 Task: Select Fire TV from Amazon Fire TV. Add to cart Fire TV Stick Remote Case-2. Place order for _x000D_
63 Luther Shaw Rd_x000D_
Cummington, Massachusetts(MA), 01026, Cell Number (413) 634-5546
Action: Mouse moved to (134, 94)
Screenshot: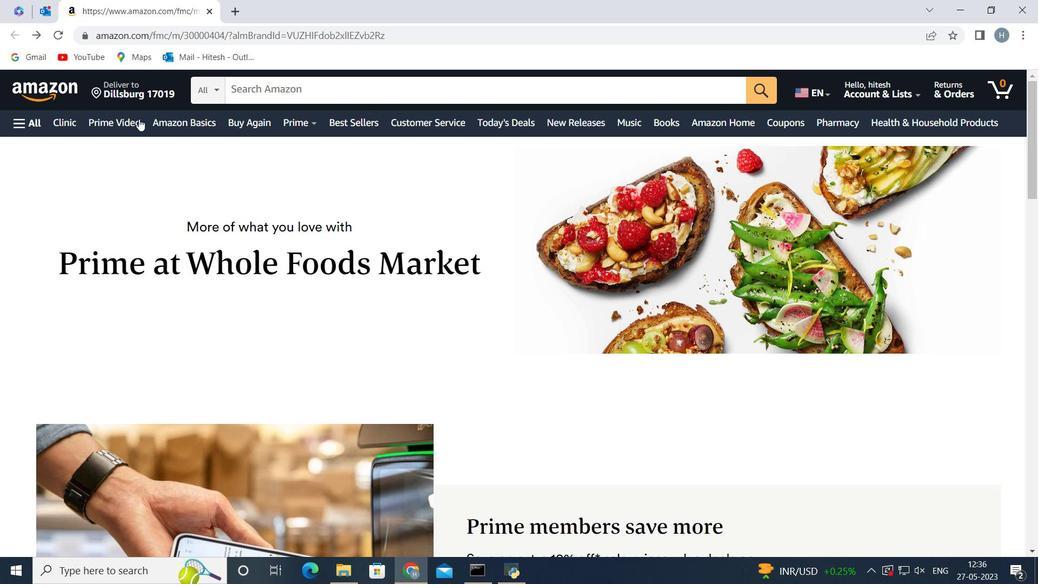 
Action: Mouse pressed left at (134, 94)
Screenshot: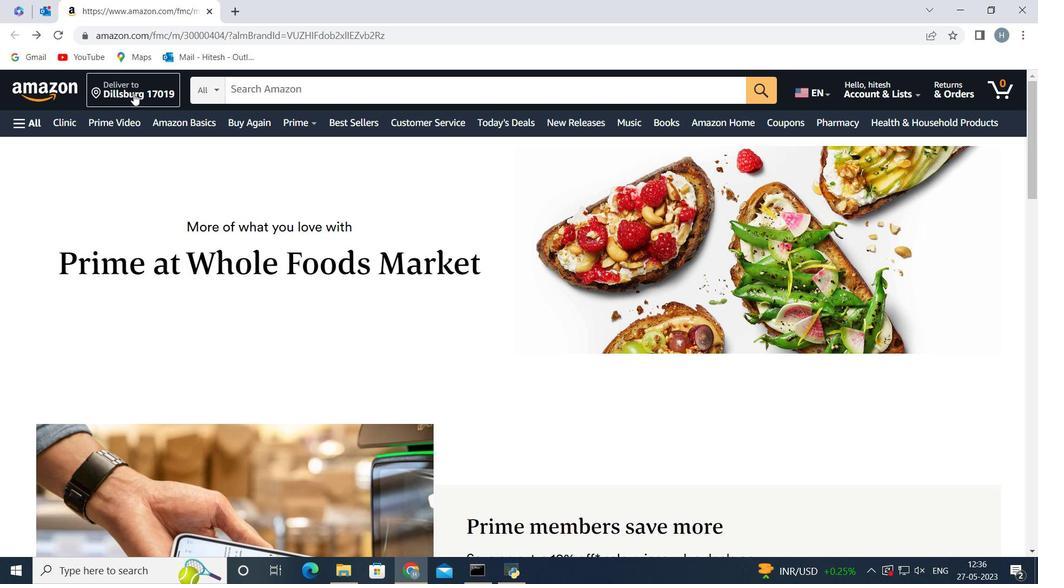 
Action: Mouse moved to (514, 408)
Screenshot: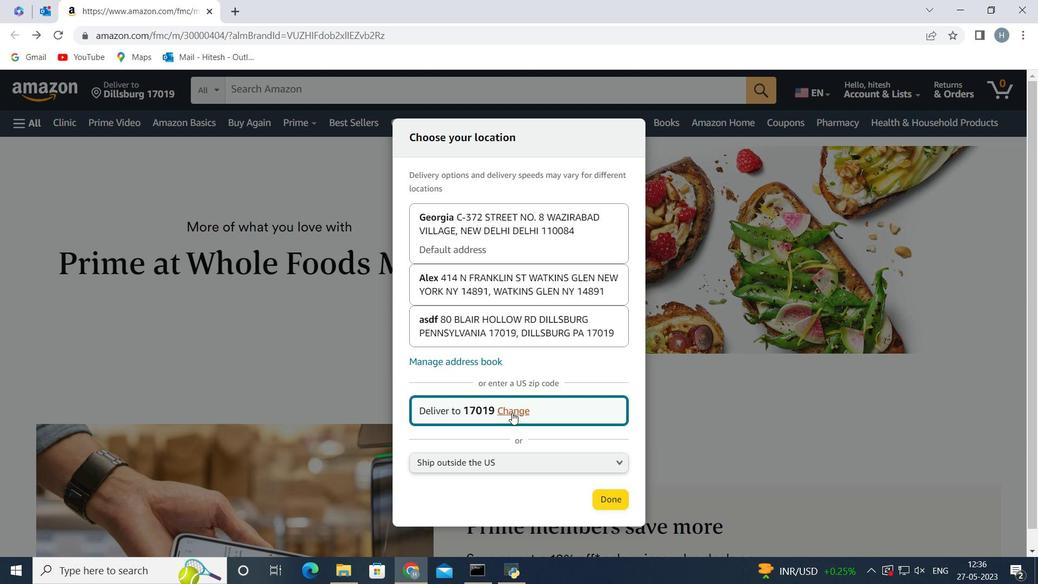 
Action: Mouse pressed left at (514, 408)
Screenshot: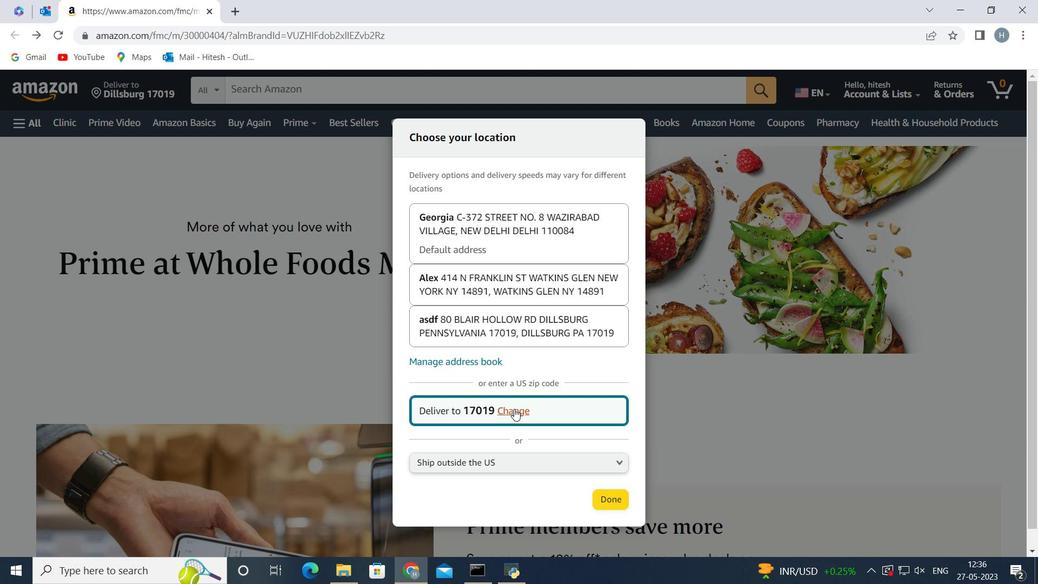 
Action: Mouse moved to (504, 403)
Screenshot: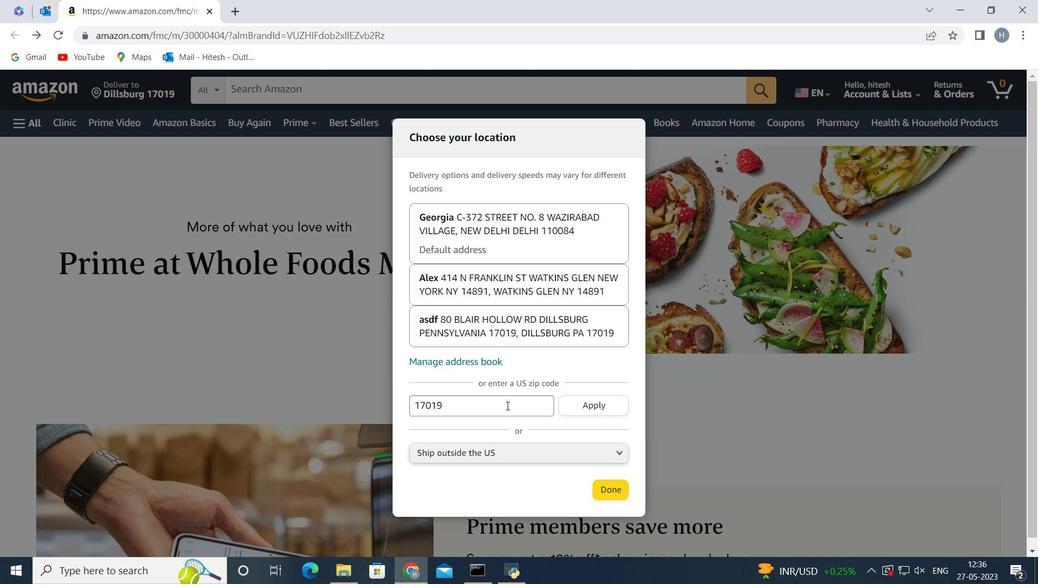 
Action: Mouse pressed left at (504, 403)
Screenshot: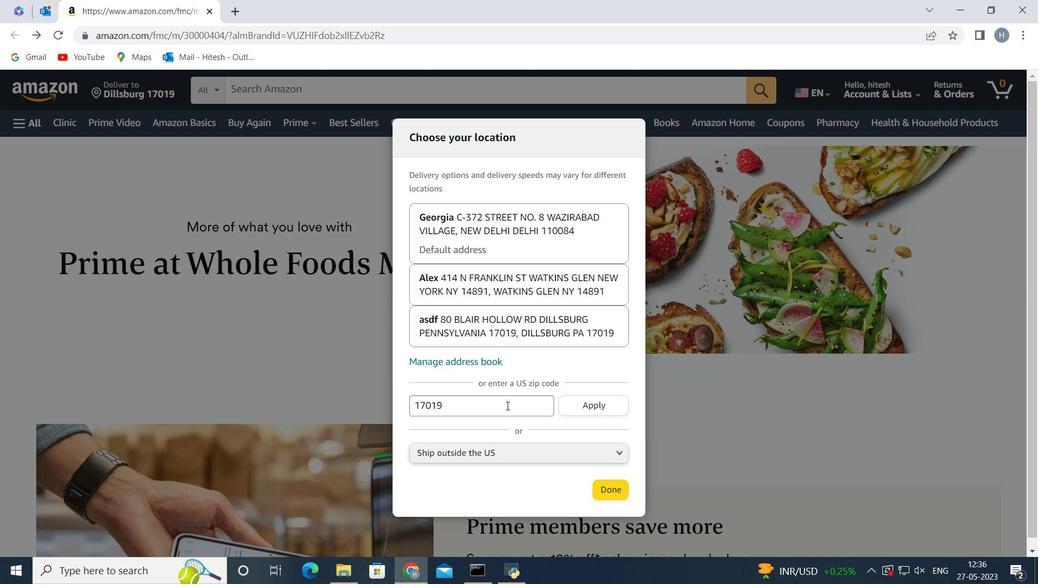 
Action: Key pressed <Key.backspace><Key.backspace><Key.backspace><Key.backspace><Key.backspace><Key.backspace><Key.backspace><Key.backspace><Key.backspace><Key.backspace><Key.backspace><Key.backspace><Key.backspace><Key.backspace><Key.backspace><Key.backspace>01026
Screenshot: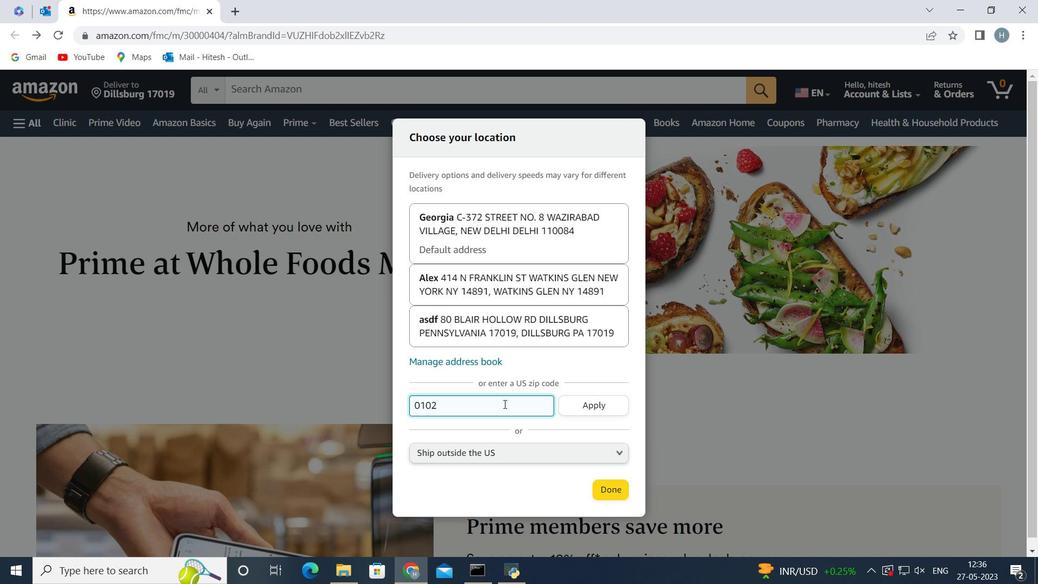 
Action: Mouse moved to (601, 401)
Screenshot: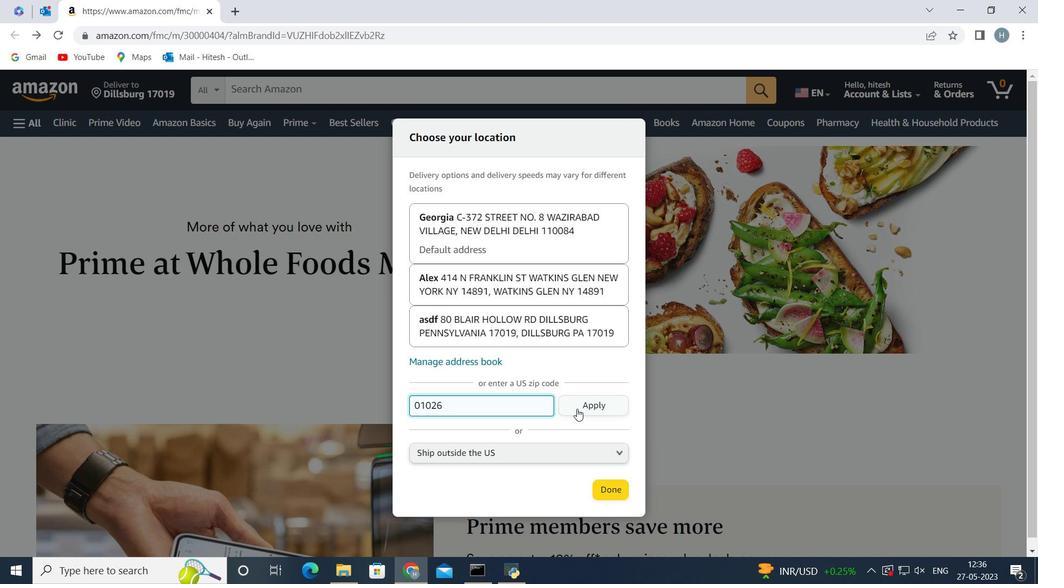 
Action: Mouse pressed left at (601, 401)
Screenshot: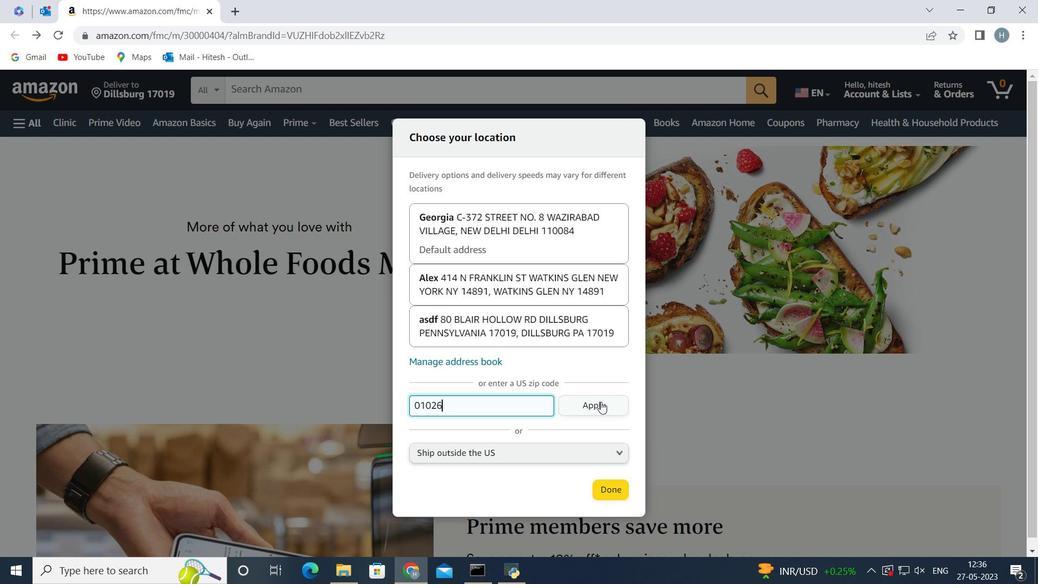 
Action: Mouse moved to (614, 500)
Screenshot: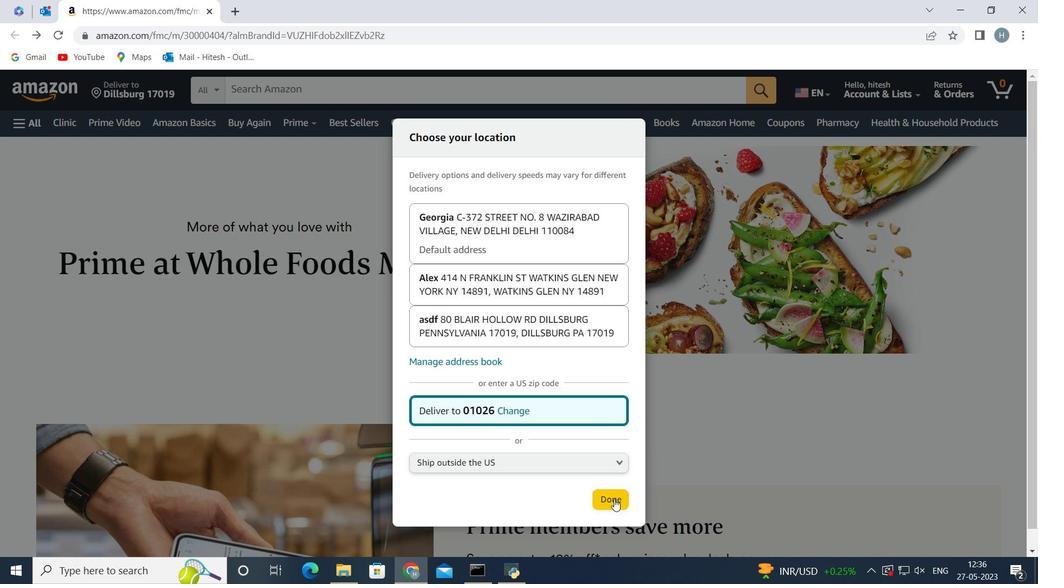 
Action: Mouse pressed left at (614, 500)
Screenshot: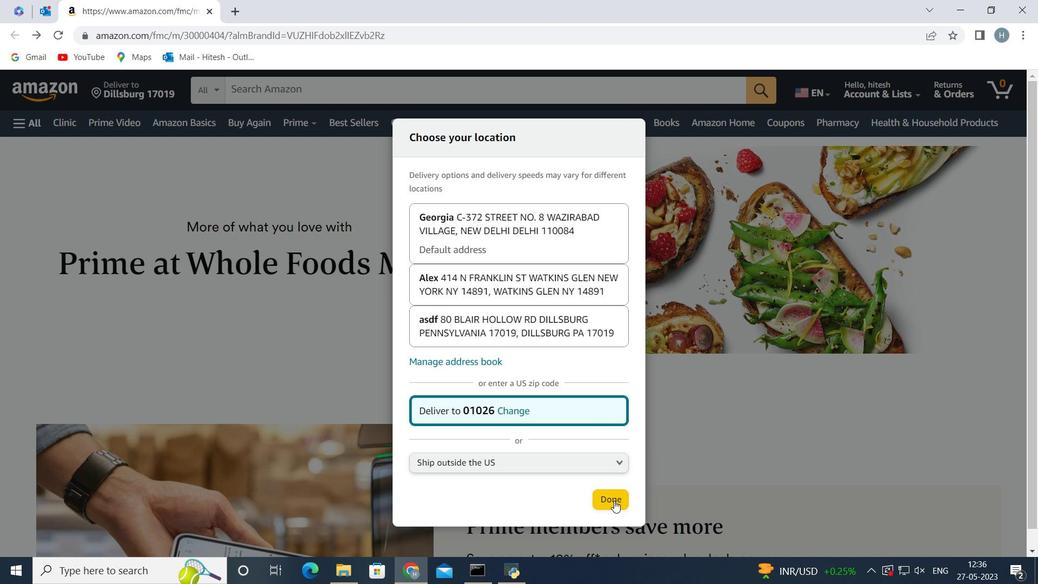 
Action: Mouse moved to (28, 120)
Screenshot: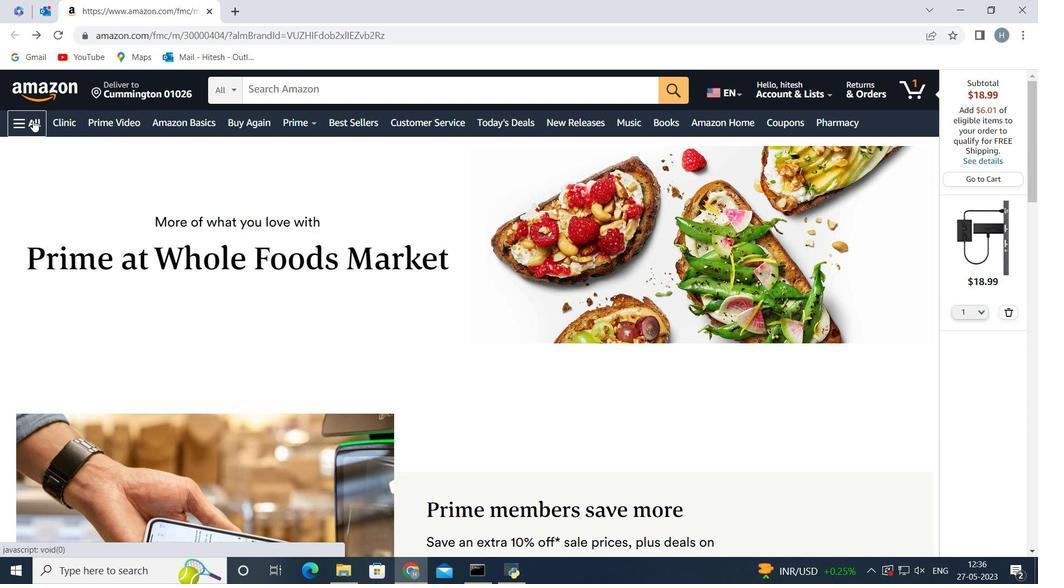 
Action: Mouse pressed left at (28, 120)
Screenshot: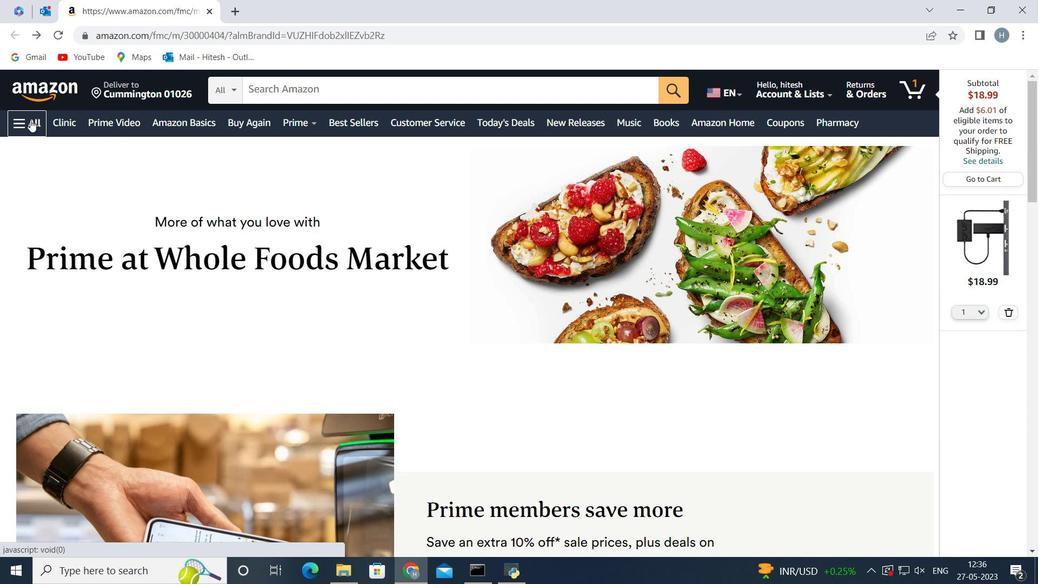 
Action: Mouse moved to (91, 400)
Screenshot: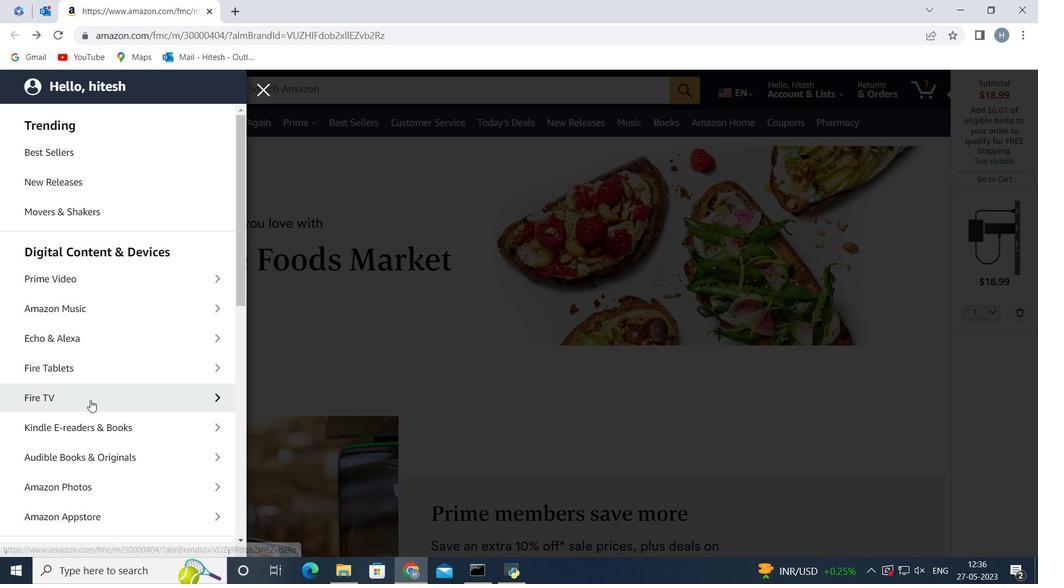 
Action: Mouse pressed left at (91, 400)
Screenshot: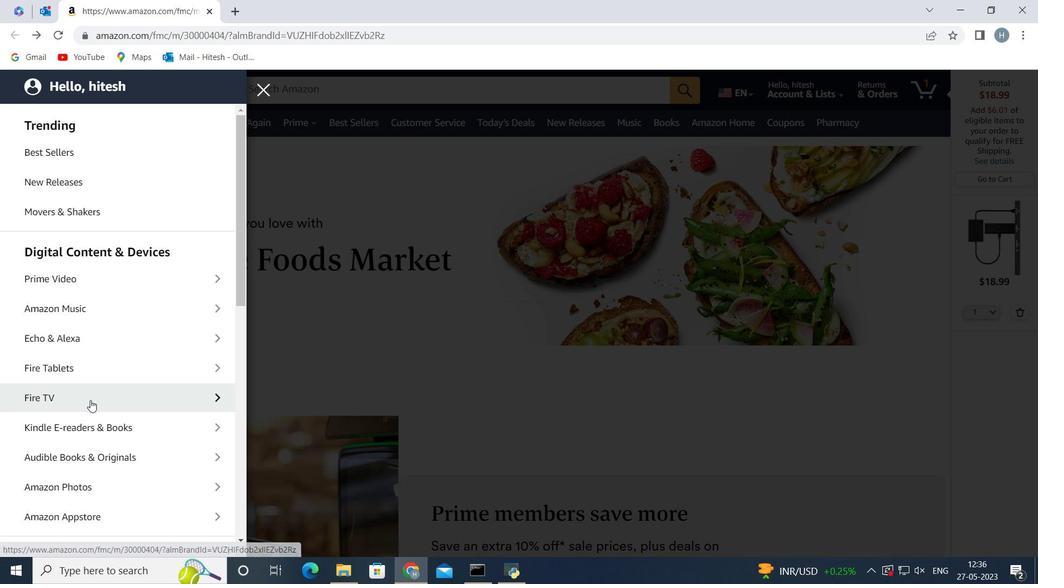 
Action: Mouse moved to (117, 181)
Screenshot: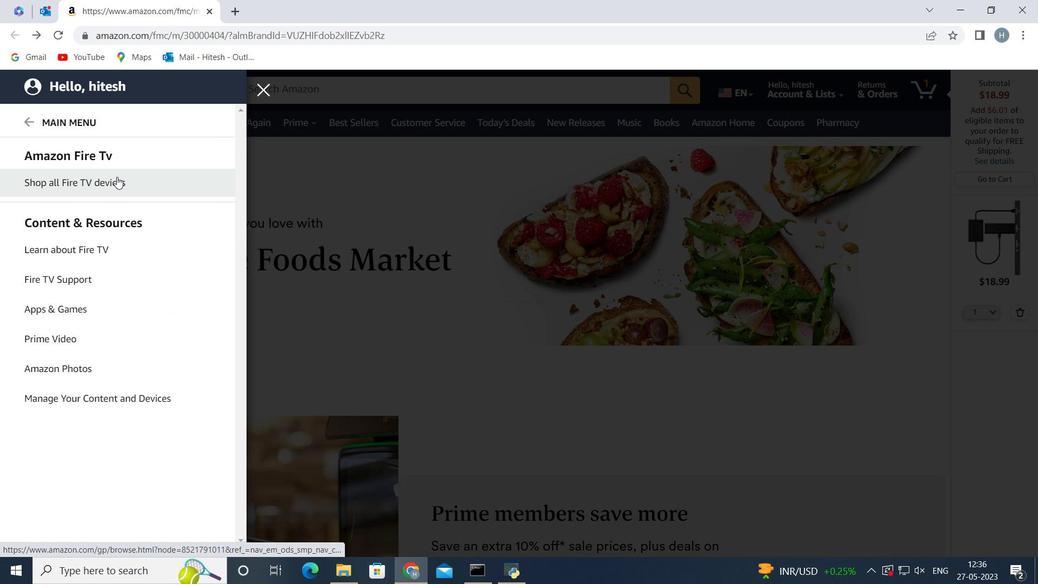 
Action: Mouse pressed left at (117, 181)
Screenshot: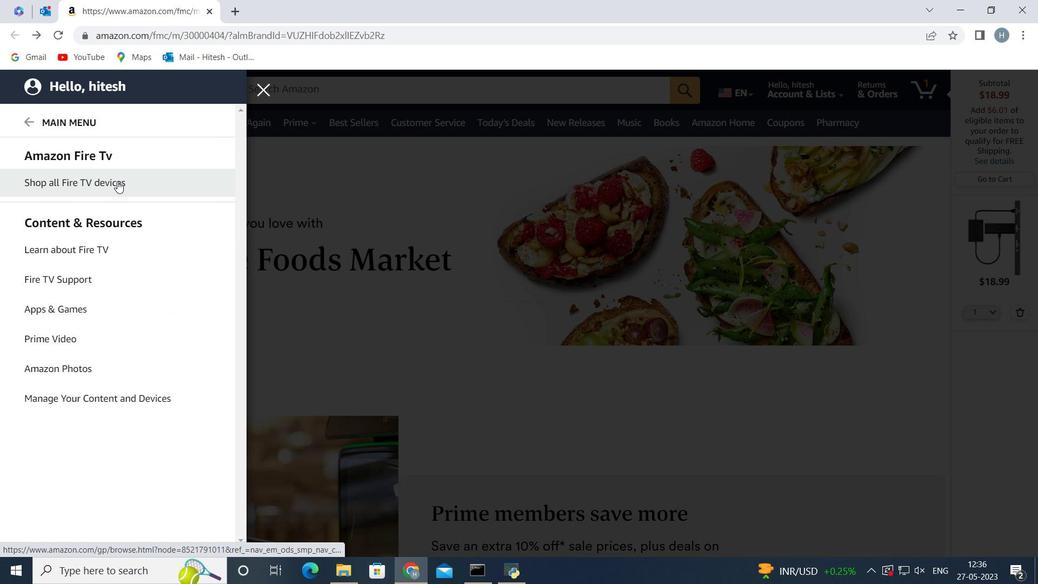 
Action: Mouse moved to (338, 93)
Screenshot: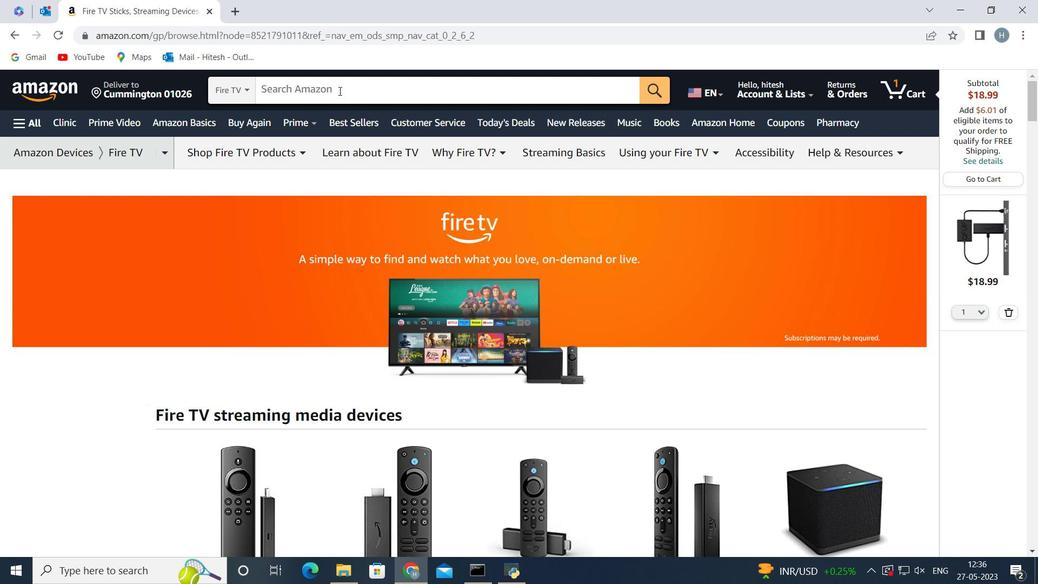 
Action: Mouse pressed left at (338, 93)
Screenshot: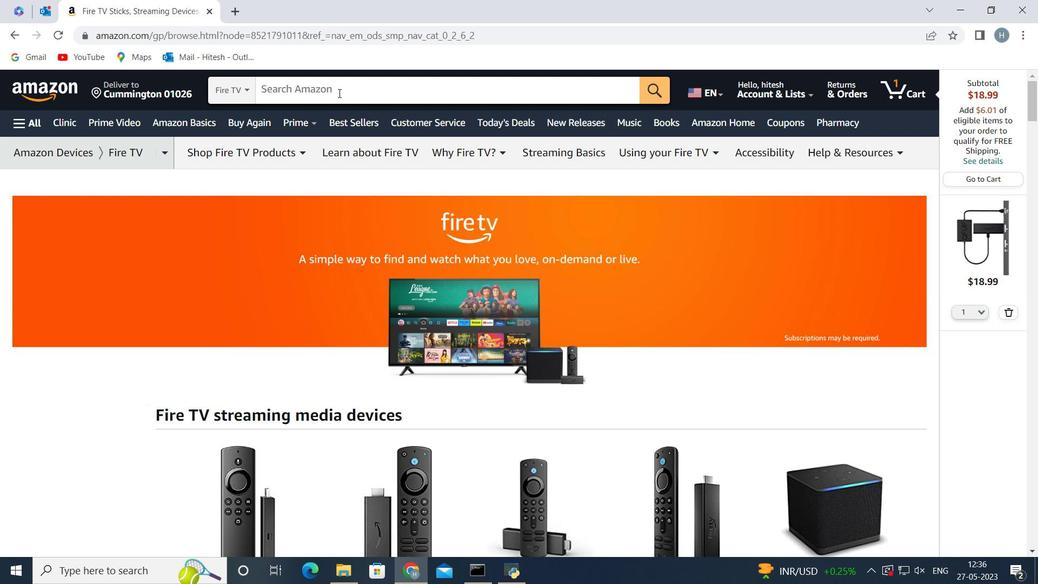 
Action: Mouse moved to (335, 94)
Screenshot: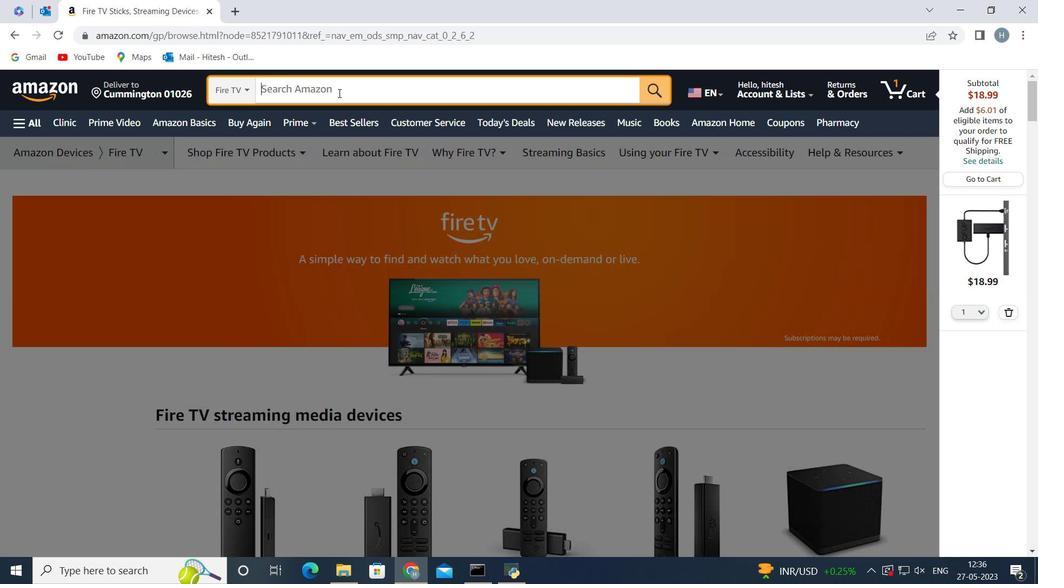 
Action: Key pressed <Key.shift>Fi
Screenshot: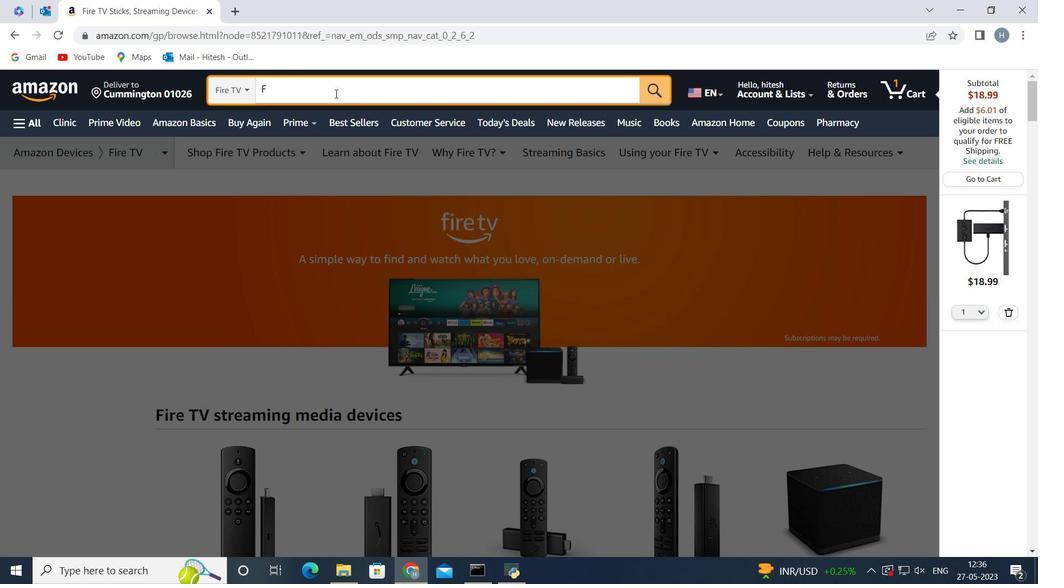 
Action: Mouse moved to (353, 5)
Screenshot: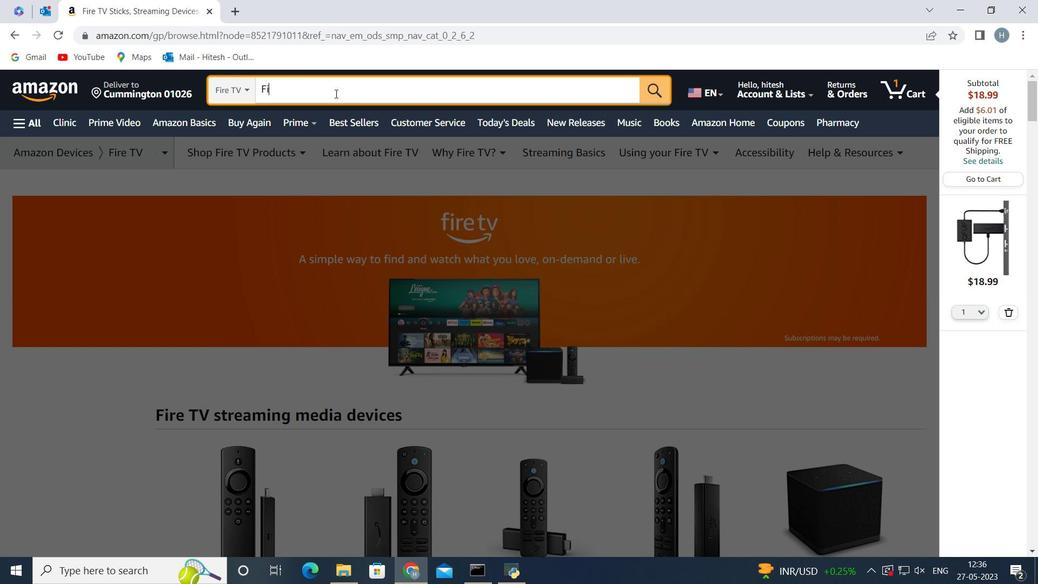 
Action: Key pressed re<Key.space><Key.shift>TV<Key.space><Key.shift>Stick<Key.space><Key.shift><Key.shift>Remot
Screenshot: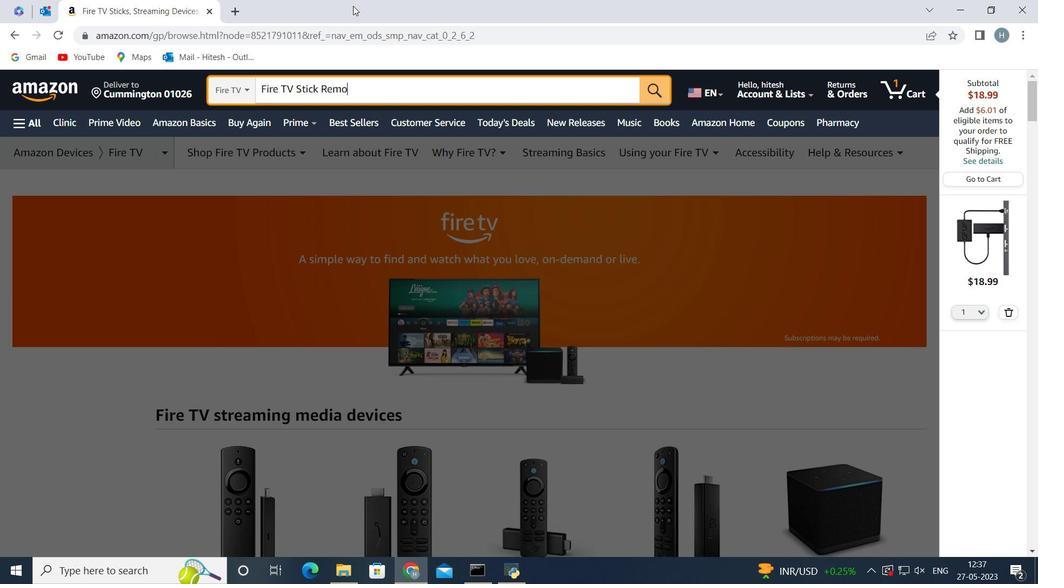 
Action: Mouse moved to (361, 1)
Screenshot: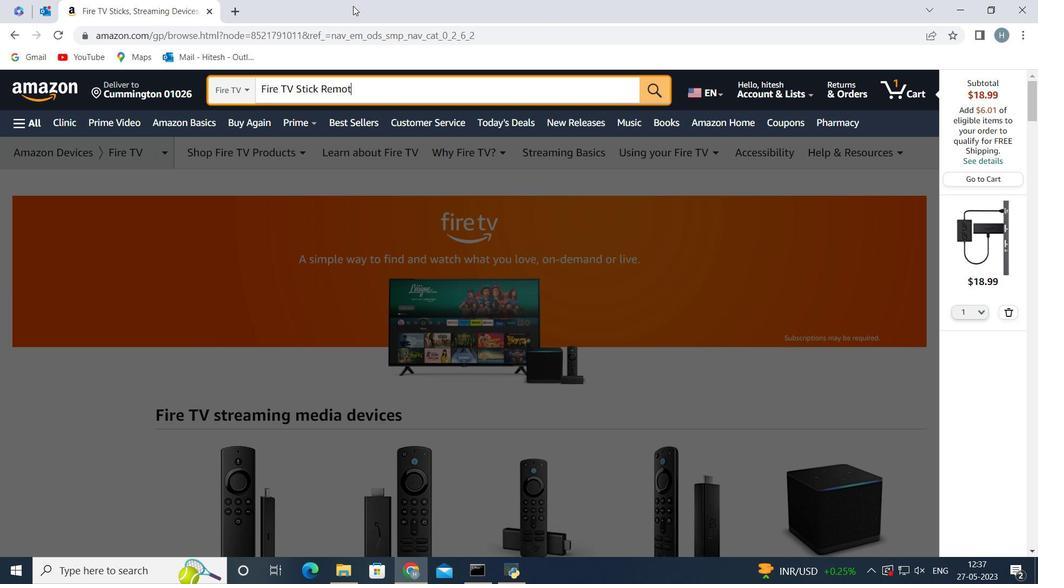
Action: Key pressed e
Screenshot: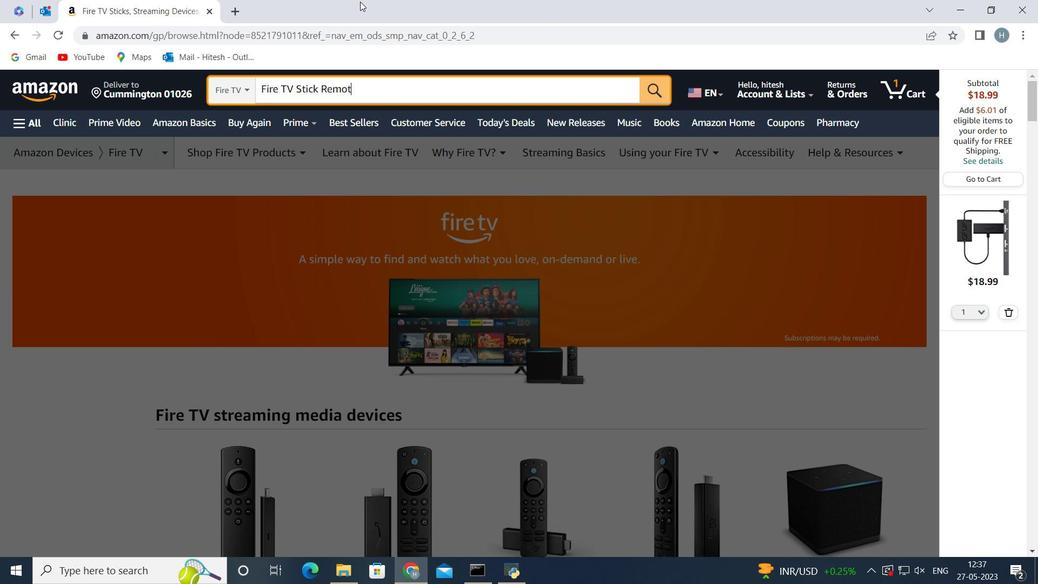 
Action: Mouse moved to (362, 1)
Screenshot: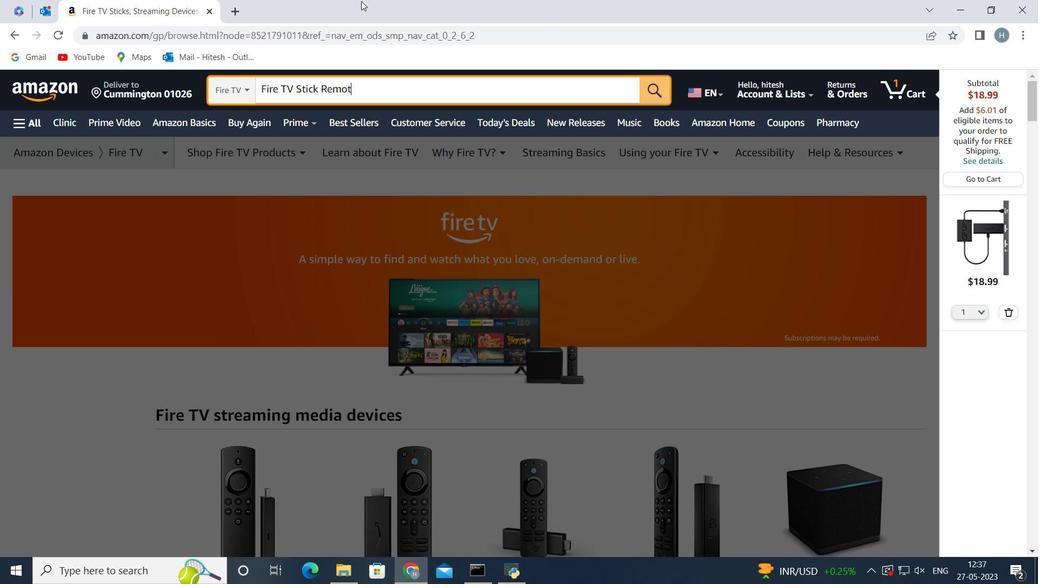 
Action: Key pressed <Key.space><Key.shift>Case<Key.enter>
Screenshot: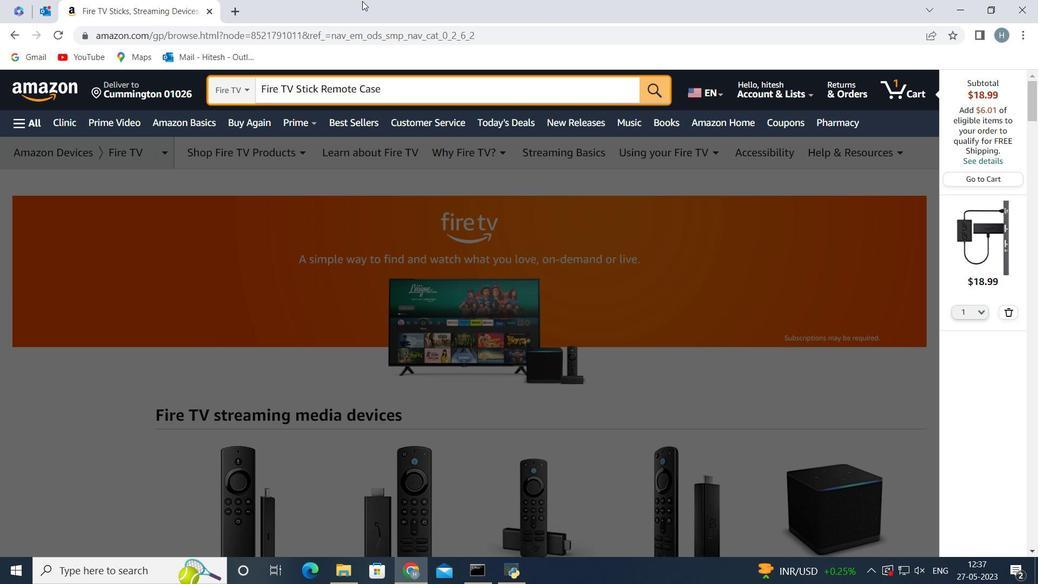 
Action: Mouse moved to (472, 262)
Screenshot: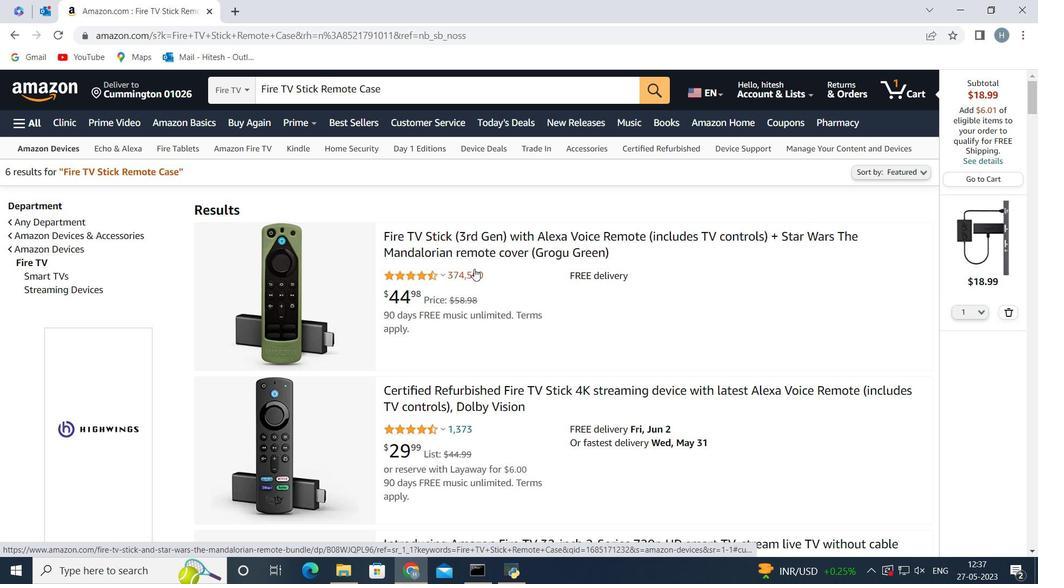 
Action: Mouse scrolled (472, 262) with delta (0, 0)
Screenshot: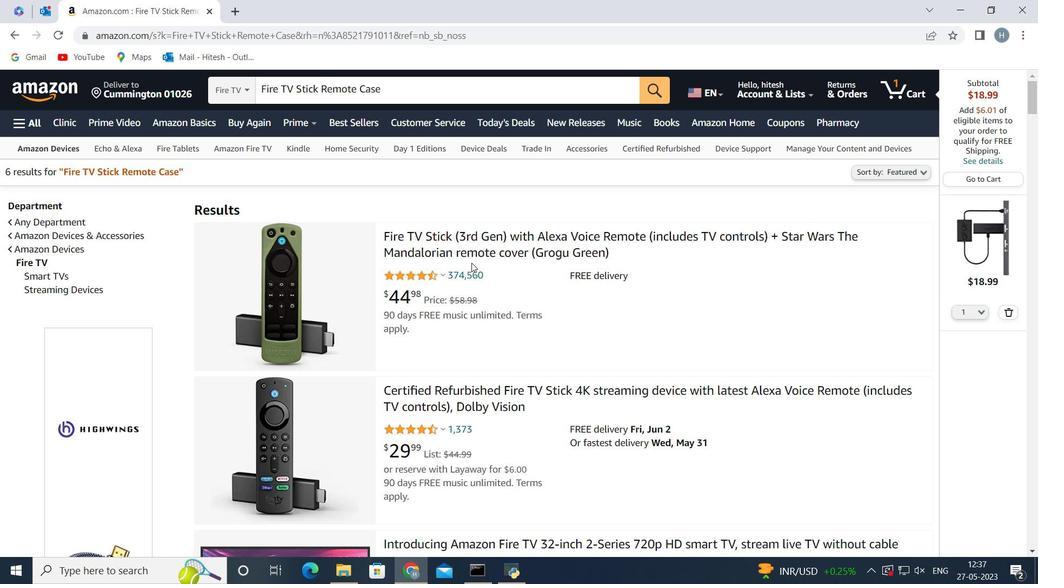 
Action: Mouse moved to (509, 343)
Screenshot: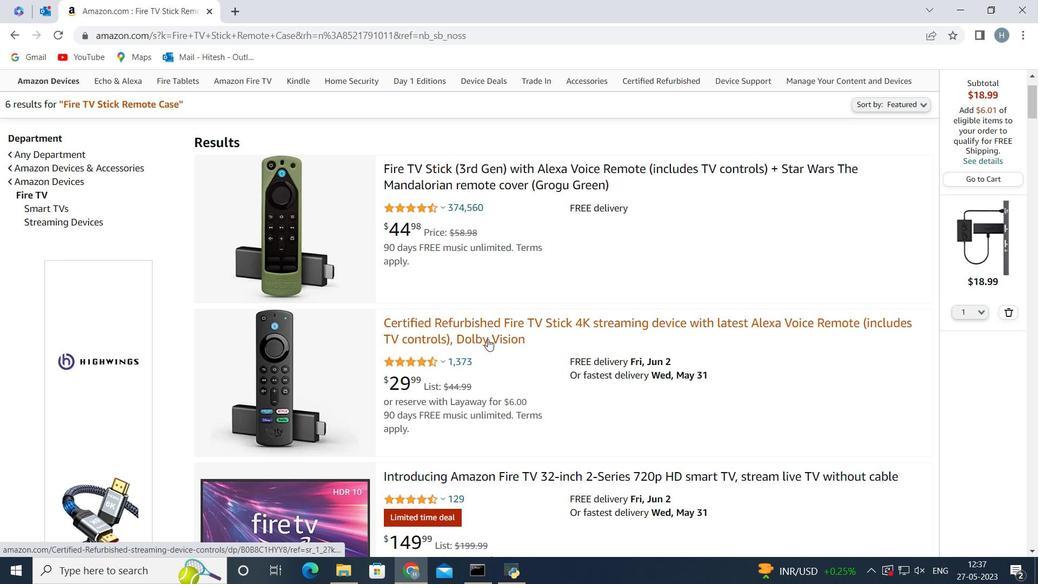 
Action: Mouse scrolled (509, 342) with delta (0, 0)
Screenshot: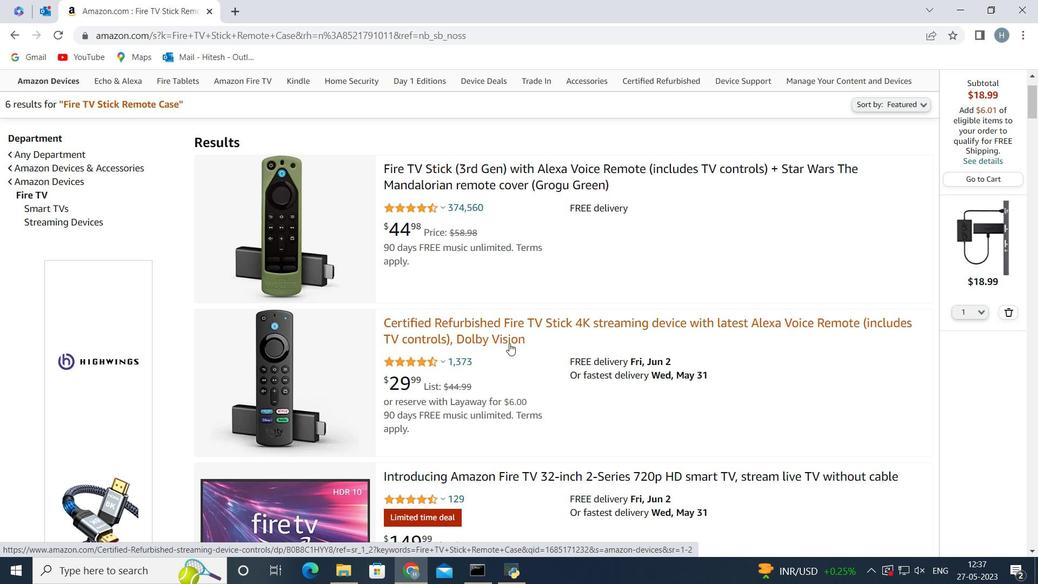 
Action: Mouse scrolled (509, 342) with delta (0, 0)
Screenshot: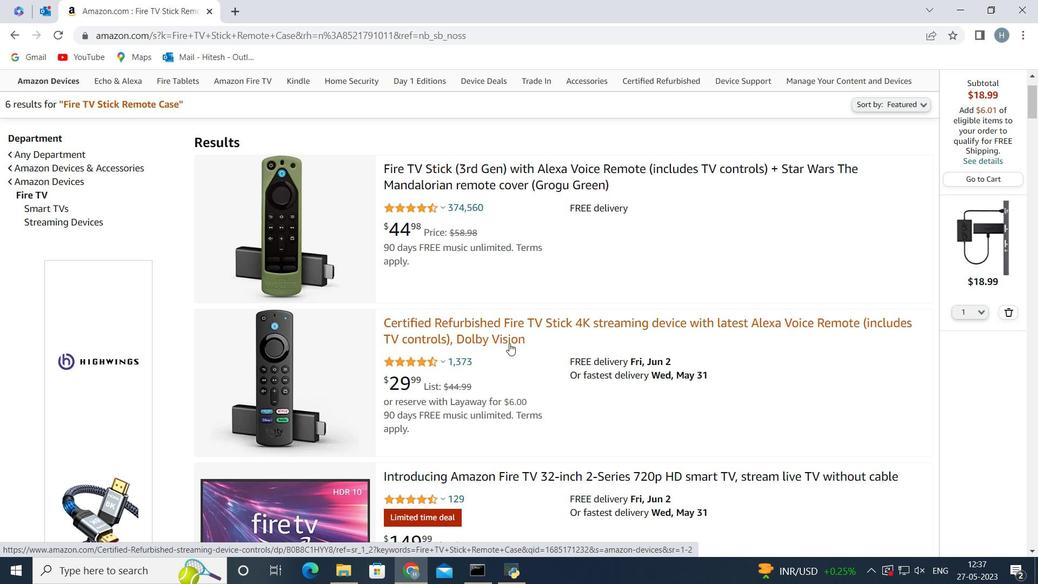 
Action: Mouse scrolled (509, 342) with delta (0, 0)
Screenshot: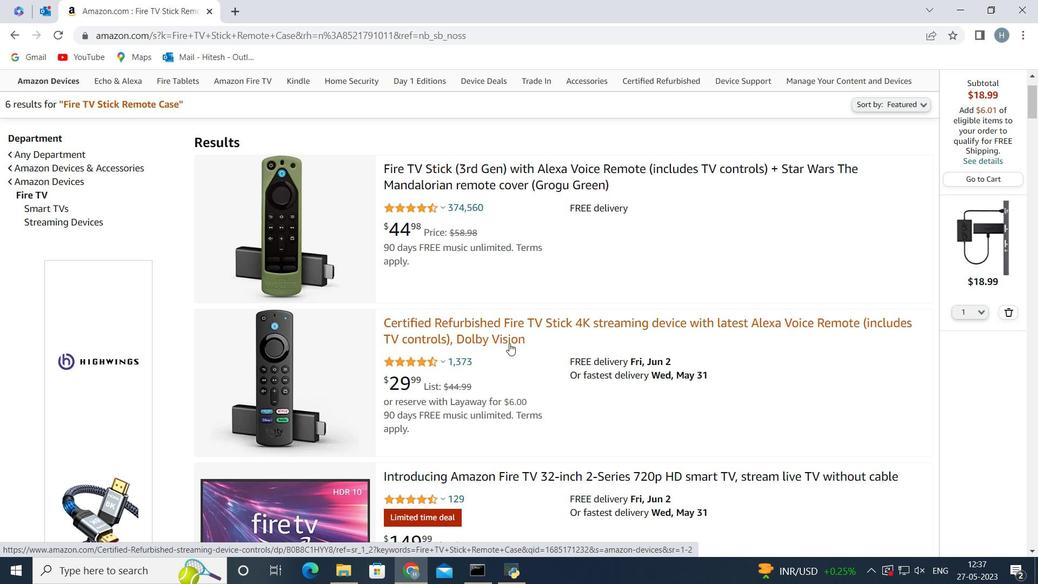 
Action: Mouse scrolled (509, 342) with delta (0, 0)
Screenshot: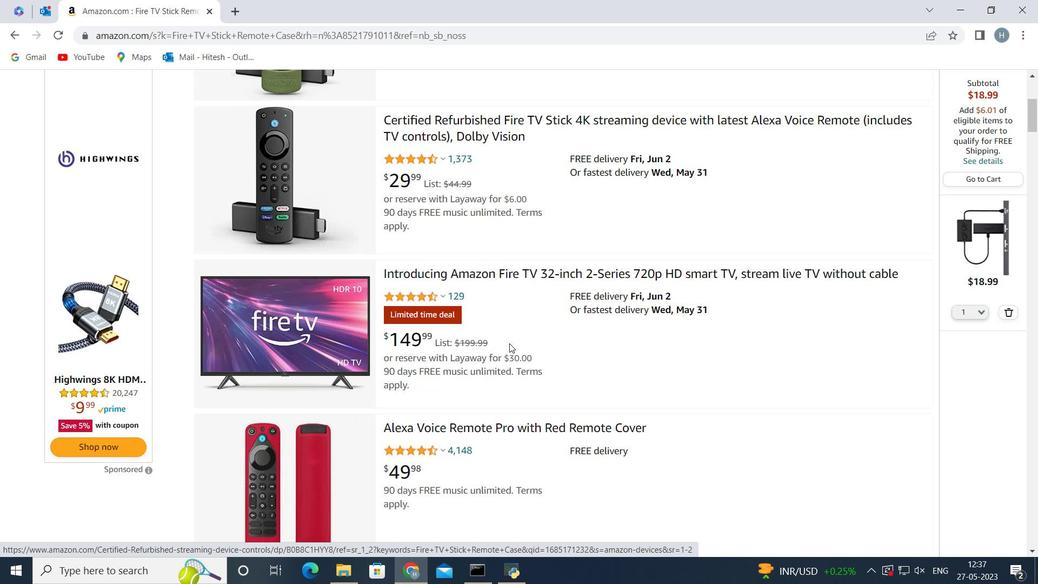 
Action: Mouse moved to (528, 370)
Screenshot: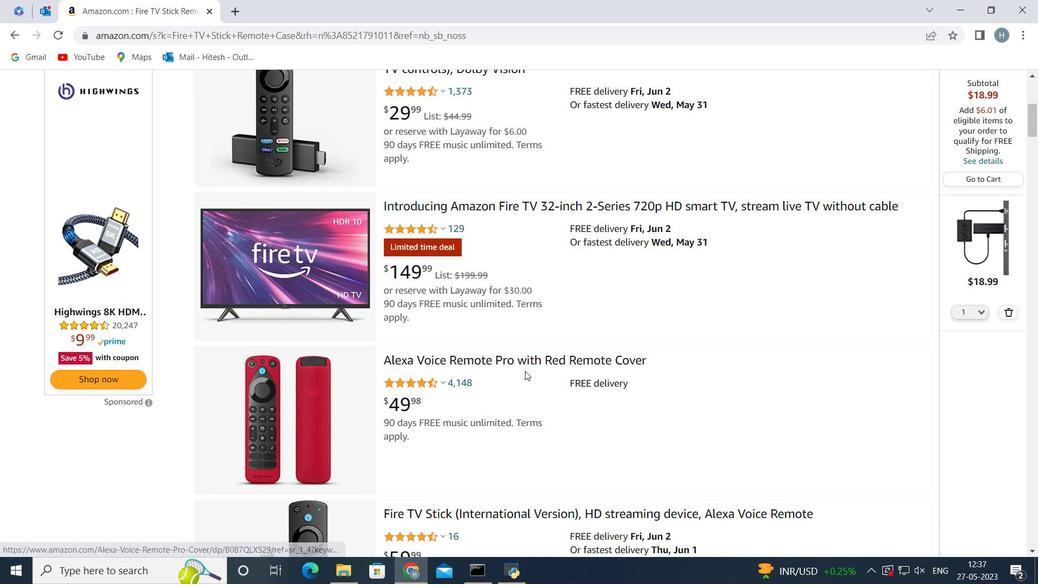 
Action: Mouse scrolled (528, 370) with delta (0, 0)
Screenshot: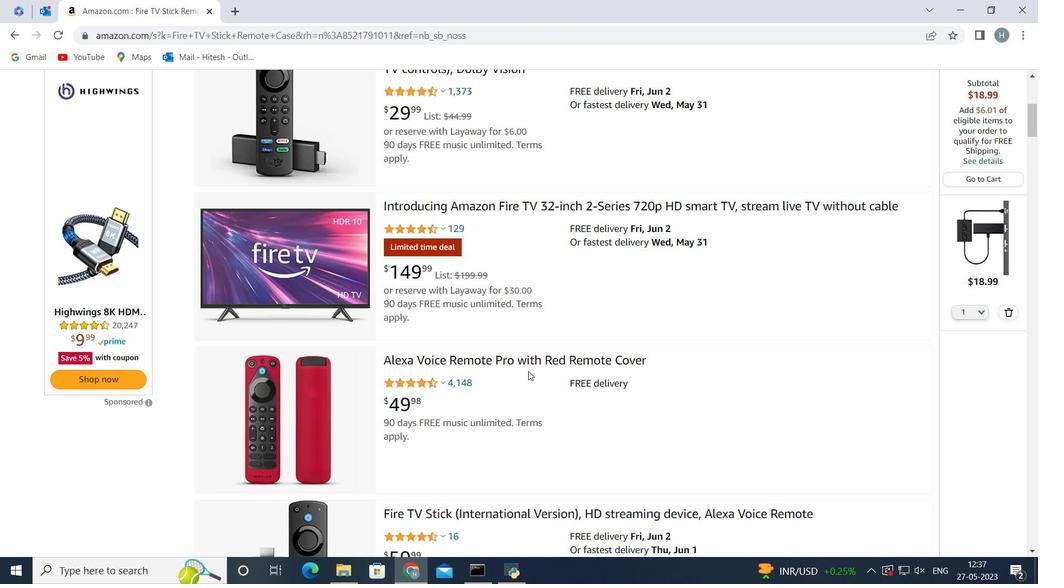 
Action: Mouse scrolled (528, 370) with delta (0, 0)
Screenshot: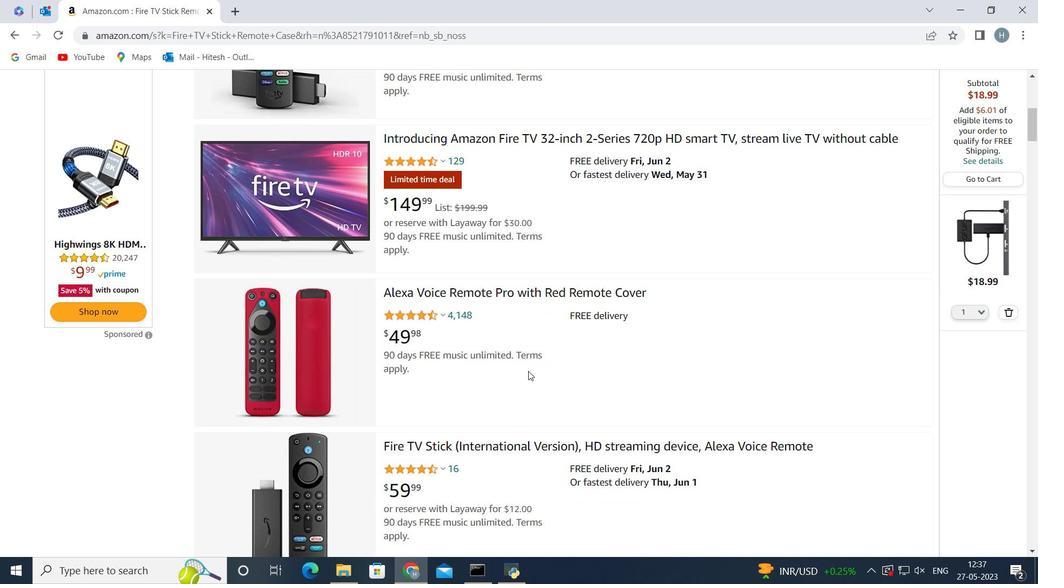 
Action: Mouse scrolled (528, 370) with delta (0, 0)
Screenshot: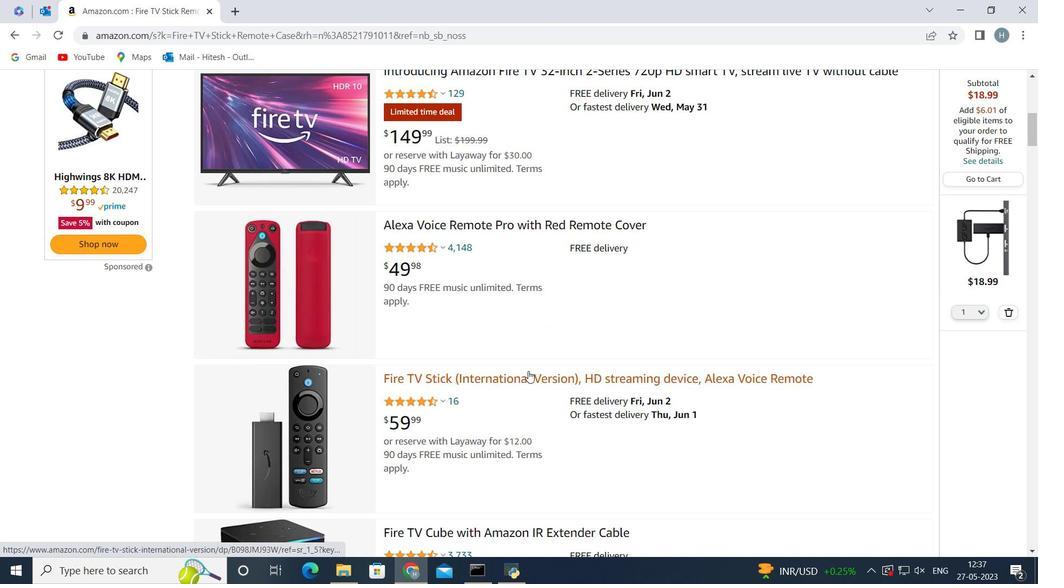 
Action: Mouse scrolled (528, 370) with delta (0, 0)
Screenshot: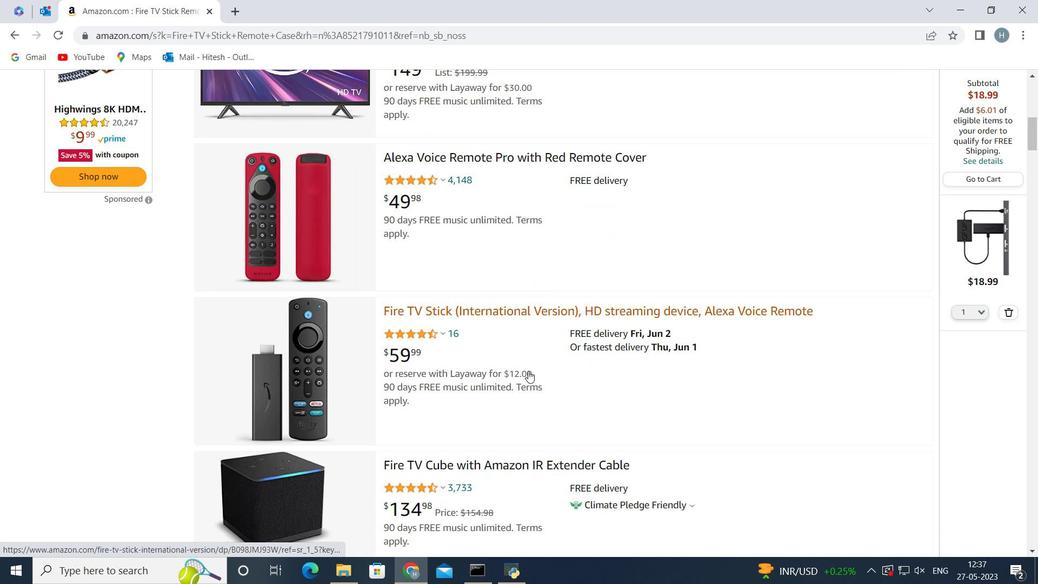 
Action: Mouse scrolled (528, 370) with delta (0, 0)
Screenshot: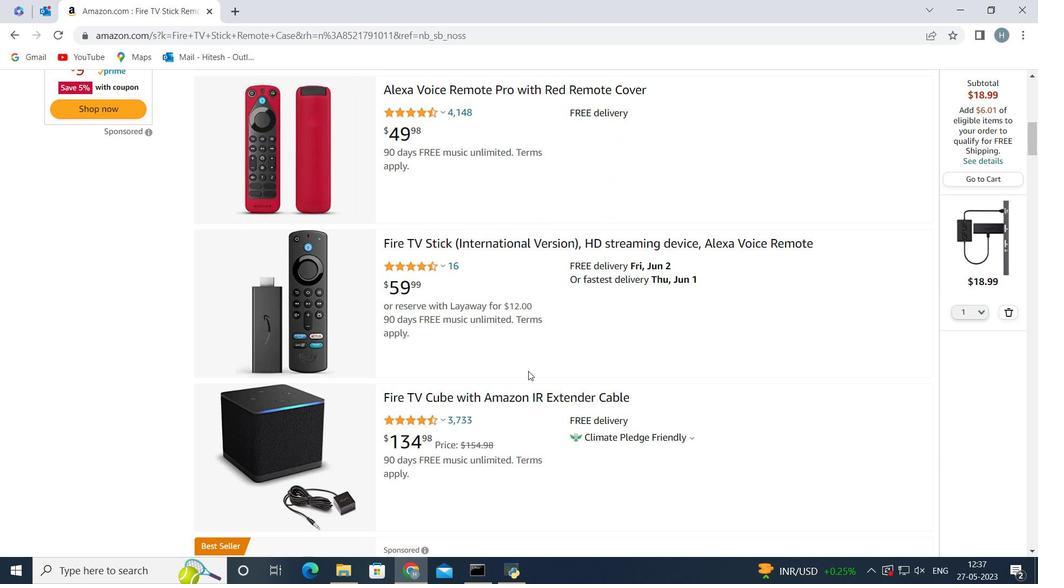 
Action: Mouse scrolled (528, 370) with delta (0, 0)
Screenshot: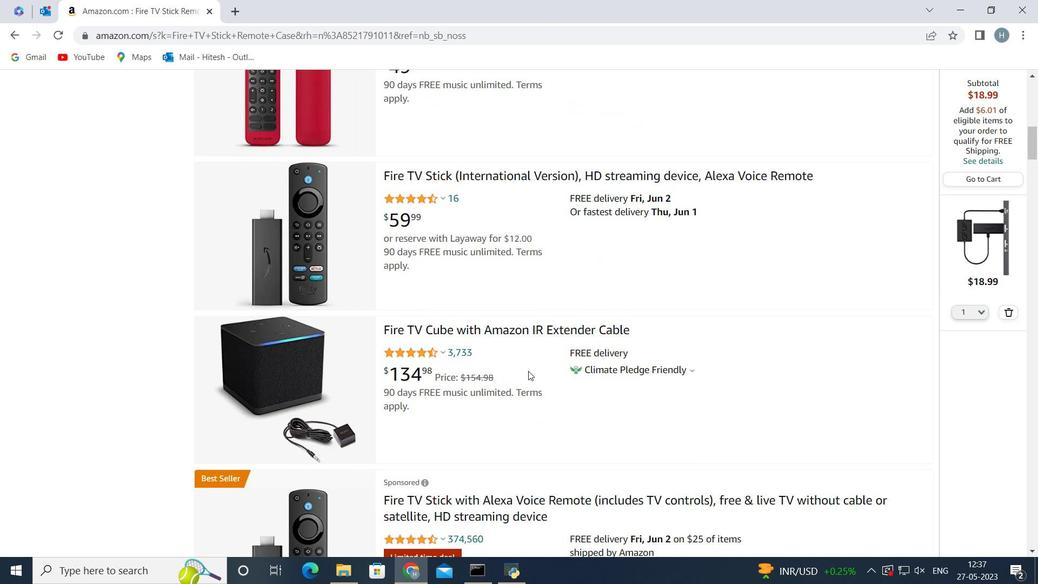 
Action: Mouse scrolled (528, 370) with delta (0, 0)
Screenshot: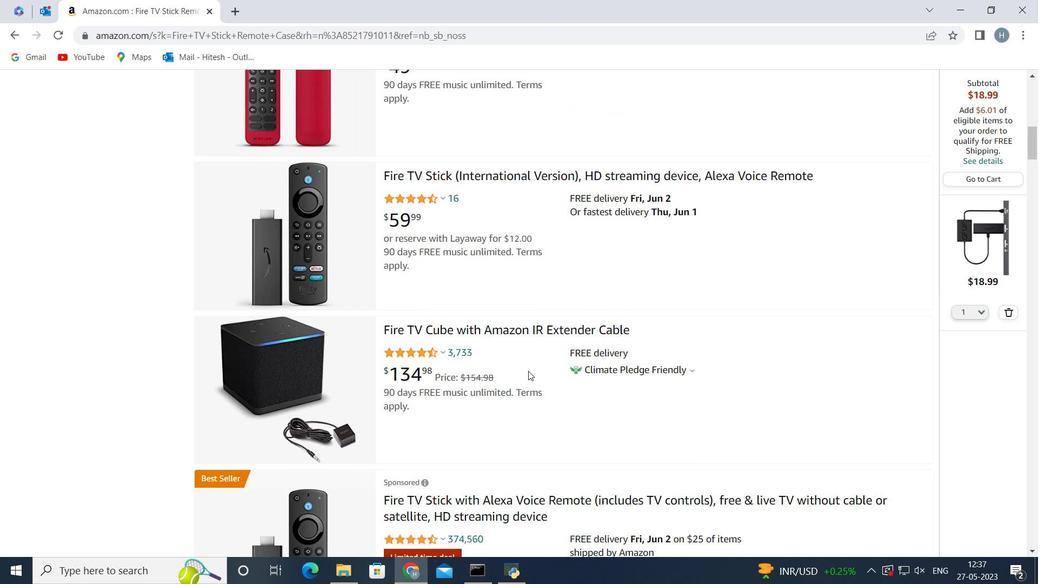 
Action: Mouse moved to (514, 357)
Screenshot: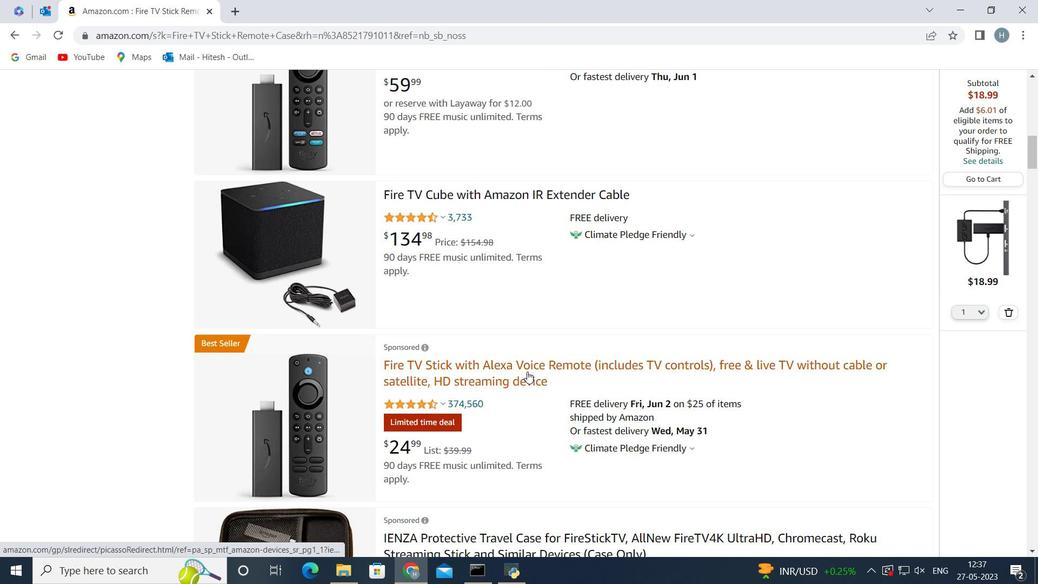 
Action: Mouse scrolled (514, 357) with delta (0, 0)
Screenshot: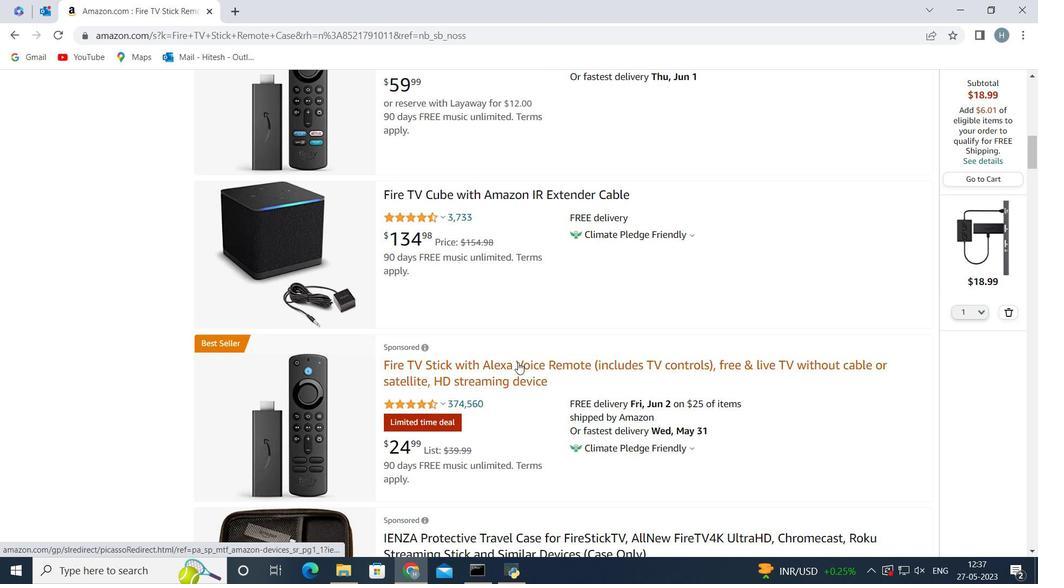 
Action: Mouse scrolled (514, 357) with delta (0, 0)
Screenshot: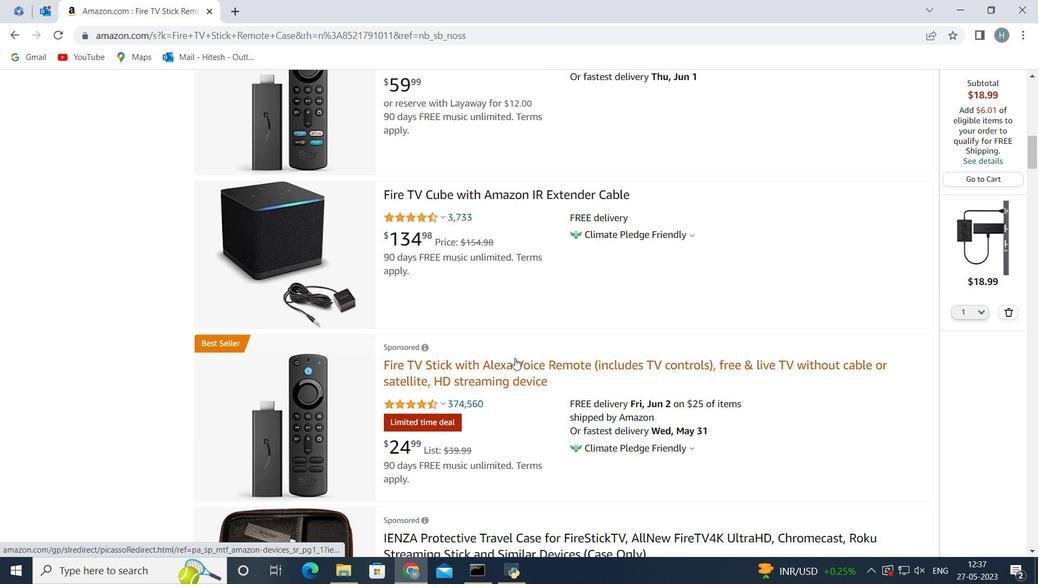 
Action: Mouse moved to (513, 357)
Screenshot: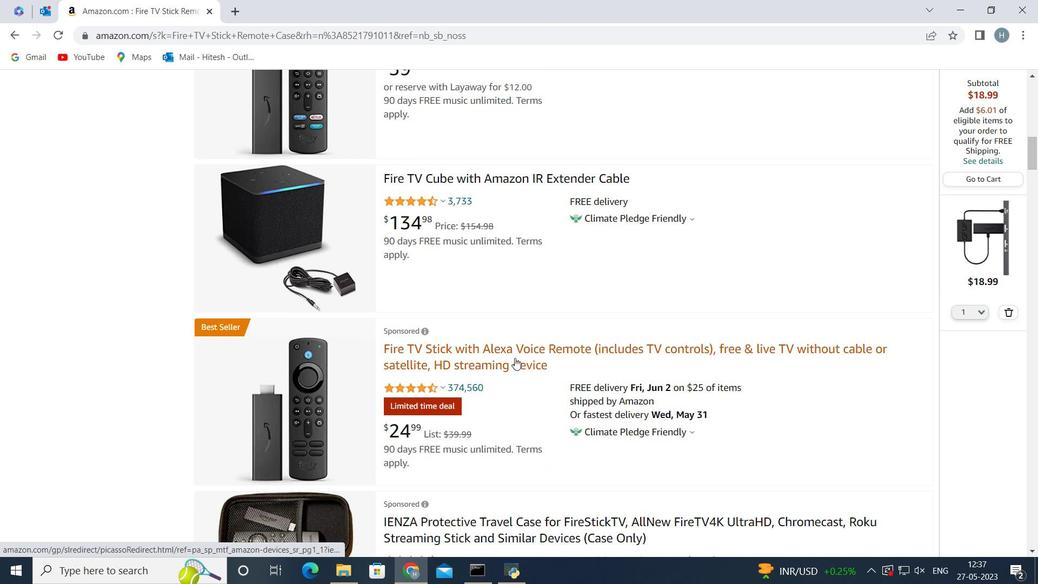 
Action: Mouse scrolled (513, 356) with delta (0, 0)
Screenshot: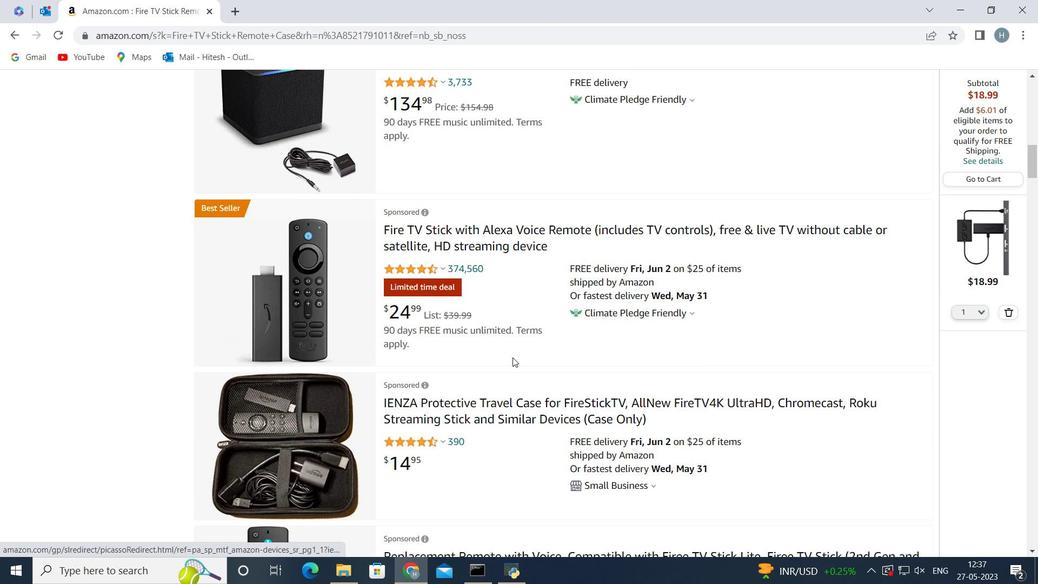 
Action: Mouse scrolled (513, 356) with delta (0, 0)
Screenshot: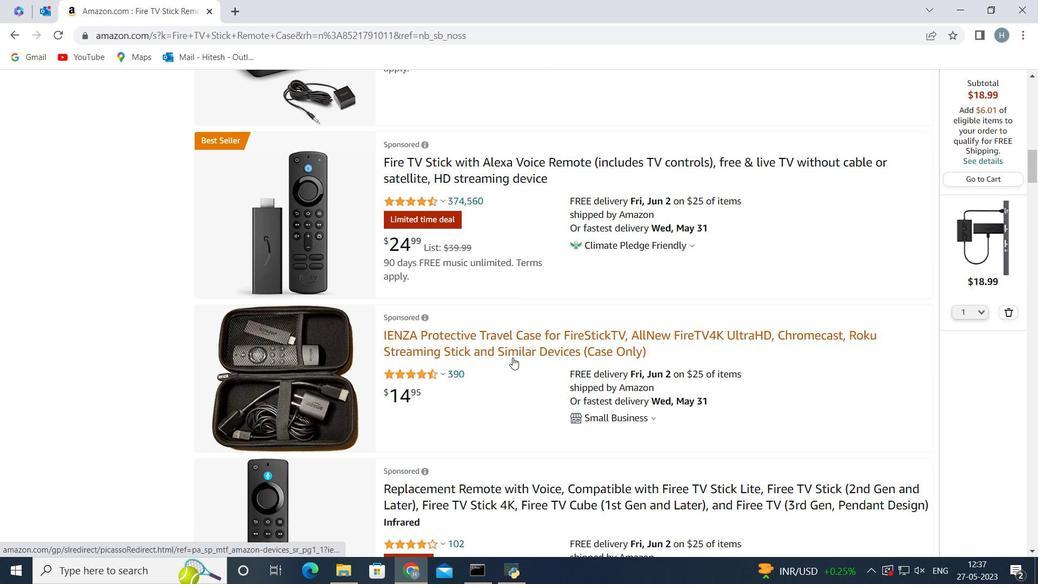 
Action: Mouse scrolled (513, 356) with delta (0, 0)
Screenshot: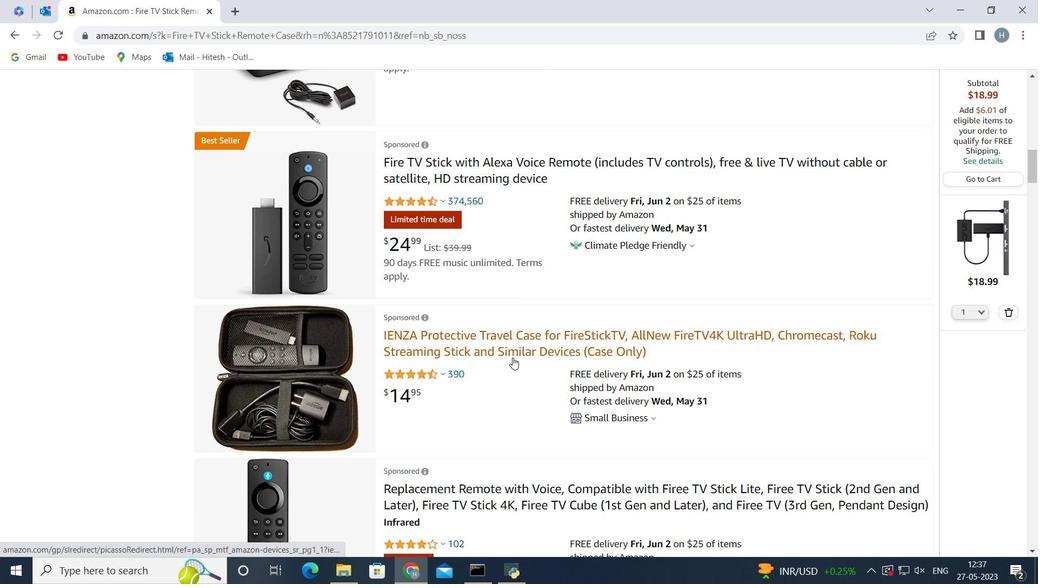 
Action: Mouse scrolled (513, 356) with delta (0, 0)
Screenshot: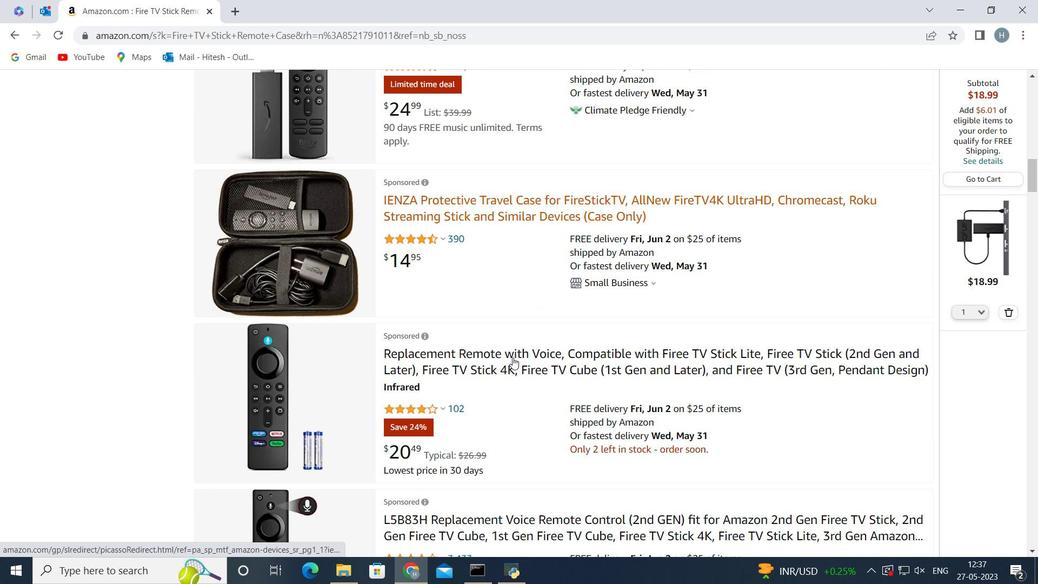 
Action: Mouse scrolled (513, 356) with delta (0, 0)
Screenshot: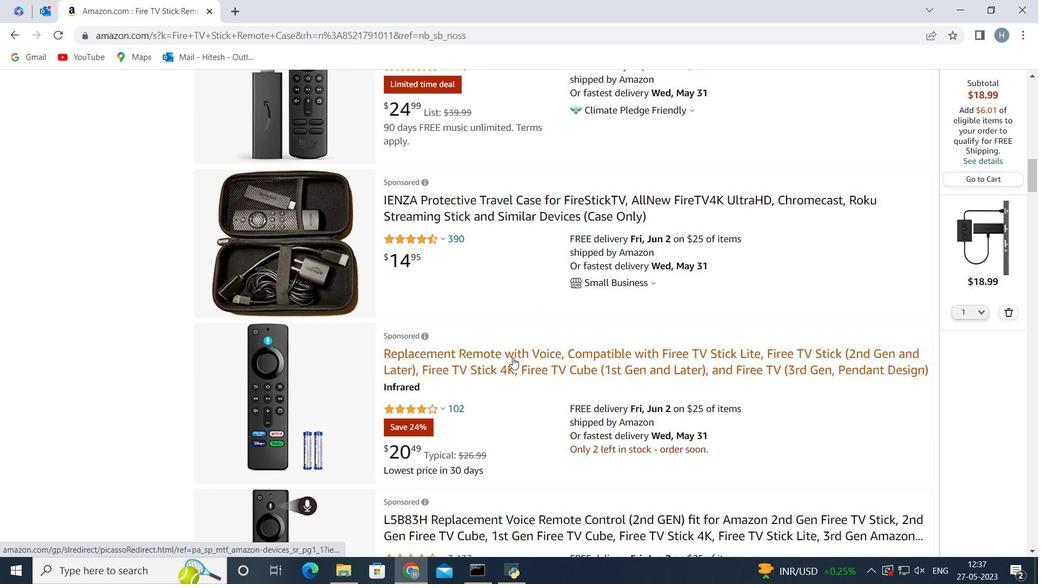 
Action: Mouse scrolled (513, 356) with delta (0, 0)
Screenshot: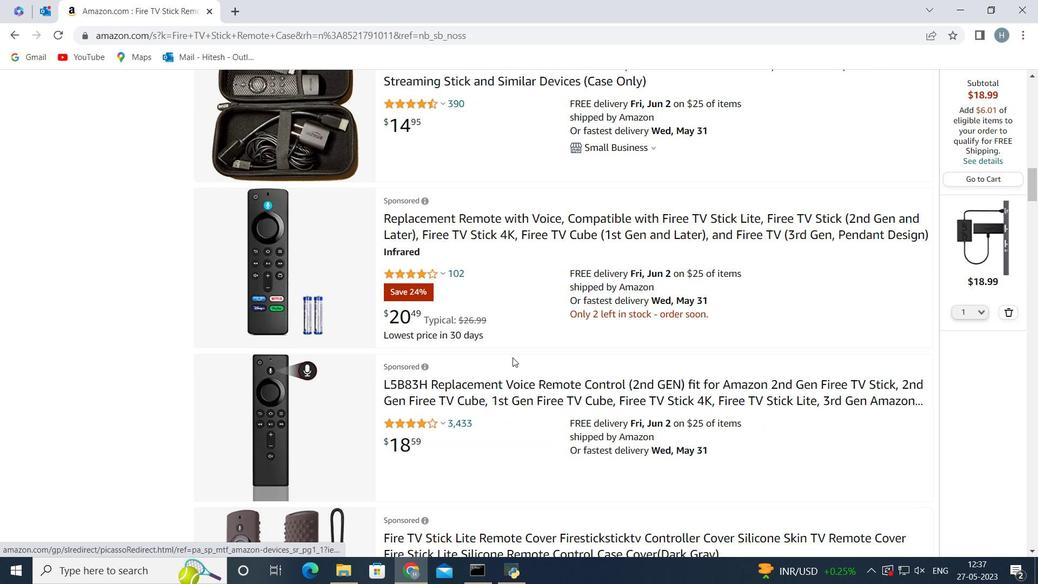 
Action: Mouse scrolled (513, 356) with delta (0, 0)
Screenshot: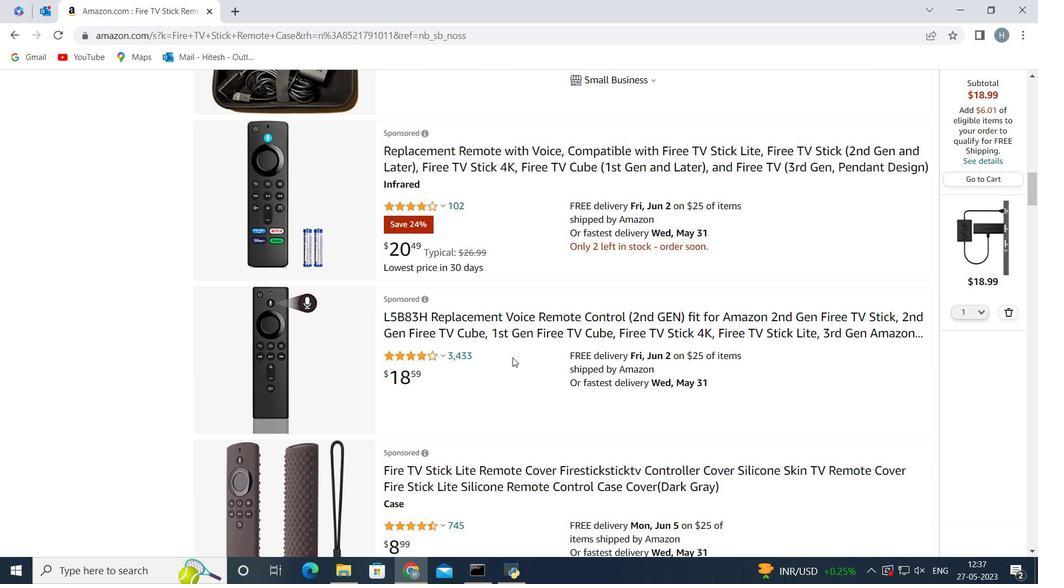 
Action: Mouse scrolled (513, 356) with delta (0, 0)
Screenshot: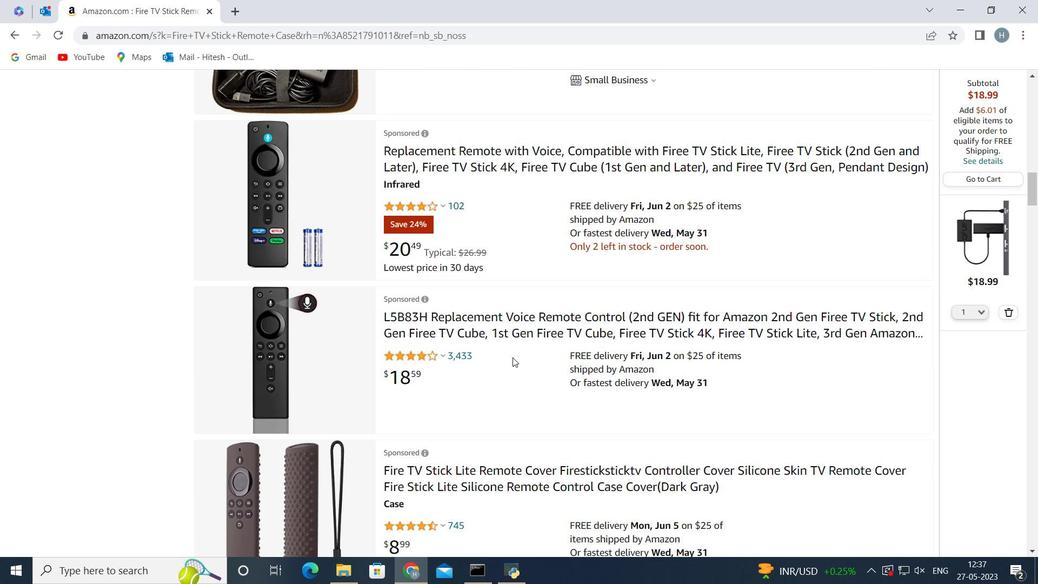 
Action: Mouse scrolled (513, 356) with delta (0, 0)
Screenshot: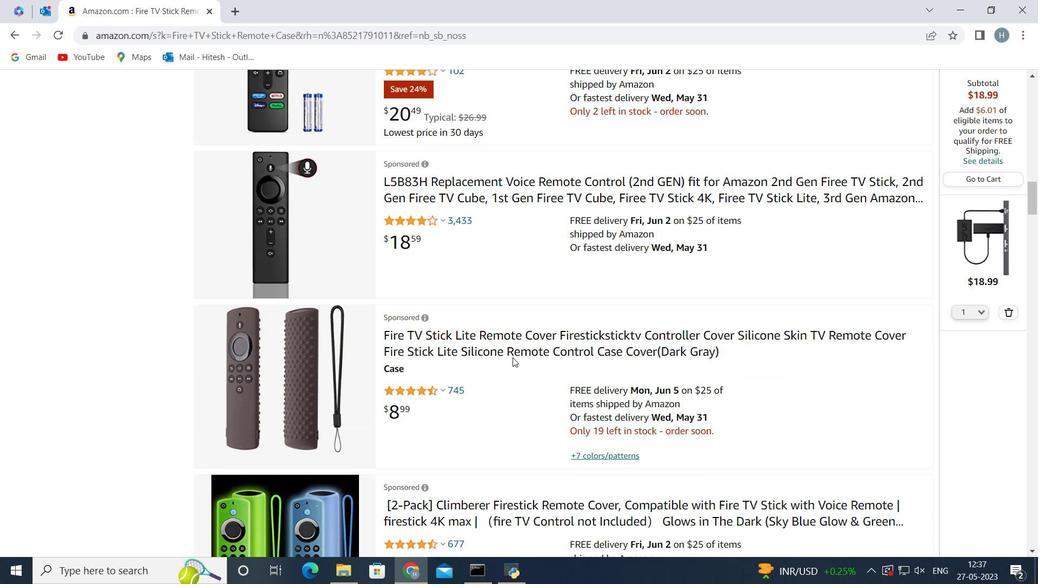 
Action: Mouse scrolled (513, 356) with delta (0, 0)
Screenshot: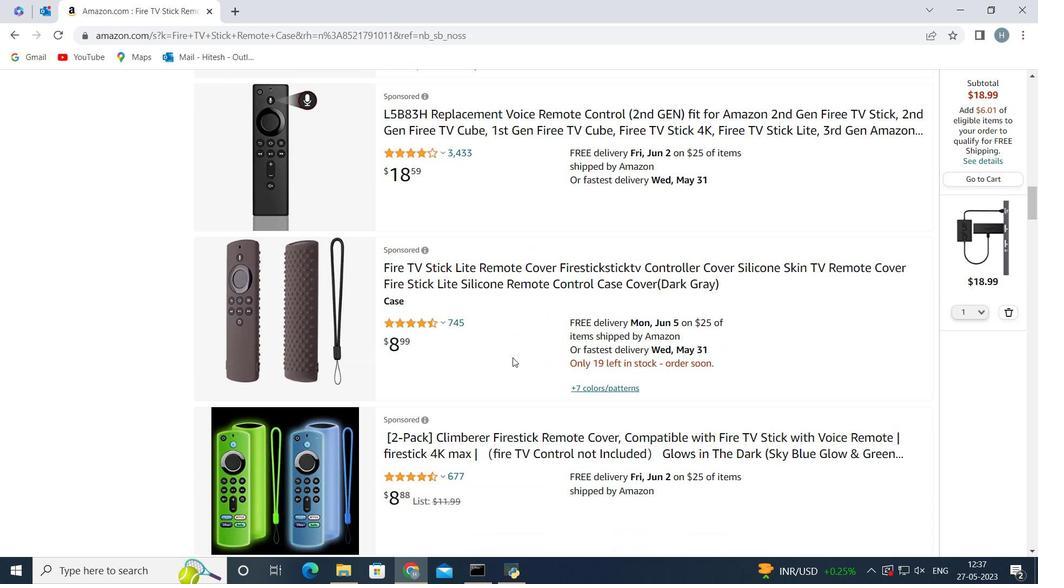 
Action: Mouse scrolled (513, 356) with delta (0, 0)
Screenshot: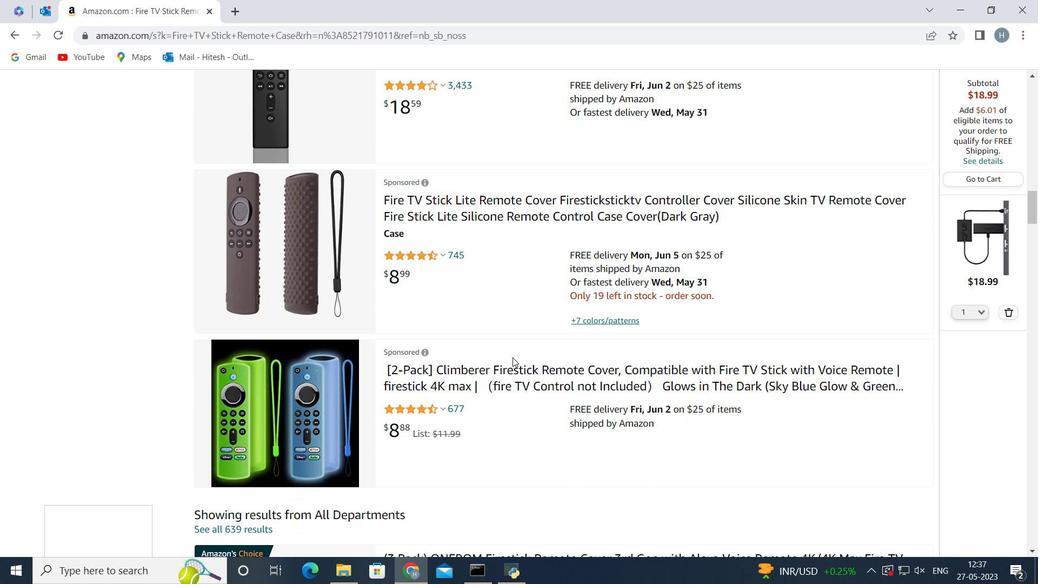 
Action: Mouse scrolled (513, 356) with delta (0, 0)
Screenshot: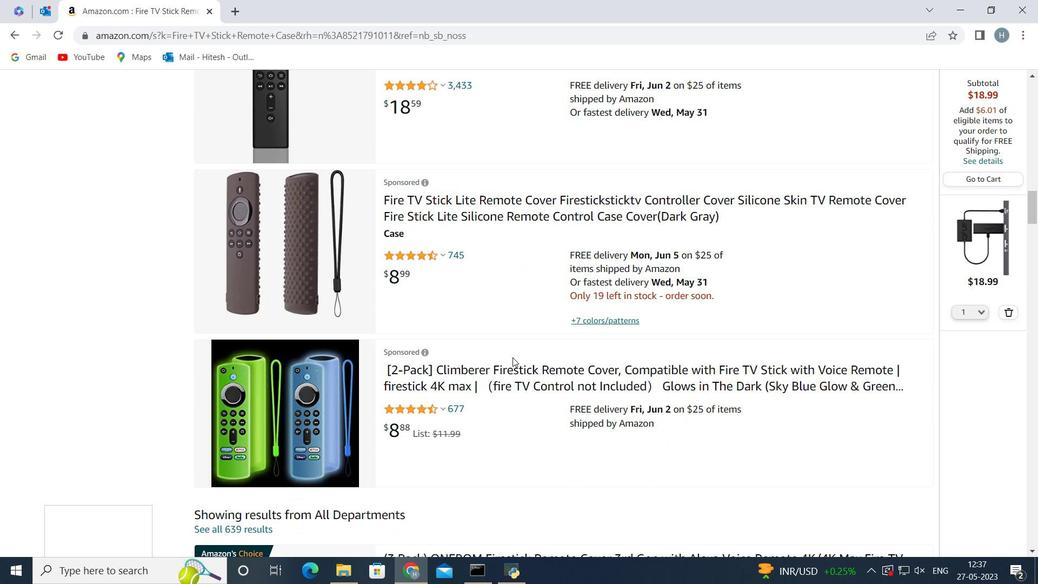 
Action: Mouse scrolled (513, 356) with delta (0, 0)
Screenshot: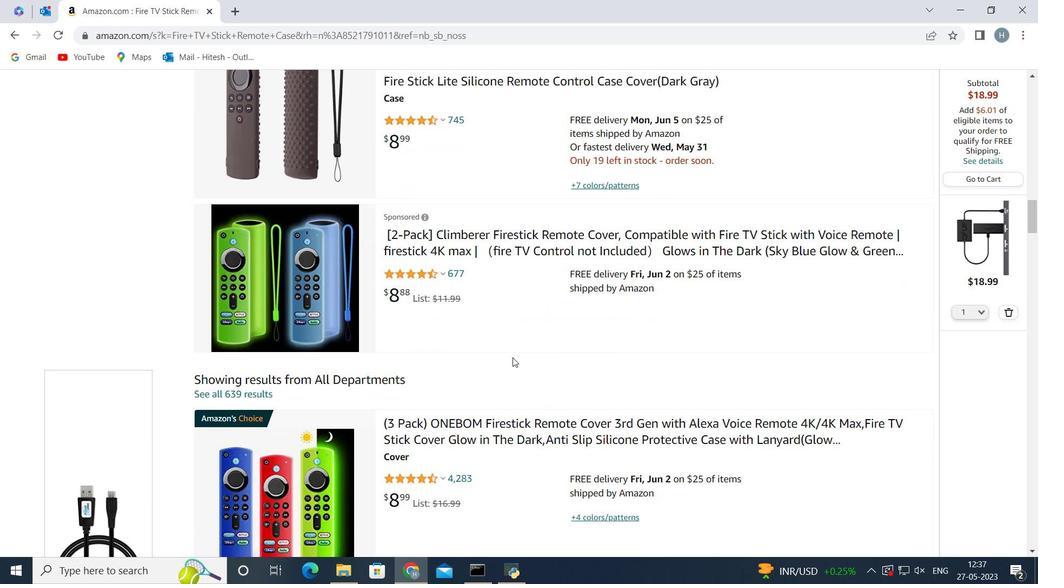 
Action: Mouse scrolled (513, 356) with delta (0, 0)
Screenshot: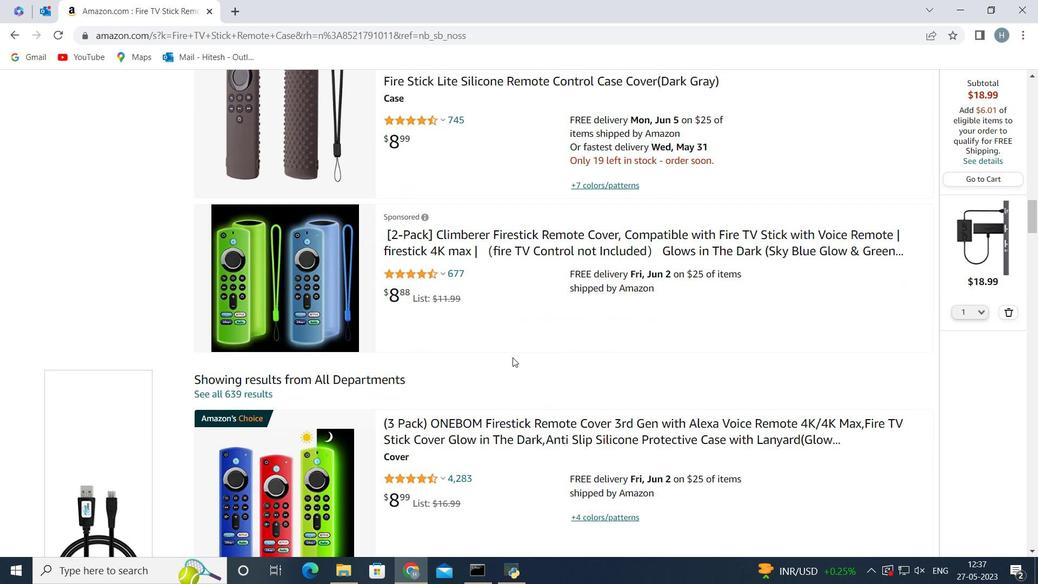
Action: Mouse scrolled (513, 357) with delta (0, 0)
Screenshot: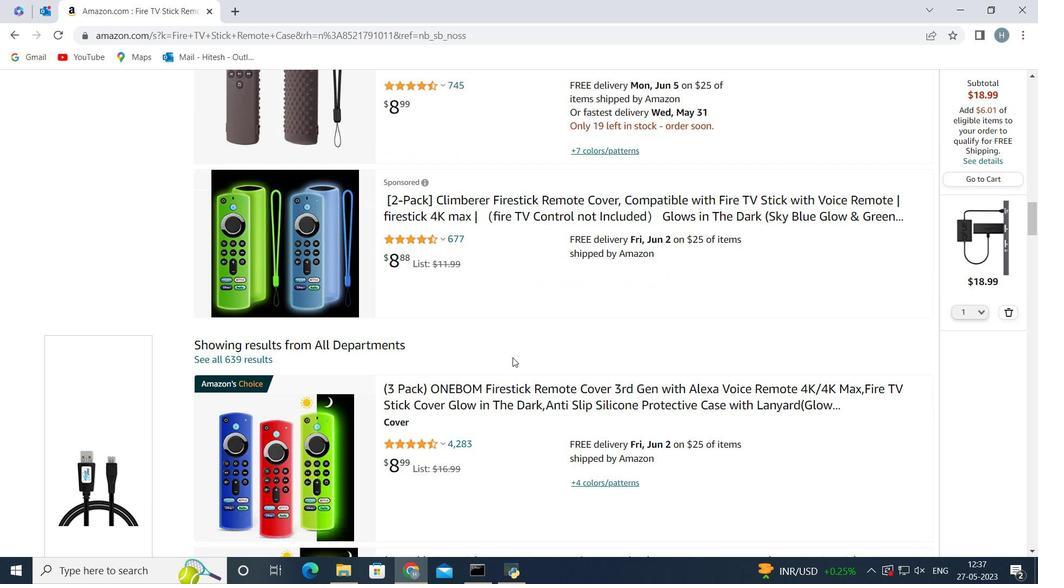 
Action: Mouse scrolled (513, 356) with delta (0, 0)
Screenshot: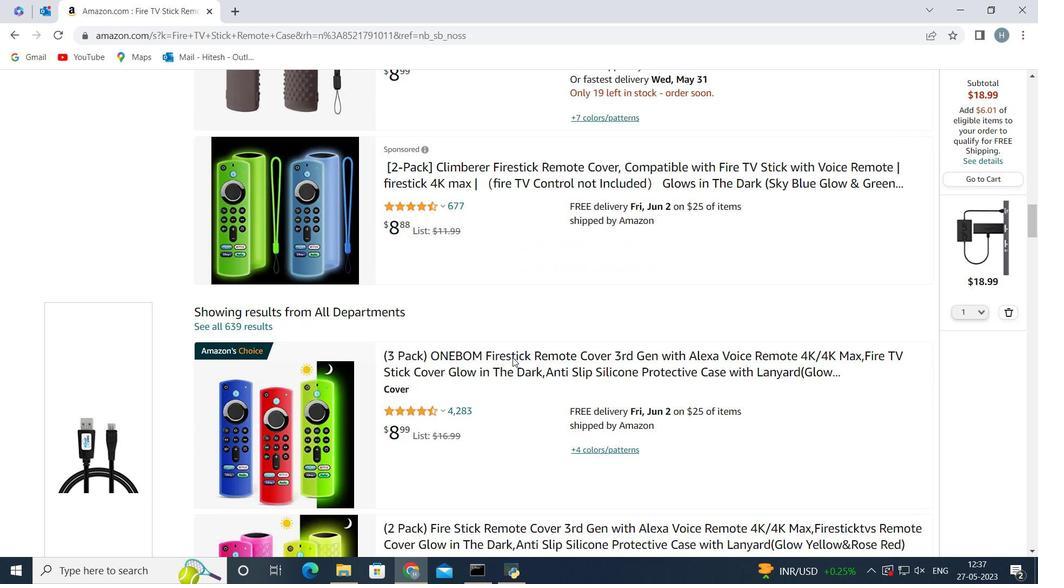 
Action: Mouse scrolled (513, 356) with delta (0, 0)
Screenshot: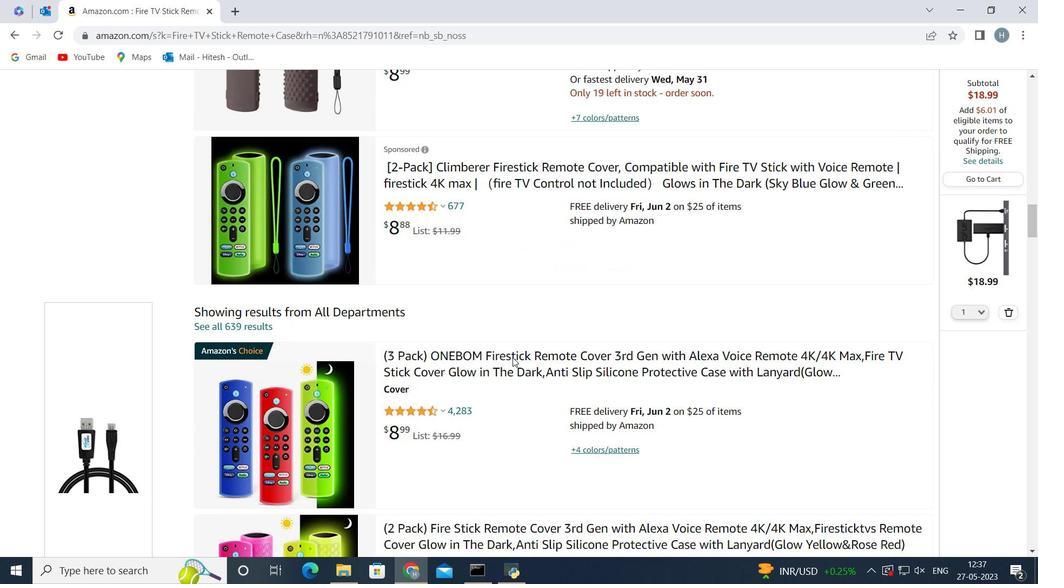 
Action: Mouse scrolled (513, 356) with delta (0, 0)
Screenshot: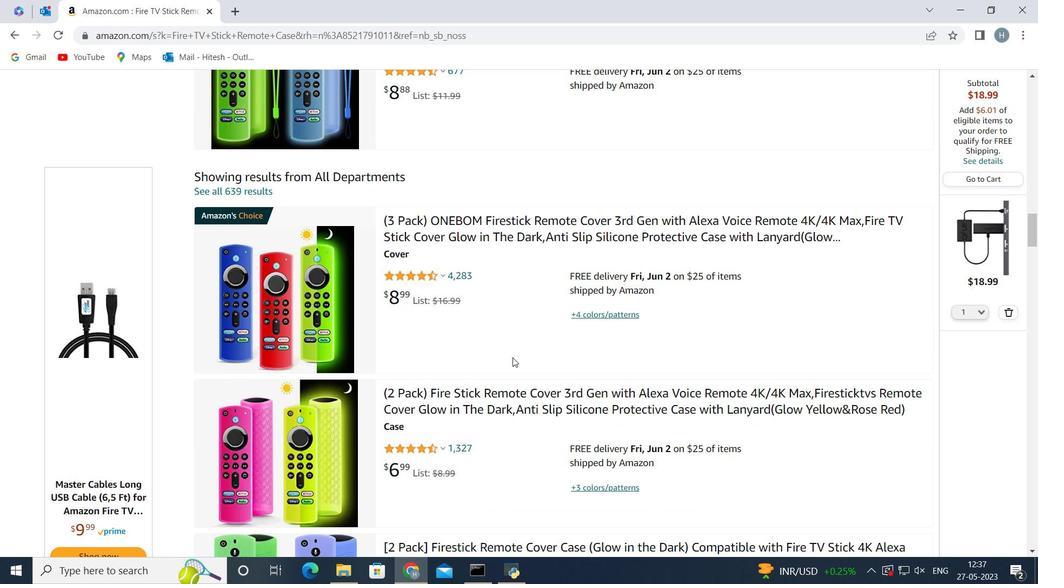 
Action: Mouse scrolled (513, 356) with delta (0, 0)
Screenshot: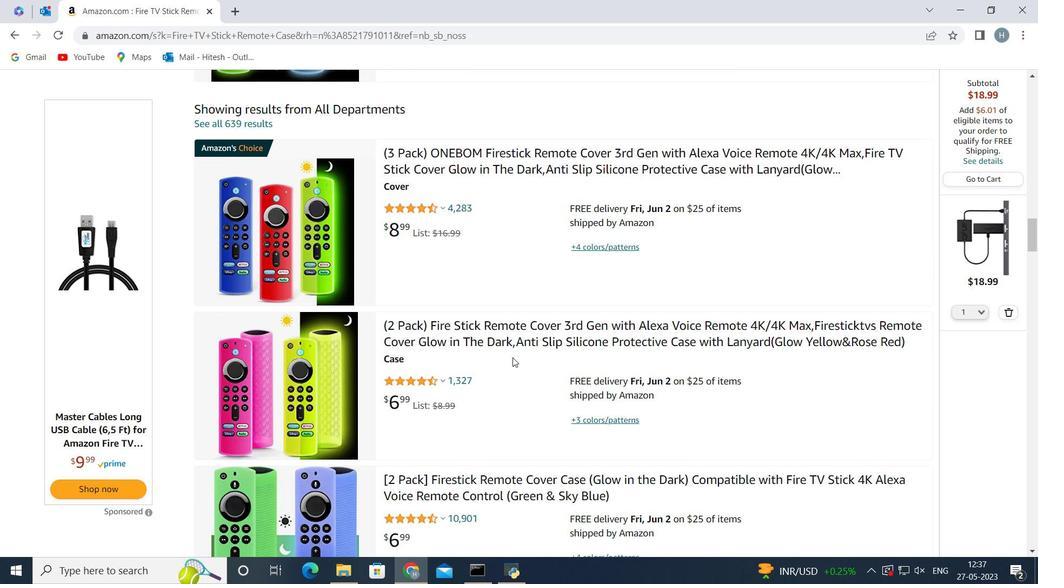 
Action: Mouse scrolled (513, 356) with delta (0, 0)
Screenshot: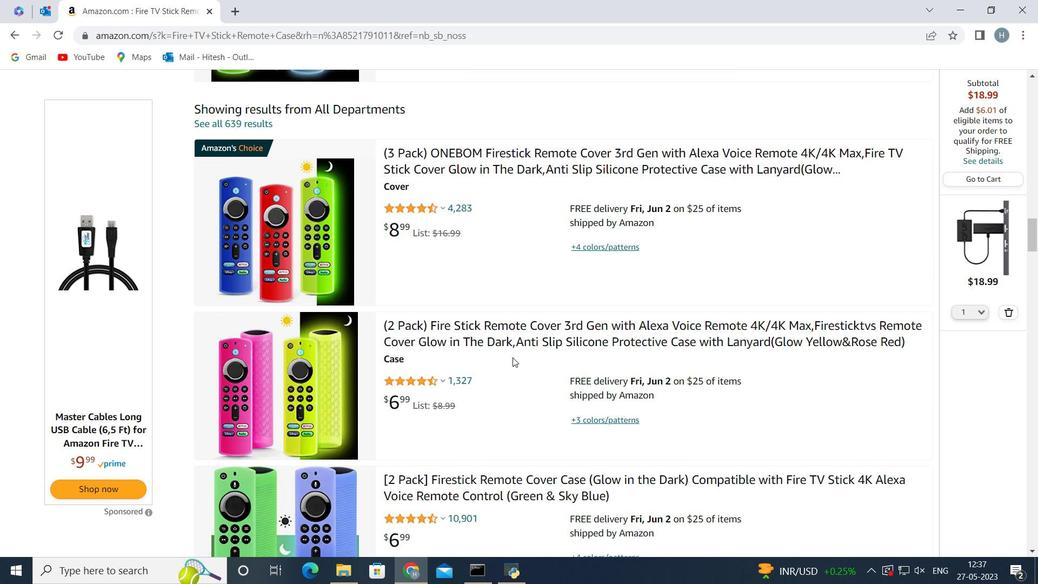 
Action: Mouse scrolled (513, 356) with delta (0, 0)
Screenshot: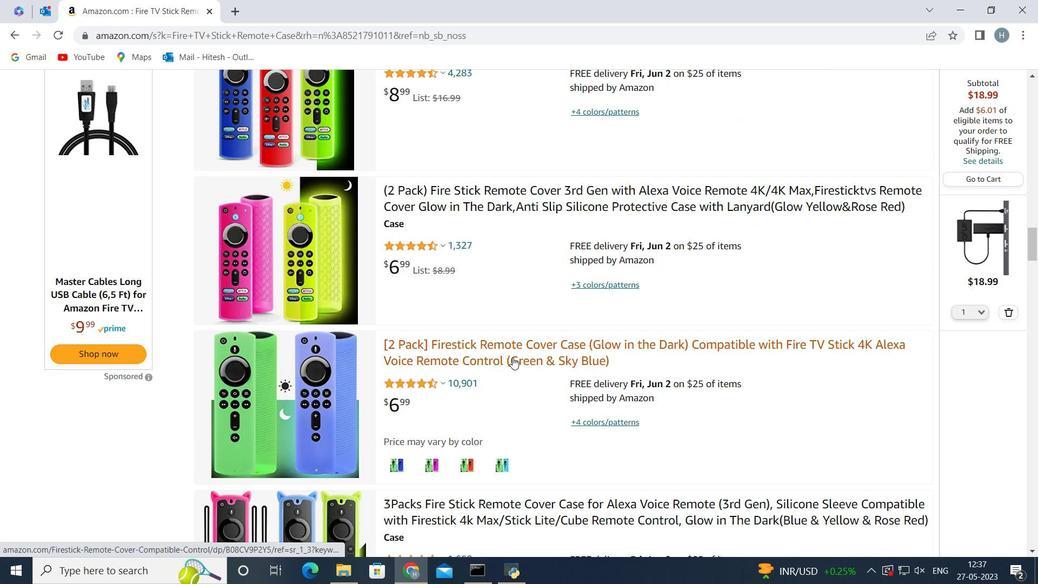 
Action: Mouse scrolled (513, 356) with delta (0, 0)
Screenshot: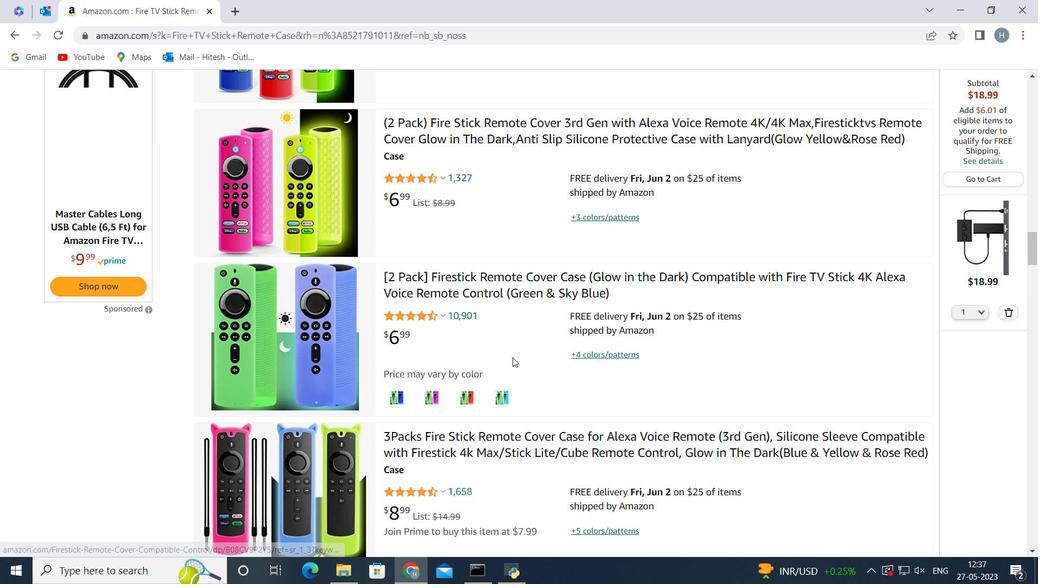 
Action: Mouse scrolled (513, 356) with delta (0, 0)
Screenshot: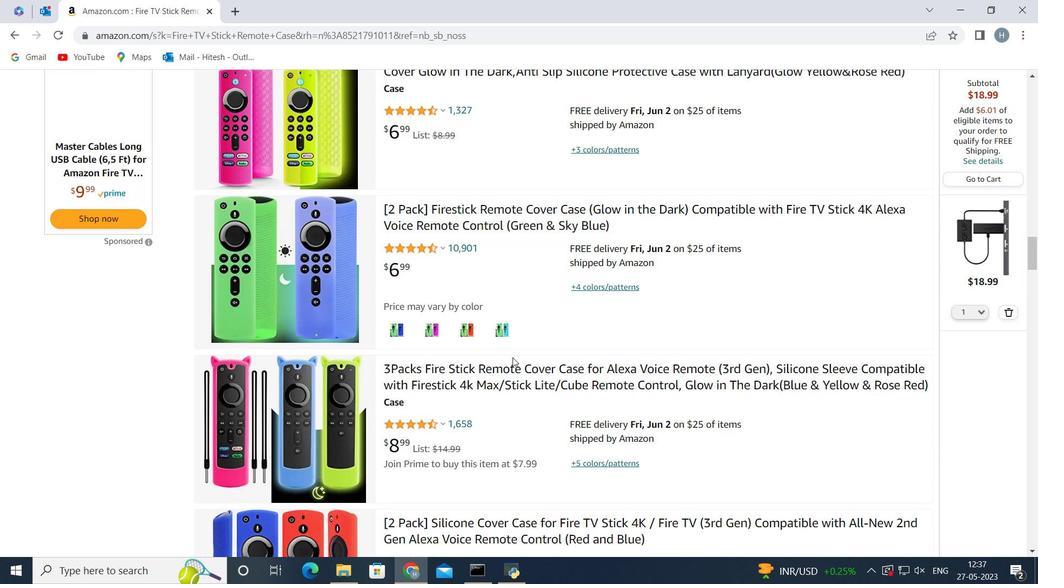 
Action: Mouse scrolled (513, 356) with delta (0, 0)
Screenshot: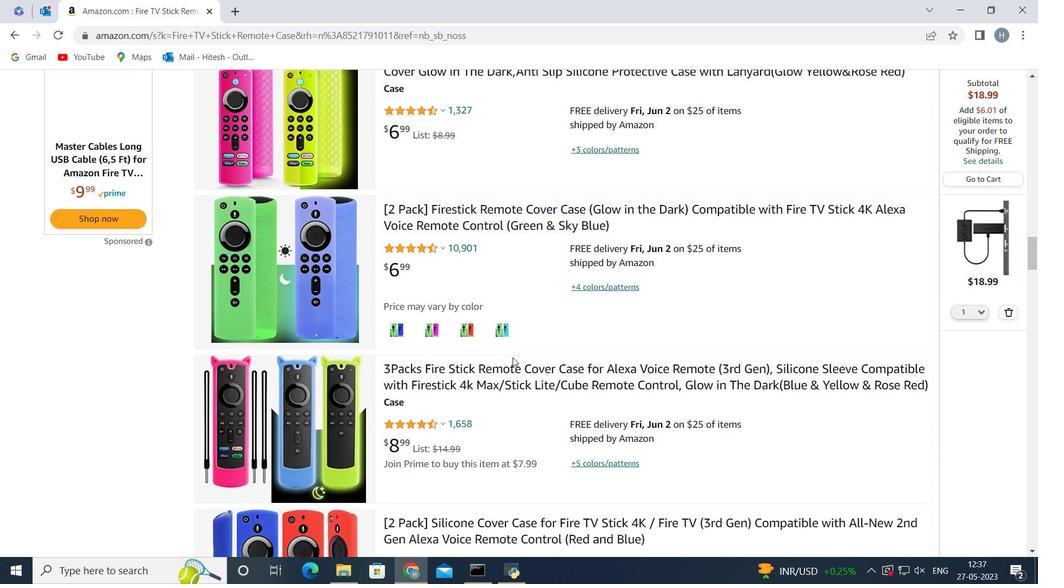 
Action: Mouse scrolled (513, 356) with delta (0, 0)
Screenshot: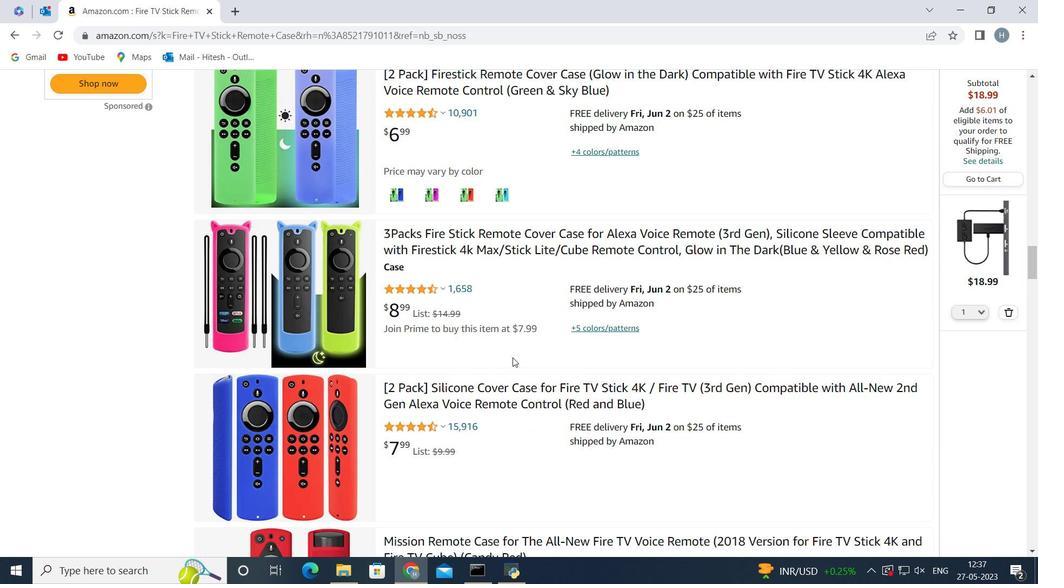 
Action: Mouse scrolled (513, 357) with delta (0, 0)
Screenshot: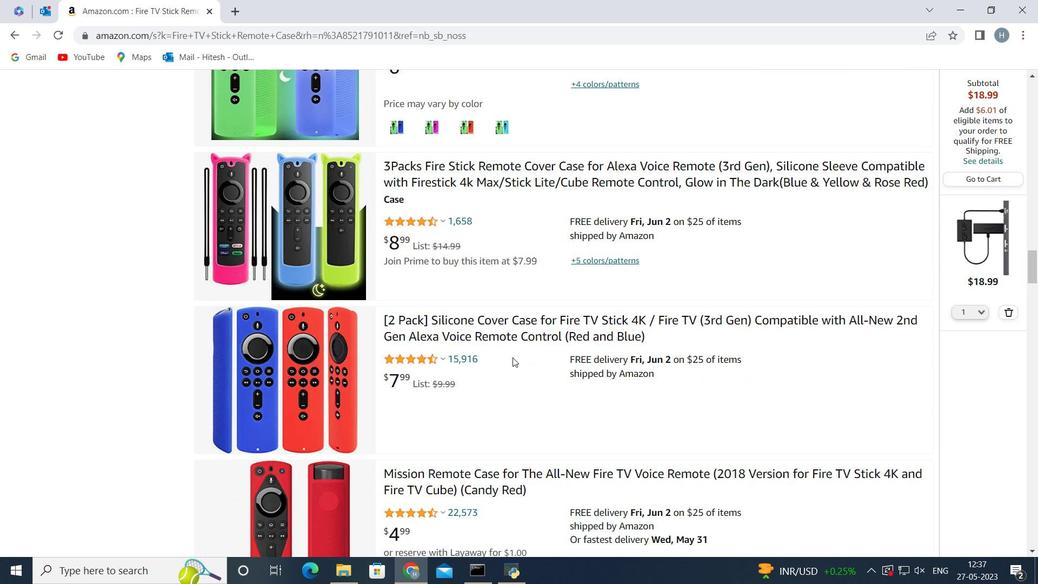 
Action: Mouse scrolled (513, 357) with delta (0, 0)
Screenshot: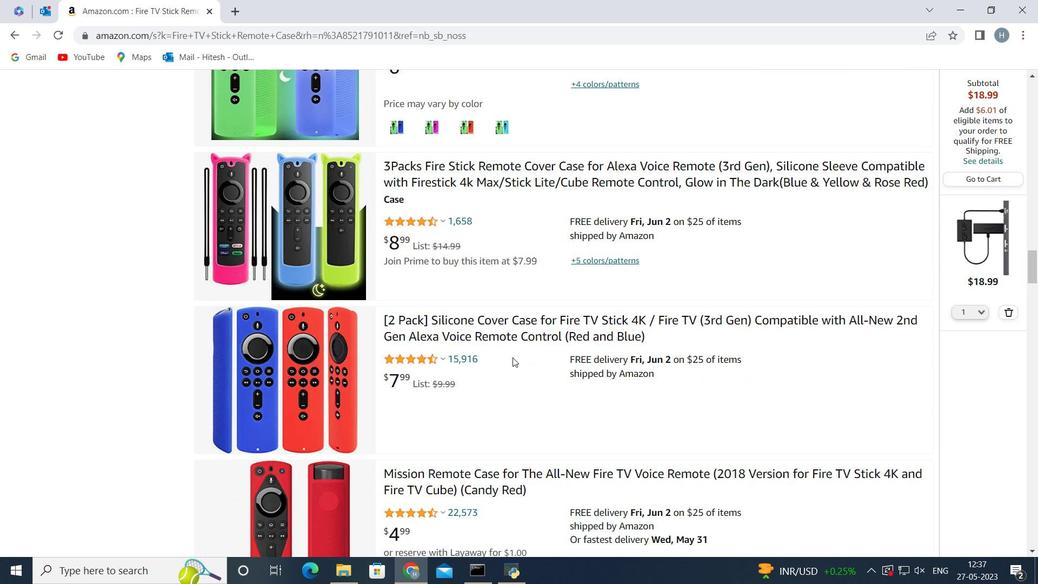 
Action: Mouse scrolled (513, 357) with delta (0, 0)
Screenshot: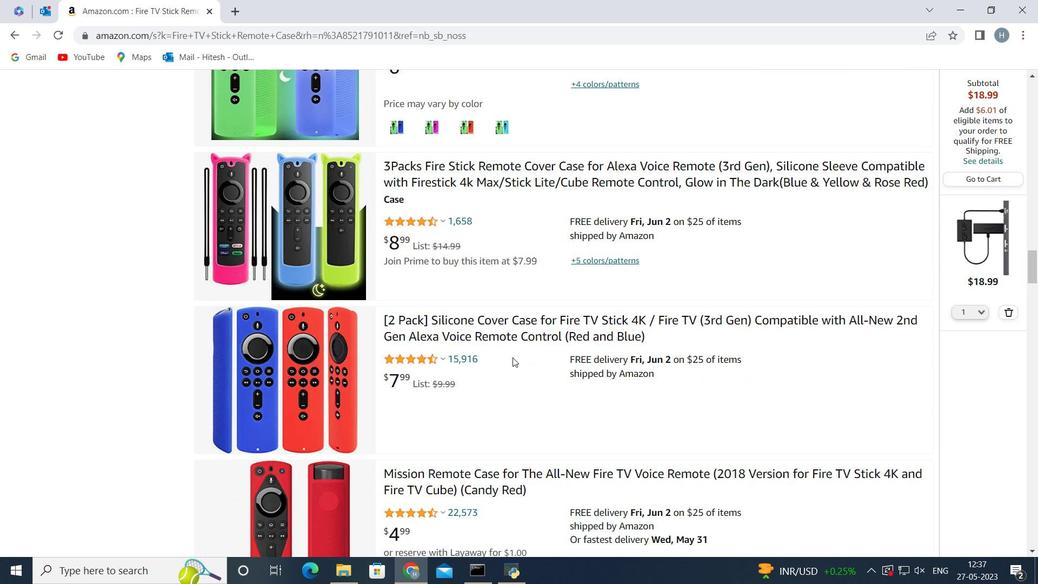 
Action: Mouse scrolled (513, 357) with delta (0, 0)
Screenshot: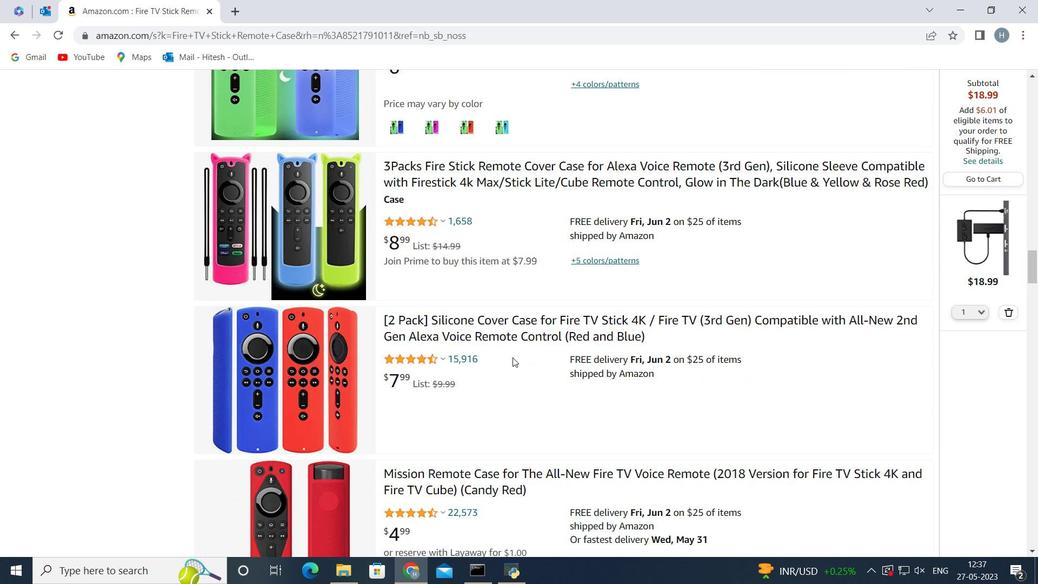 
Action: Mouse scrolled (513, 357) with delta (0, 0)
Screenshot: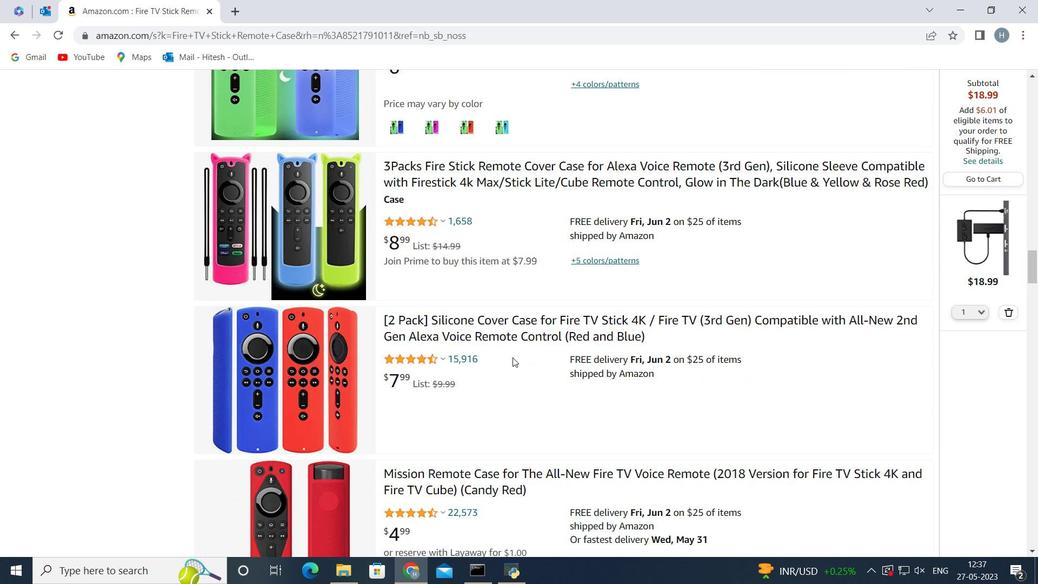 
Action: Mouse scrolled (513, 357) with delta (0, 0)
Screenshot: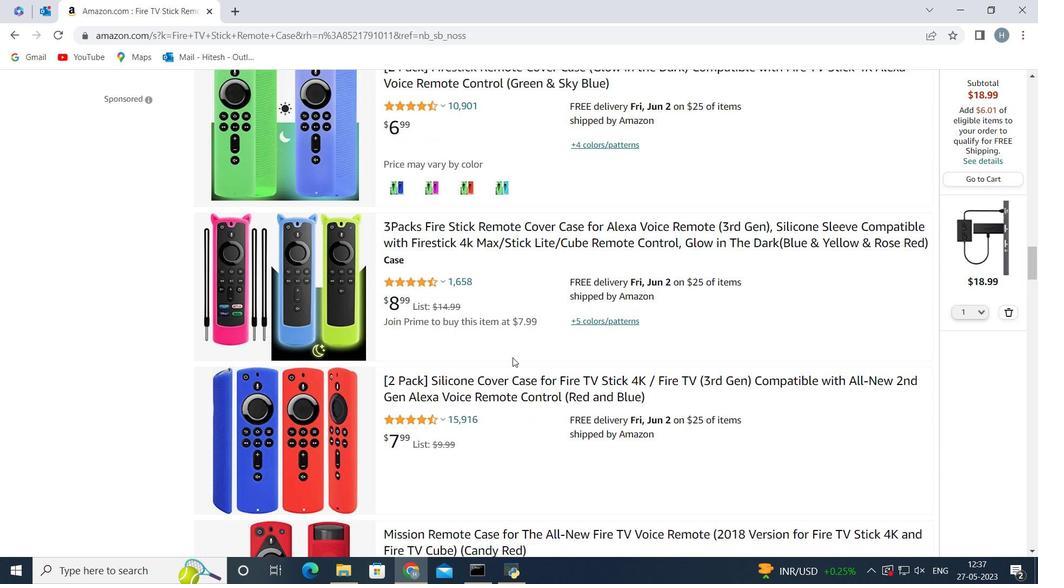 
Action: Mouse scrolled (513, 357) with delta (0, 0)
Screenshot: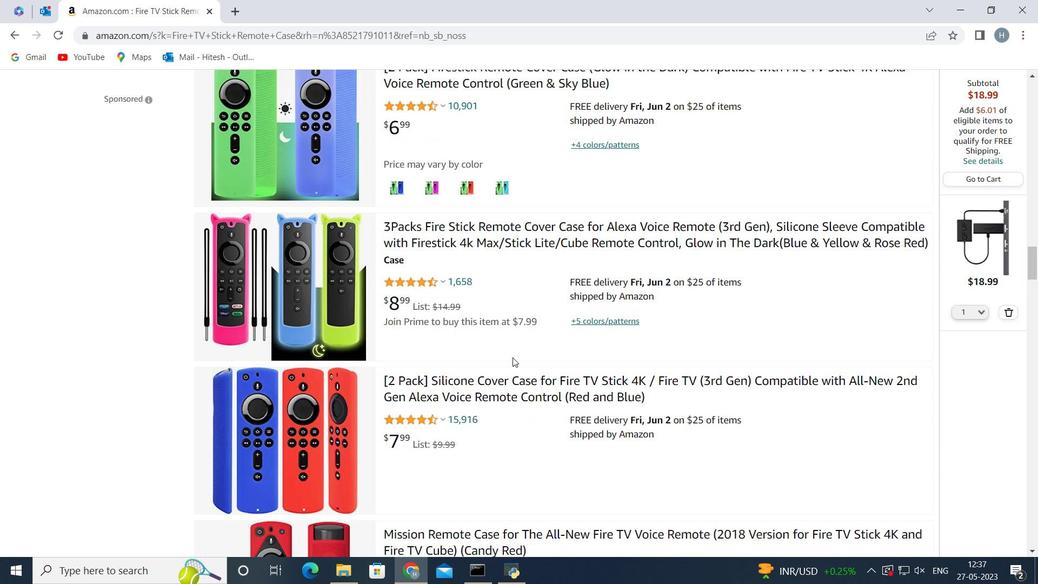 
Action: Mouse scrolled (513, 357) with delta (0, 0)
Screenshot: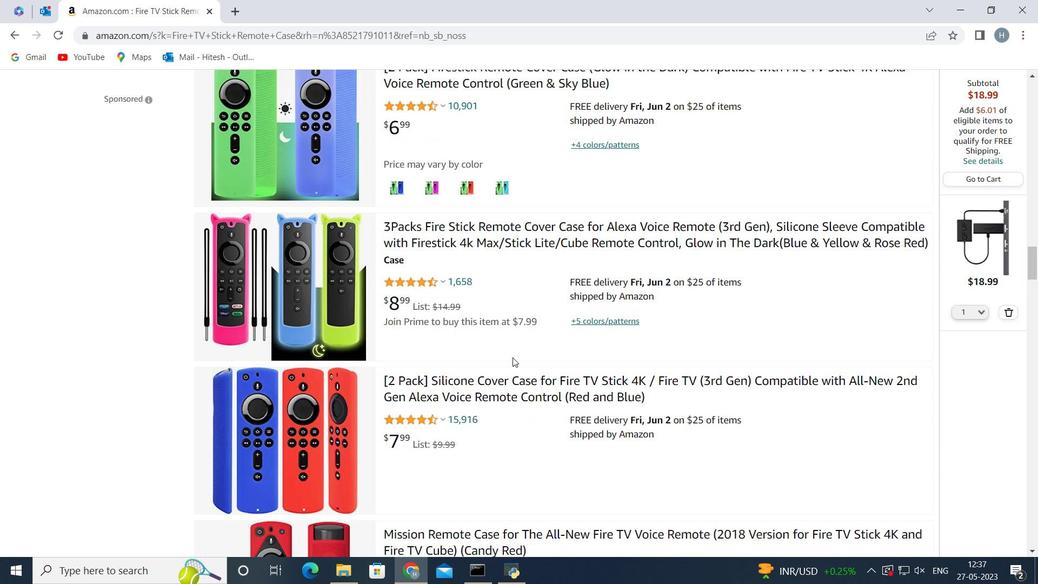 
Action: Mouse scrolled (513, 357) with delta (0, 0)
Screenshot: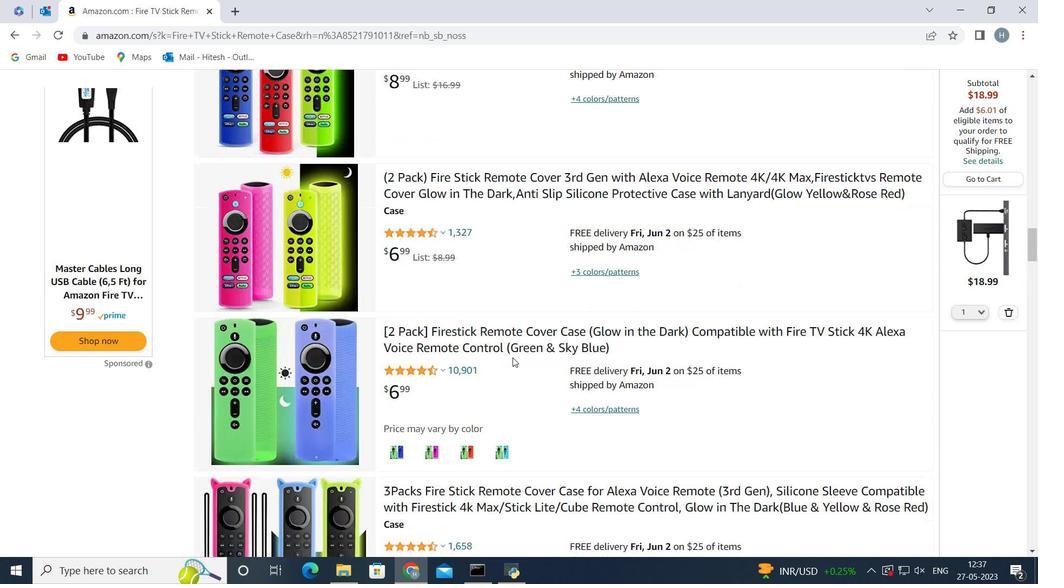 
Action: Mouse scrolled (513, 357) with delta (0, 0)
Screenshot: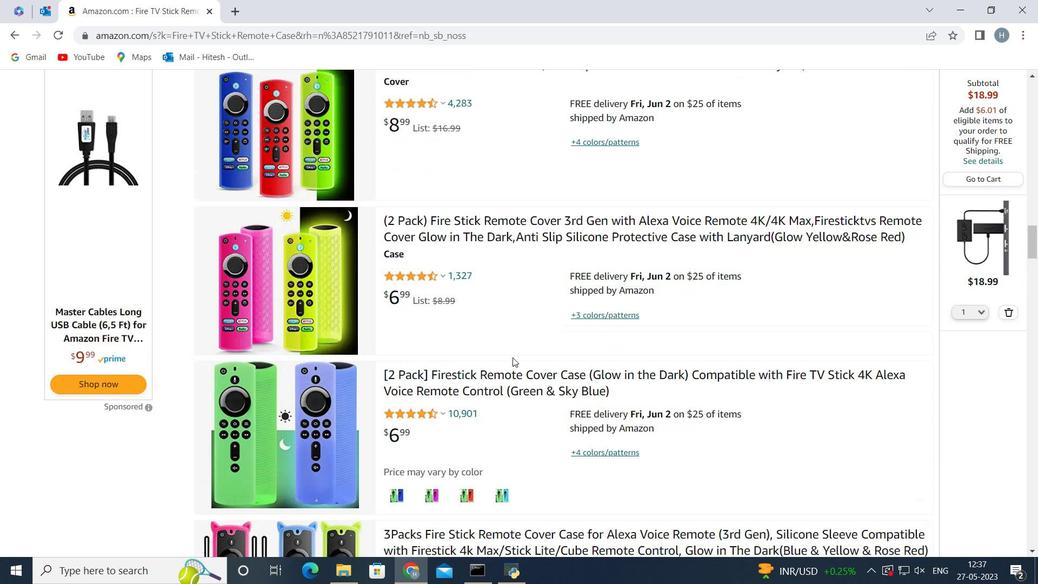 
Action: Mouse scrolled (513, 357) with delta (0, 0)
Screenshot: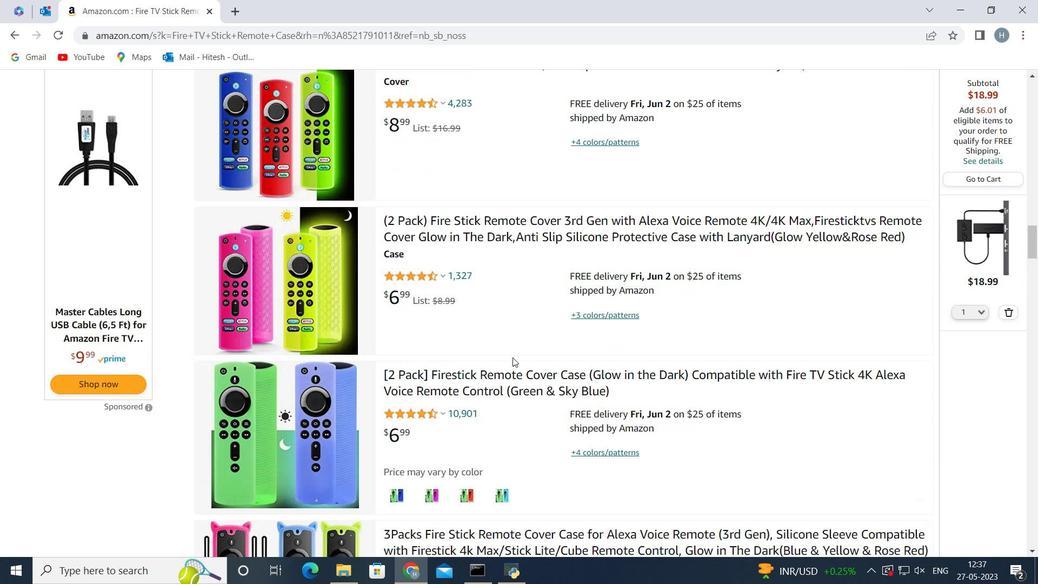 
Action: Mouse scrolled (513, 357) with delta (0, 0)
Screenshot: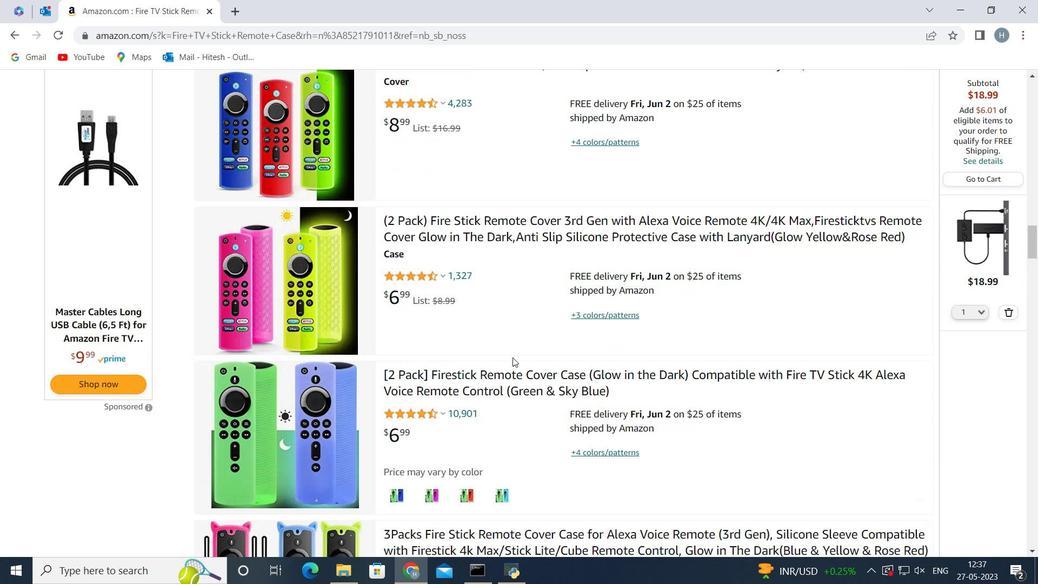 
Action: Mouse scrolled (513, 357) with delta (0, 0)
Screenshot: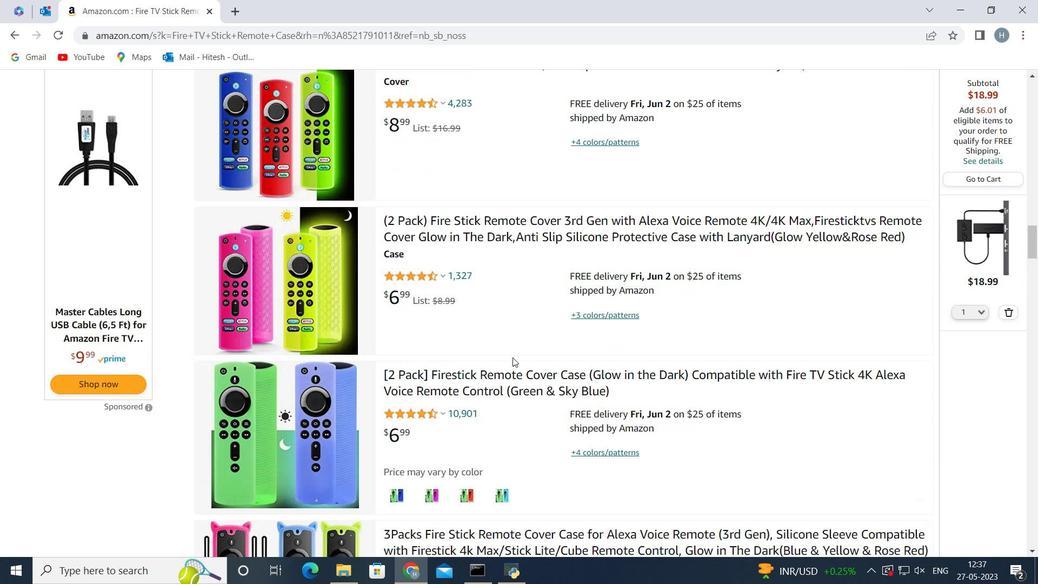 
Action: Mouse scrolled (513, 357) with delta (0, 0)
Screenshot: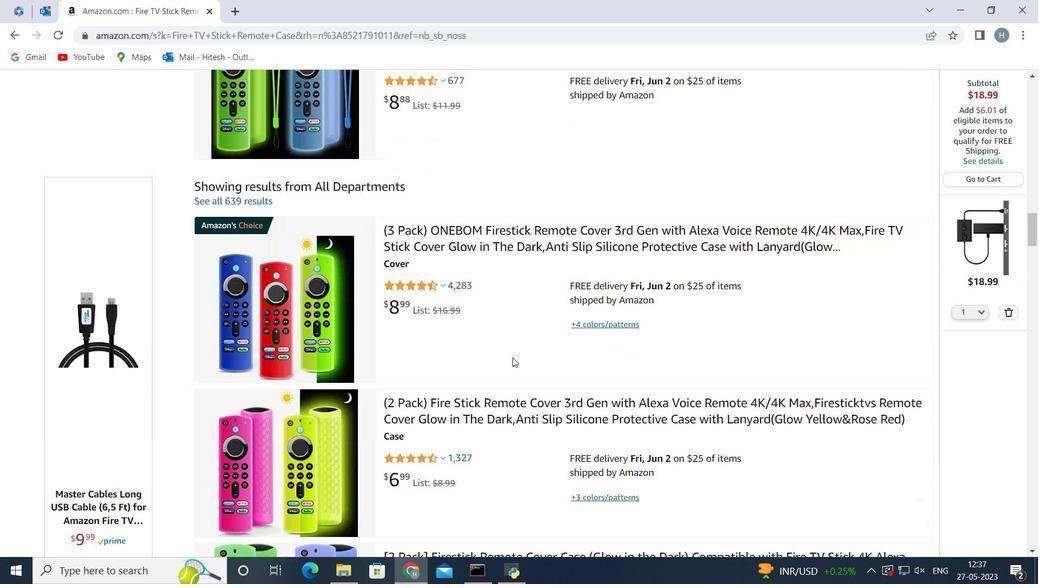 
Action: Mouse scrolled (513, 357) with delta (0, 0)
Screenshot: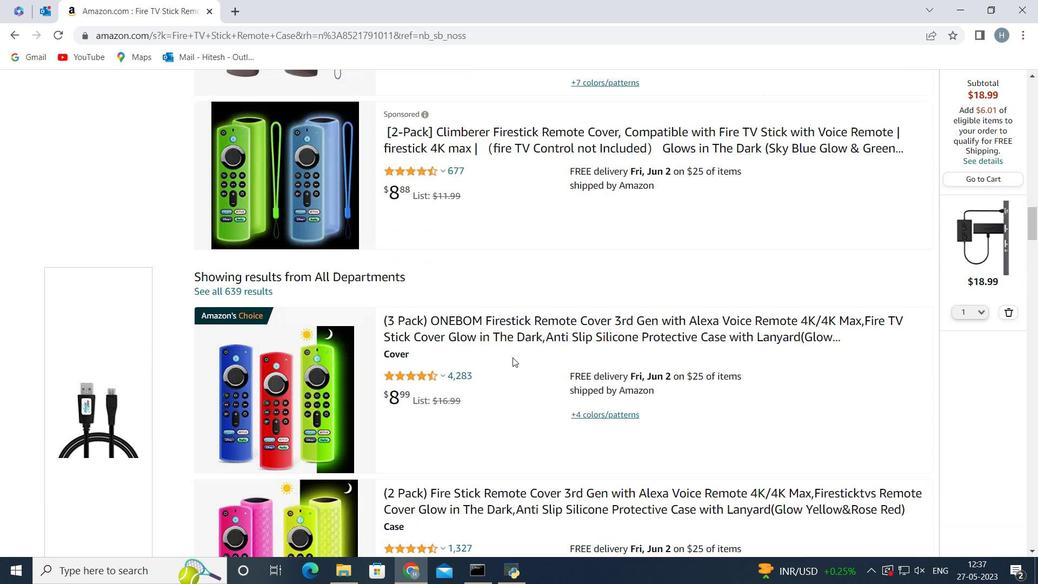 
Action: Mouse scrolled (513, 357) with delta (0, 0)
Screenshot: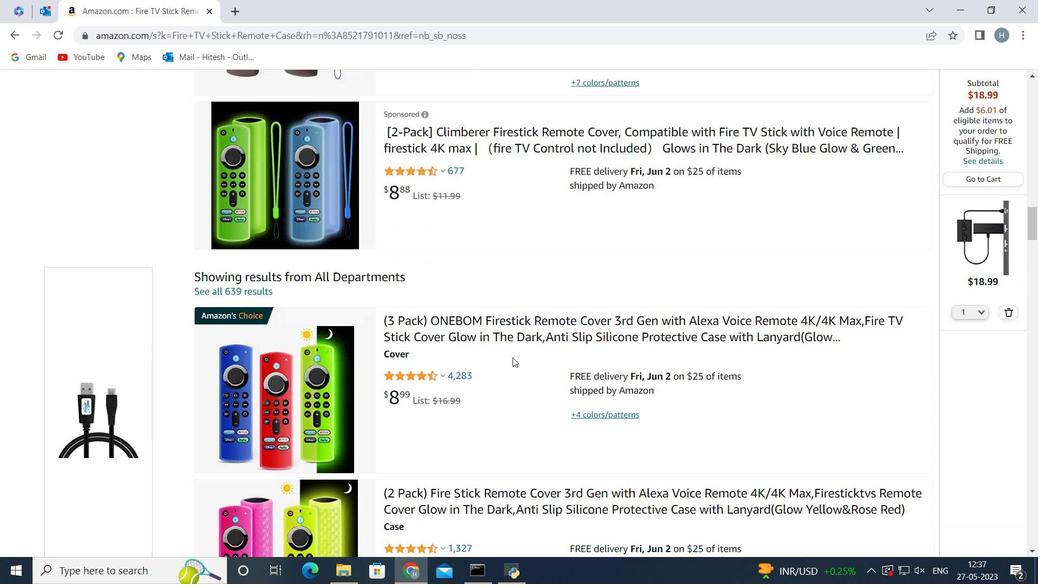 
Action: Mouse scrolled (513, 357) with delta (0, 0)
Screenshot: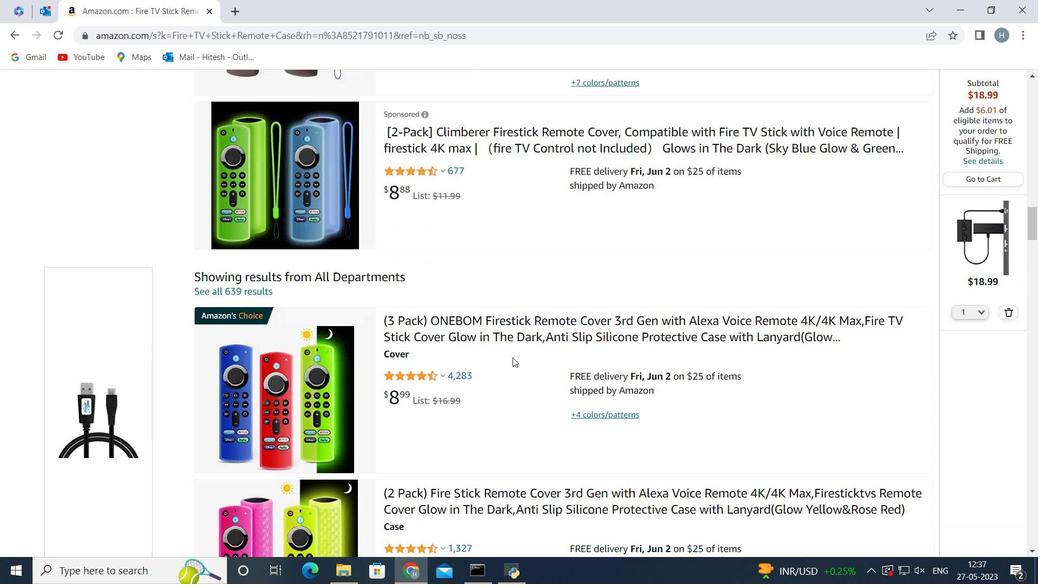 
Action: Mouse scrolled (513, 357) with delta (0, 0)
Screenshot: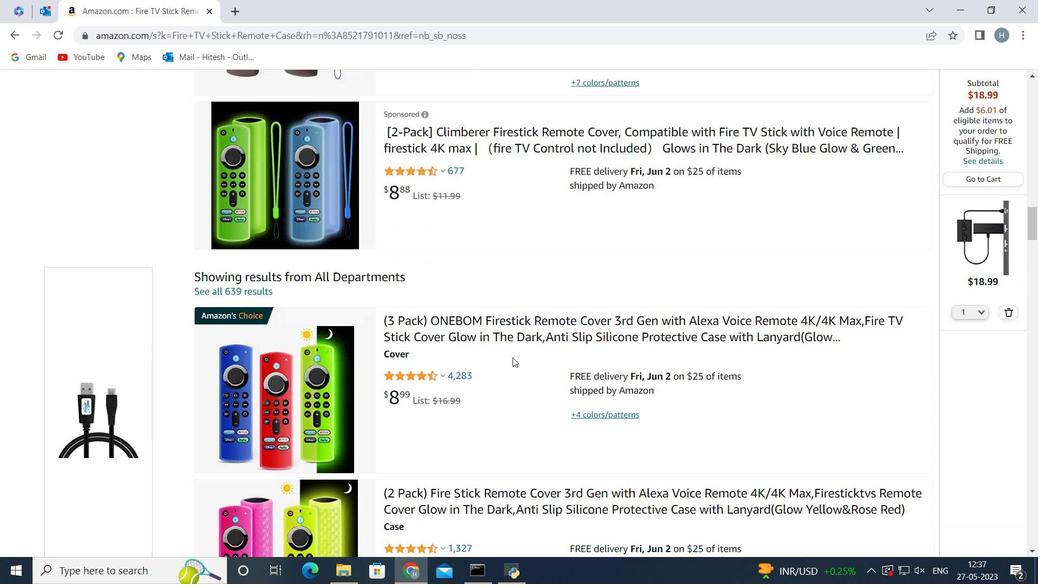 
Action: Mouse scrolled (513, 357) with delta (0, 0)
Screenshot: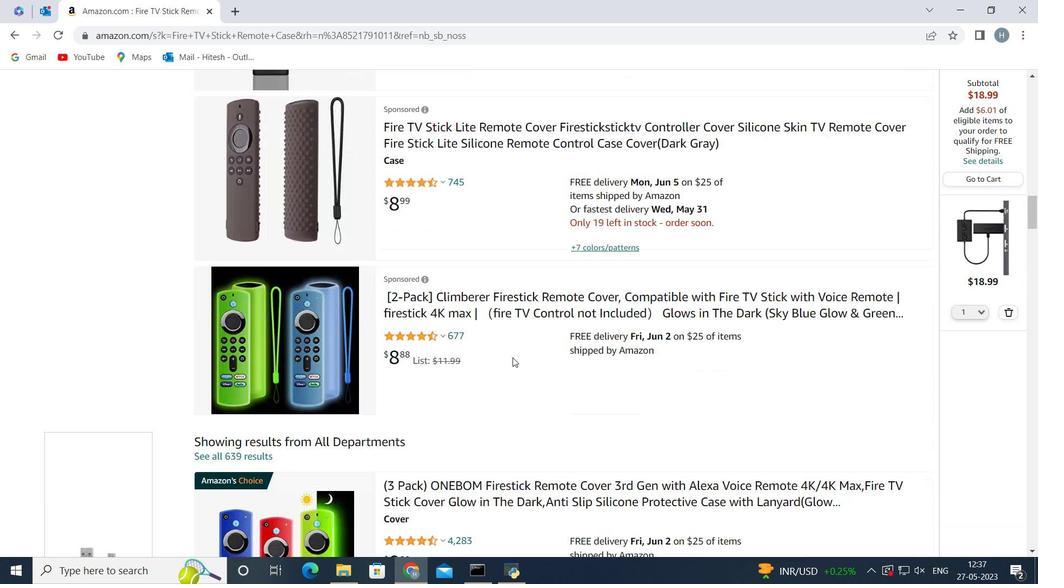 
Action: Mouse scrolled (513, 357) with delta (0, 0)
Screenshot: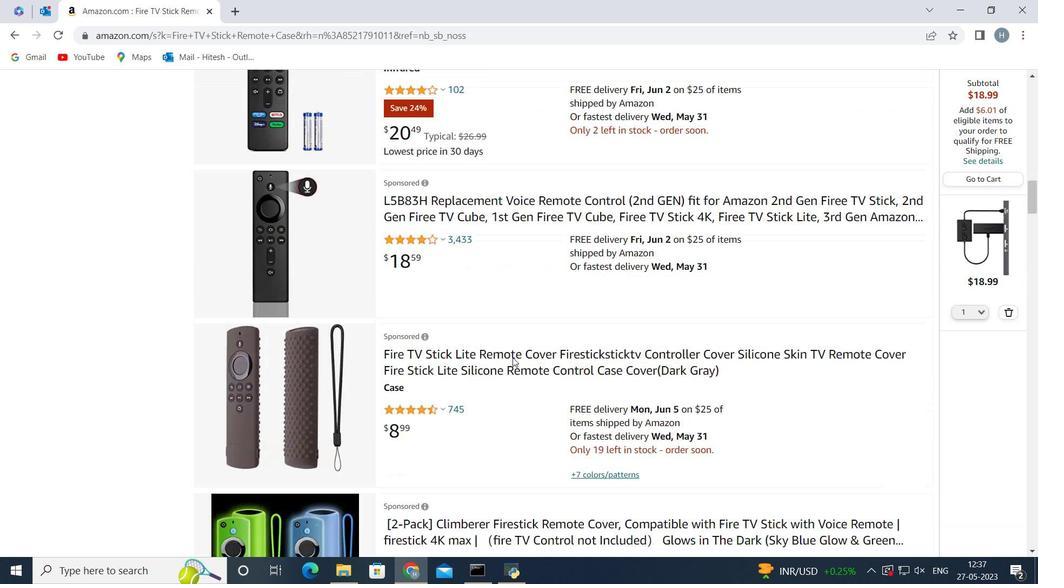
Action: Mouse scrolled (513, 357) with delta (0, 0)
Screenshot: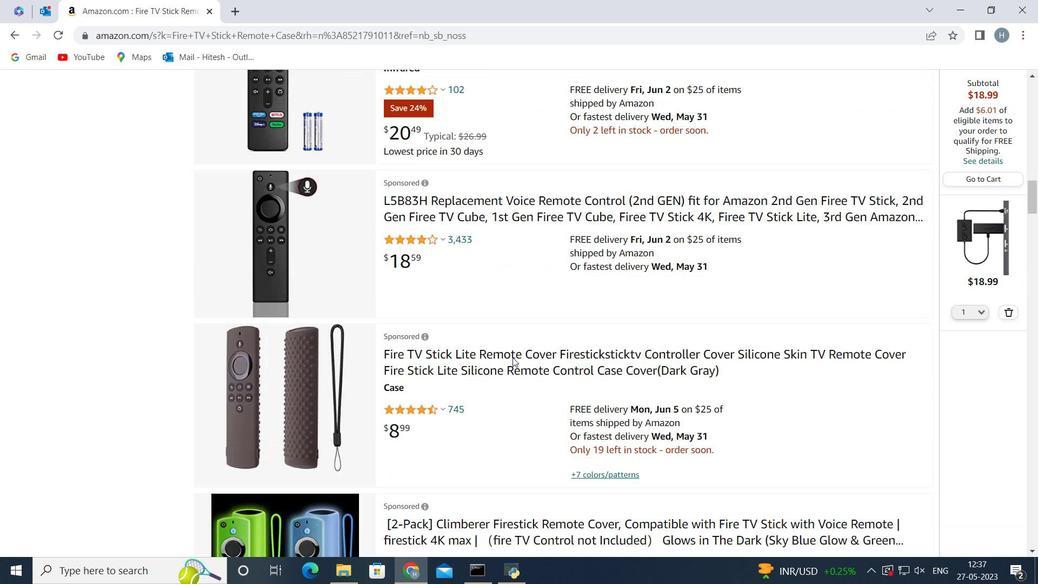 
Action: Mouse scrolled (513, 357) with delta (0, 0)
Screenshot: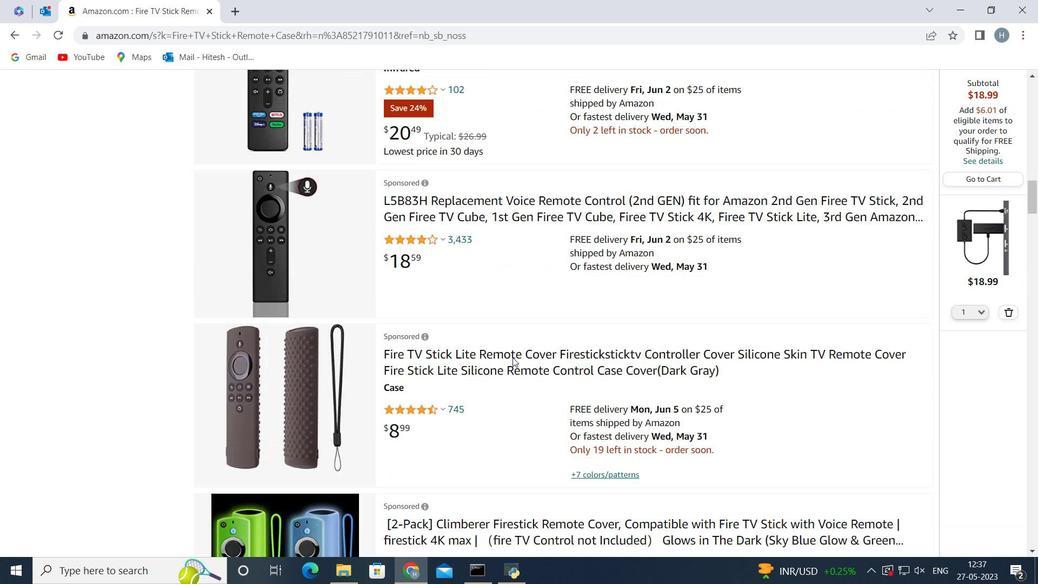 
Action: Mouse scrolled (513, 357) with delta (0, 0)
Screenshot: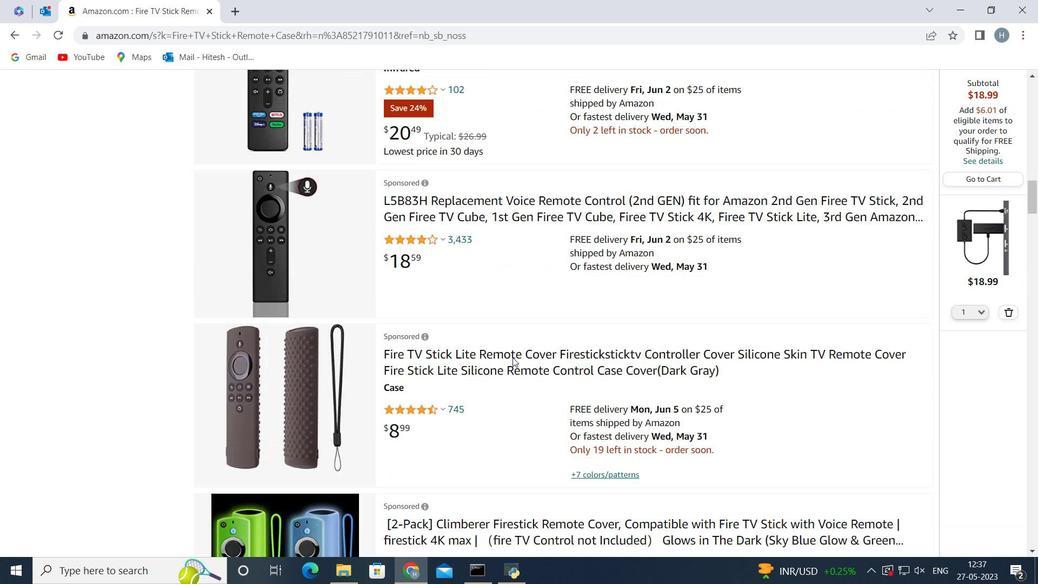 
Action: Mouse scrolled (513, 357) with delta (0, 0)
Screenshot: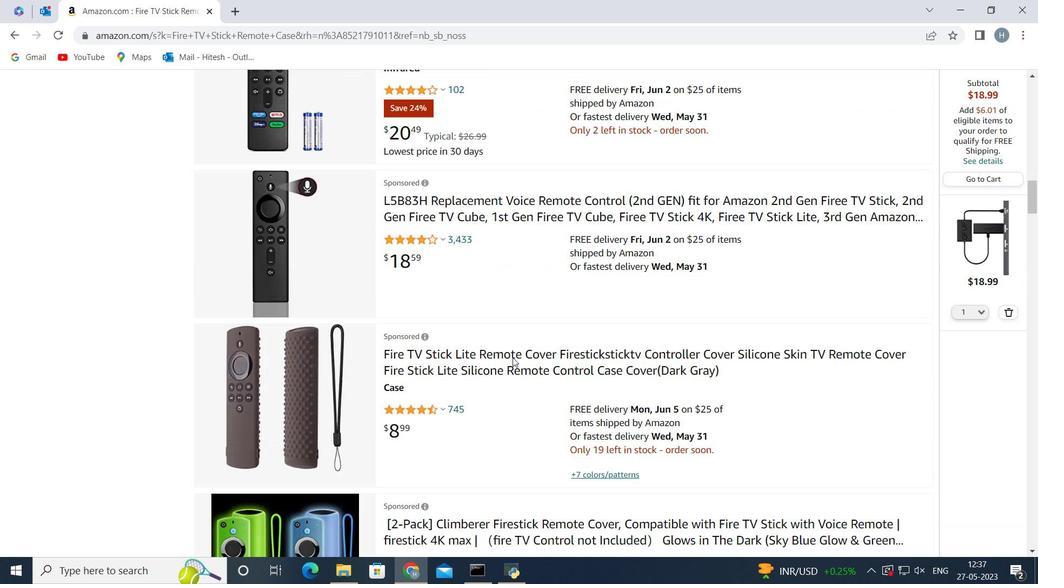 
Action: Mouse scrolled (513, 357) with delta (0, 0)
Screenshot: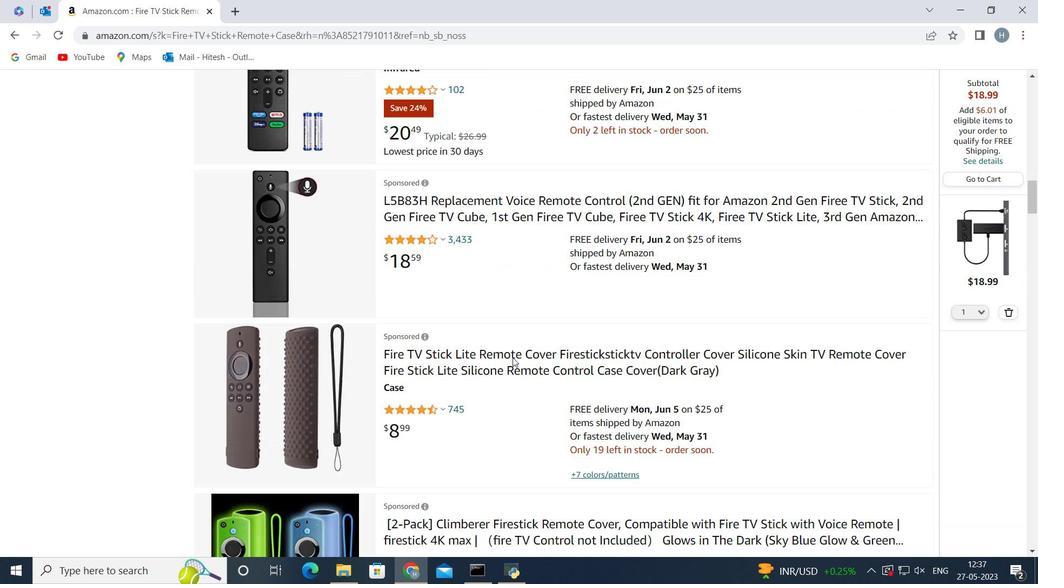 
Action: Mouse scrolled (513, 357) with delta (0, 0)
Screenshot: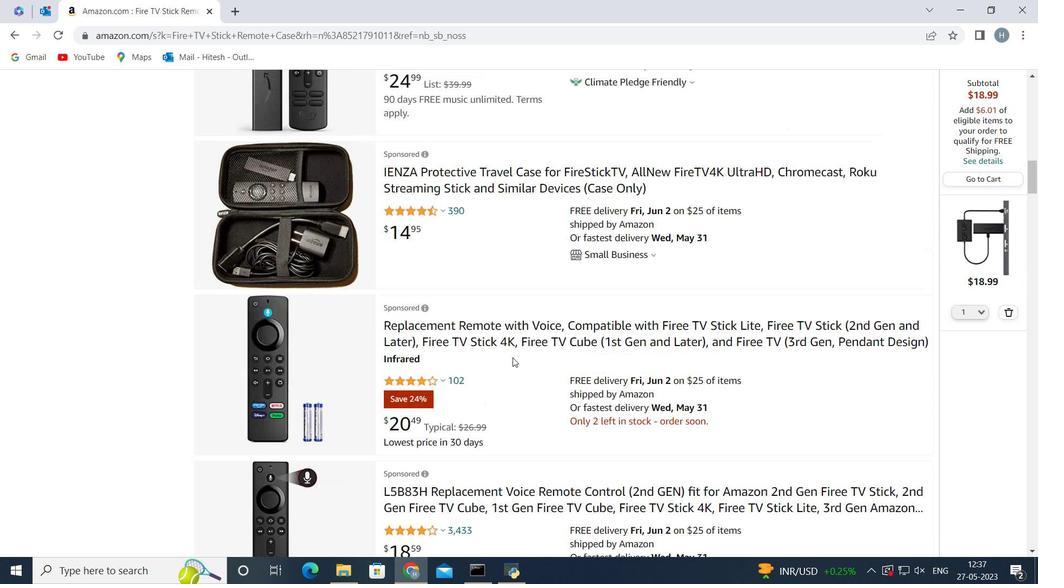 
Action: Mouse scrolled (513, 357) with delta (0, 0)
Screenshot: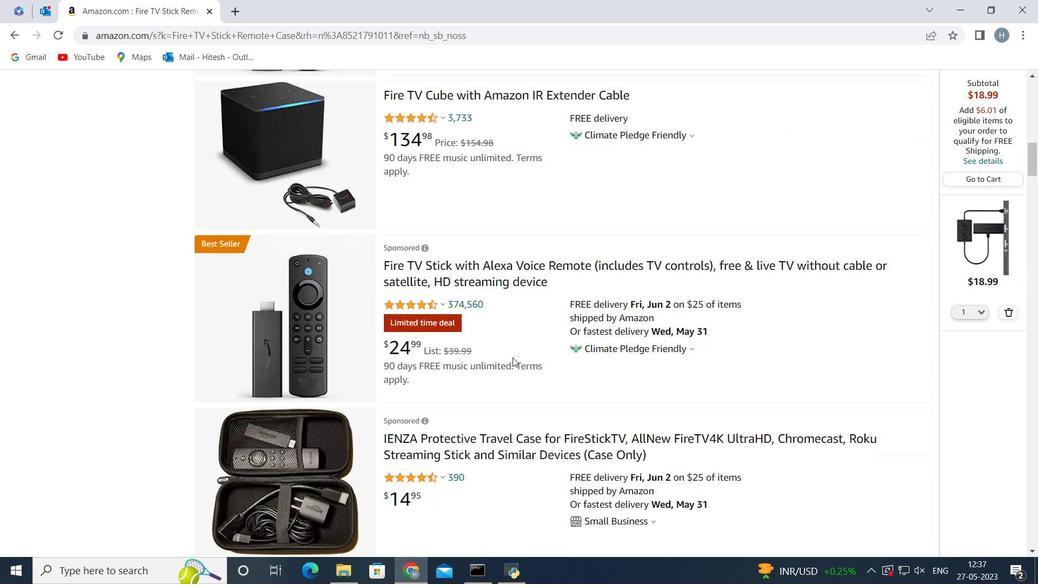 
Action: Mouse scrolled (513, 357) with delta (0, 0)
Screenshot: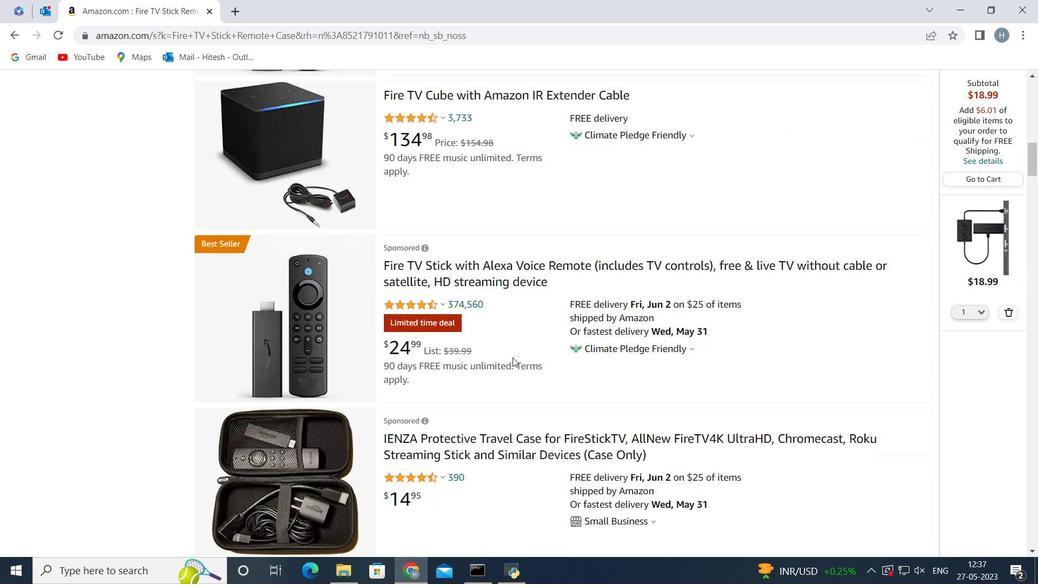 
Action: Mouse scrolled (513, 357) with delta (0, 0)
Screenshot: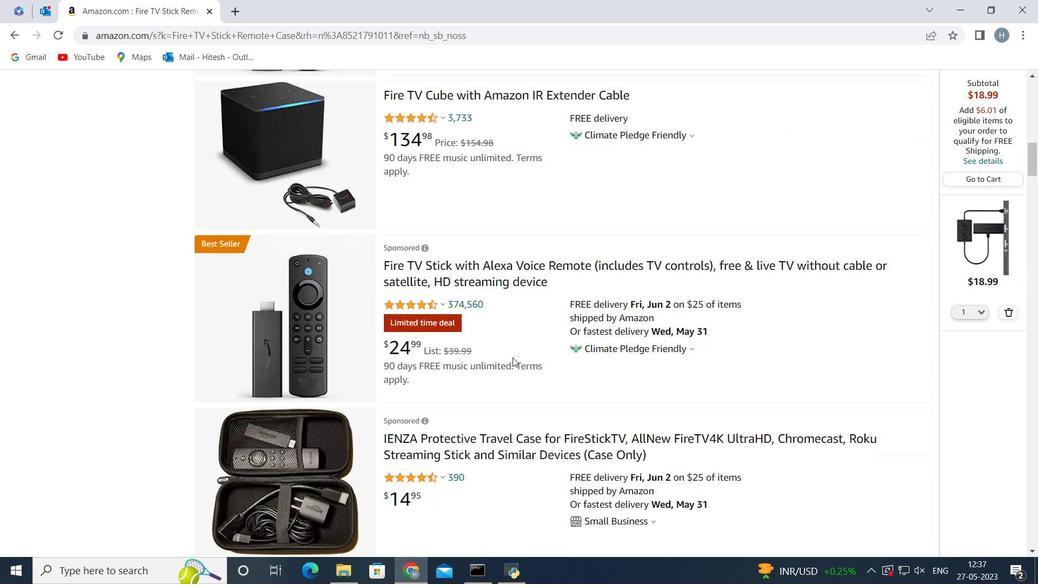 
Action: Mouse scrolled (513, 357) with delta (0, 0)
Screenshot: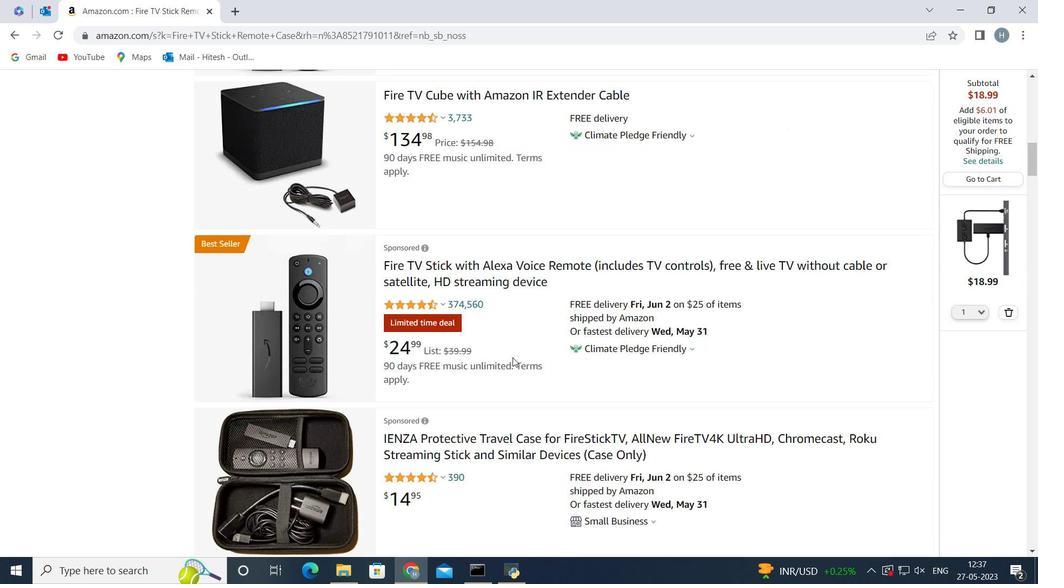 
Action: Mouse scrolled (513, 357) with delta (0, 0)
Screenshot: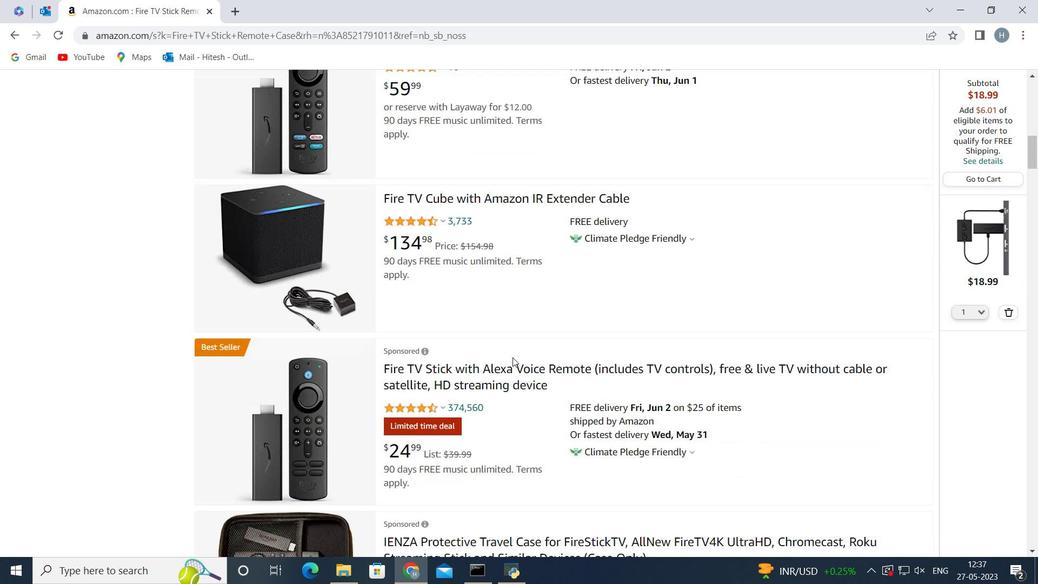 
Action: Mouse scrolled (513, 357) with delta (0, 0)
Screenshot: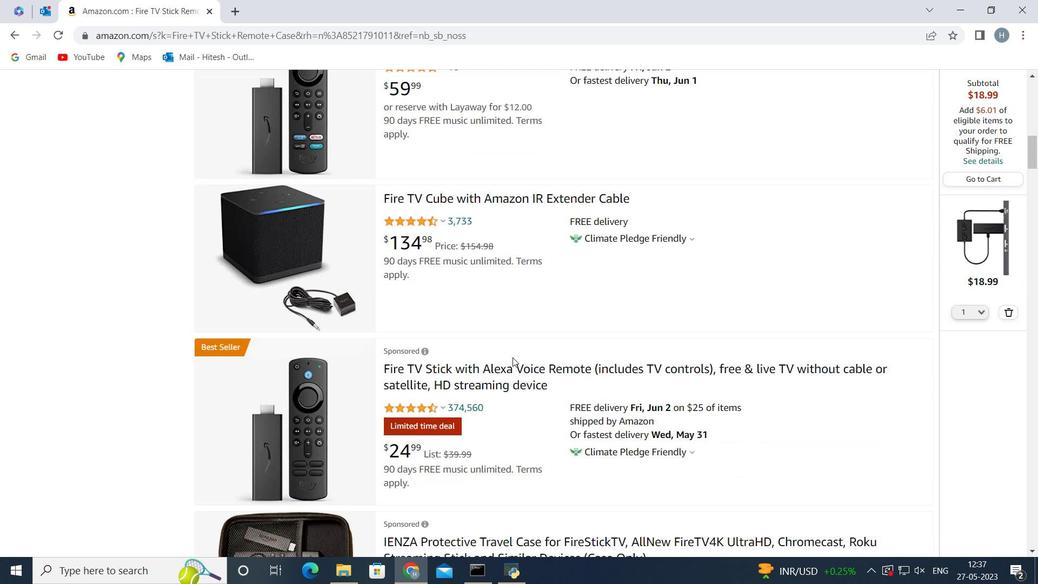 
Action: Mouse scrolled (513, 357) with delta (0, 0)
Screenshot: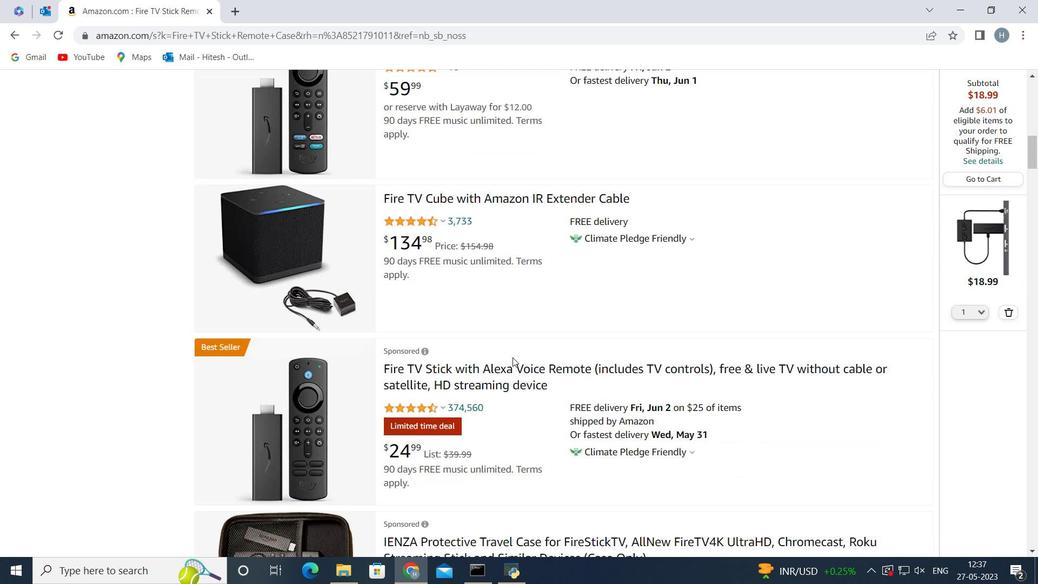 
Action: Mouse scrolled (513, 357) with delta (0, 0)
Screenshot: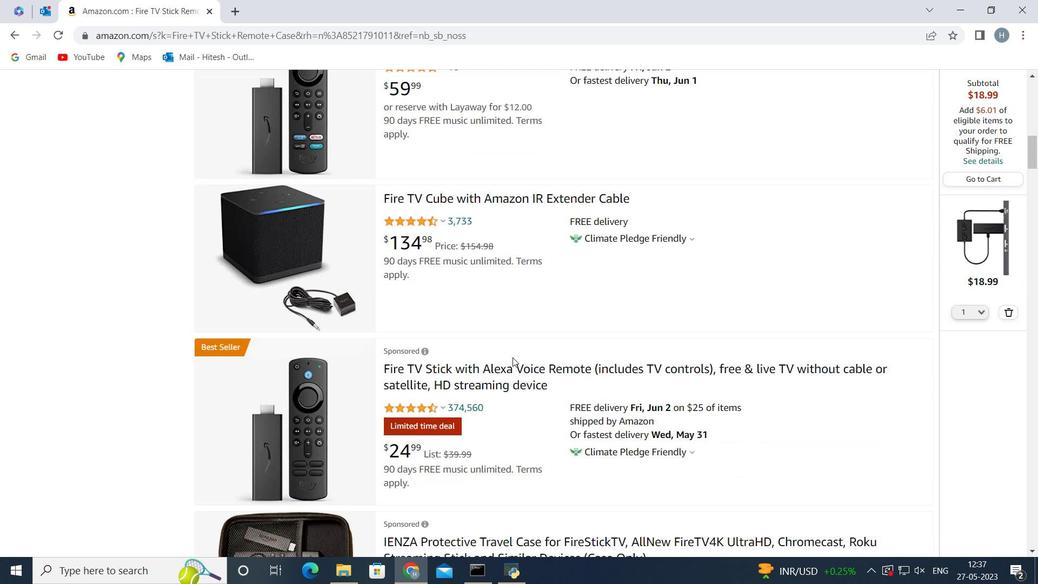 
Action: Mouse scrolled (513, 357) with delta (0, 0)
Screenshot: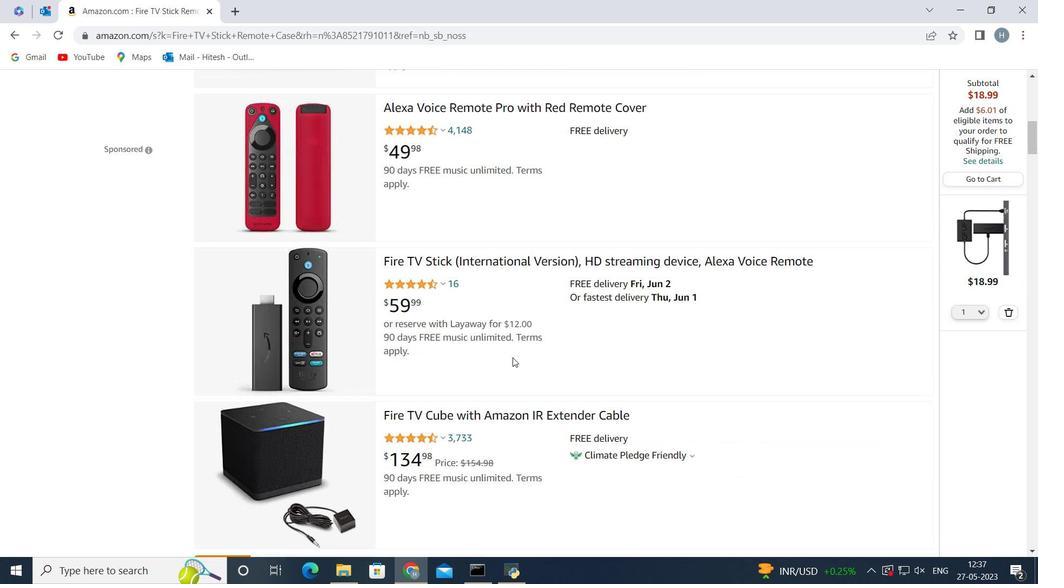 
Action: Mouse scrolled (513, 357) with delta (0, 0)
Screenshot: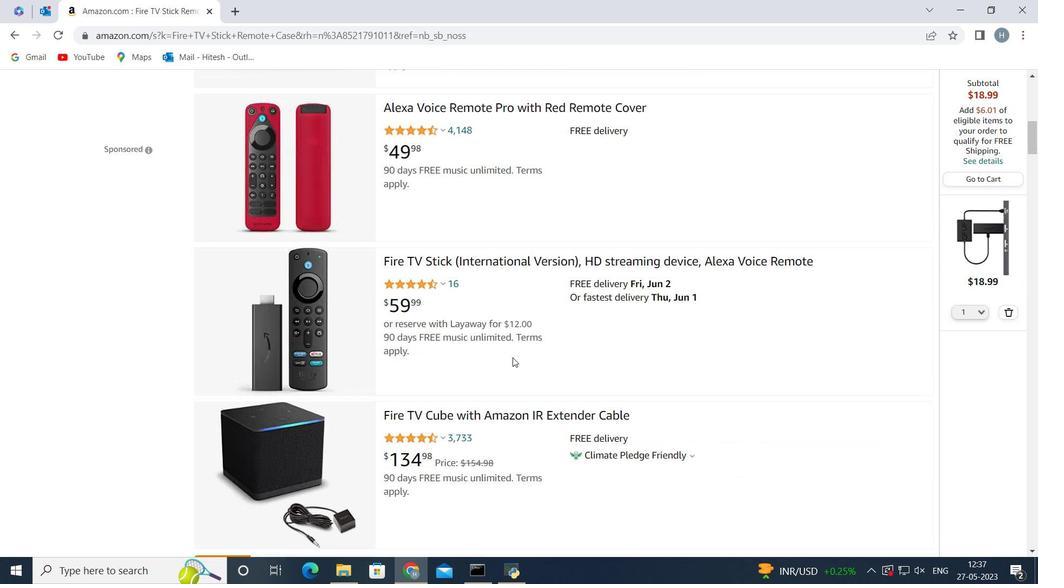 
Action: Mouse scrolled (513, 357) with delta (0, 0)
Screenshot: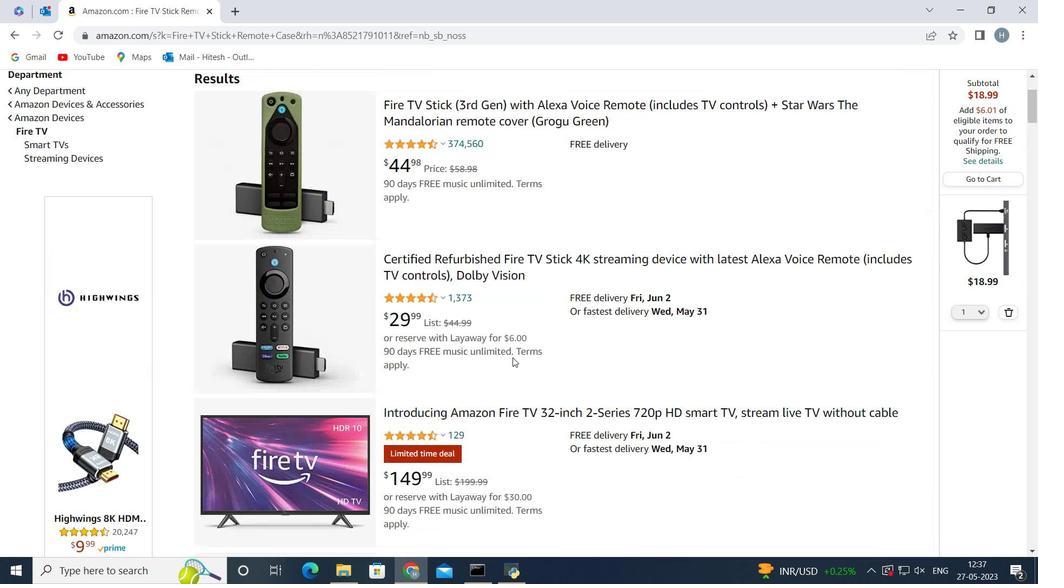 
Action: Mouse scrolled (513, 357) with delta (0, 0)
Screenshot: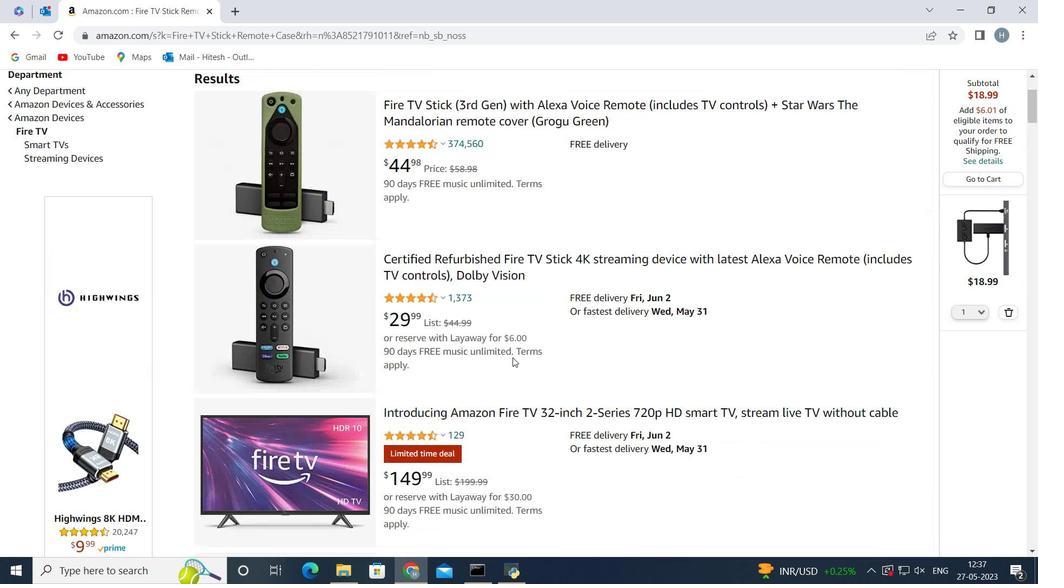 
Action: Mouse scrolled (513, 357) with delta (0, 0)
Screenshot: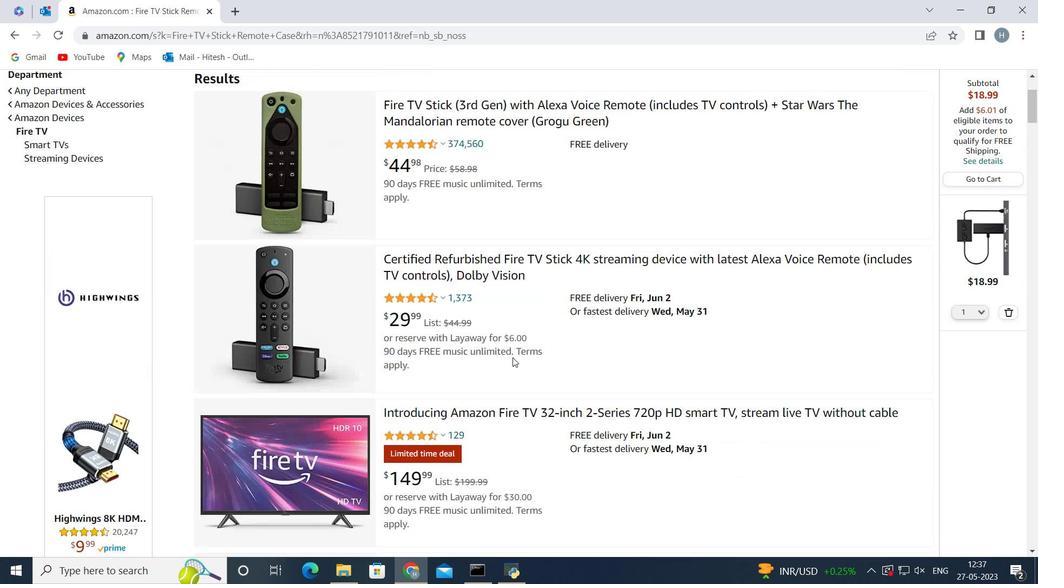 
Action: Mouse scrolled (513, 357) with delta (0, 0)
Screenshot: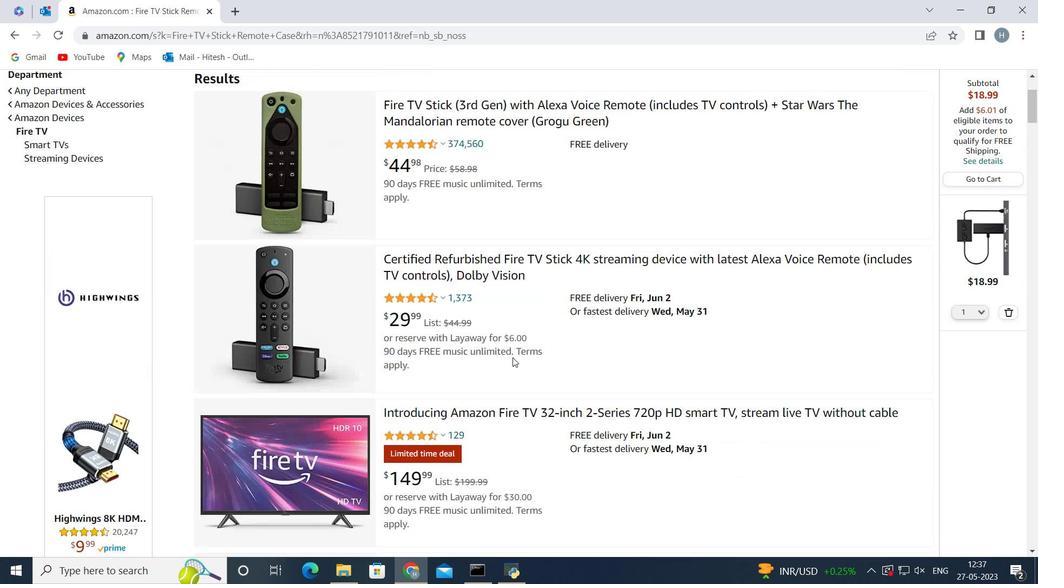 
Action: Mouse scrolled (513, 357) with delta (0, 0)
Screenshot: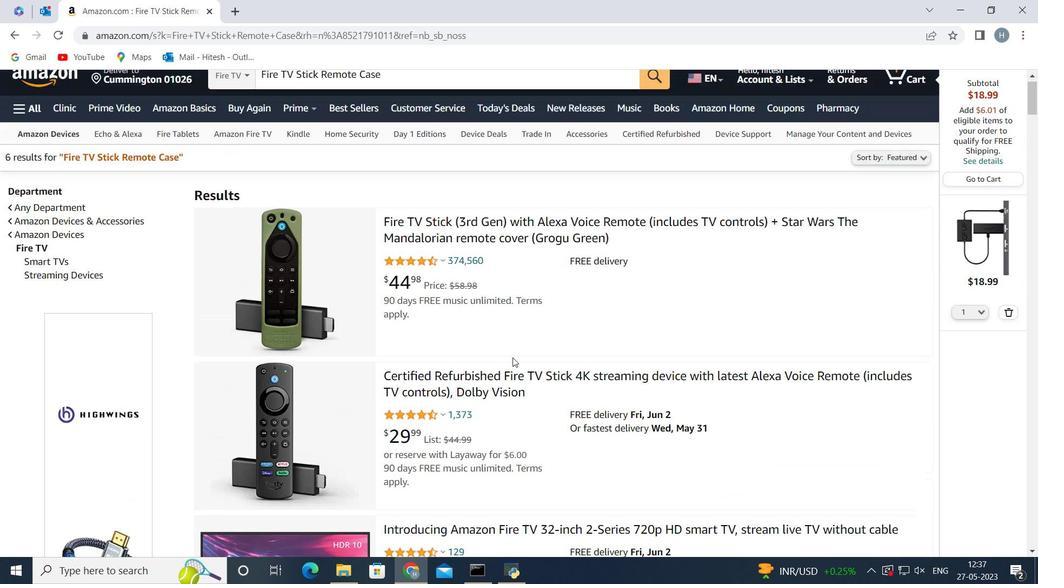 
Action: Mouse scrolled (513, 357) with delta (0, 0)
Screenshot: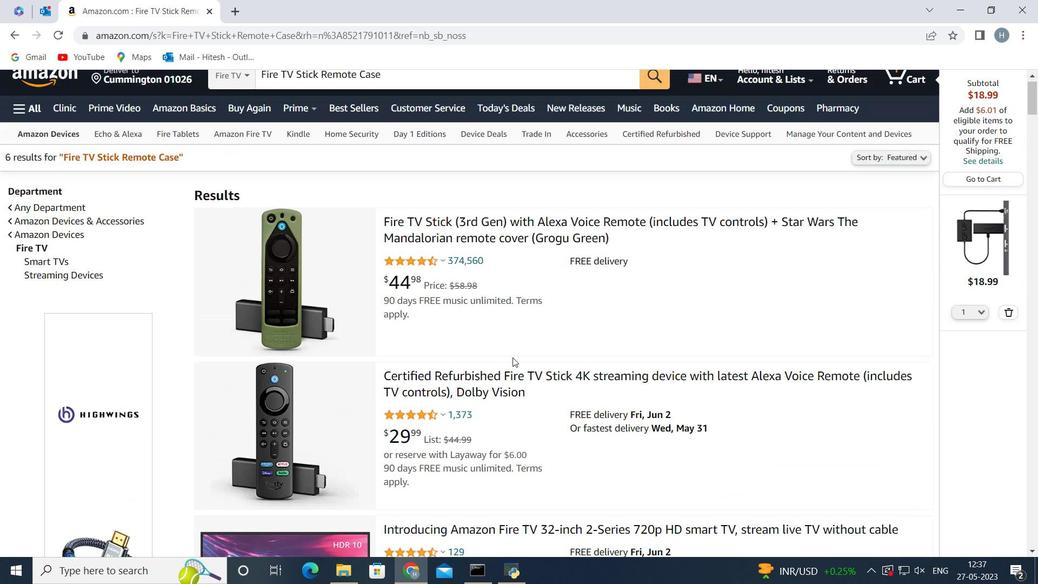 
Action: Mouse scrolled (513, 357) with delta (0, 0)
Screenshot: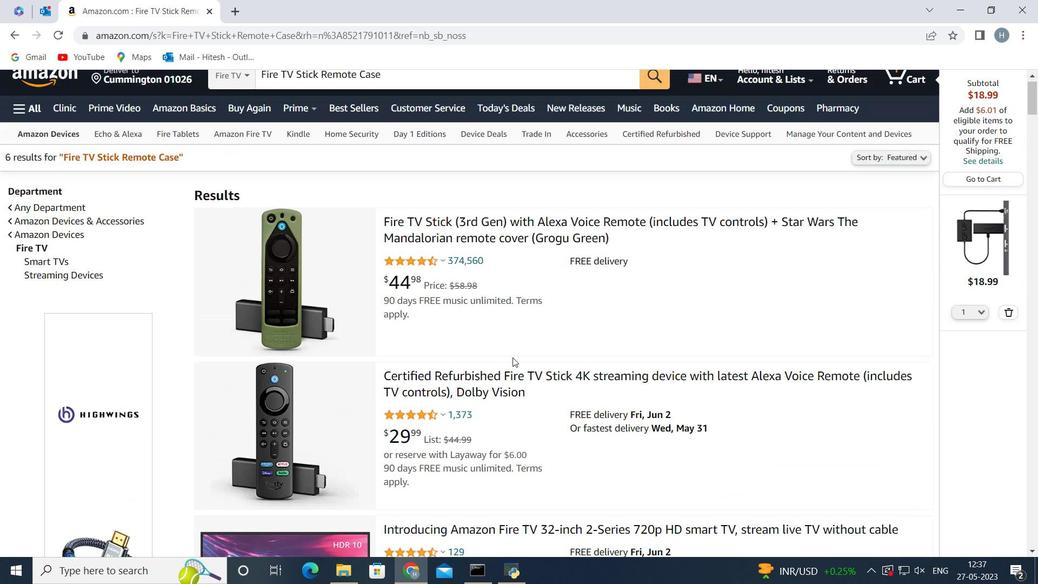 
Action: Mouse scrolled (513, 357) with delta (0, 0)
Screenshot: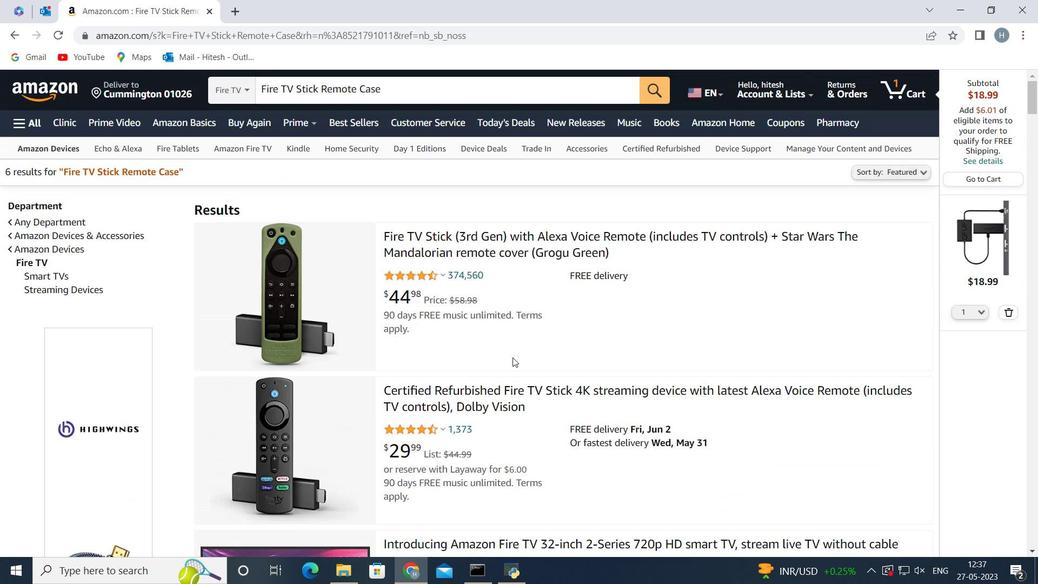 
Action: Mouse scrolled (513, 357) with delta (0, 0)
Screenshot: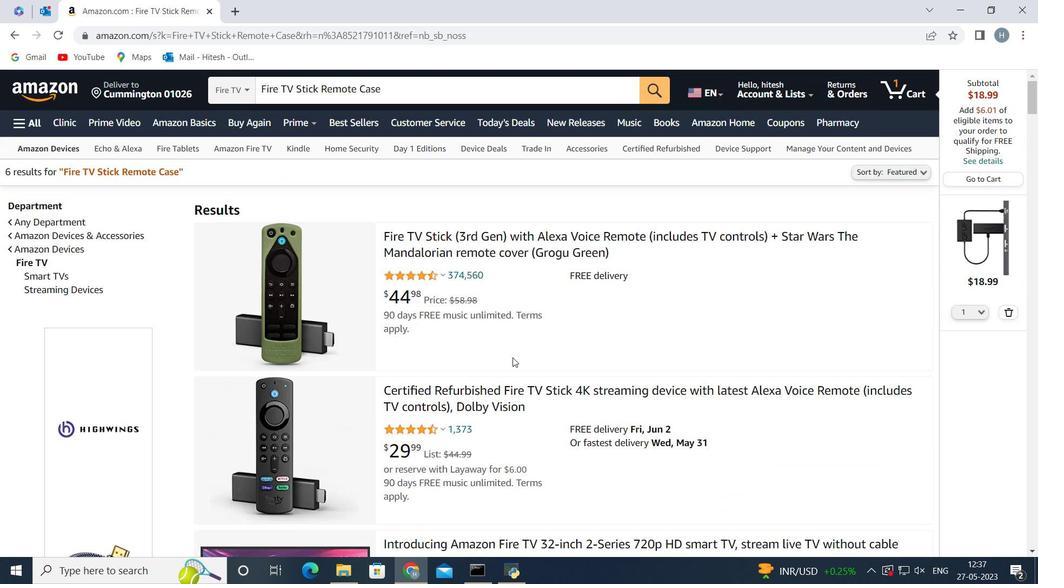 
Action: Mouse moved to (572, 303)
Screenshot: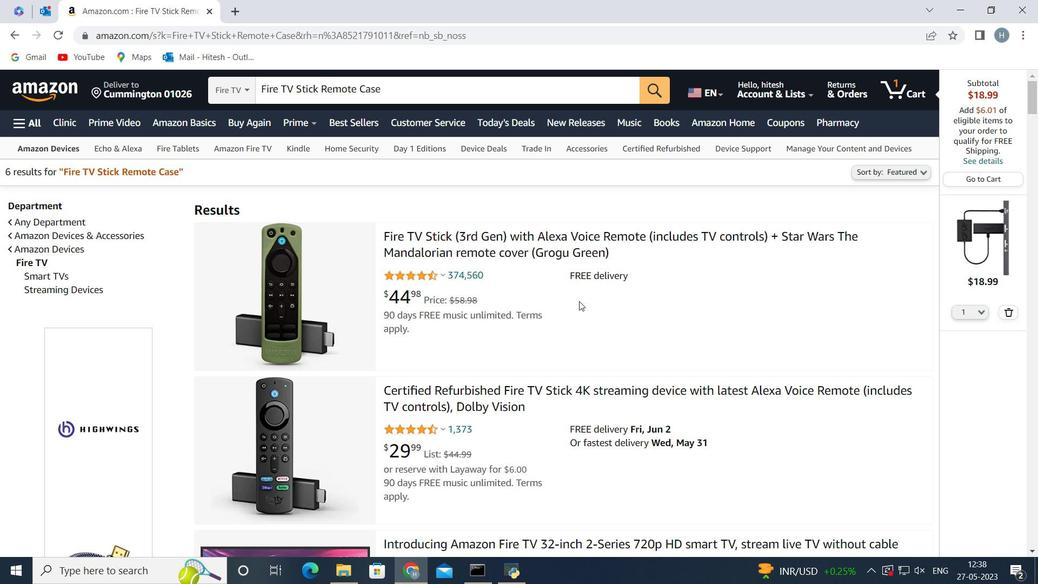 
Action: Mouse scrolled (572, 303) with delta (0, 0)
Screenshot: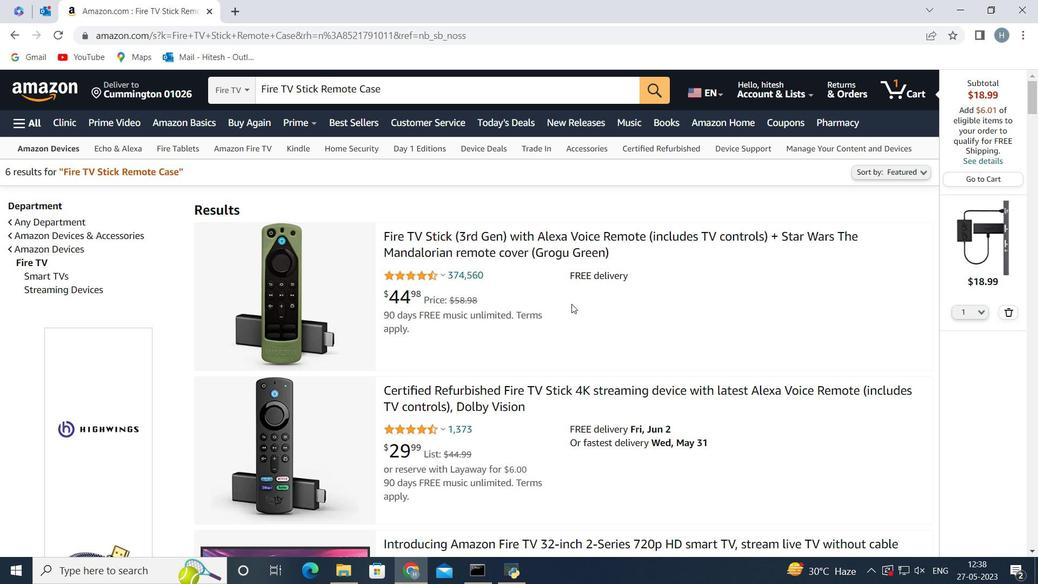 
Action: Mouse moved to (505, 300)
Screenshot: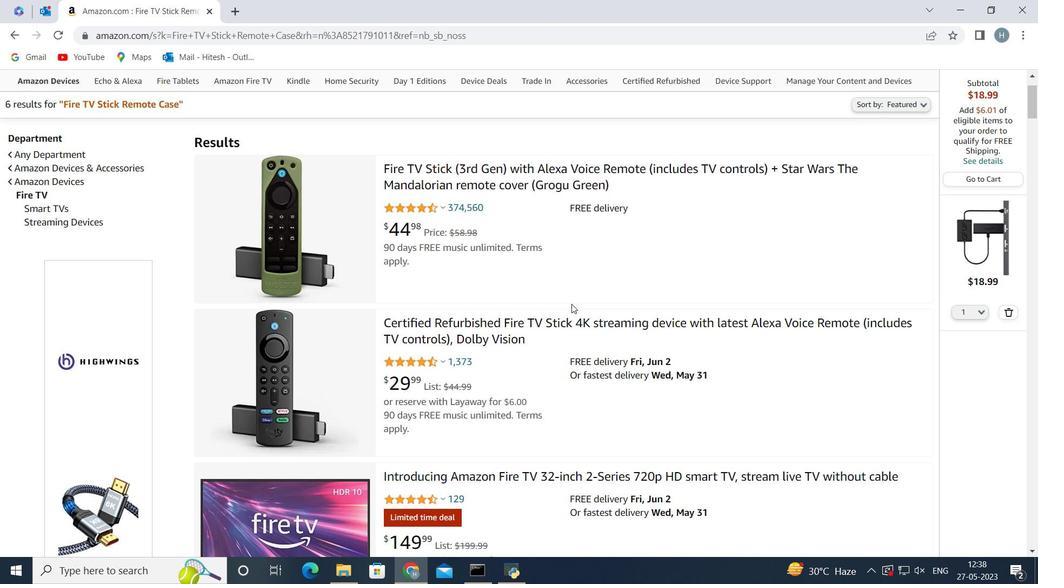 
Action: Mouse scrolled (505, 300) with delta (0, 0)
Screenshot: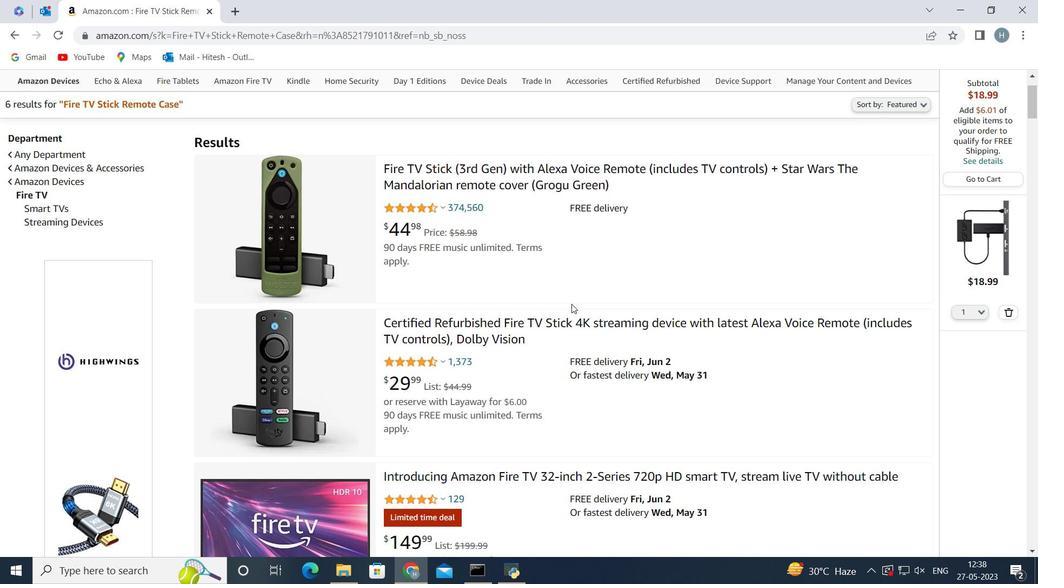 
Action: Mouse scrolled (505, 300) with delta (0, 0)
Screenshot: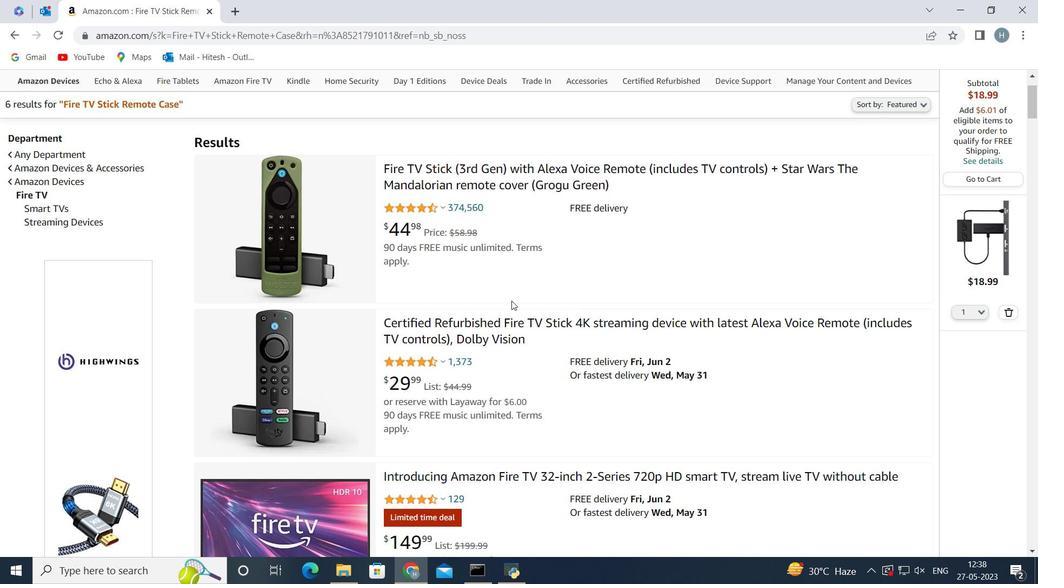 
Action: Mouse moved to (505, 300)
Screenshot: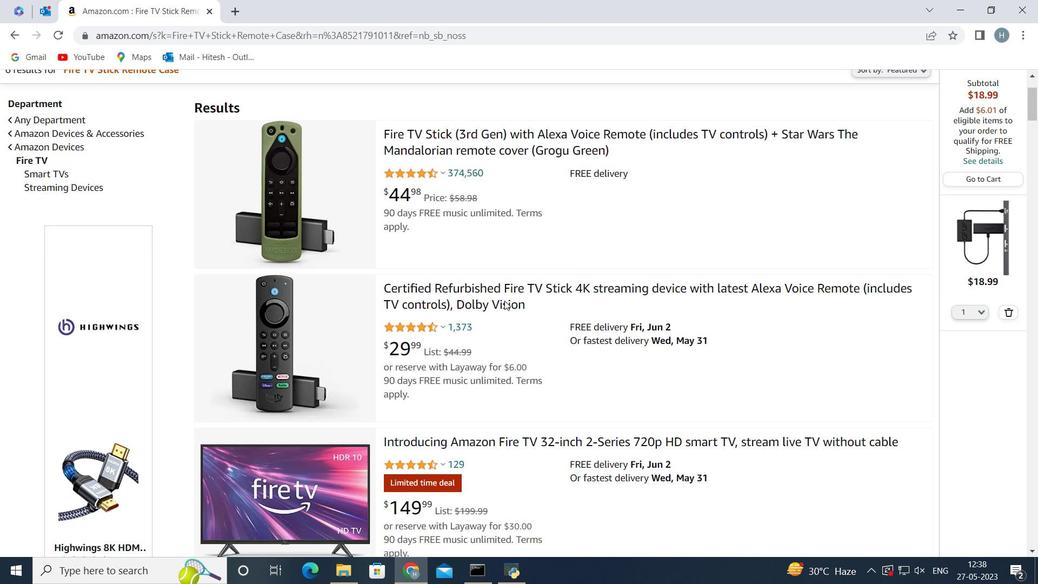 
Action: Mouse scrolled (505, 300) with delta (0, 0)
Screenshot: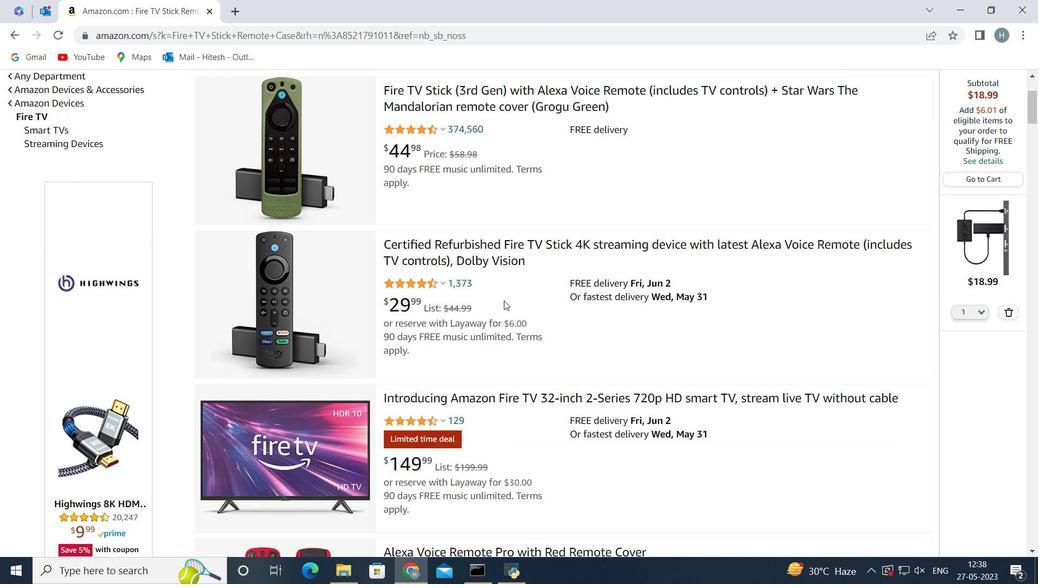 
Action: Mouse scrolled (505, 300) with delta (0, 0)
Screenshot: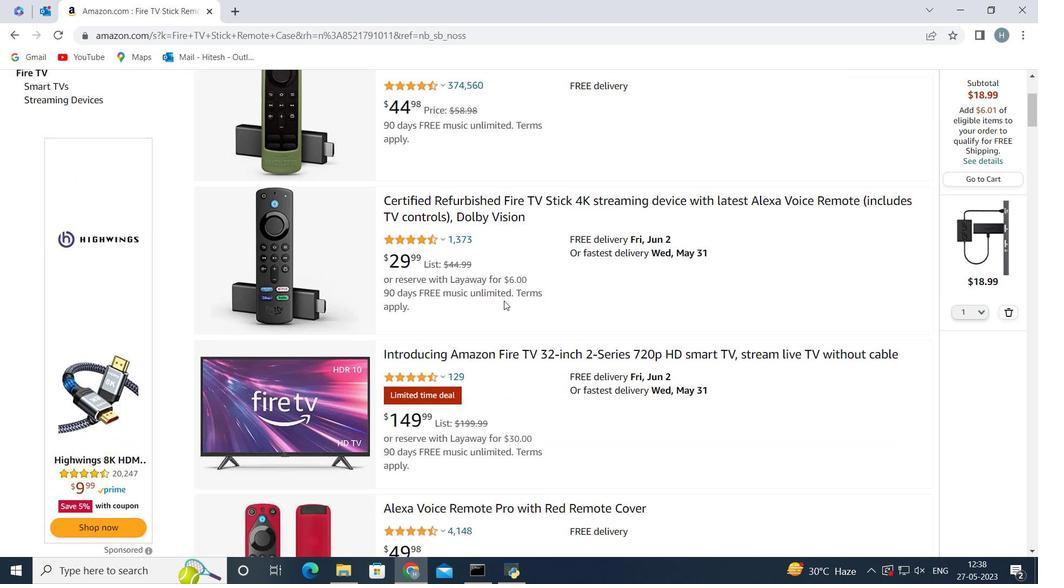 
Action: Mouse moved to (530, 385)
Screenshot: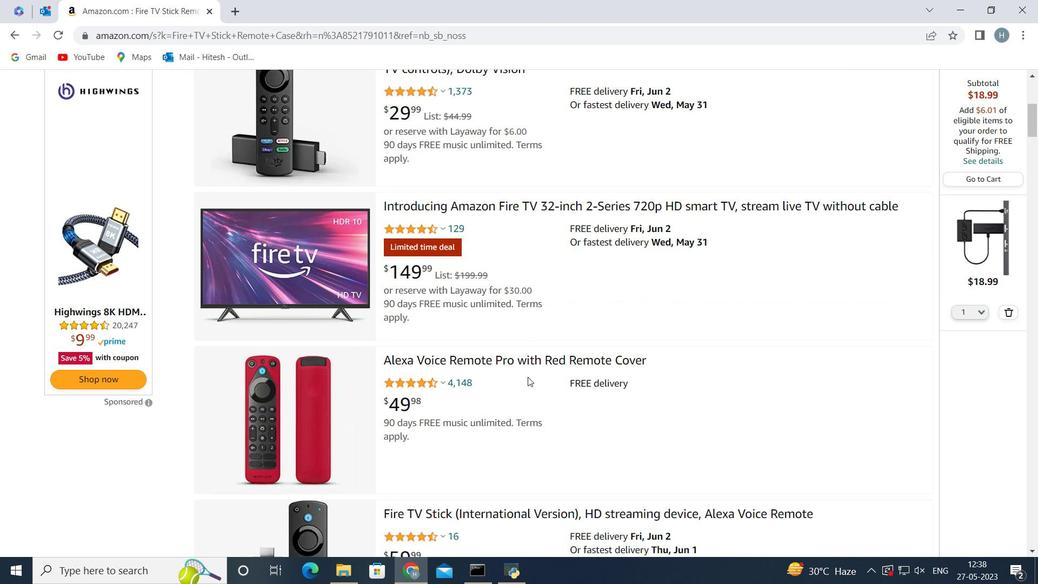 
Action: Mouse pressed left at (530, 385)
Screenshot: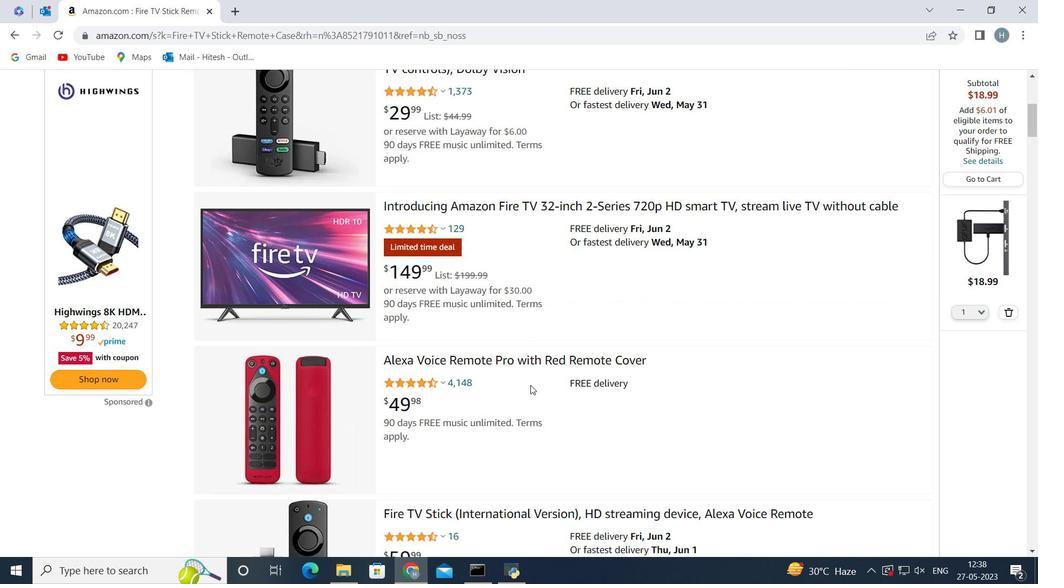 
Action: Mouse moved to (330, 387)
Screenshot: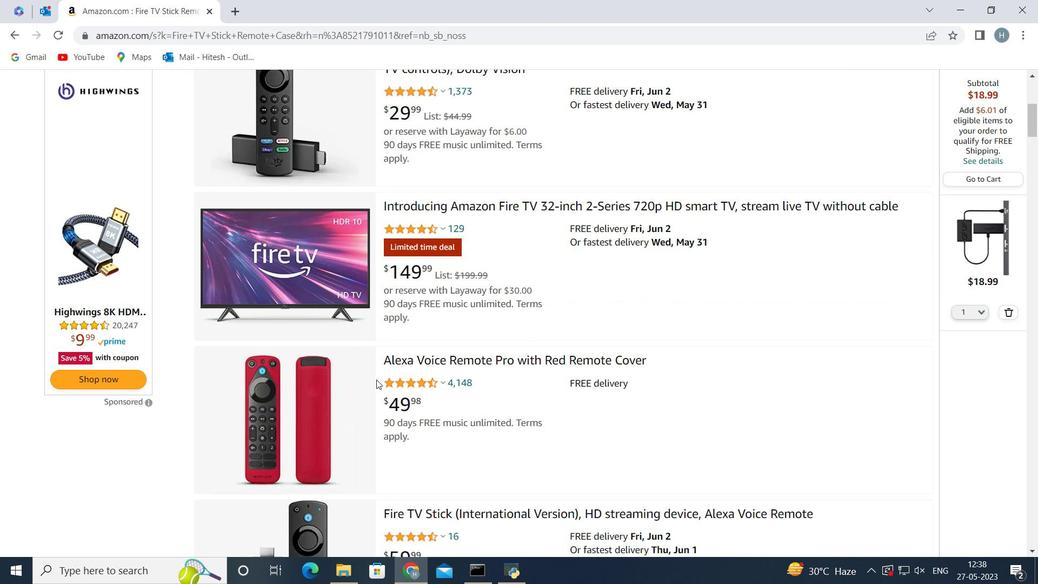 
Action: Mouse pressed left at (330, 387)
Screenshot: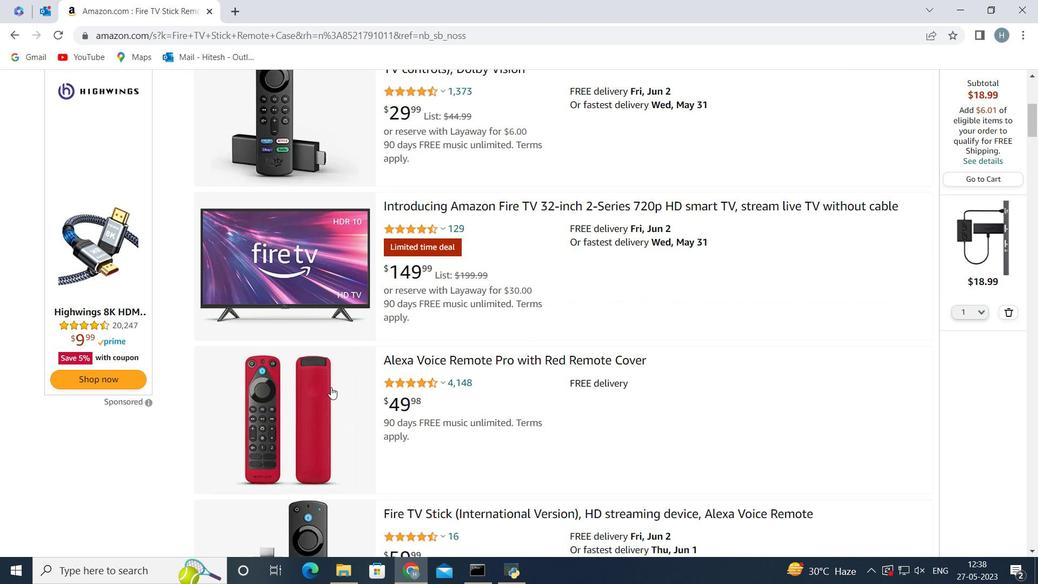 
Action: Mouse moved to (622, 252)
Screenshot: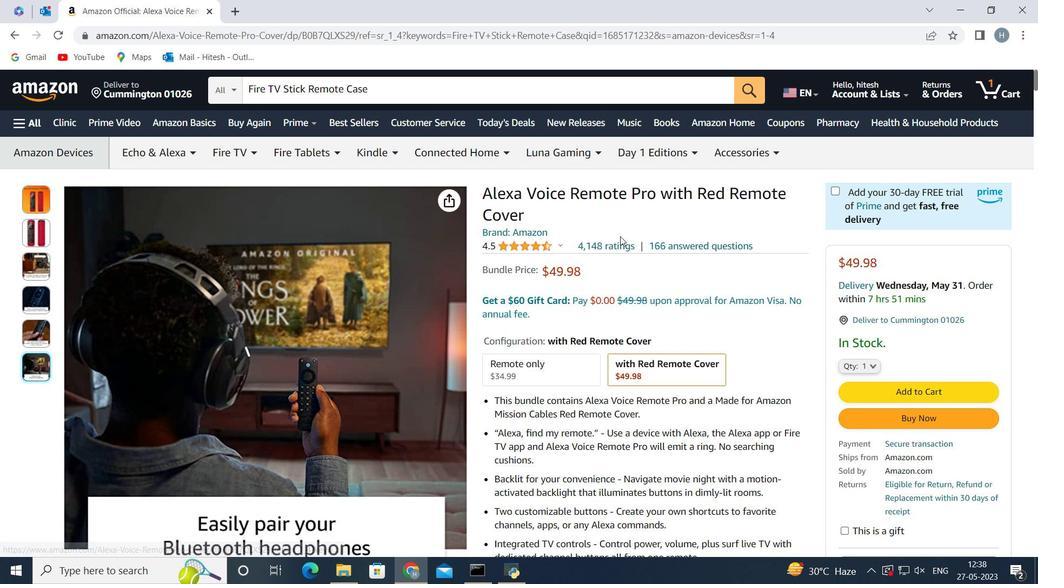 
Action: Mouse scrolled (622, 252) with delta (0, 0)
Screenshot: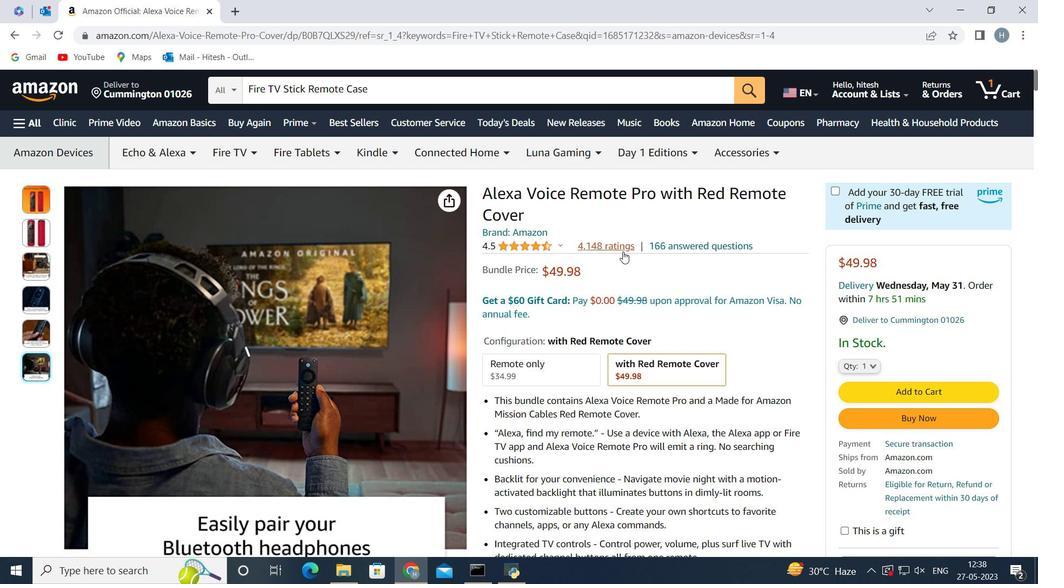 
Action: Mouse scrolled (622, 252) with delta (0, 0)
Screenshot: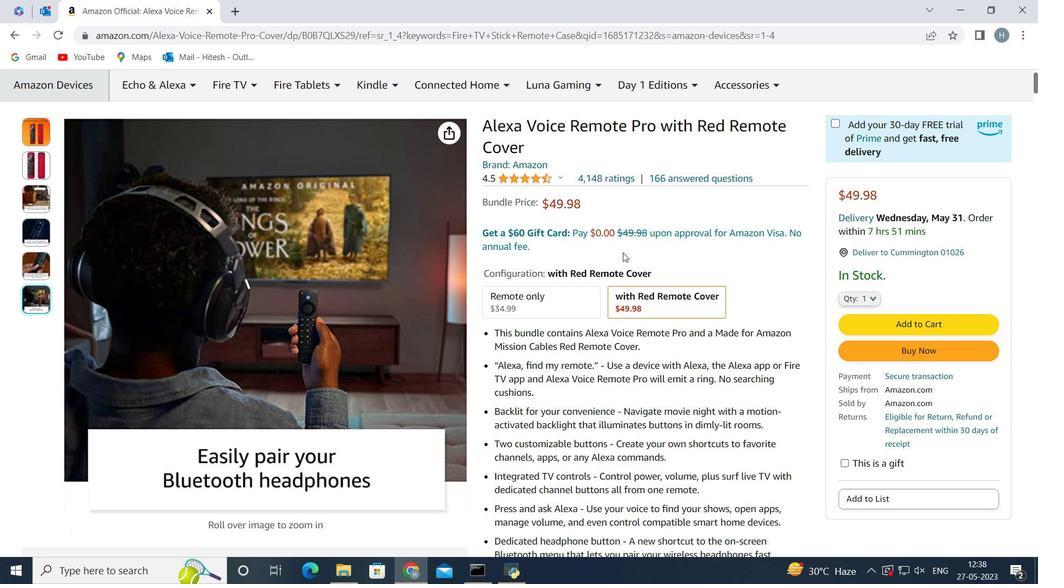
Action: Mouse scrolled (622, 252) with delta (0, 0)
Screenshot: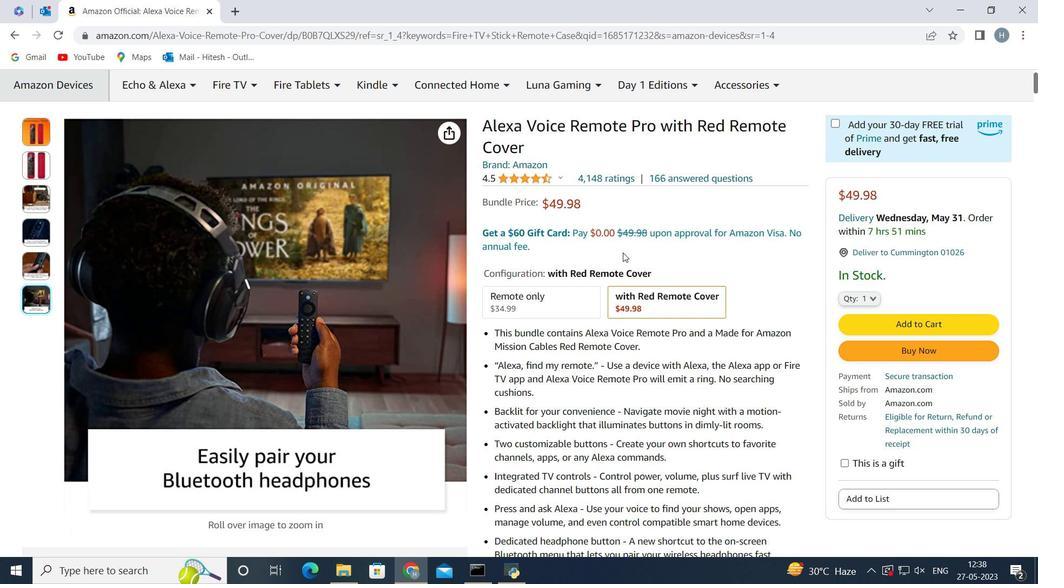 
Action: Mouse moved to (651, 353)
Screenshot: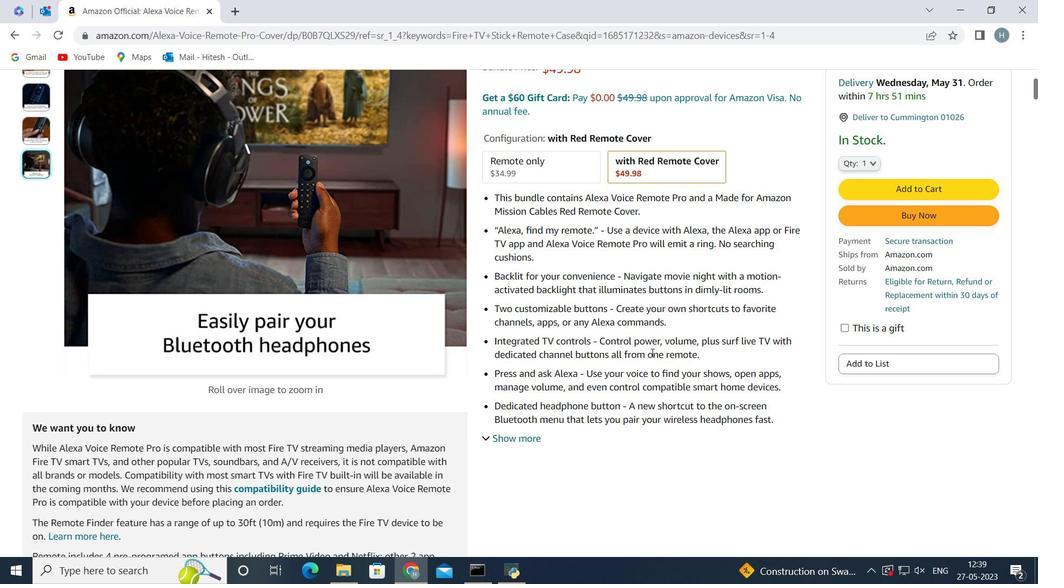 
Action: Mouse scrolled (651, 352) with delta (0, 0)
Screenshot: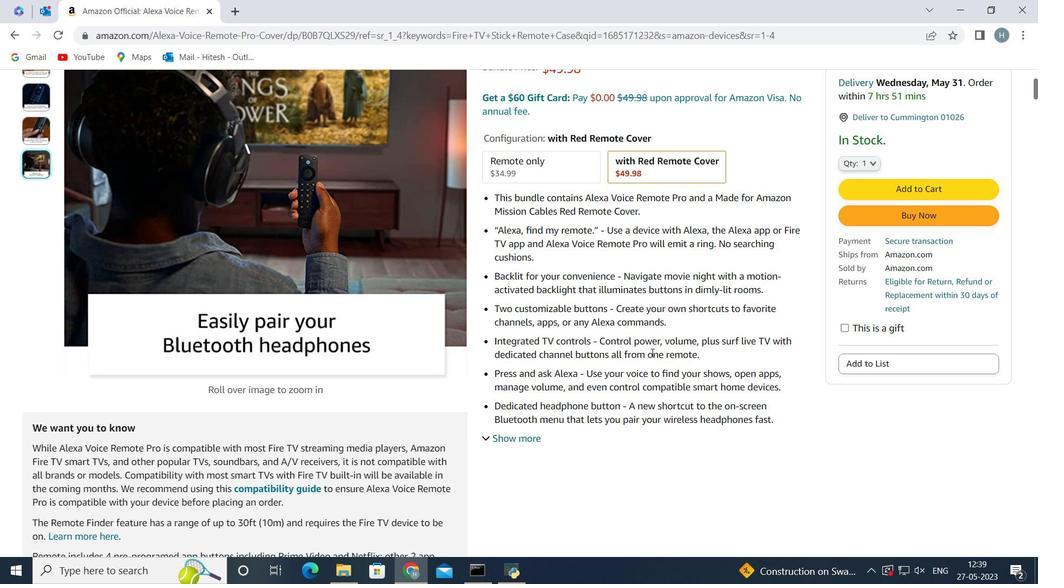 
Action: Mouse scrolled (651, 352) with delta (0, 0)
Screenshot: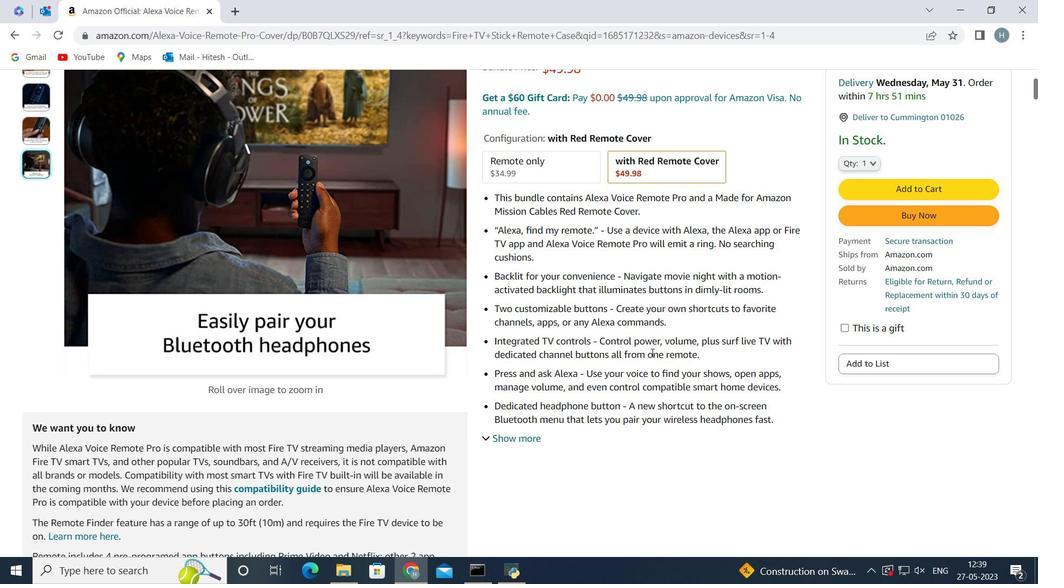
Action: Mouse moved to (525, 302)
Screenshot: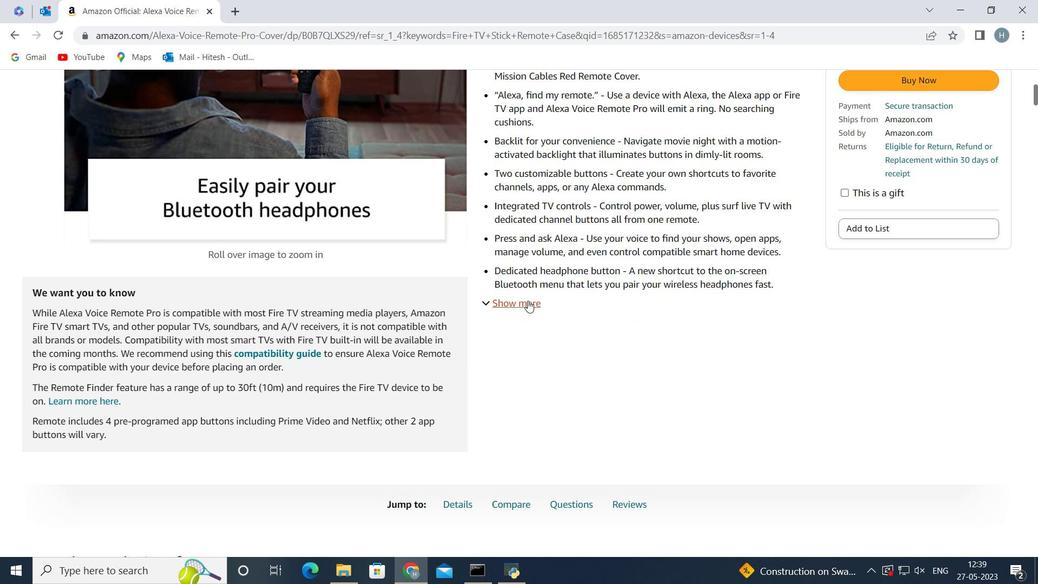
Action: Mouse pressed left at (525, 302)
Screenshot: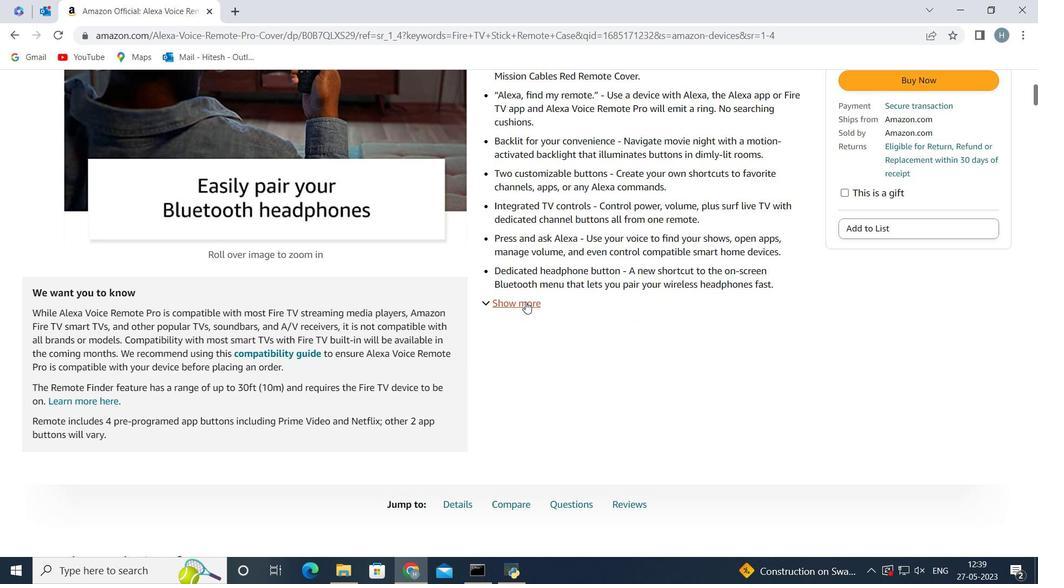 
Action: Mouse moved to (504, 252)
Screenshot: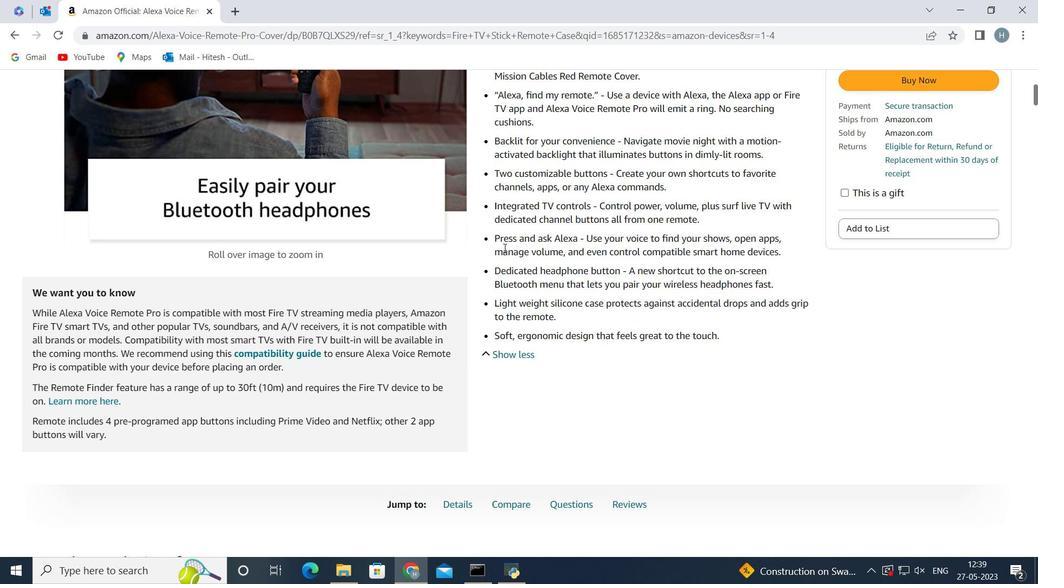 
Action: Mouse scrolled (504, 251) with delta (0, 0)
Screenshot: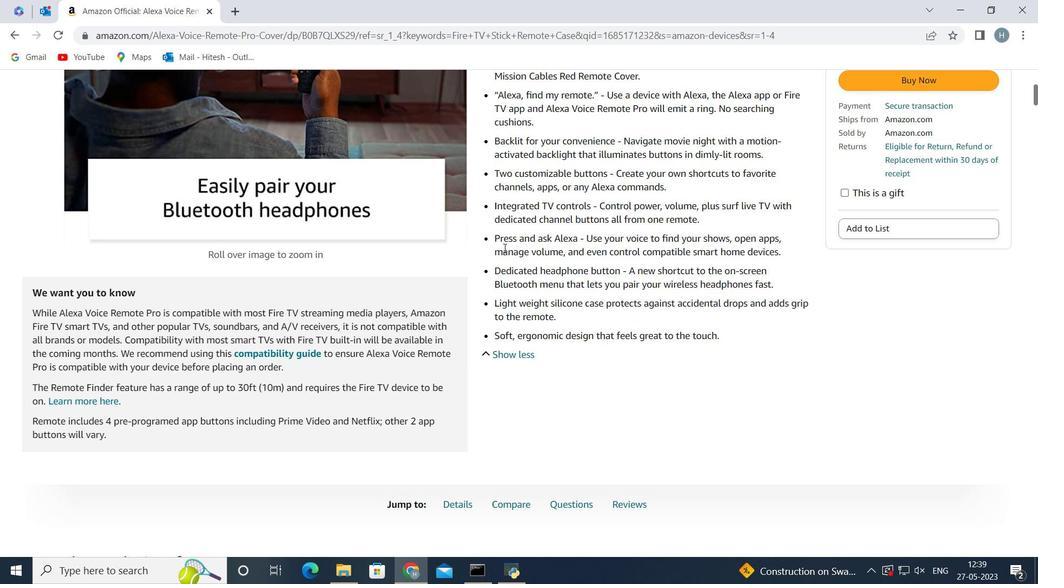 
Action: Mouse moved to (505, 252)
Screenshot: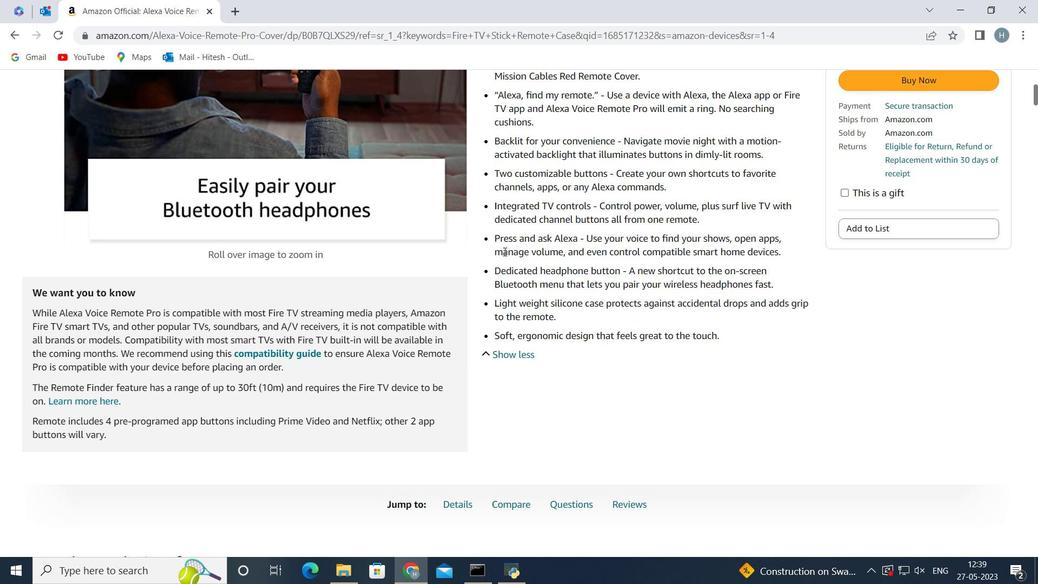 
Action: Mouse scrolled (505, 251) with delta (0, 0)
Screenshot: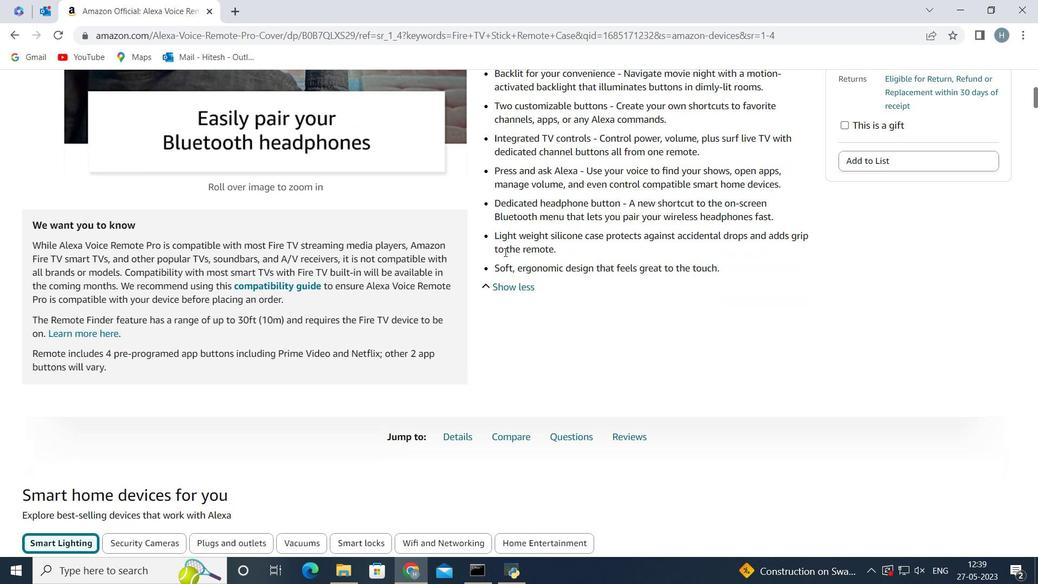 
Action: Mouse scrolled (505, 251) with delta (0, 0)
Screenshot: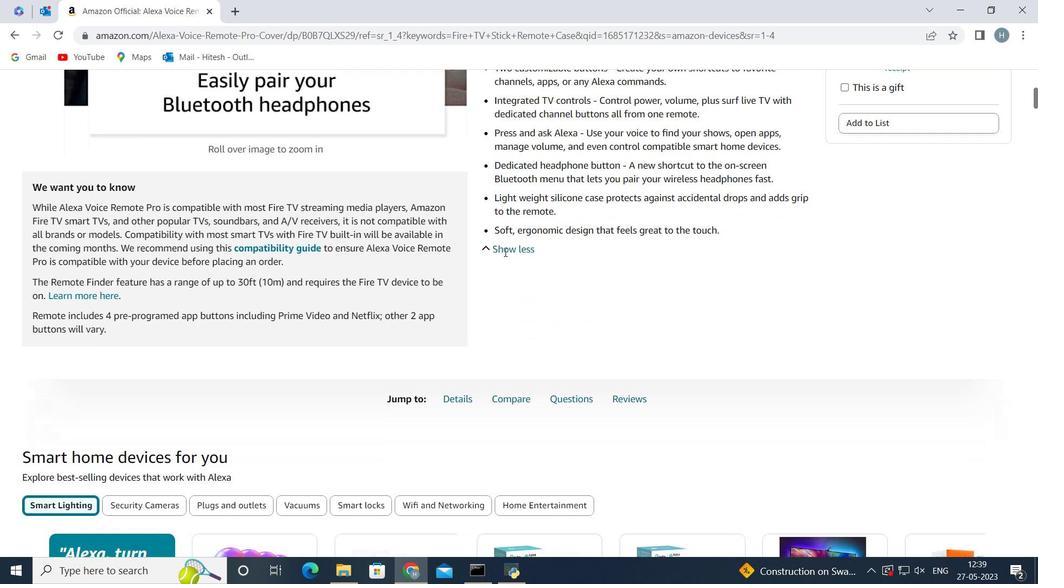 
Action: Mouse scrolled (505, 251) with delta (0, 0)
Screenshot: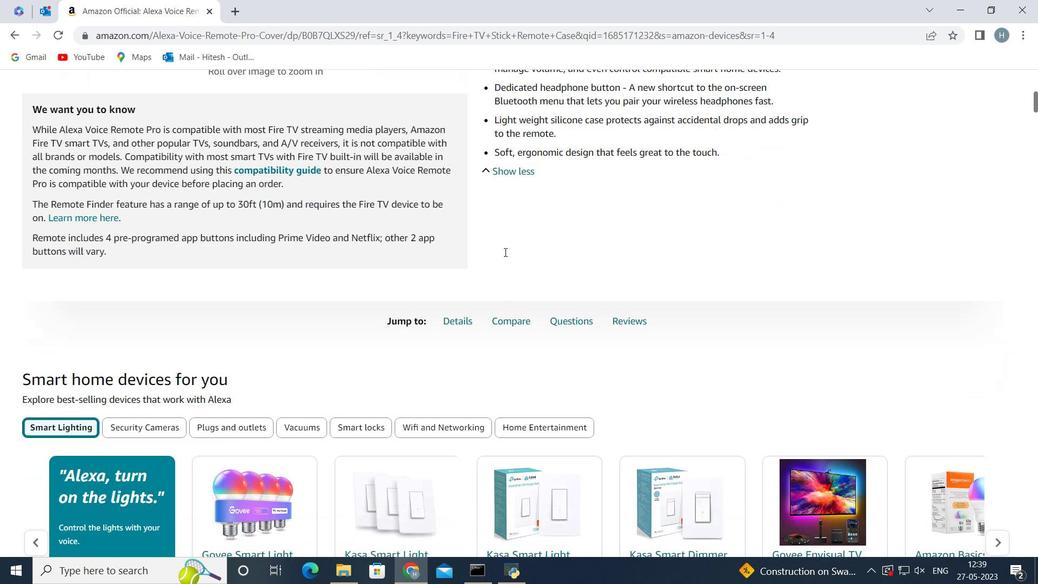 
Action: Mouse scrolled (505, 251) with delta (0, 0)
Screenshot: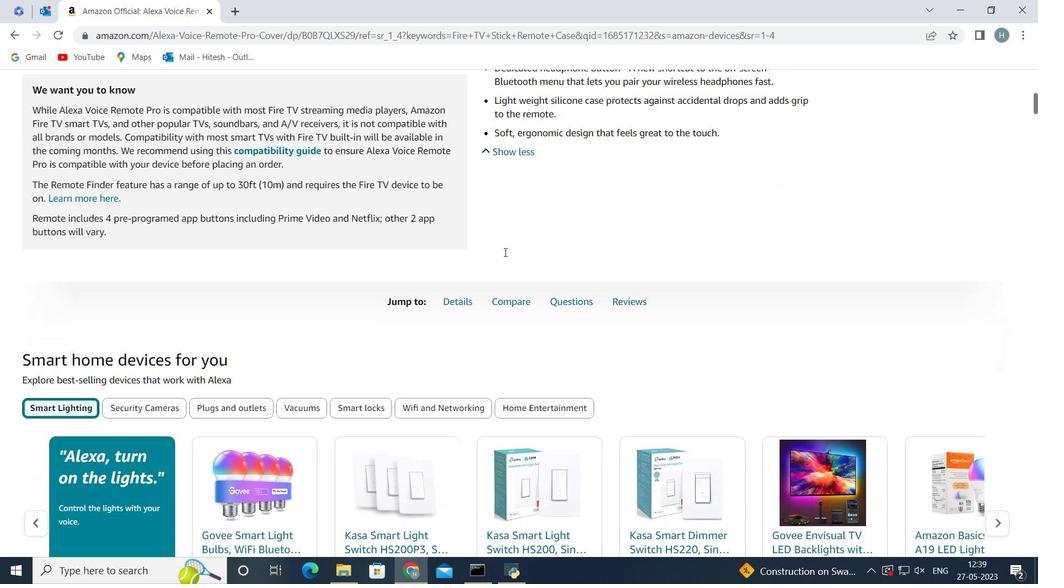 
Action: Mouse moved to (504, 252)
Screenshot: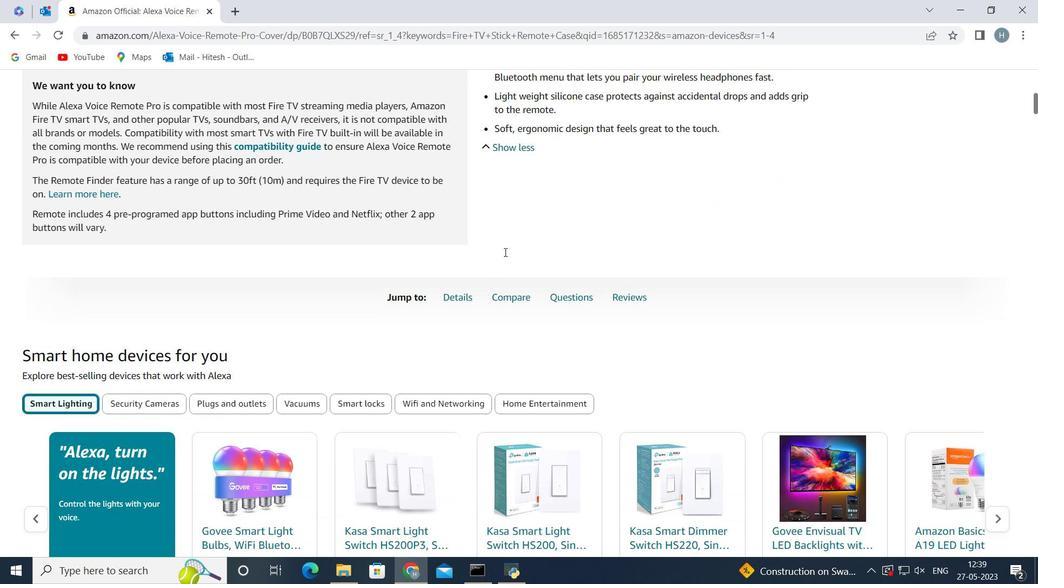
Action: Mouse scrolled (504, 251) with delta (0, 0)
Screenshot: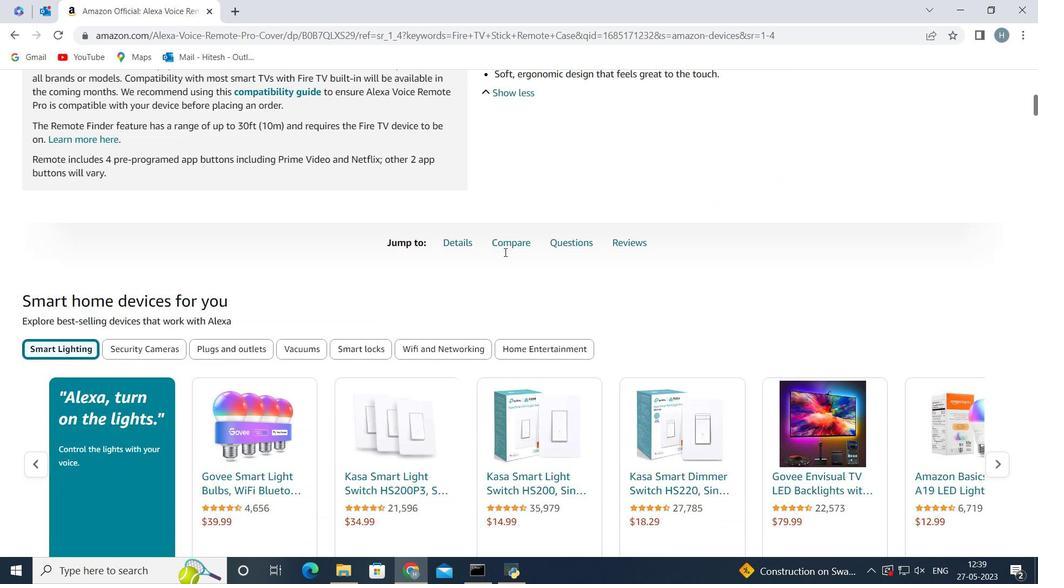
Action: Mouse scrolled (504, 251) with delta (0, 0)
Screenshot: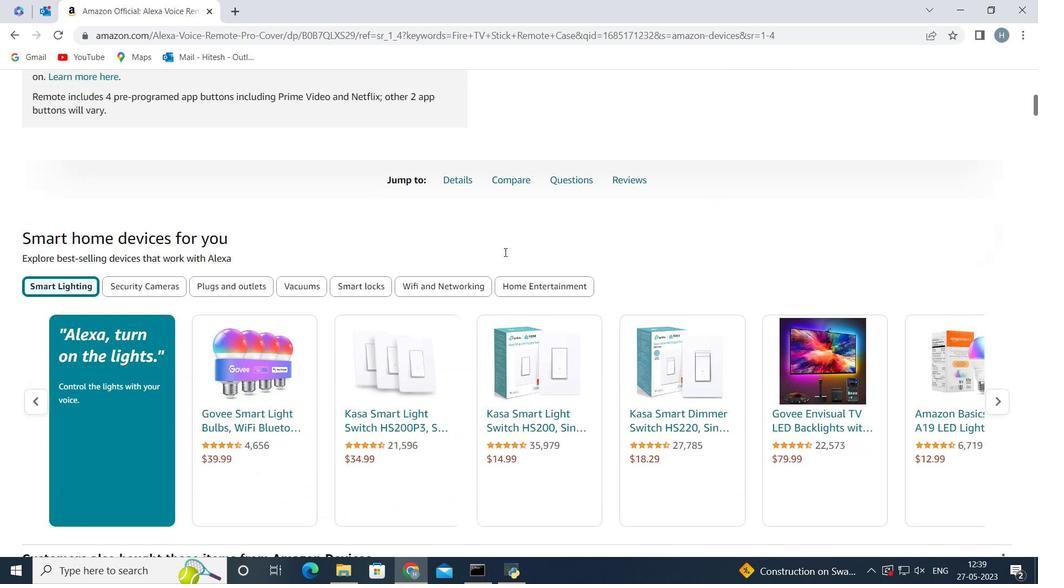 
Action: Mouse moved to (501, 250)
Screenshot: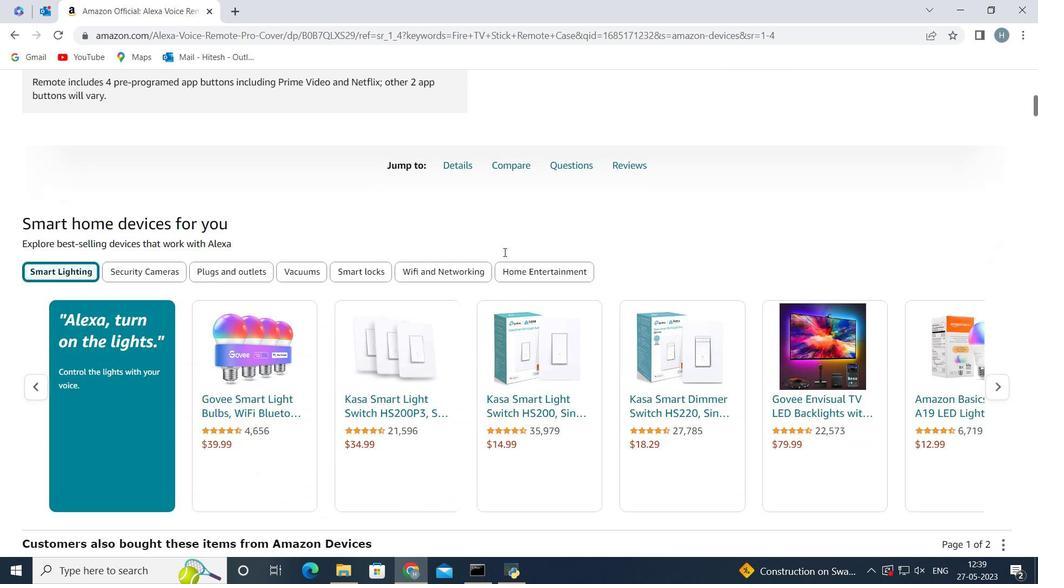 
Action: Mouse scrolled (501, 250) with delta (0, 0)
Screenshot: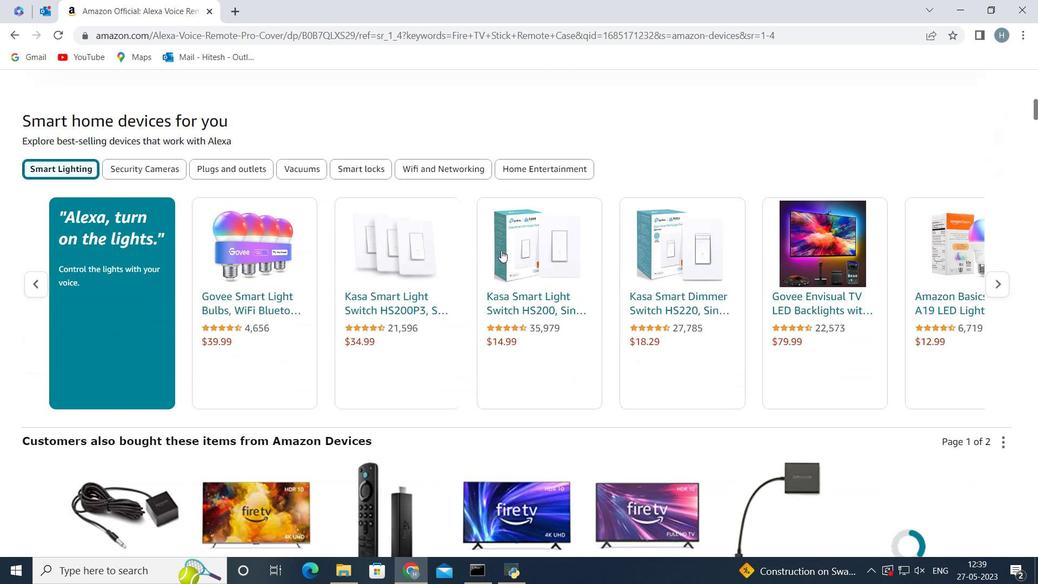 
Action: Mouse scrolled (501, 250) with delta (0, 0)
Screenshot: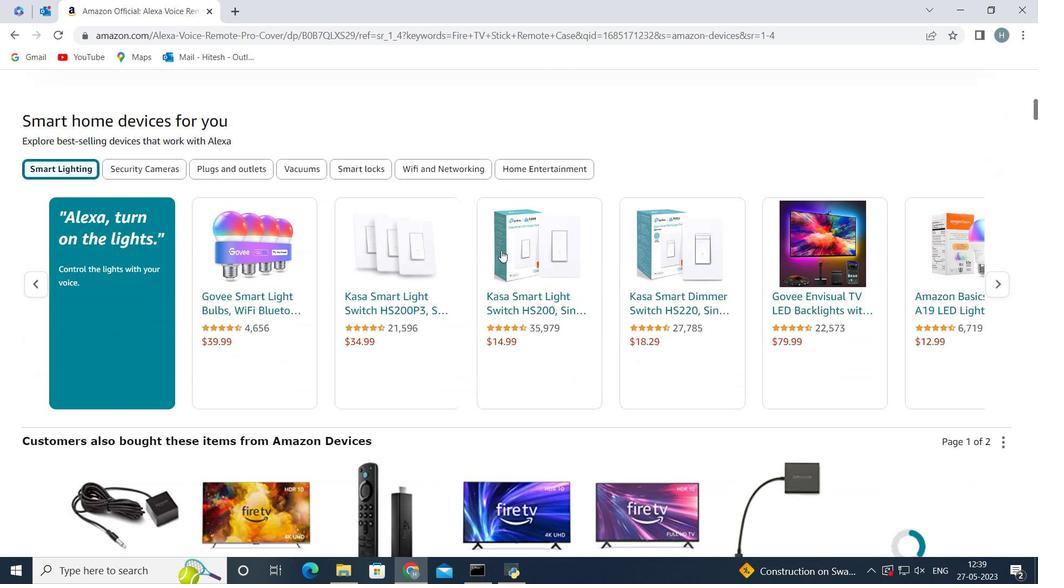 
Action: Mouse scrolled (501, 250) with delta (0, 0)
Screenshot: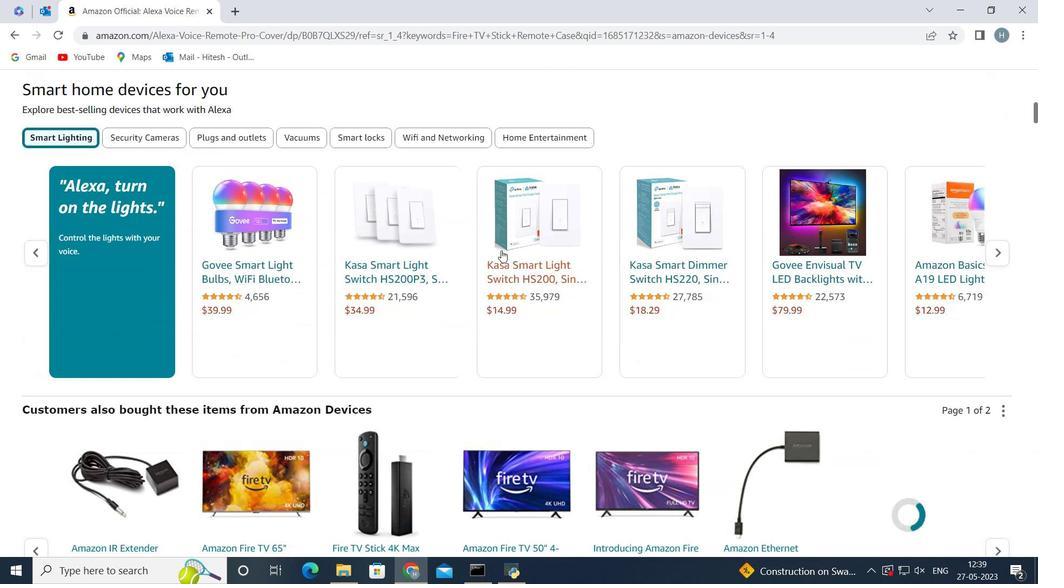 
Action: Mouse moved to (496, 248)
Screenshot: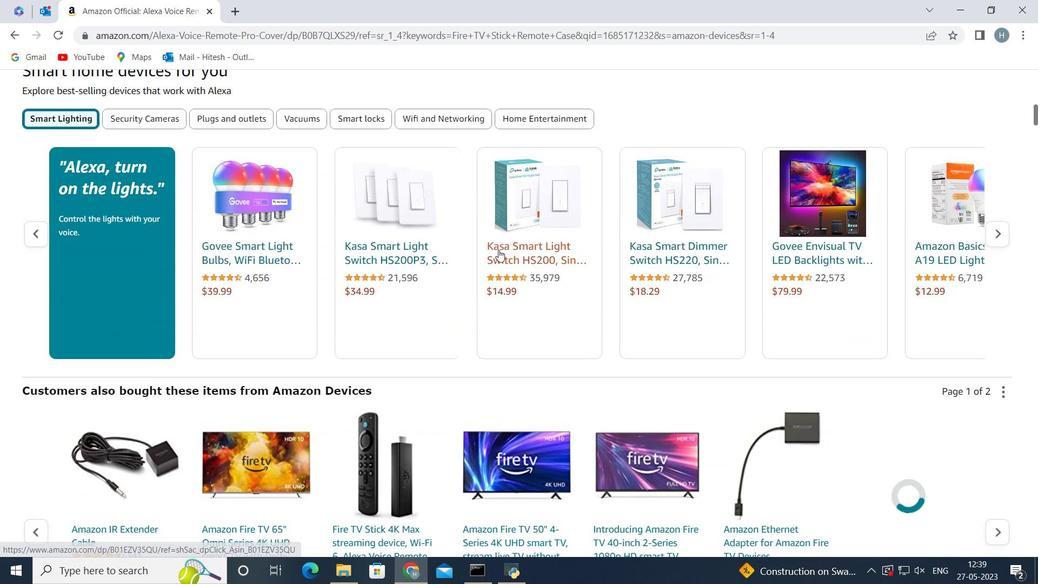 
Action: Mouse scrolled (496, 247) with delta (0, 0)
Screenshot: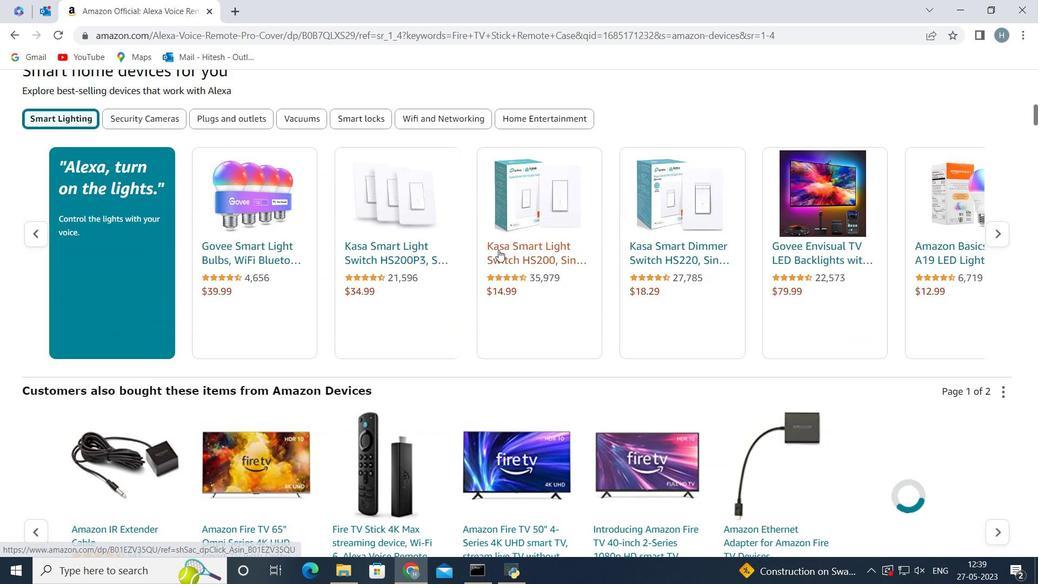 
Action: Mouse scrolled (496, 247) with delta (0, 0)
Screenshot: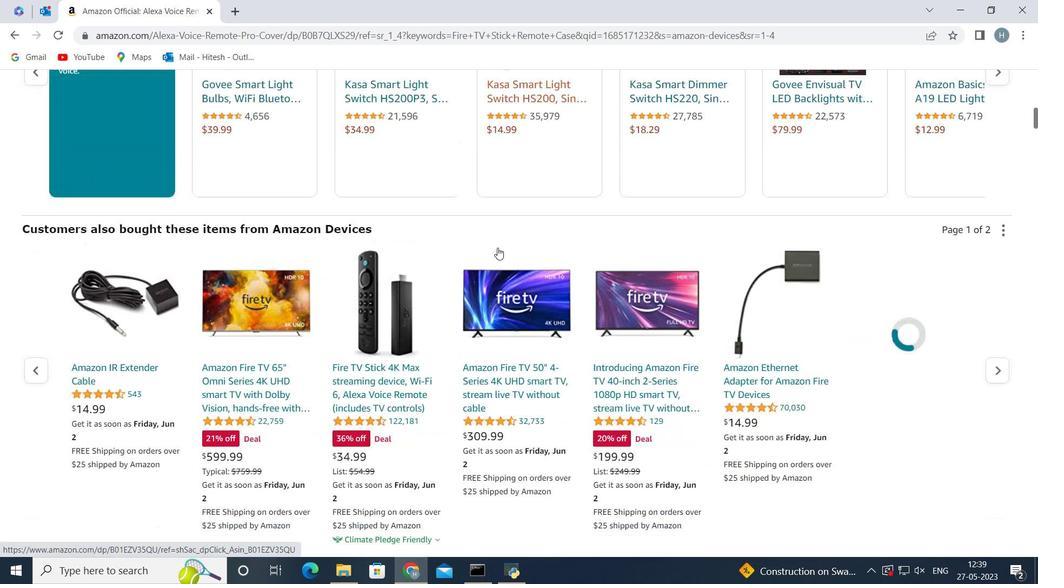 
Action: Mouse scrolled (496, 247) with delta (0, 0)
Screenshot: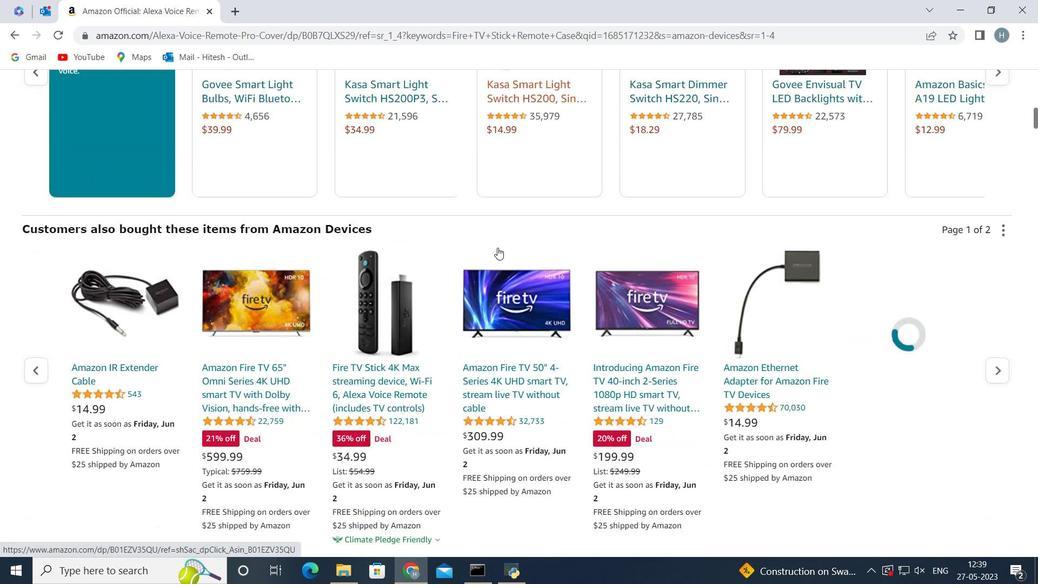 
Action: Mouse moved to (492, 245)
Screenshot: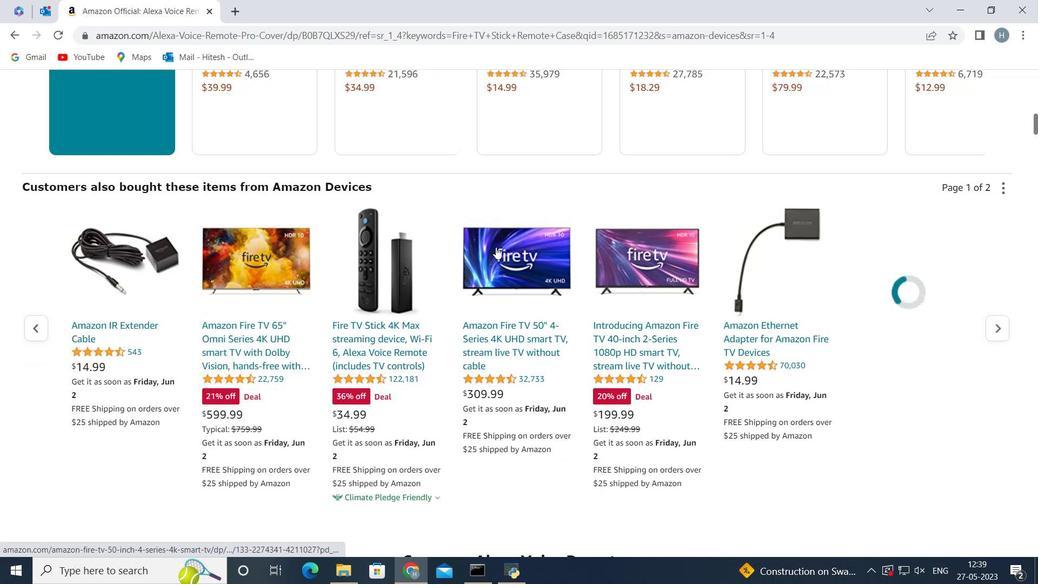 
Action: Mouse scrolled (492, 244) with delta (0, 0)
Screenshot: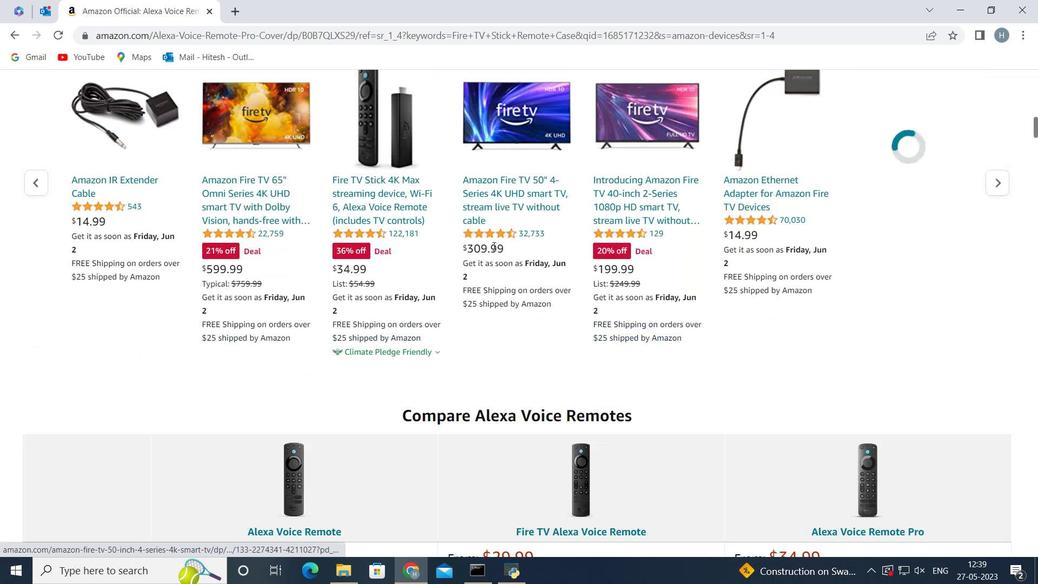 
Action: Mouse scrolled (492, 244) with delta (0, 0)
Screenshot: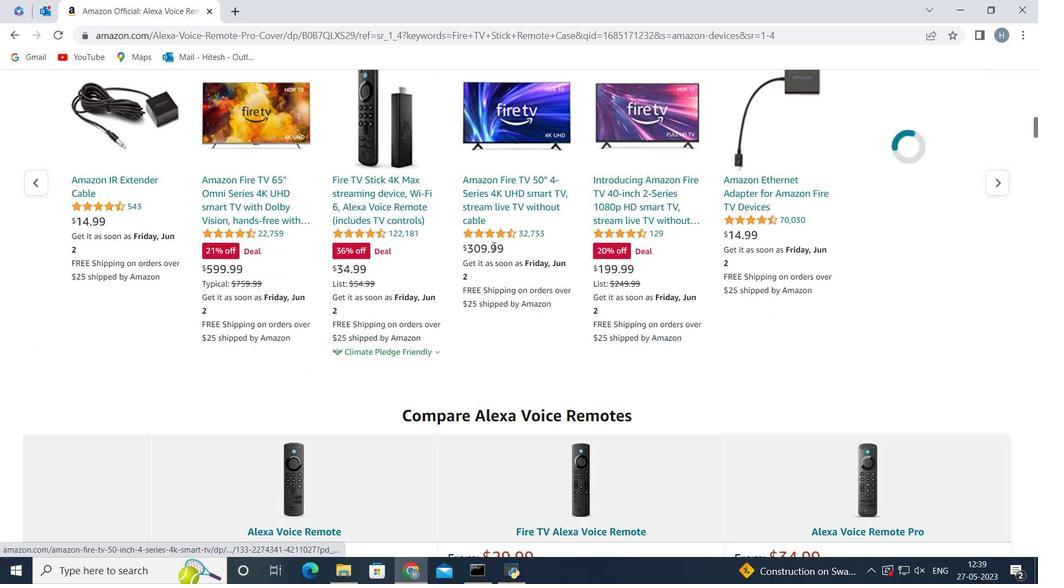 
Action: Mouse scrolled (492, 244) with delta (0, 0)
Screenshot: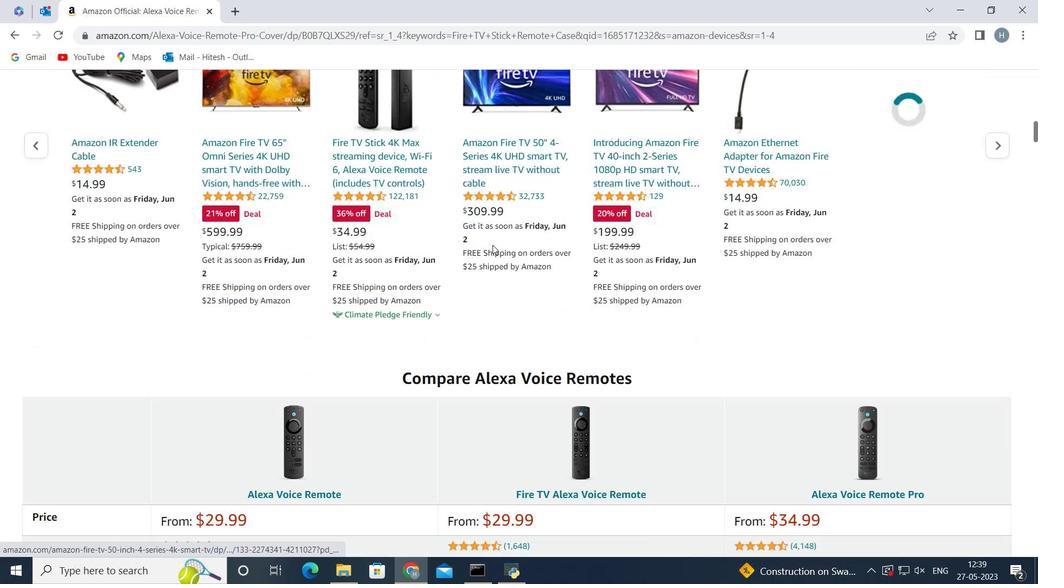 
Action: Mouse scrolled (492, 244) with delta (0, 0)
Screenshot: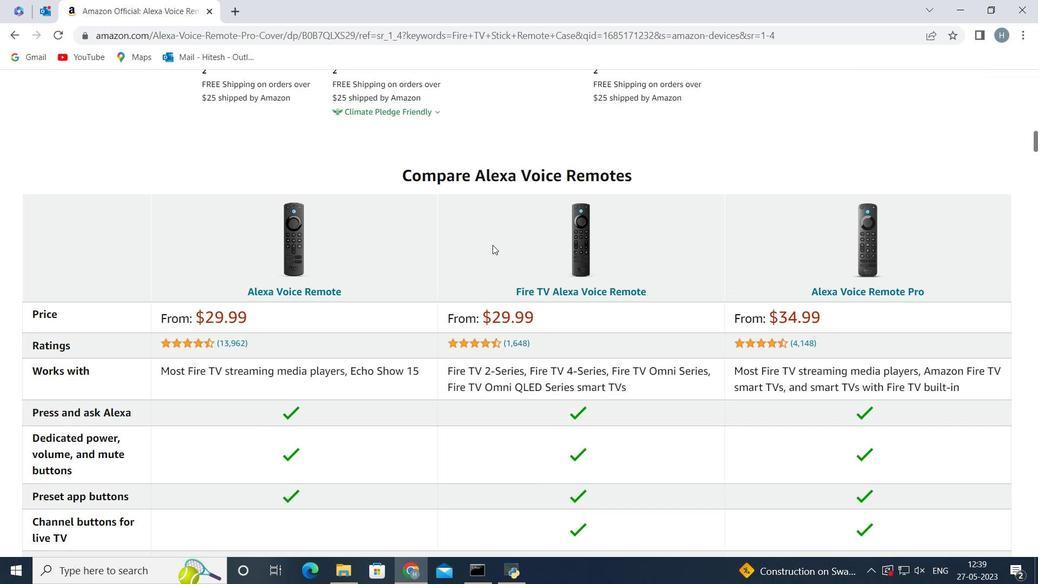 
Action: Mouse scrolled (492, 244) with delta (0, 0)
Screenshot: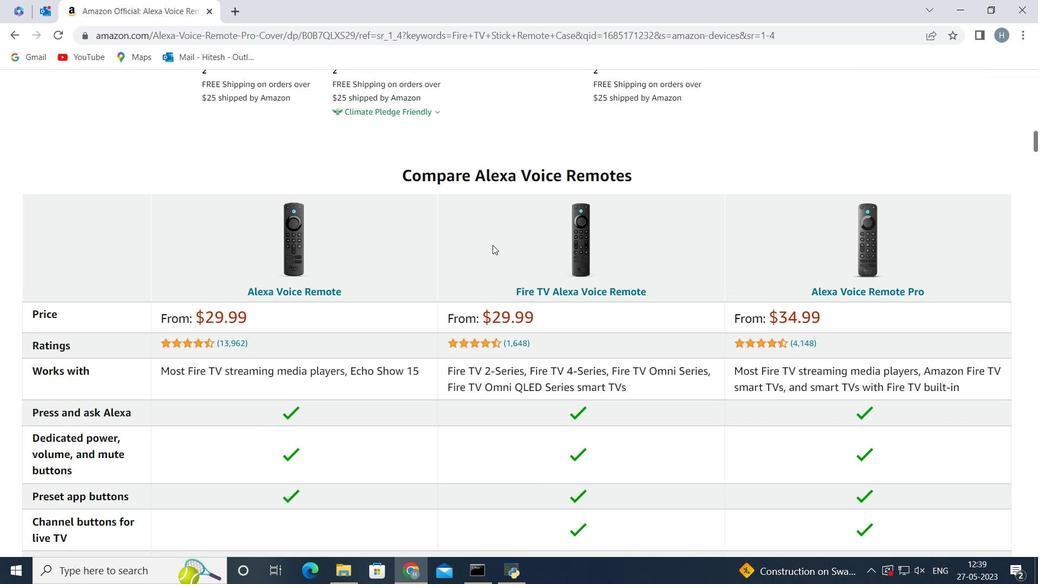 
Action: Mouse scrolled (492, 244) with delta (0, 0)
Screenshot: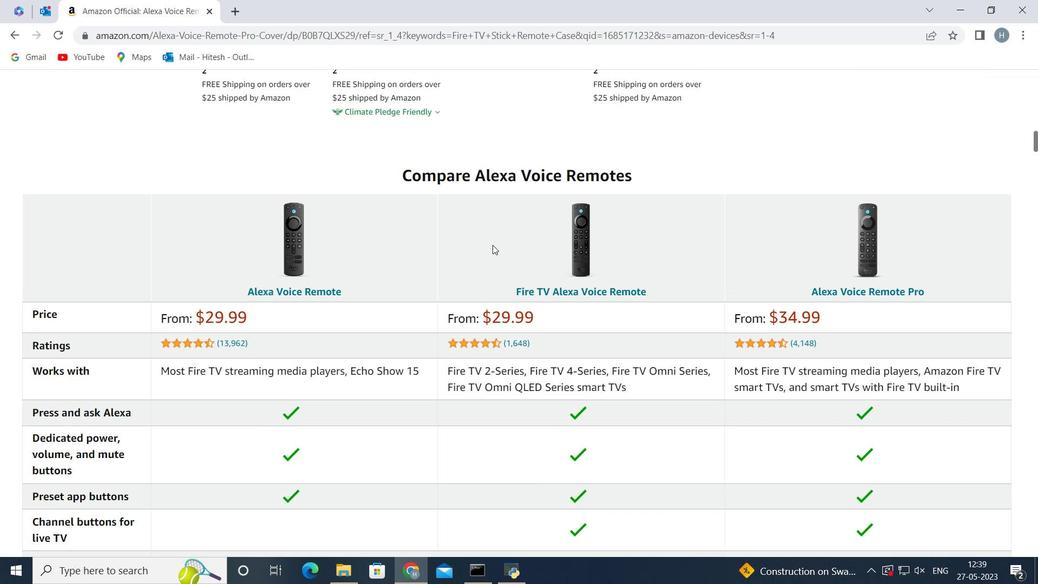 
Action: Mouse scrolled (492, 244) with delta (0, 0)
Screenshot: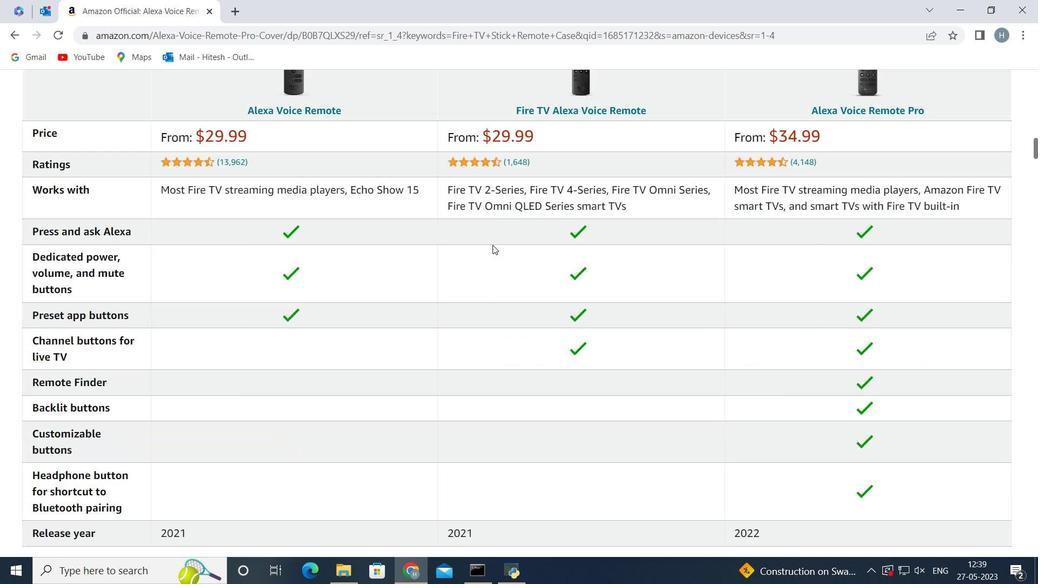 
Action: Mouse scrolled (492, 244) with delta (0, 0)
Screenshot: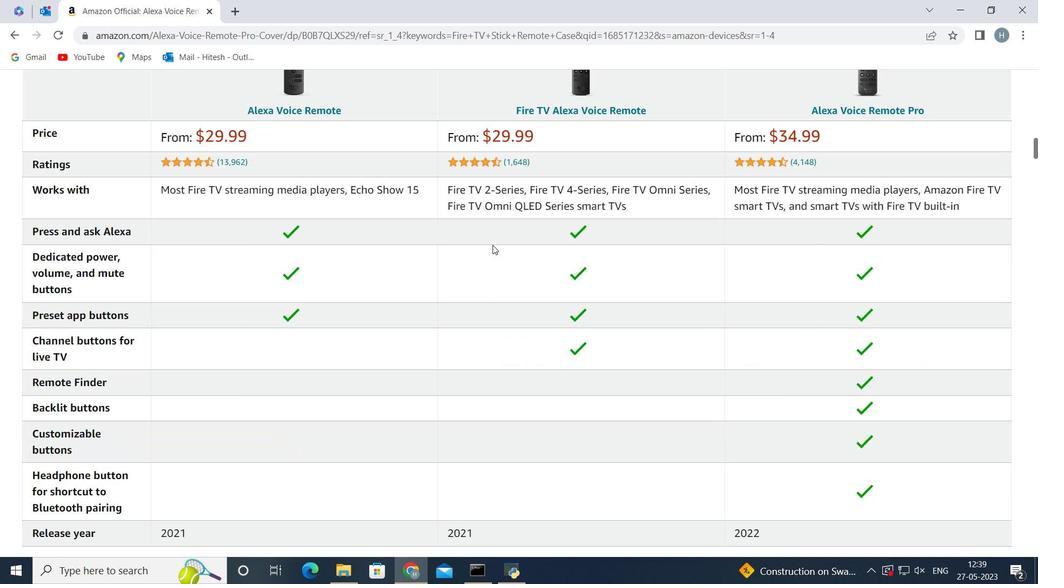 
Action: Mouse scrolled (492, 244) with delta (0, 0)
Screenshot: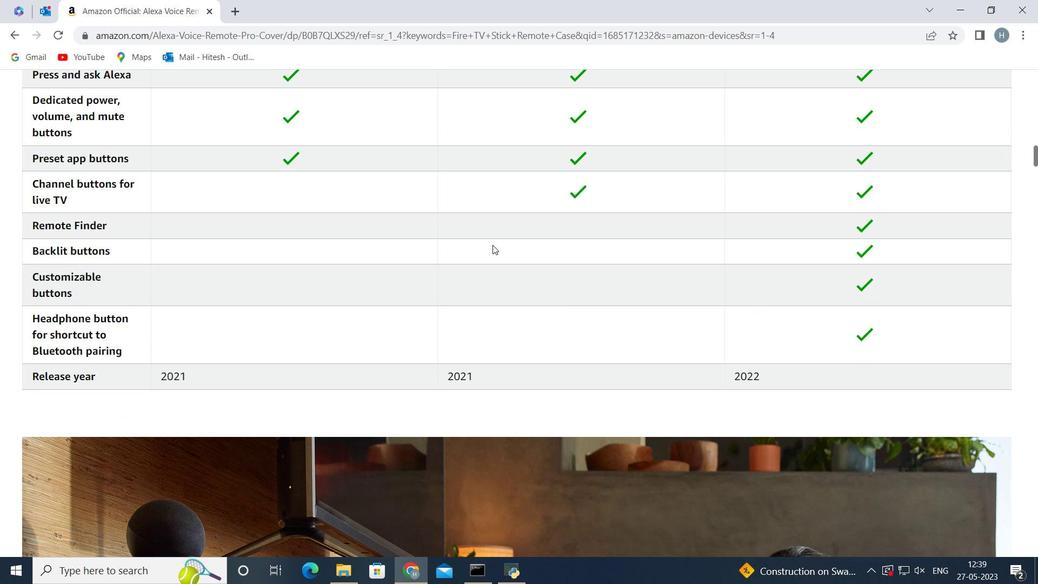 
Action: Mouse scrolled (492, 244) with delta (0, 0)
Screenshot: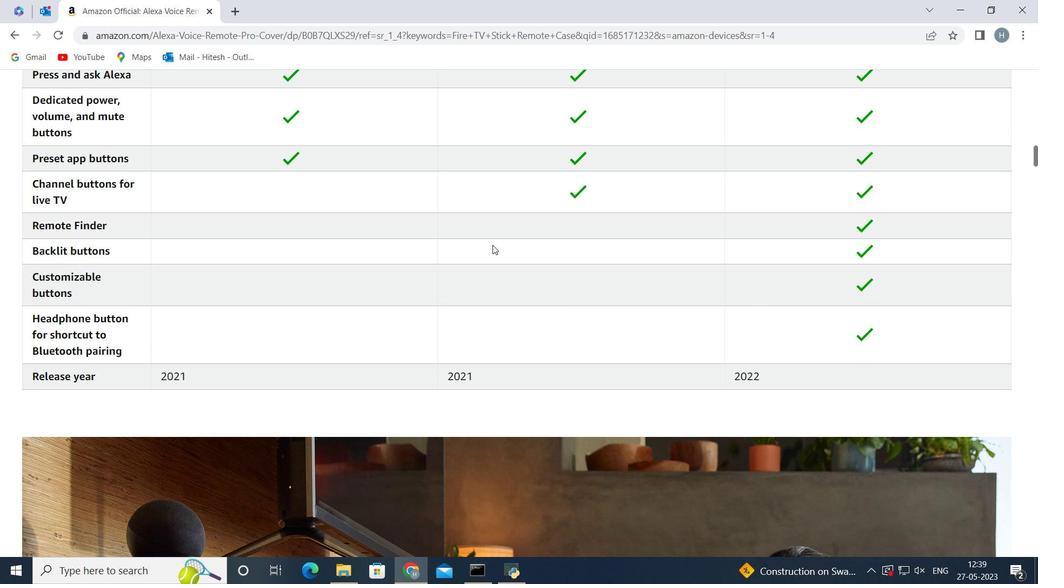 
Action: Mouse scrolled (492, 244) with delta (0, 0)
Screenshot: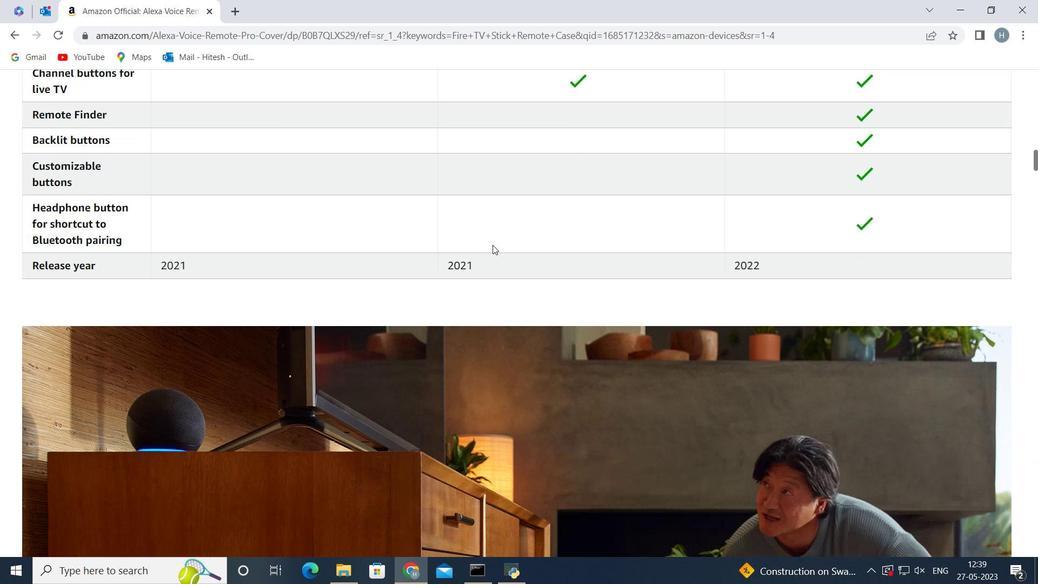
Action: Mouse scrolled (492, 244) with delta (0, 0)
Screenshot: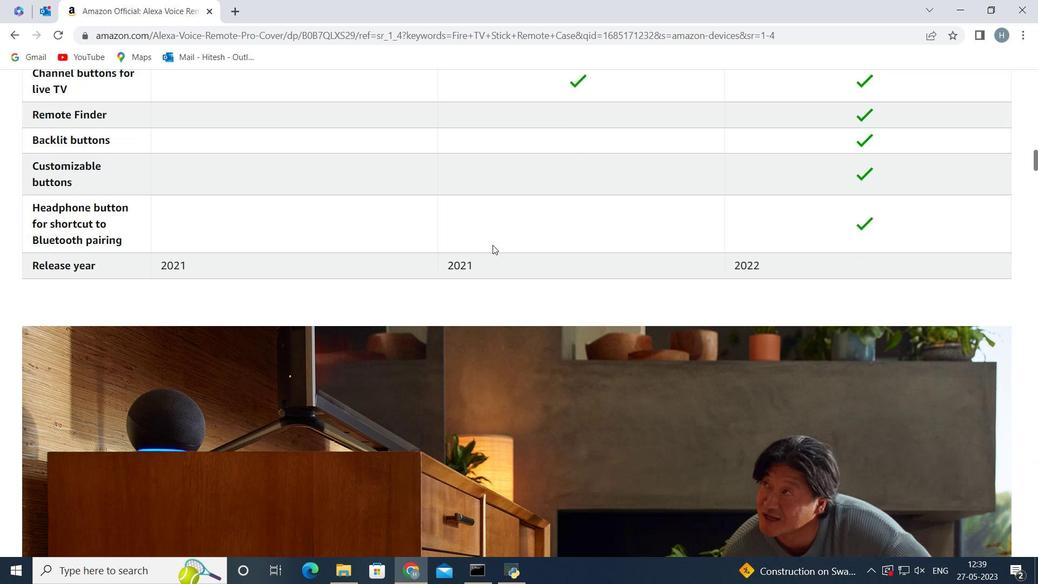 
Action: Mouse moved to (386, 247)
Screenshot: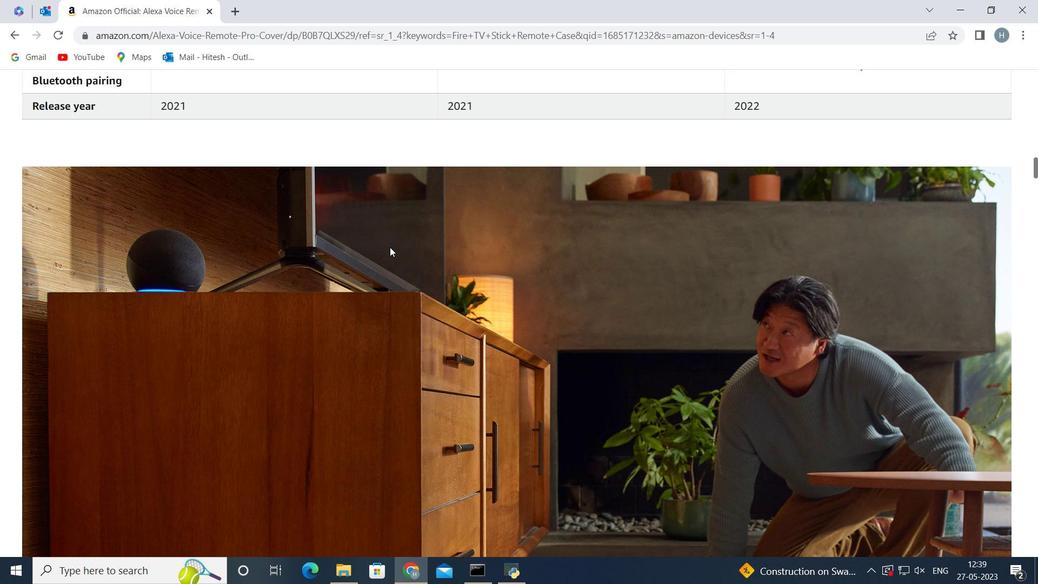 
Action: Mouse scrolled (386, 247) with delta (0, 0)
Screenshot: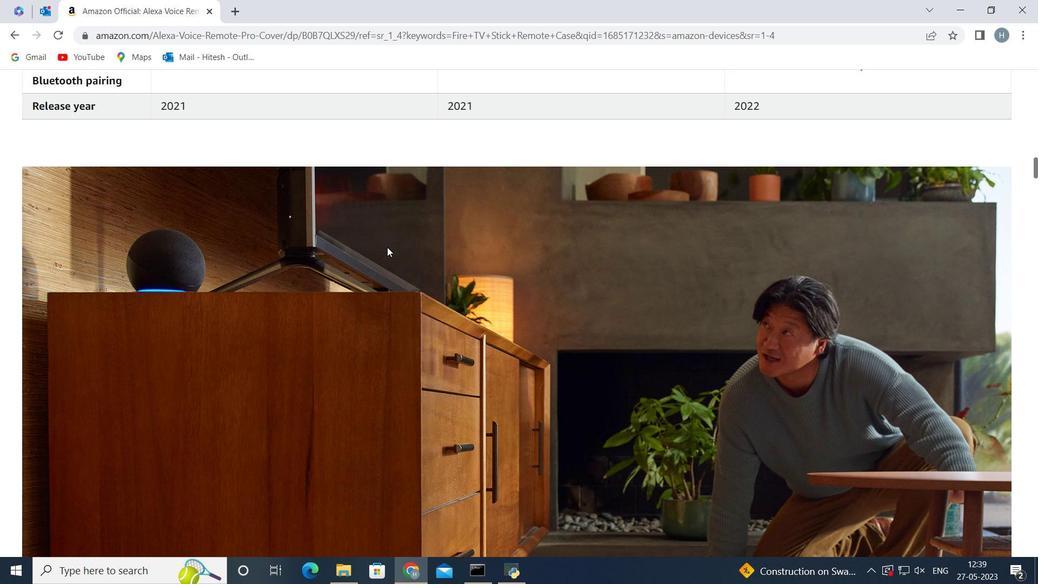 
Action: Mouse scrolled (386, 247) with delta (0, 0)
Screenshot: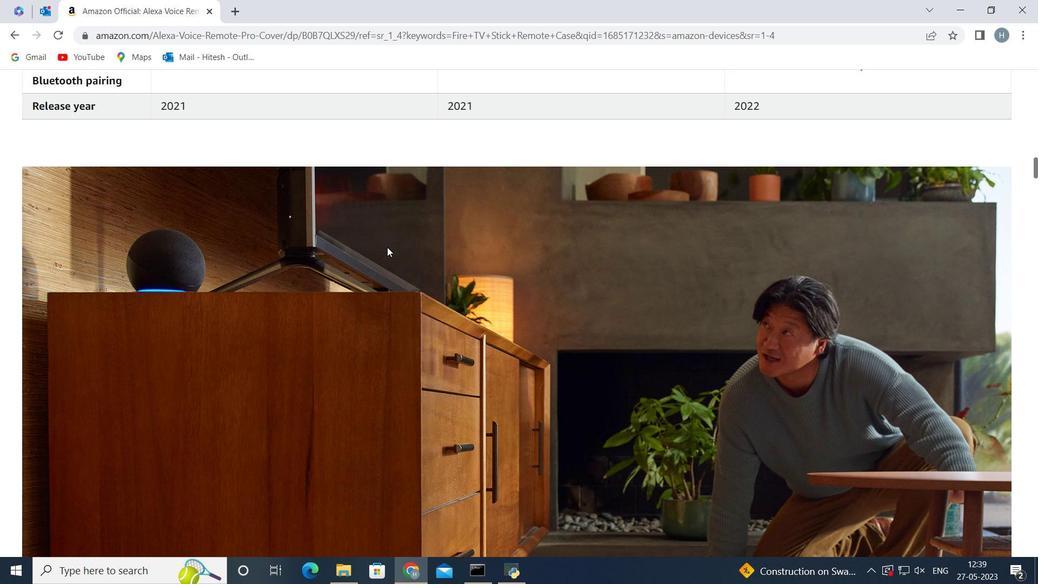 
Action: Mouse moved to (386, 247)
Screenshot: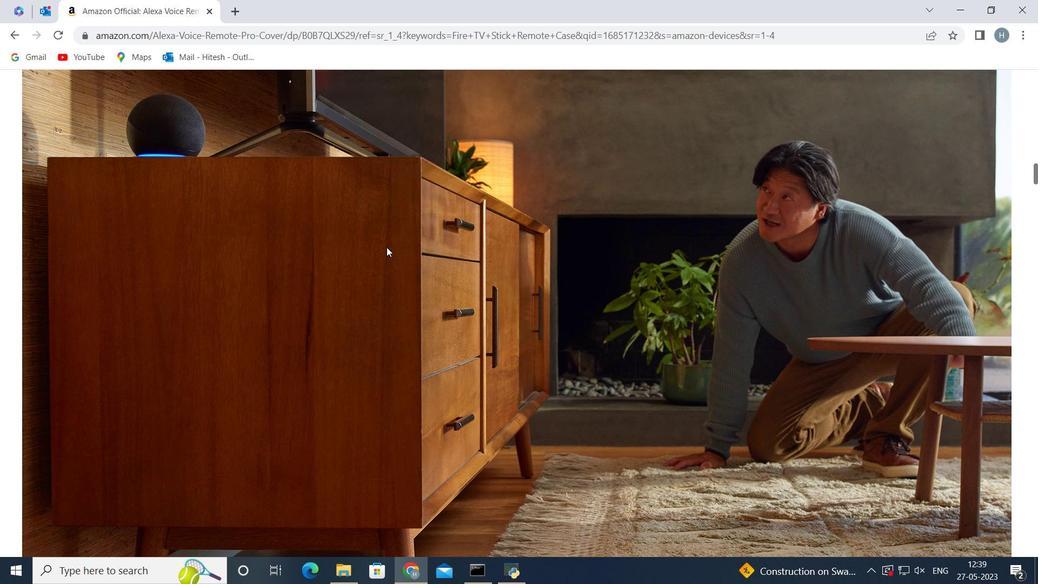 
Action: Mouse scrolled (386, 247) with delta (0, 0)
Screenshot: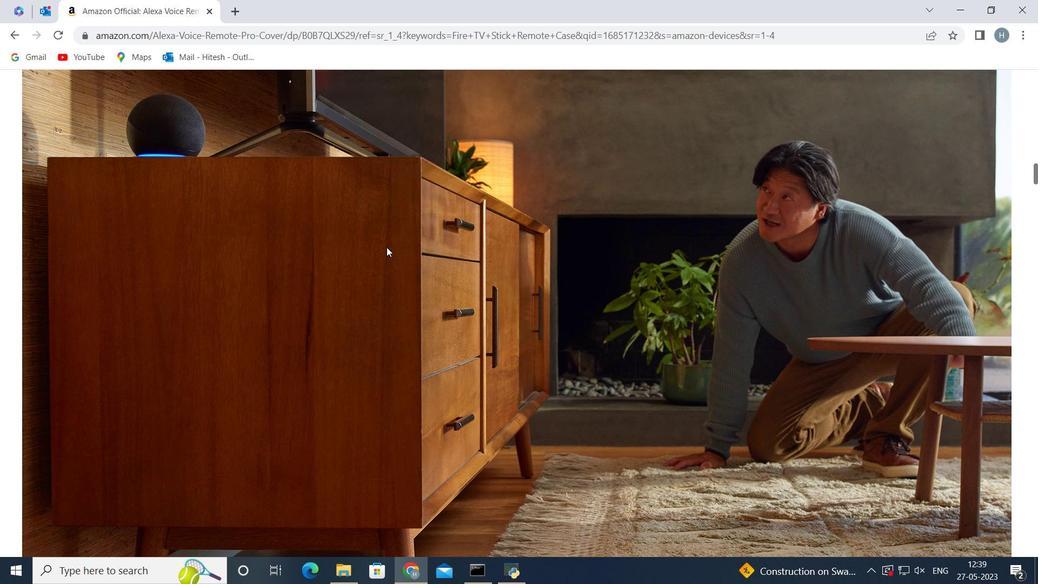 
Action: Mouse scrolled (386, 247) with delta (0, 0)
Screenshot: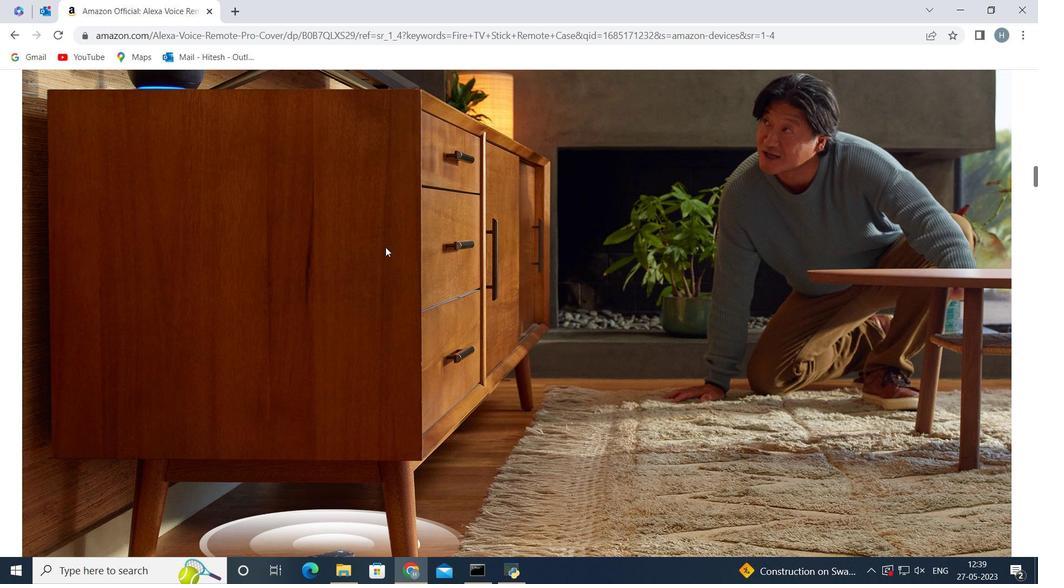 
Action: Mouse scrolled (386, 247) with delta (0, 0)
Screenshot: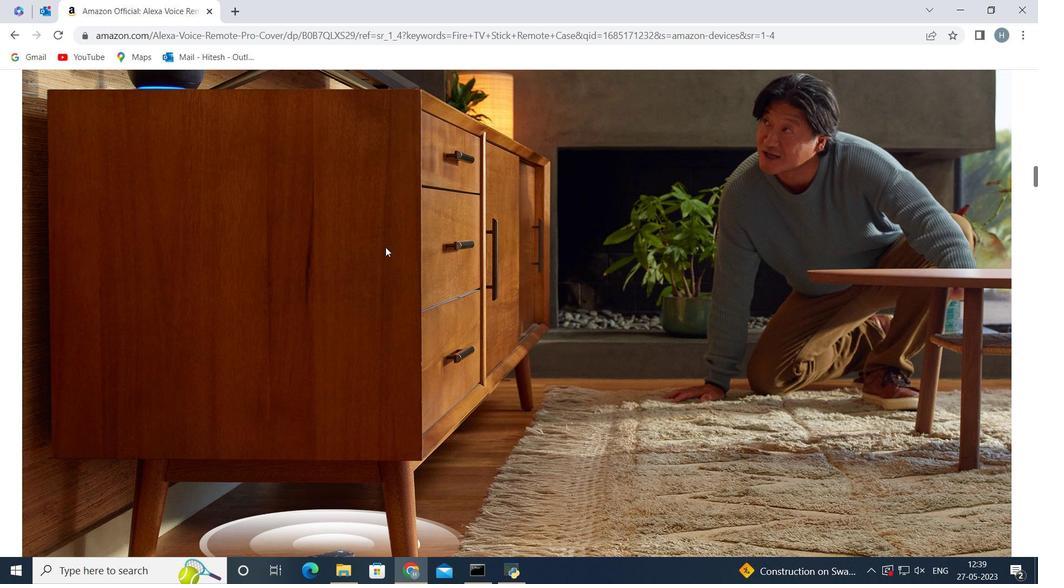 
Action: Mouse scrolled (386, 247) with delta (0, 0)
Screenshot: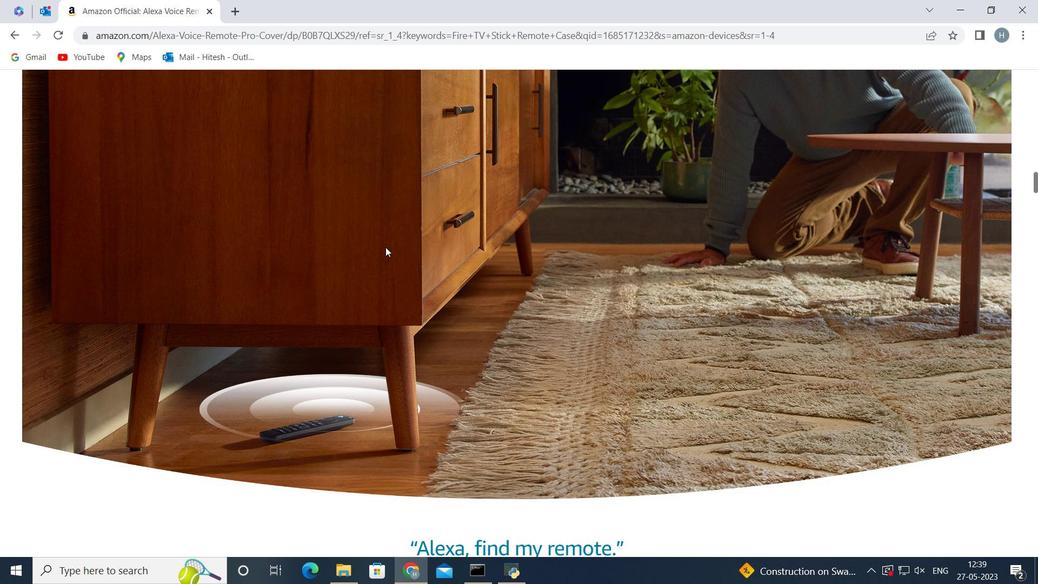 
Action: Mouse scrolled (386, 247) with delta (0, 0)
Screenshot: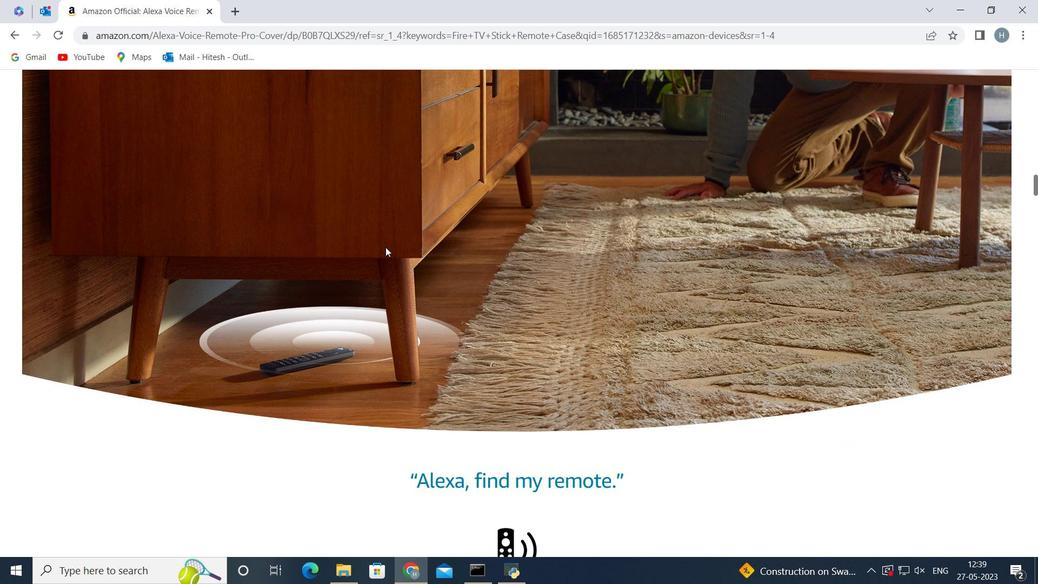
Action: Mouse scrolled (386, 247) with delta (0, 0)
Screenshot: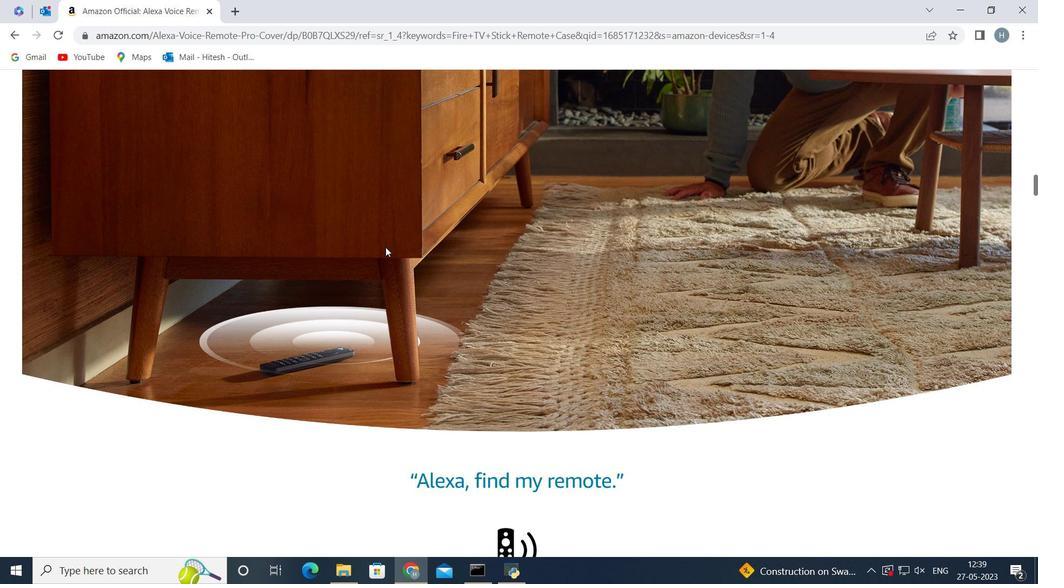 
Action: Mouse scrolled (386, 247) with delta (0, 0)
Screenshot: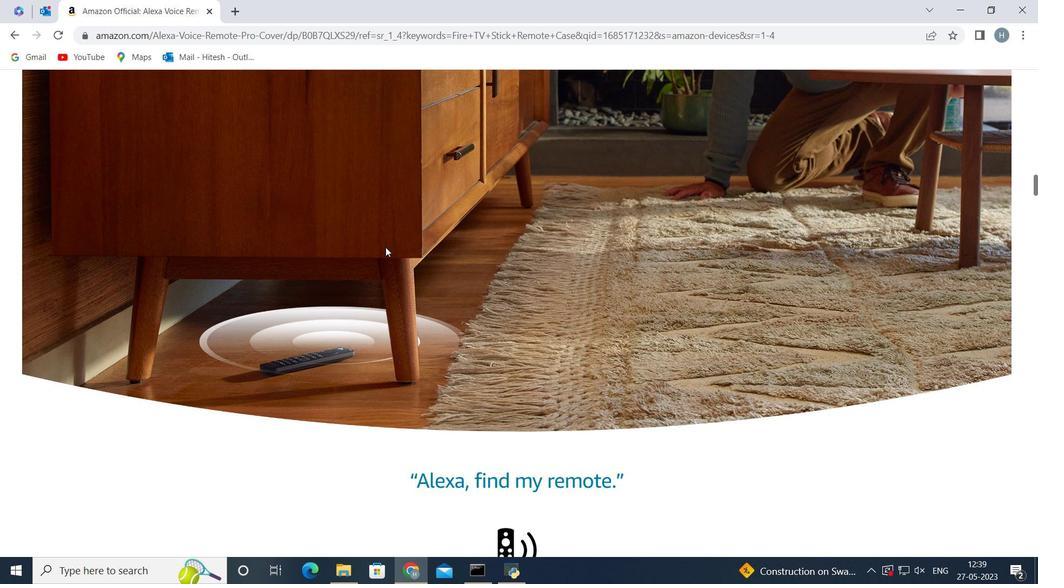 
Action: Mouse scrolled (386, 248) with delta (0, 0)
Screenshot: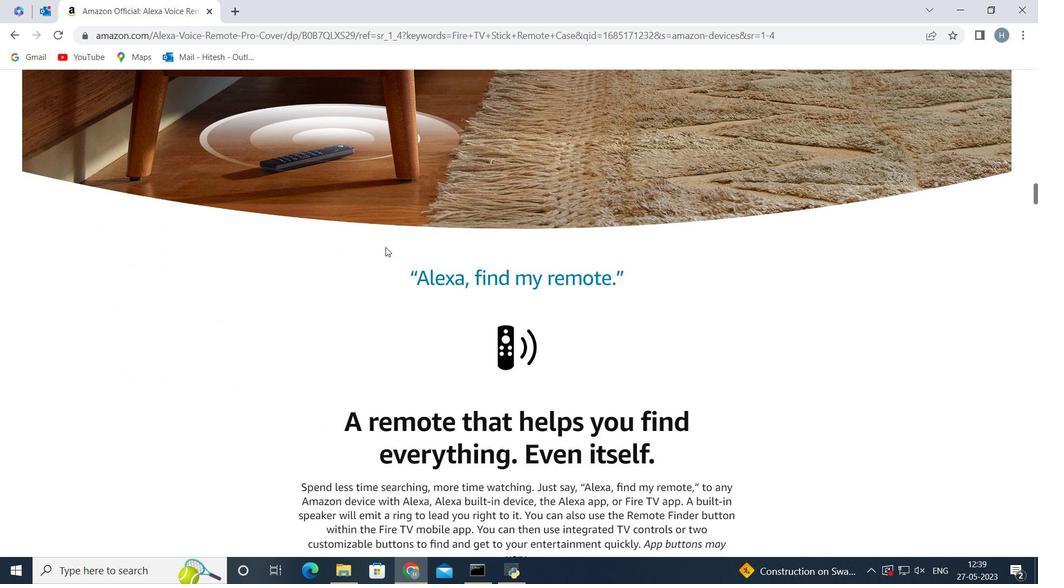 
Action: Mouse scrolled (386, 248) with delta (0, 0)
Screenshot: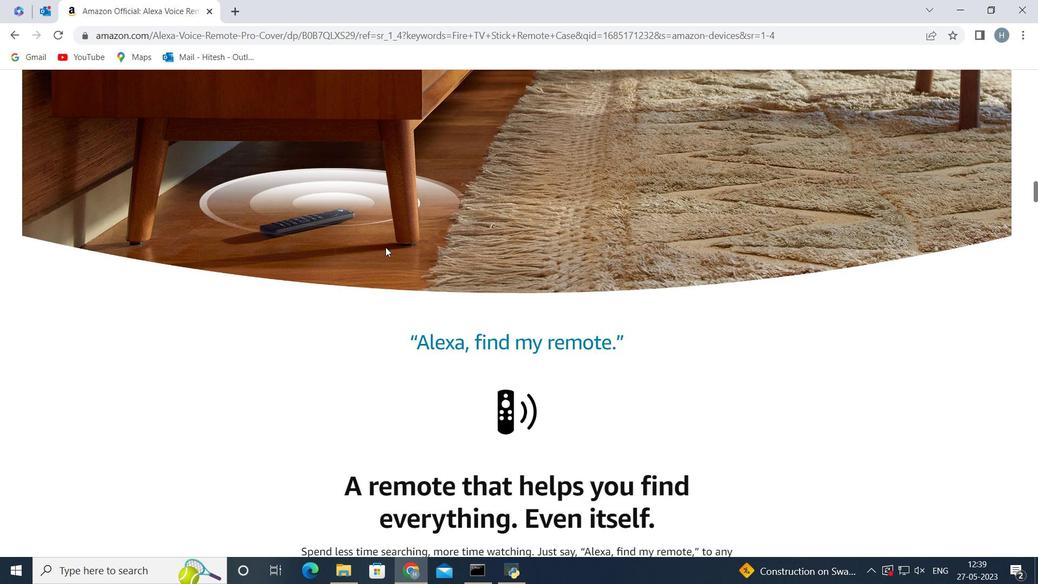 
Action: Mouse scrolled (386, 248) with delta (0, 0)
Screenshot: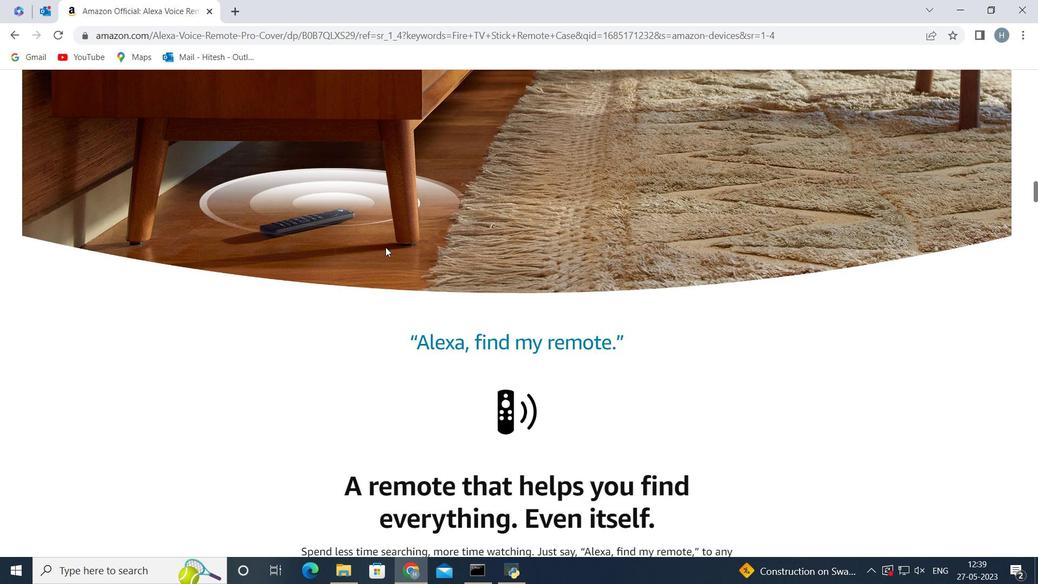 
Action: Mouse scrolled (386, 248) with delta (0, 0)
Screenshot: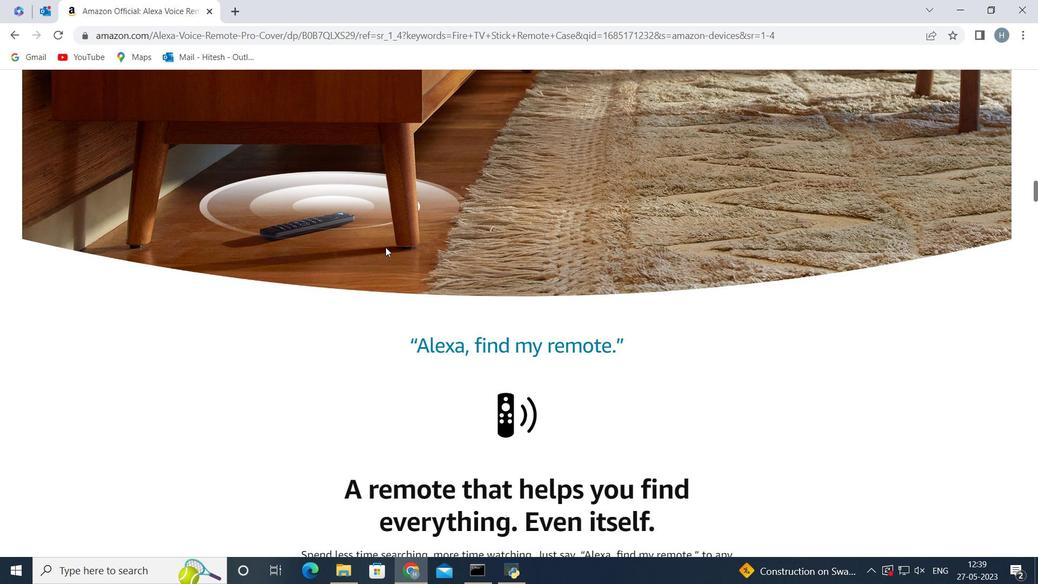 
Action: Mouse scrolled (386, 247) with delta (0, 0)
Screenshot: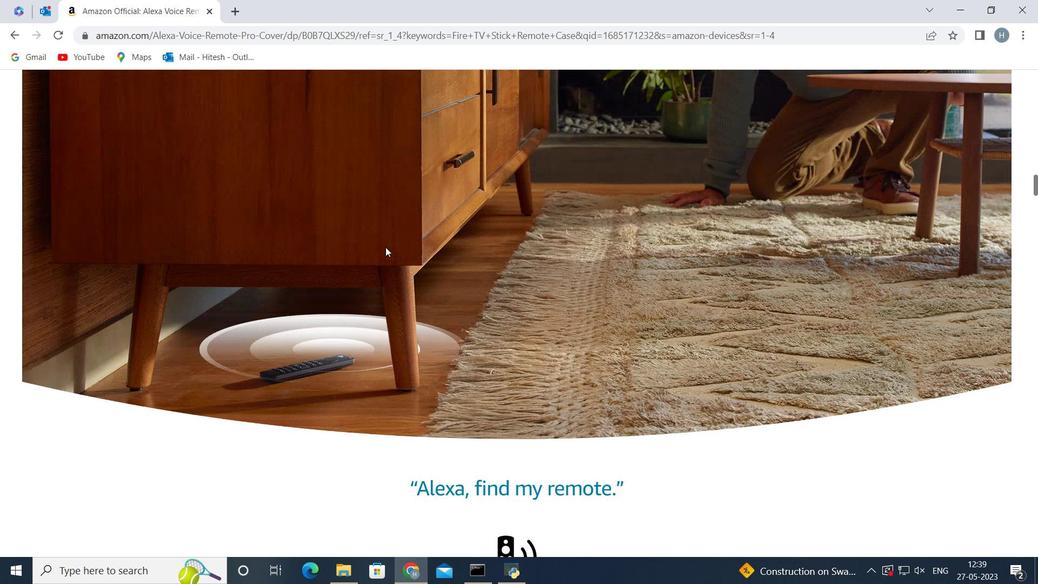 
Action: Mouse scrolled (386, 247) with delta (0, 0)
Screenshot: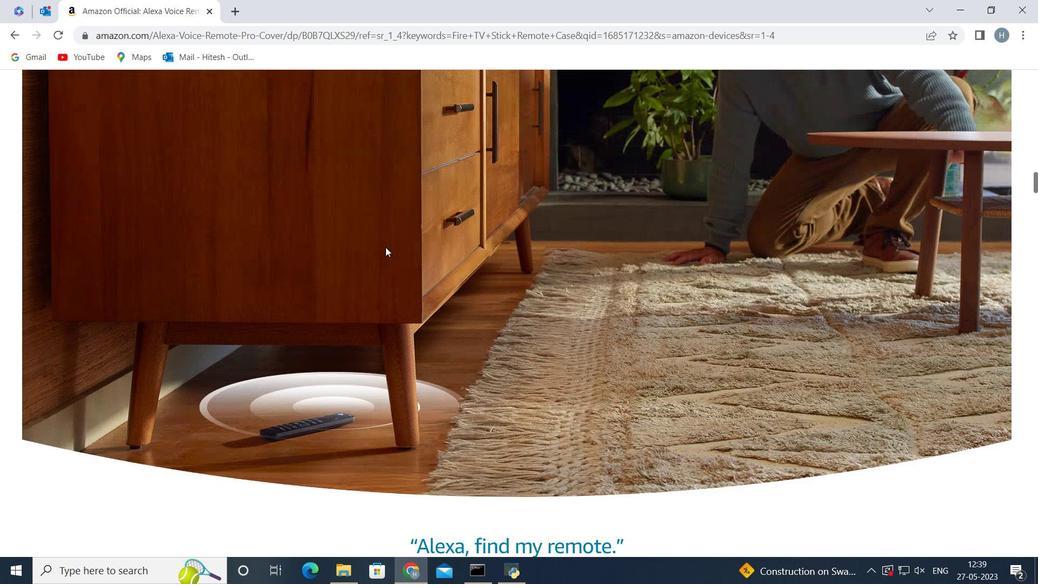 
Action: Mouse scrolled (386, 247) with delta (0, 0)
Screenshot: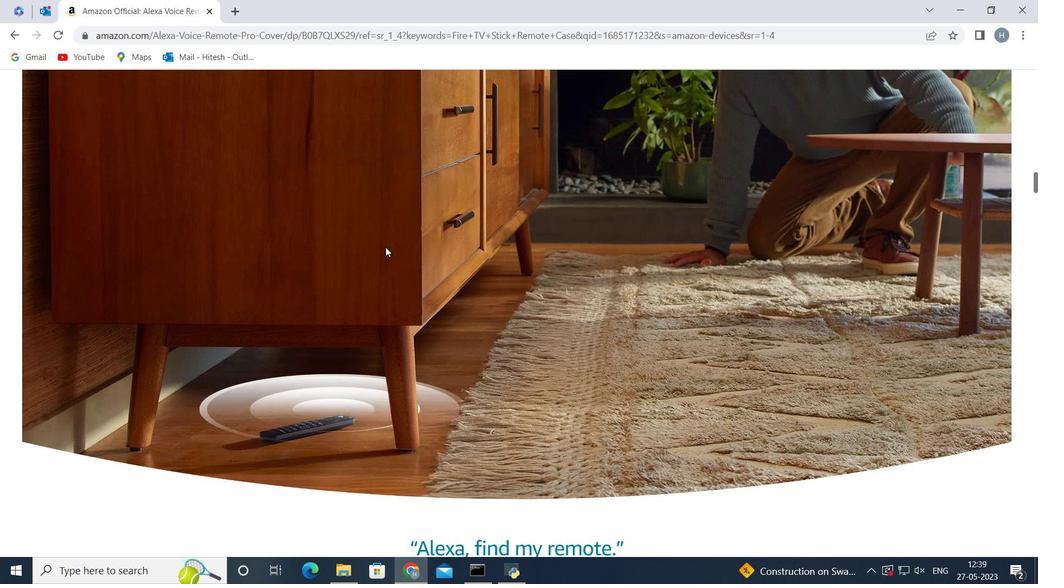 
Action: Mouse scrolled (386, 247) with delta (0, 0)
Screenshot: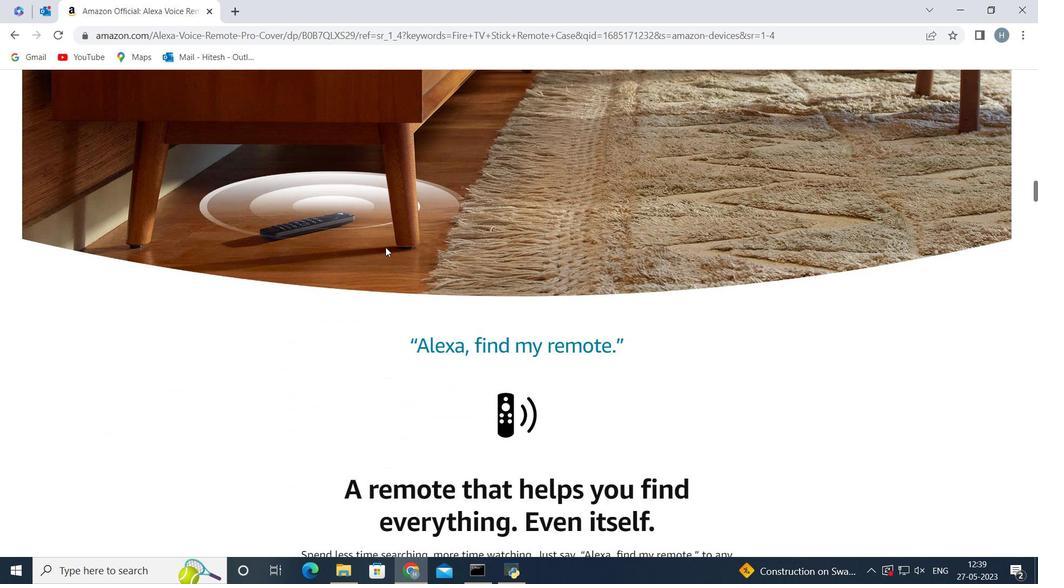 
Action: Mouse scrolled (386, 247) with delta (0, 0)
Screenshot: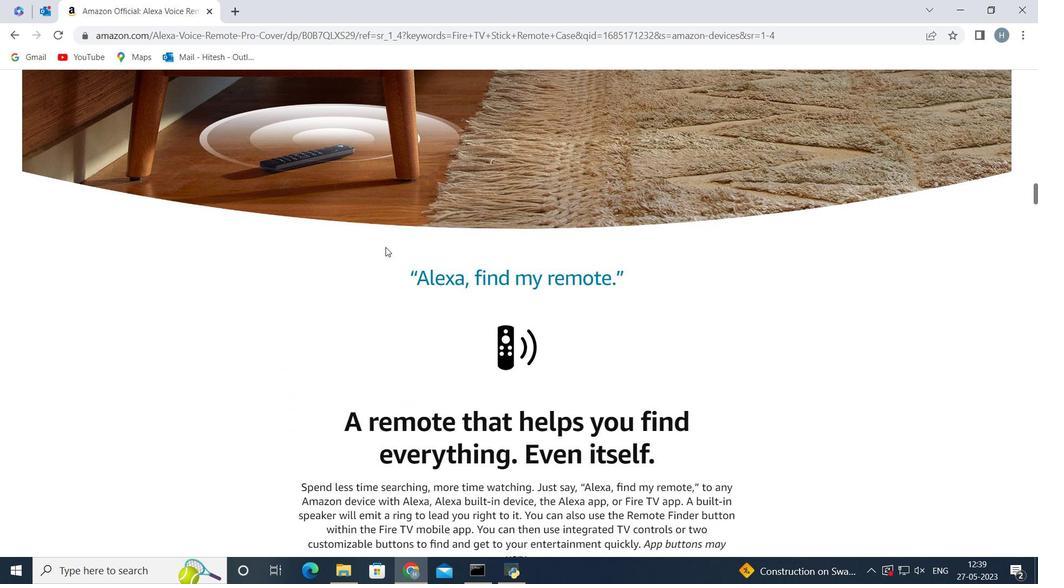 
Action: Mouse scrolled (386, 247) with delta (0, 0)
Screenshot: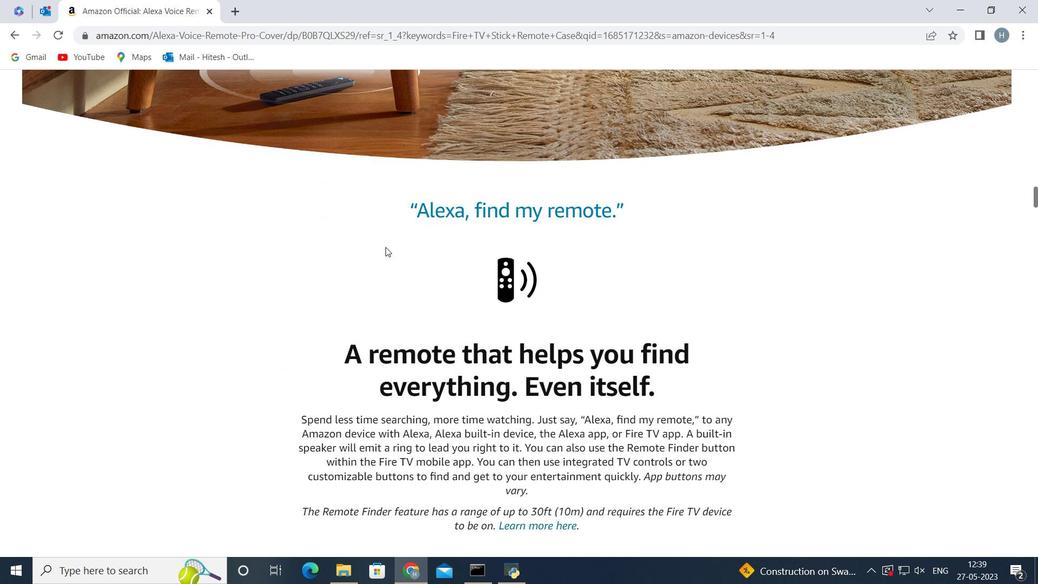 
Action: Mouse scrolled (386, 247) with delta (0, 0)
Screenshot: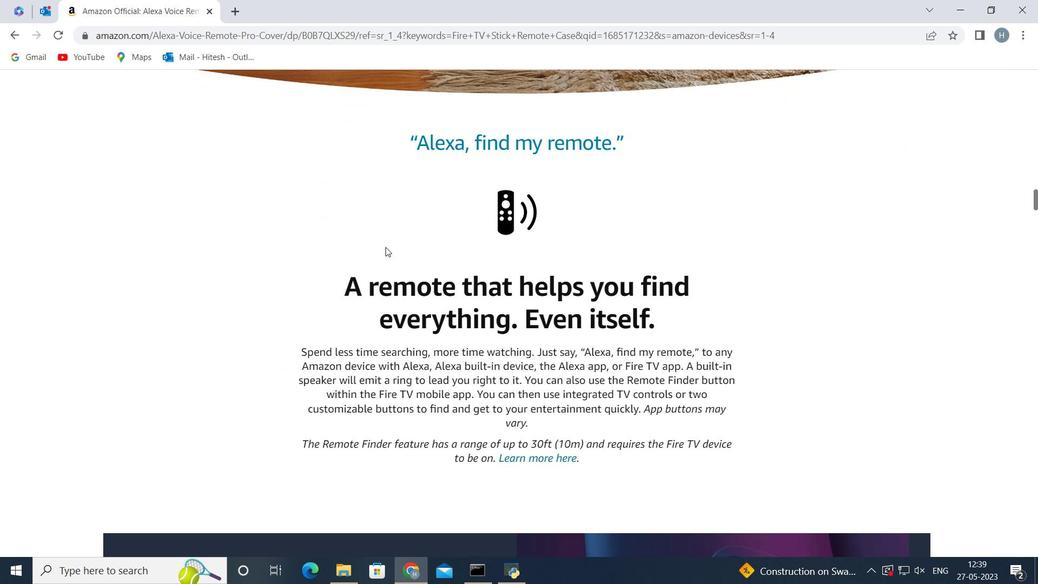 
Action: Mouse scrolled (386, 247) with delta (0, 0)
Screenshot: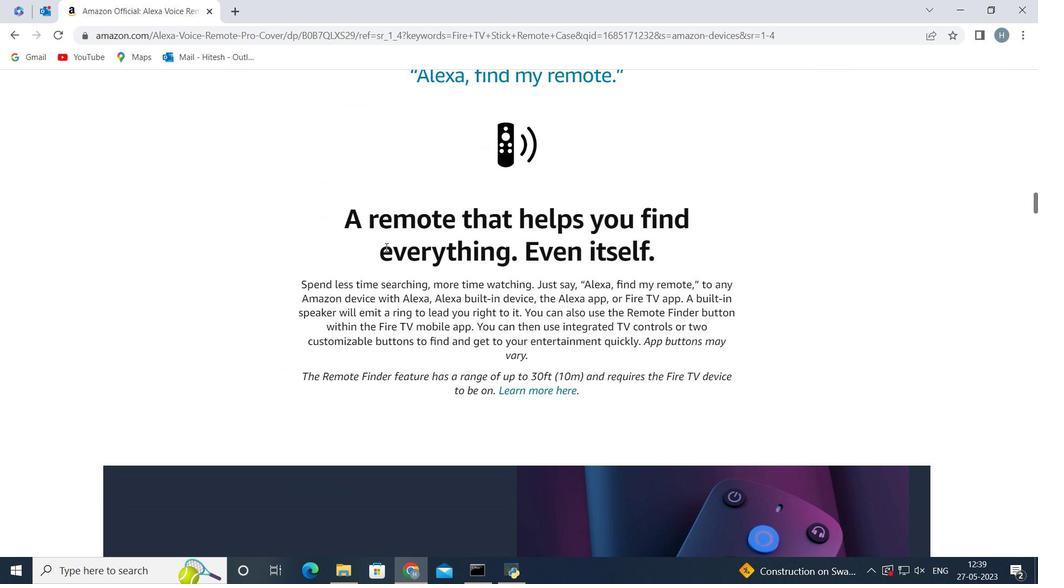 
Action: Mouse scrolled (386, 247) with delta (0, 0)
Screenshot: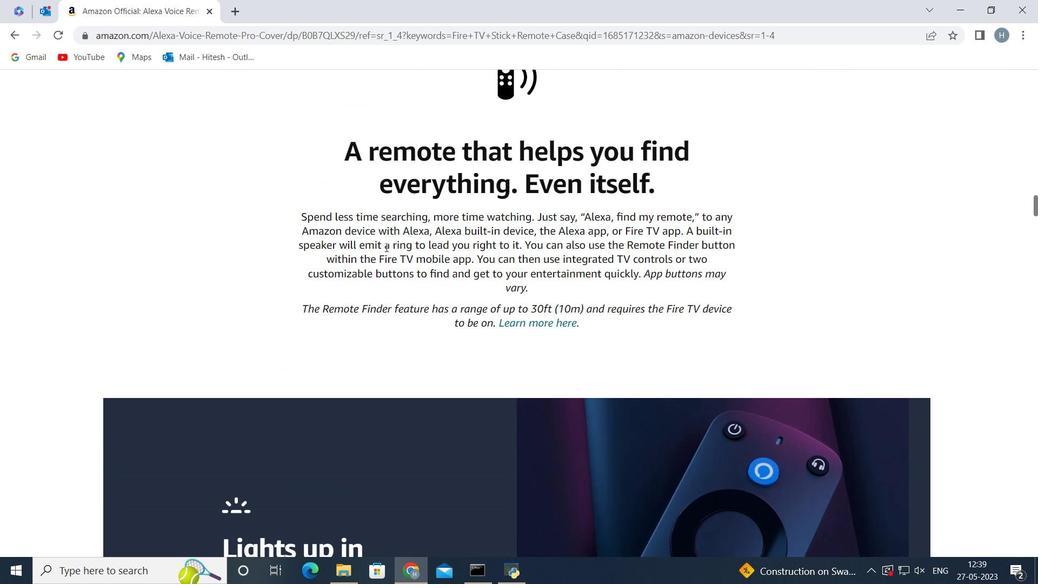 
Action: Mouse scrolled (386, 247) with delta (0, 0)
Screenshot: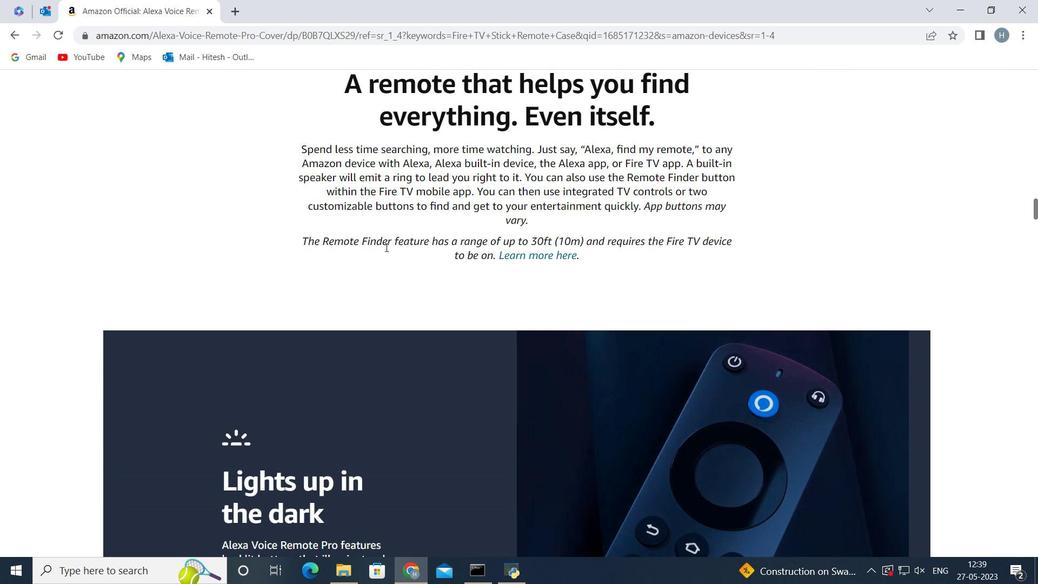 
Action: Mouse scrolled (386, 247) with delta (0, 0)
Screenshot: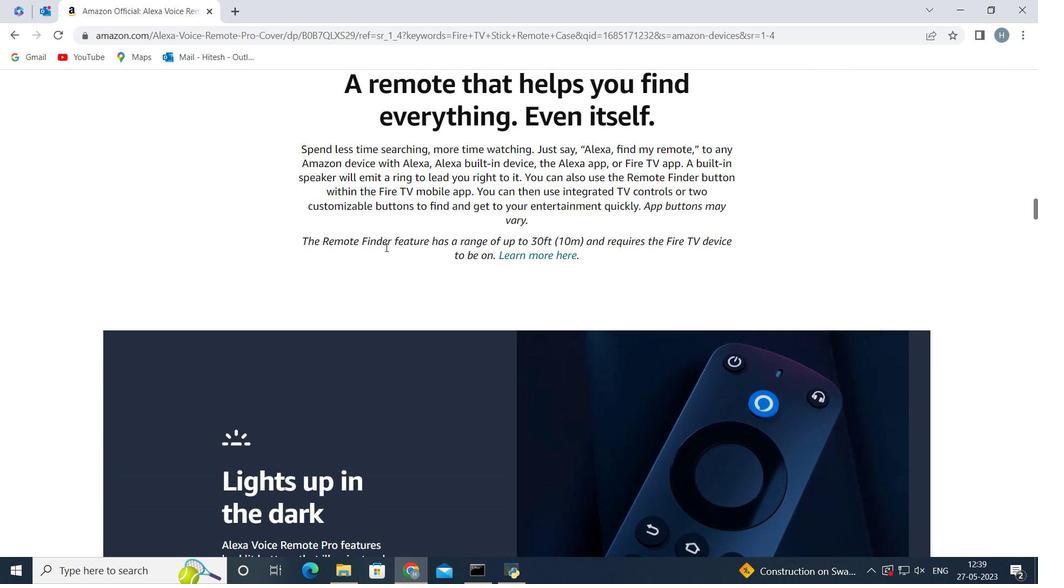 
Action: Mouse scrolled (386, 247) with delta (0, 0)
Screenshot: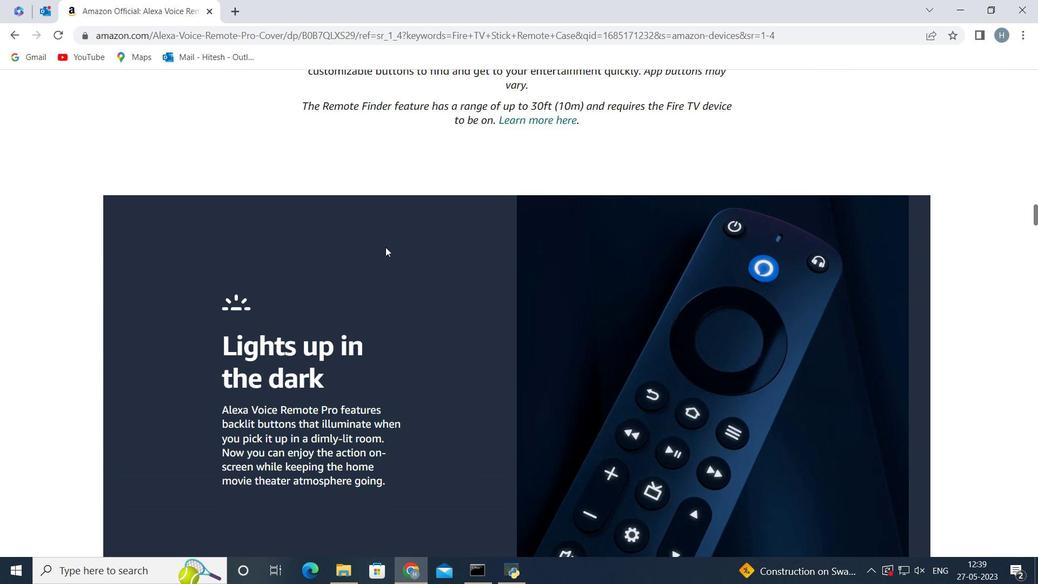 
Action: Mouse scrolled (386, 247) with delta (0, 0)
Screenshot: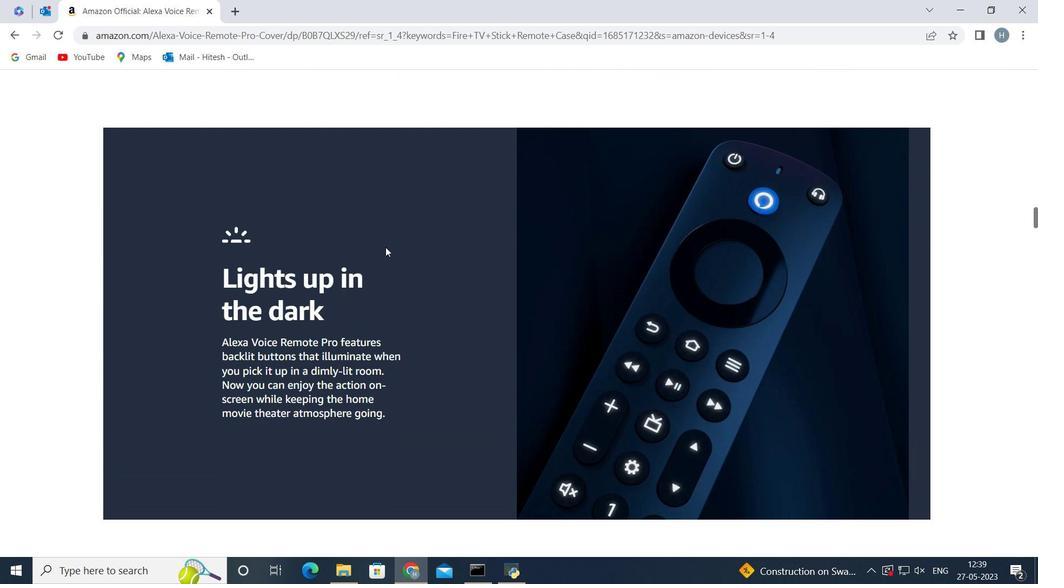 
Action: Mouse scrolled (386, 247) with delta (0, 0)
Screenshot: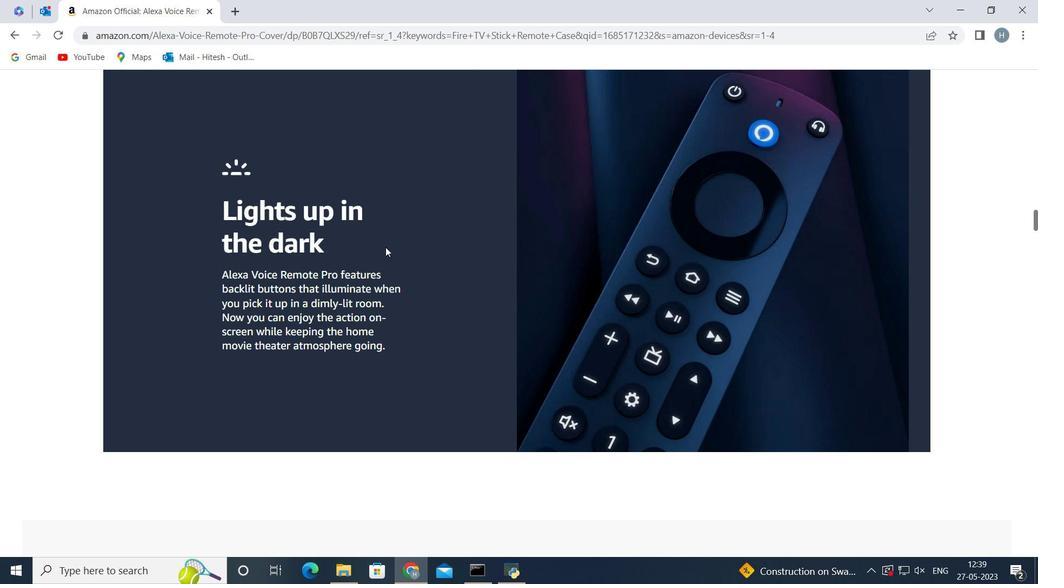 
Action: Mouse scrolled (386, 247) with delta (0, 0)
Screenshot: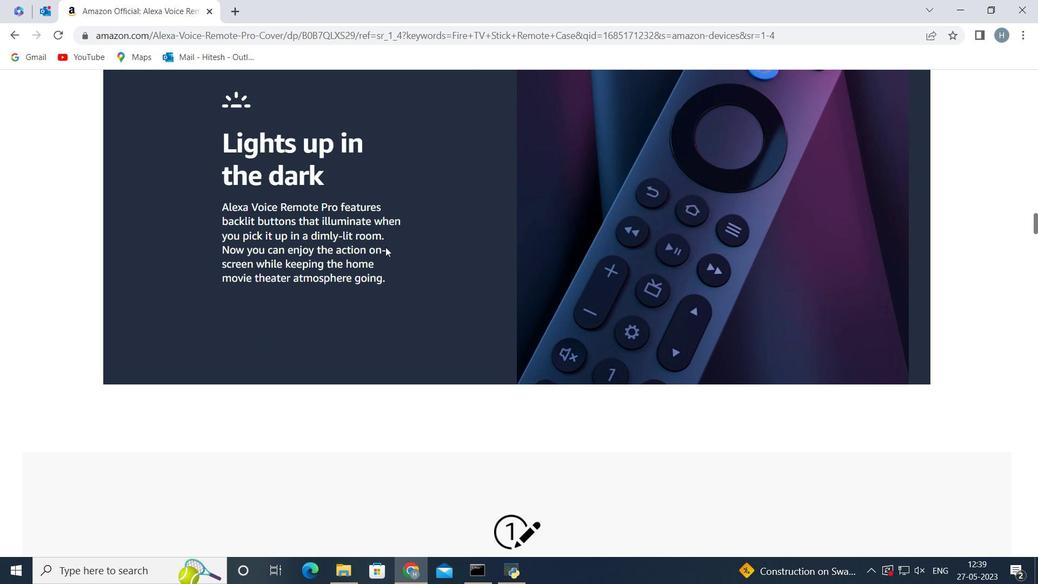 
Action: Mouse moved to (428, 186)
Screenshot: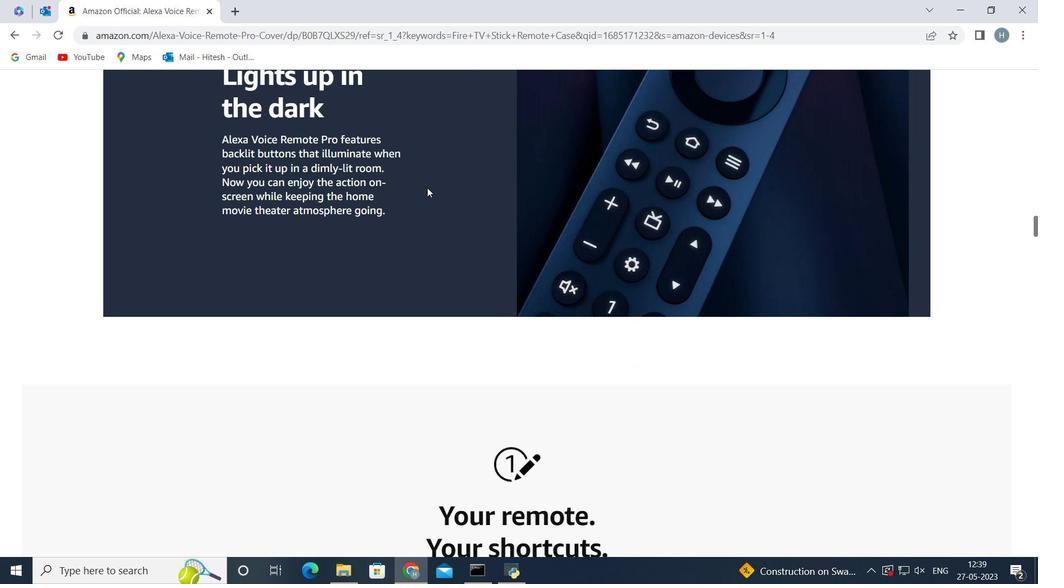 
Action: Mouse scrolled (428, 185) with delta (0, 0)
Screenshot: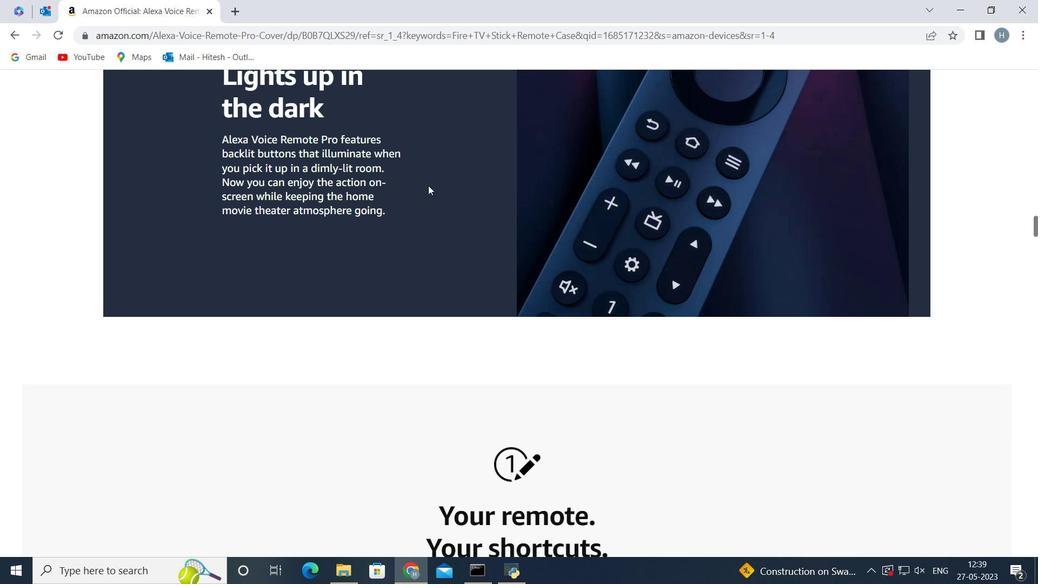 
Action: Mouse scrolled (428, 185) with delta (0, 0)
Screenshot: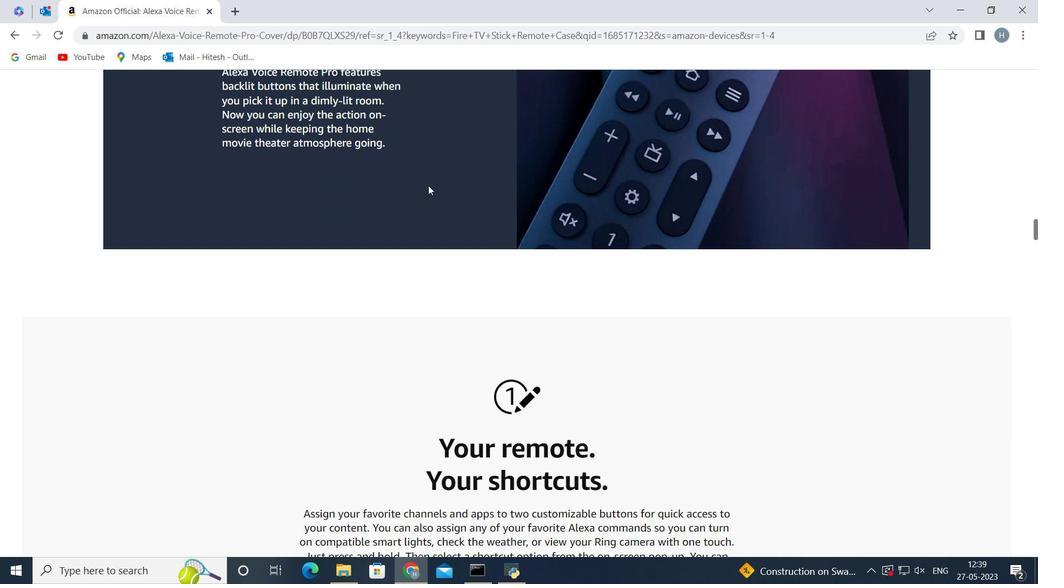 
Action: Mouse scrolled (428, 185) with delta (0, 0)
Screenshot: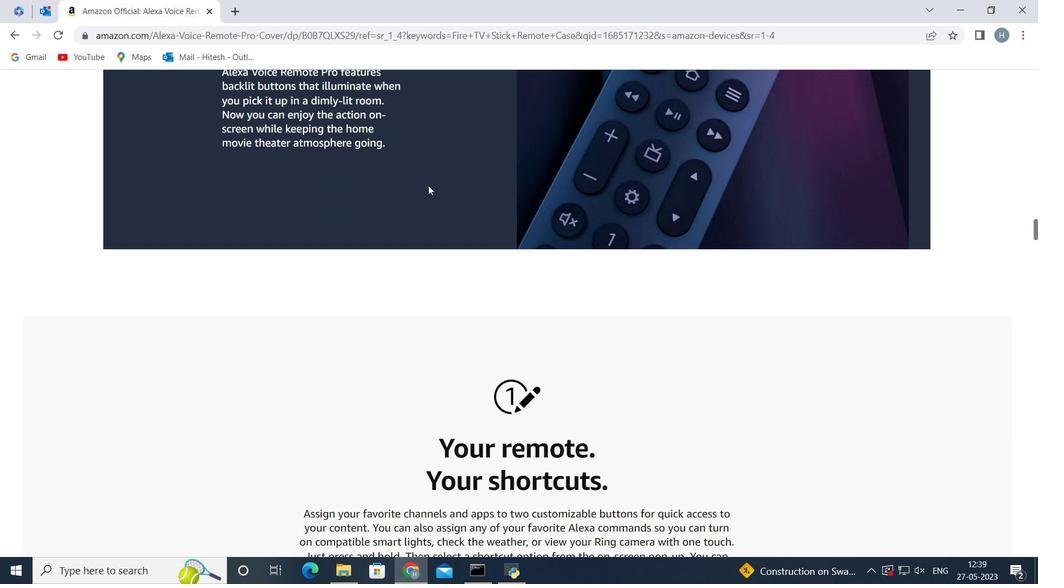 
Action: Mouse moved to (428, 184)
Screenshot: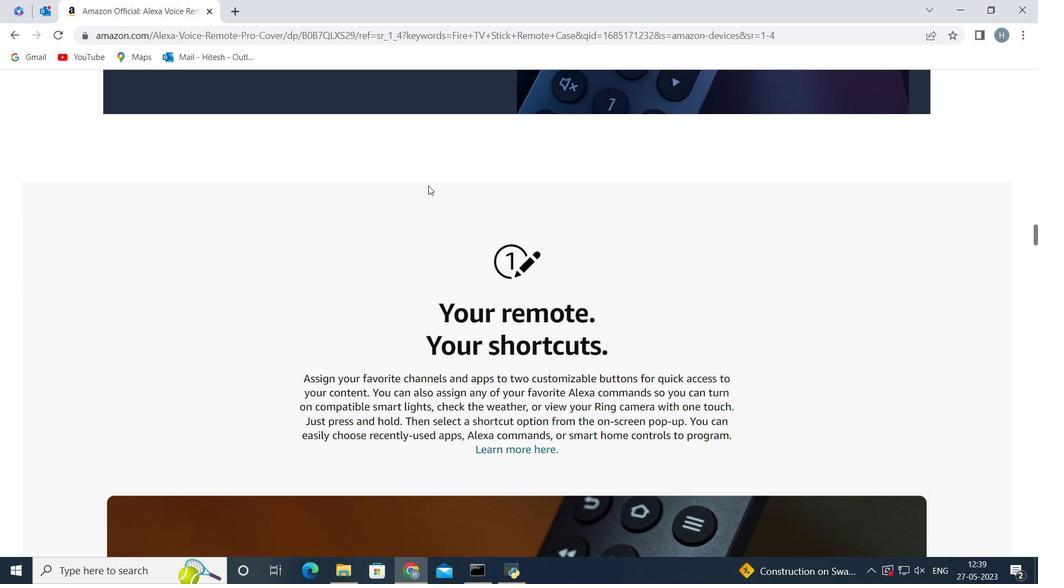
Action: Mouse scrolled (428, 184) with delta (0, 0)
Screenshot: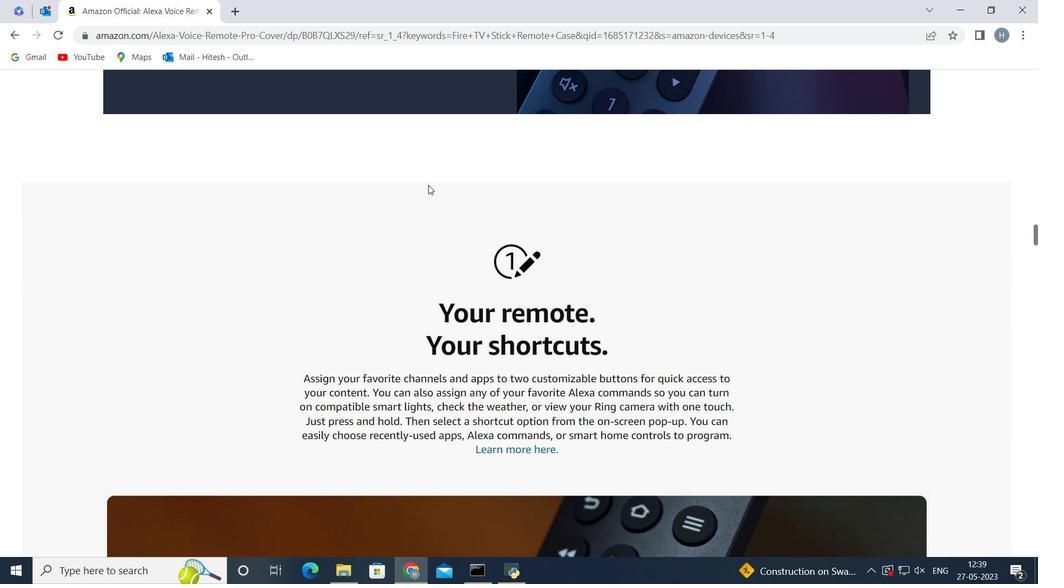 
Action: Mouse scrolled (428, 184) with delta (0, 0)
Screenshot: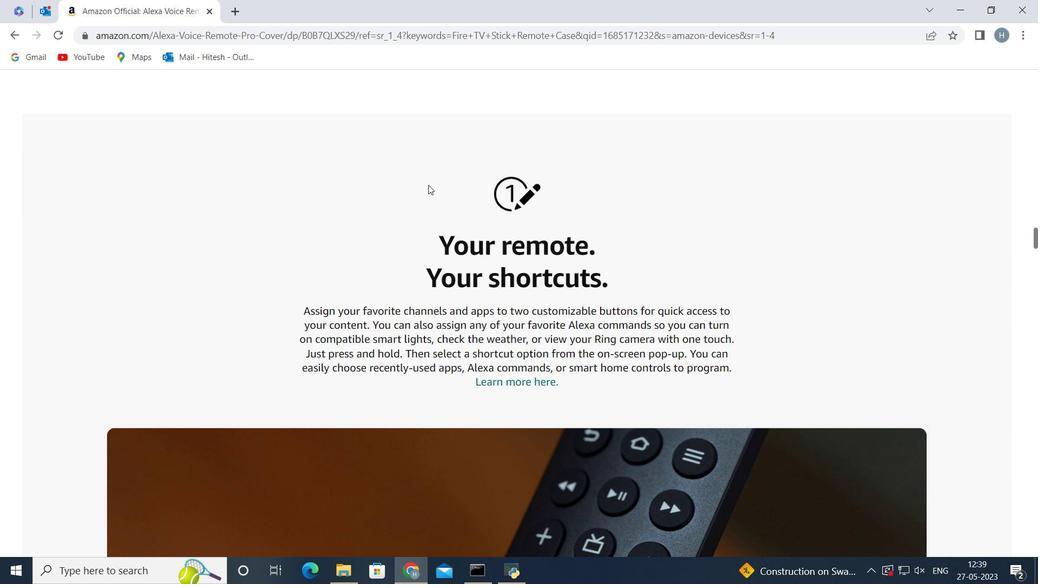 
Action: Mouse scrolled (428, 184) with delta (0, 0)
Screenshot: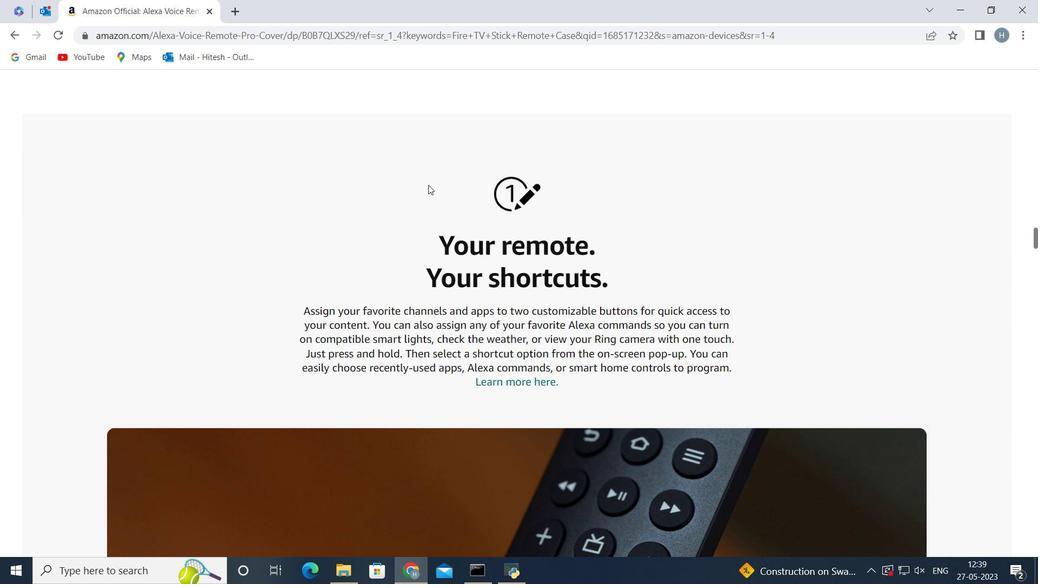 
Action: Mouse scrolled (428, 184) with delta (0, 0)
Screenshot: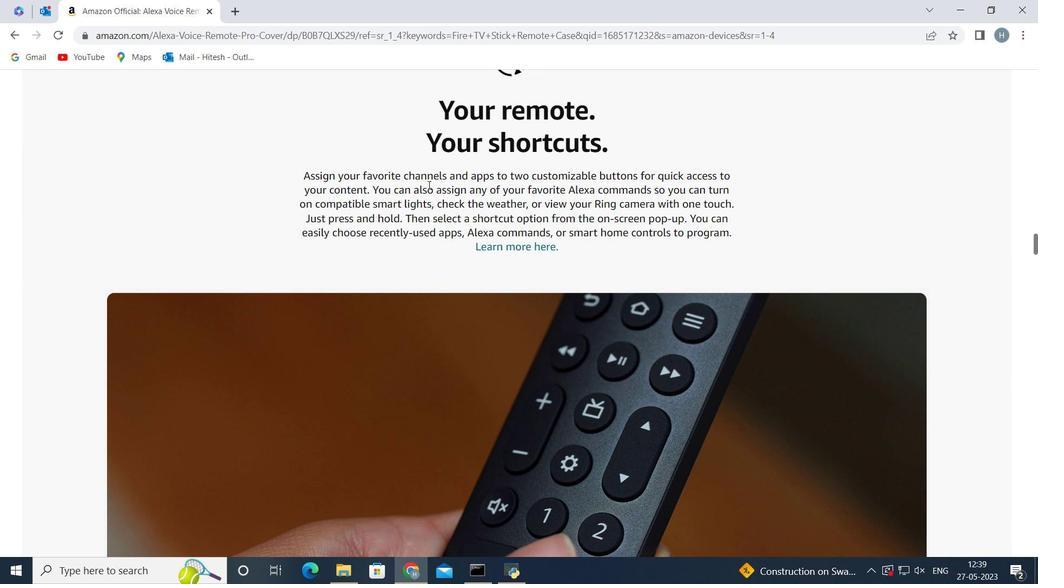 
Action: Mouse moved to (466, 219)
Screenshot: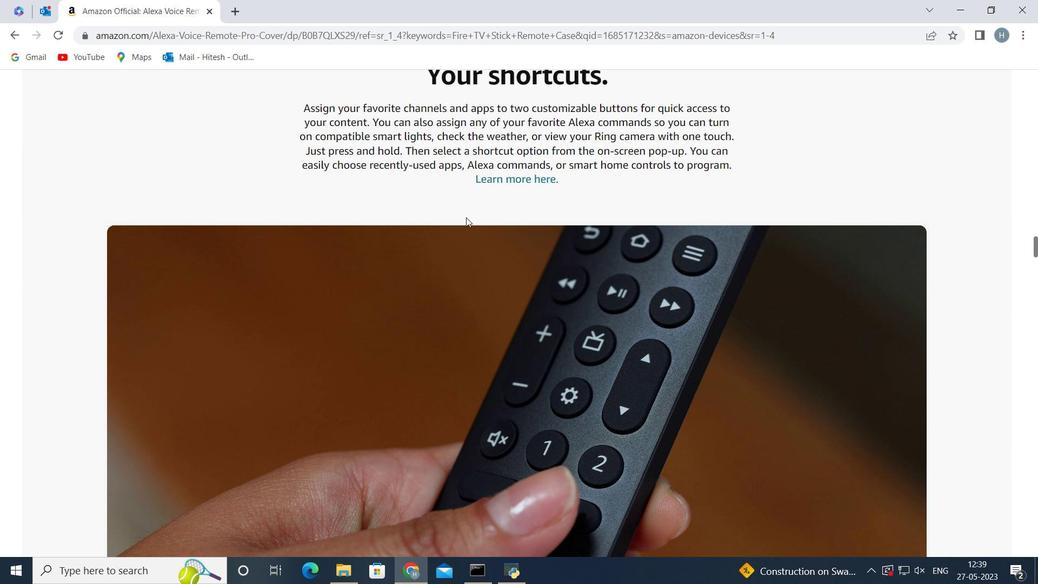 
Action: Mouse scrolled (466, 218) with delta (0, 0)
Screenshot: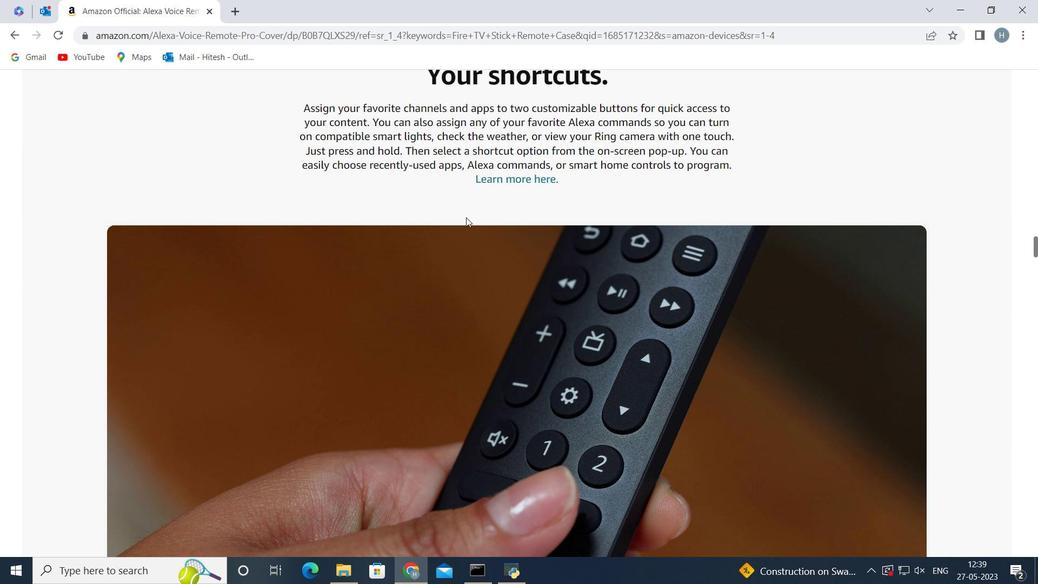 
Action: Mouse scrolled (466, 218) with delta (0, 0)
Screenshot: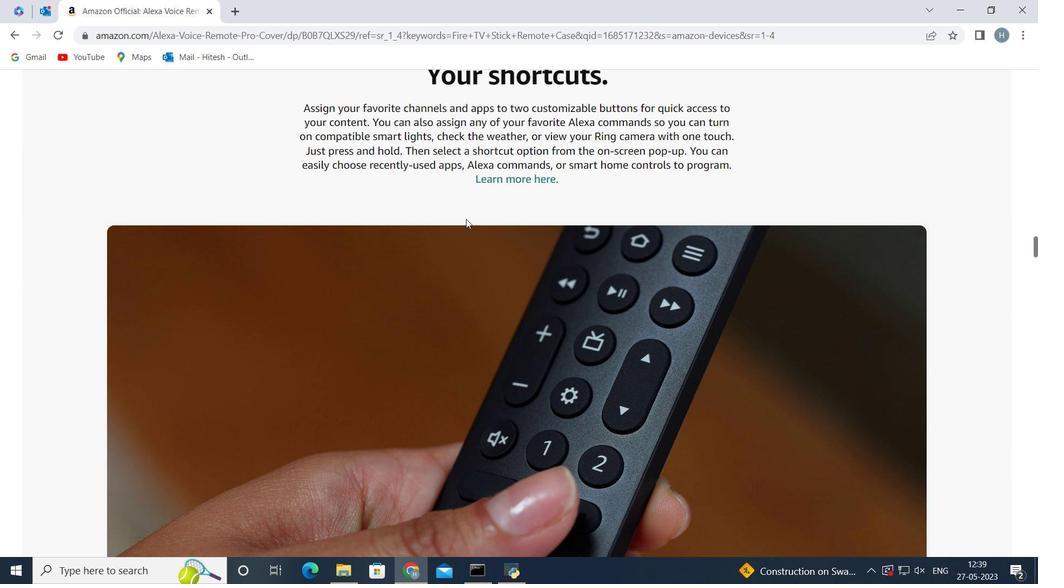 
Action: Mouse scrolled (466, 218) with delta (0, 0)
Screenshot: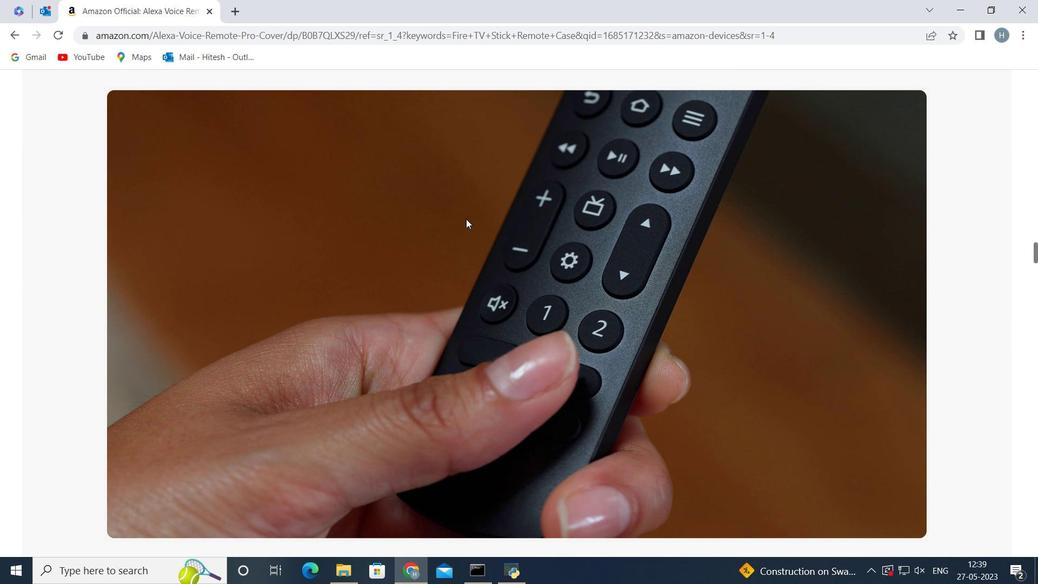 
Action: Mouse scrolled (466, 218) with delta (0, 0)
Screenshot: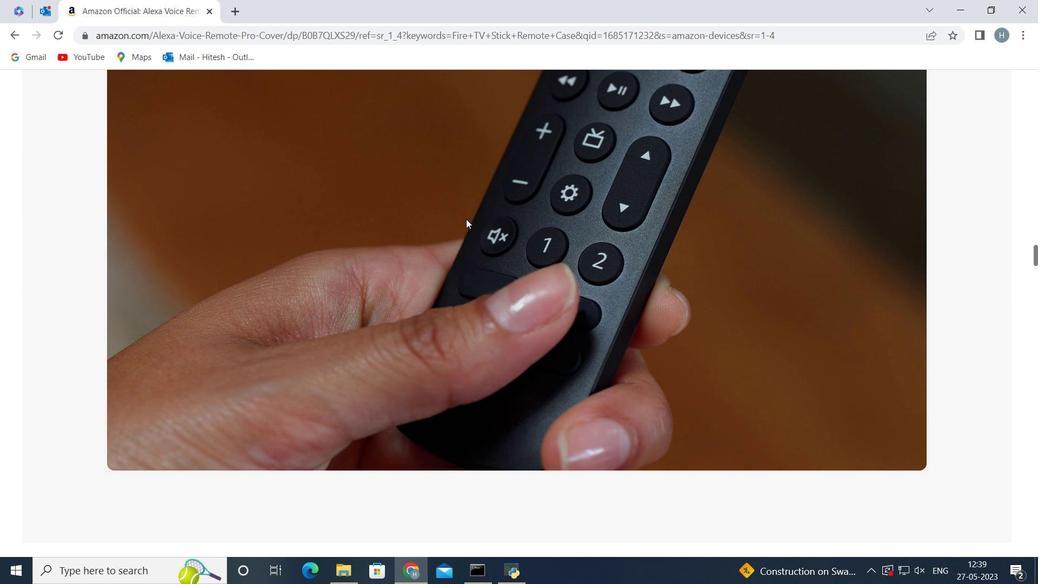
Action: Mouse scrolled (466, 218) with delta (0, 0)
Screenshot: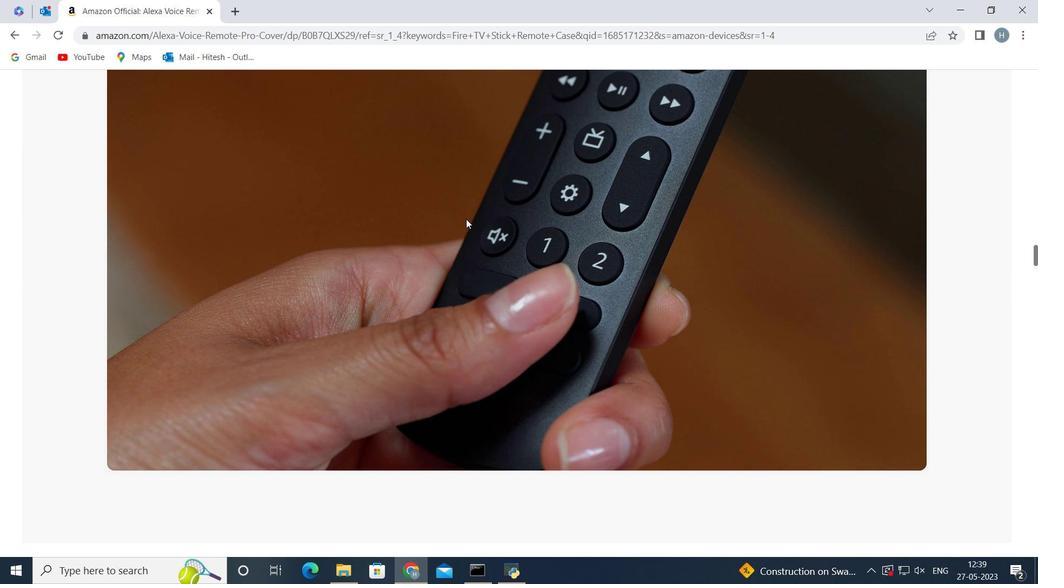 
Action: Mouse scrolled (466, 218) with delta (0, 0)
Screenshot: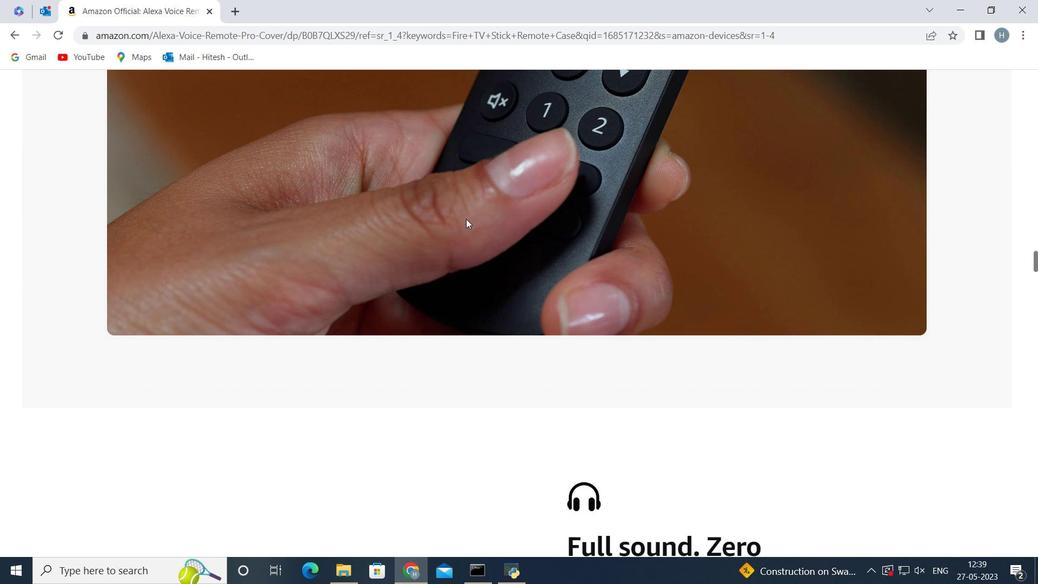 
Action: Mouse moved to (465, 219)
Screenshot: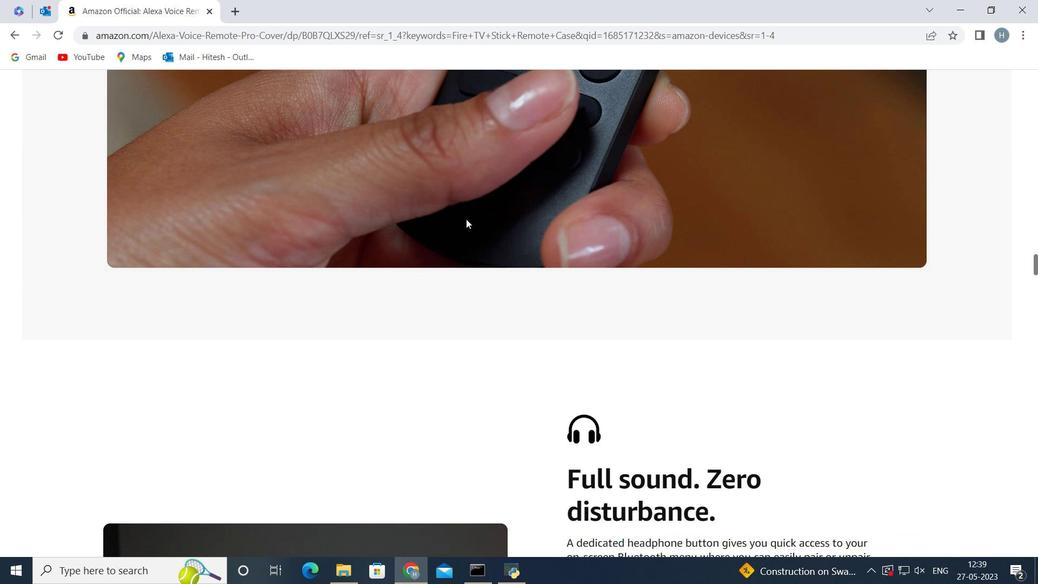 
Action: Mouse scrolled (465, 218) with delta (0, 0)
Screenshot: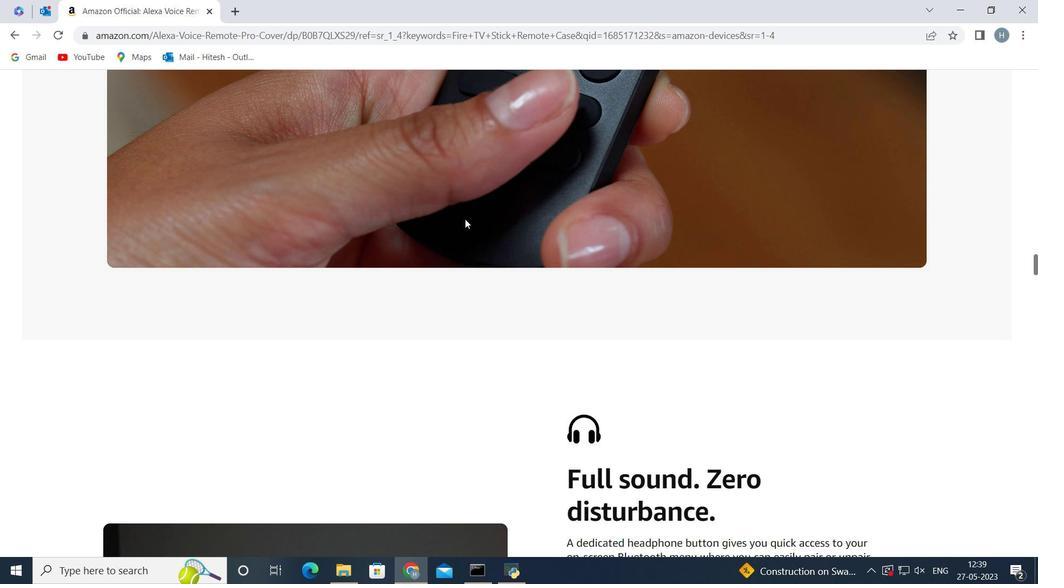 
Action: Mouse scrolled (465, 218) with delta (0, 0)
Screenshot: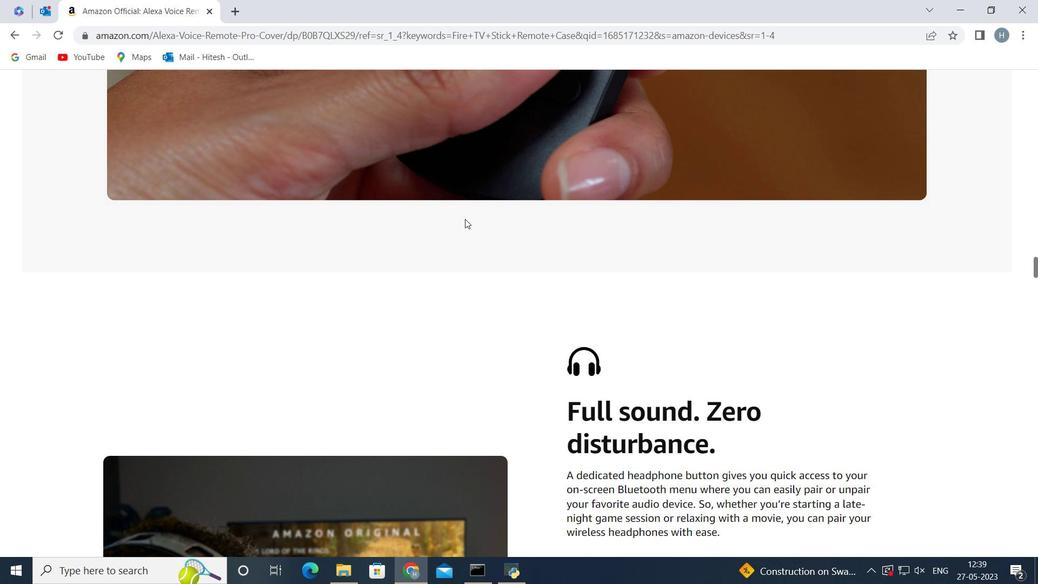 
Action: Mouse scrolled (465, 218) with delta (0, 0)
Screenshot: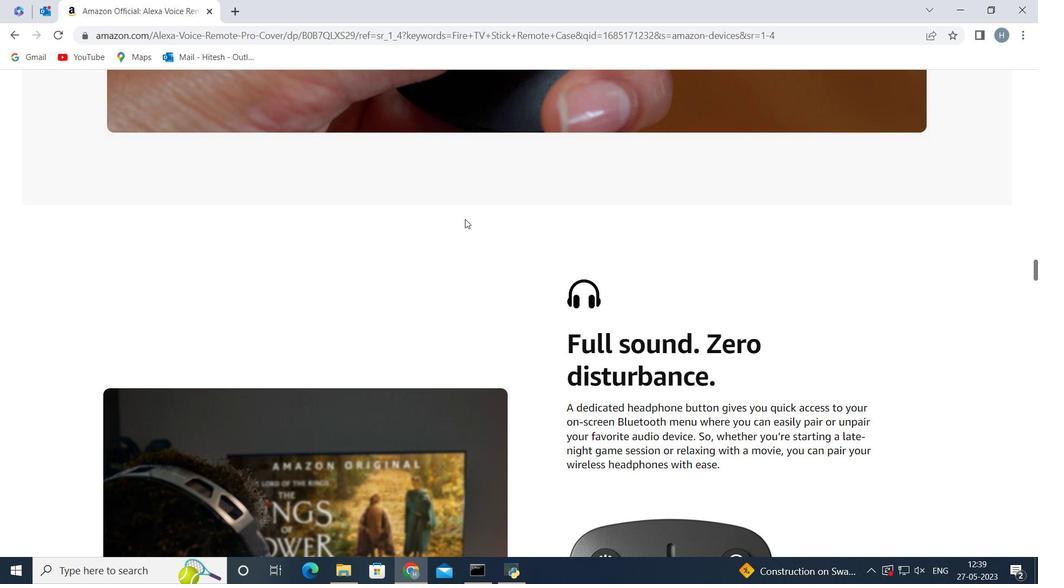 
Action: Mouse scrolled (465, 218) with delta (0, 0)
Screenshot: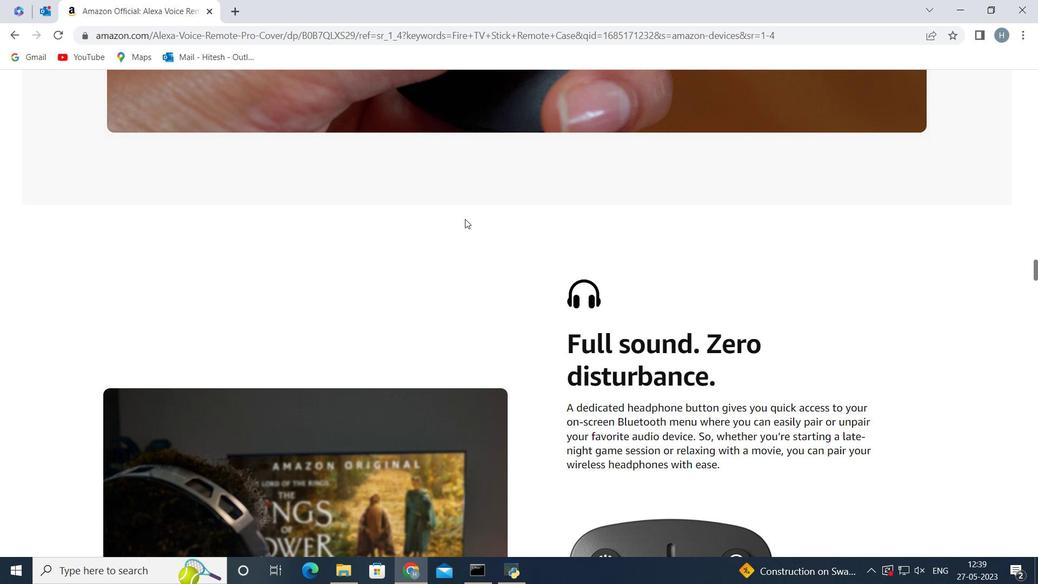 
Action: Mouse scrolled (465, 218) with delta (0, 0)
Screenshot: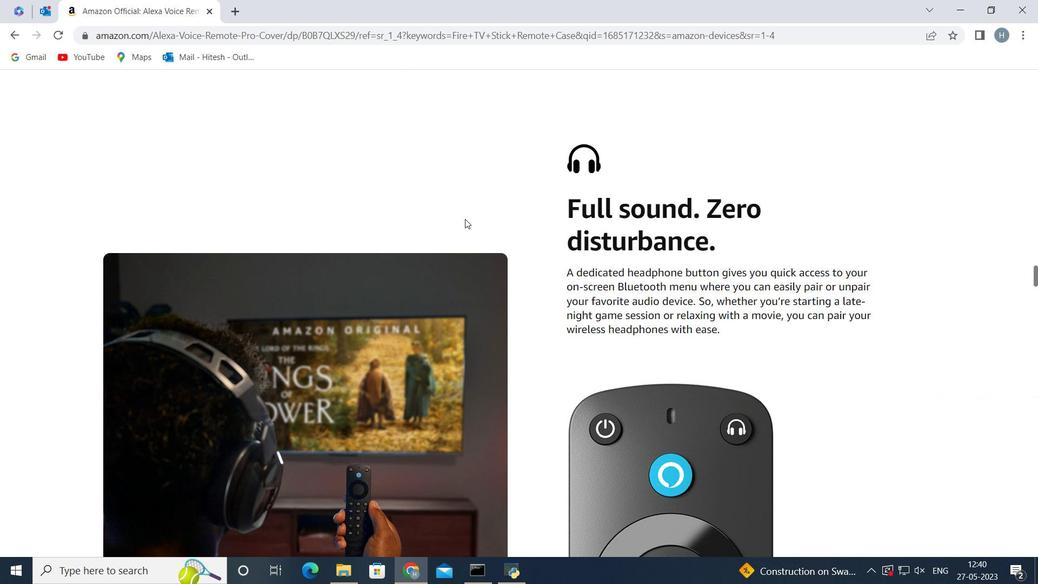 
Action: Mouse scrolled (465, 218) with delta (0, 0)
Screenshot: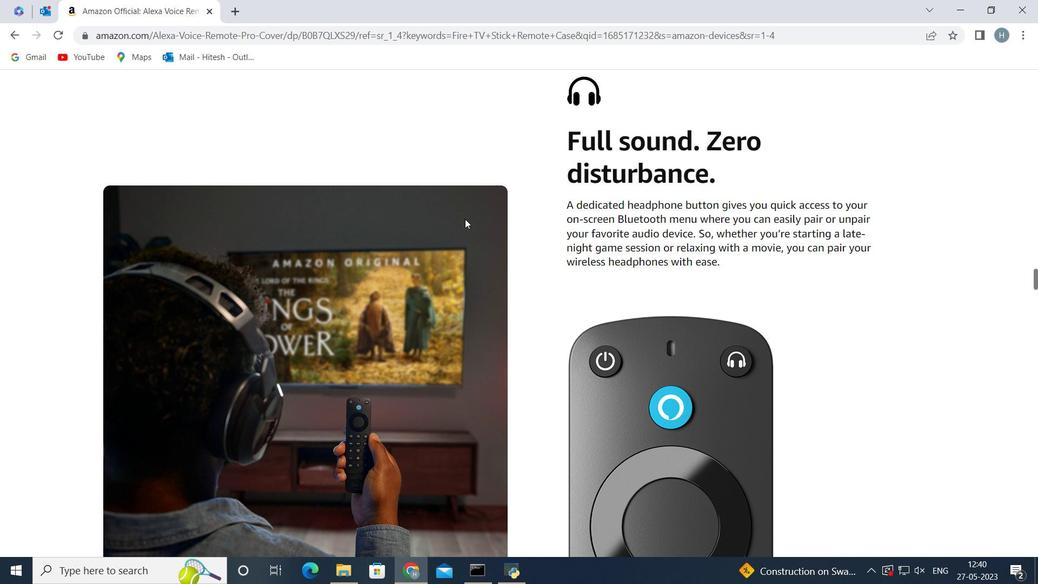 
Action: Mouse scrolled (465, 218) with delta (0, 0)
Screenshot: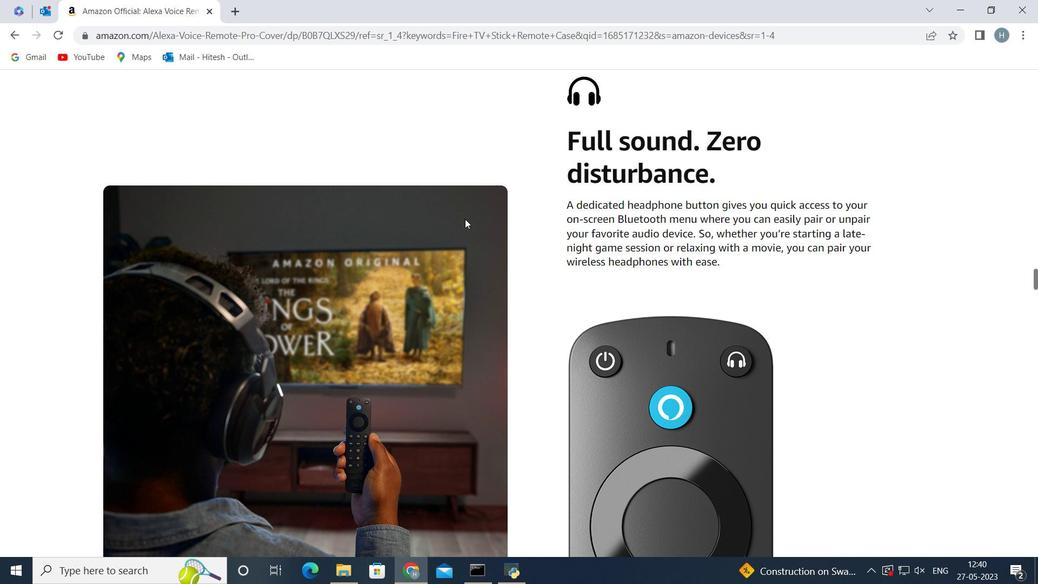 
Action: Mouse scrolled (465, 218) with delta (0, 0)
Screenshot: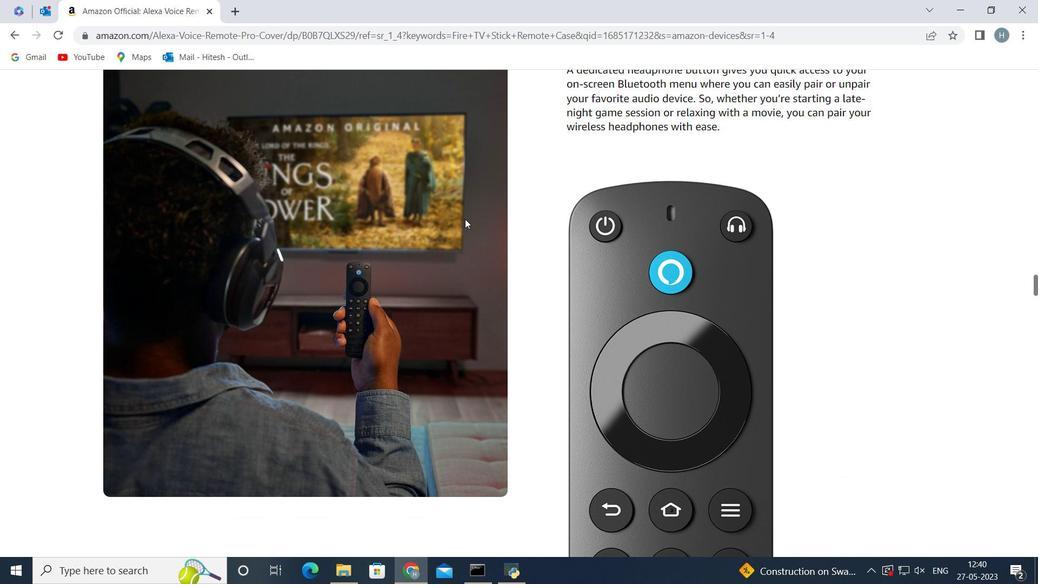 
Action: Mouse scrolled (465, 218) with delta (0, 0)
Screenshot: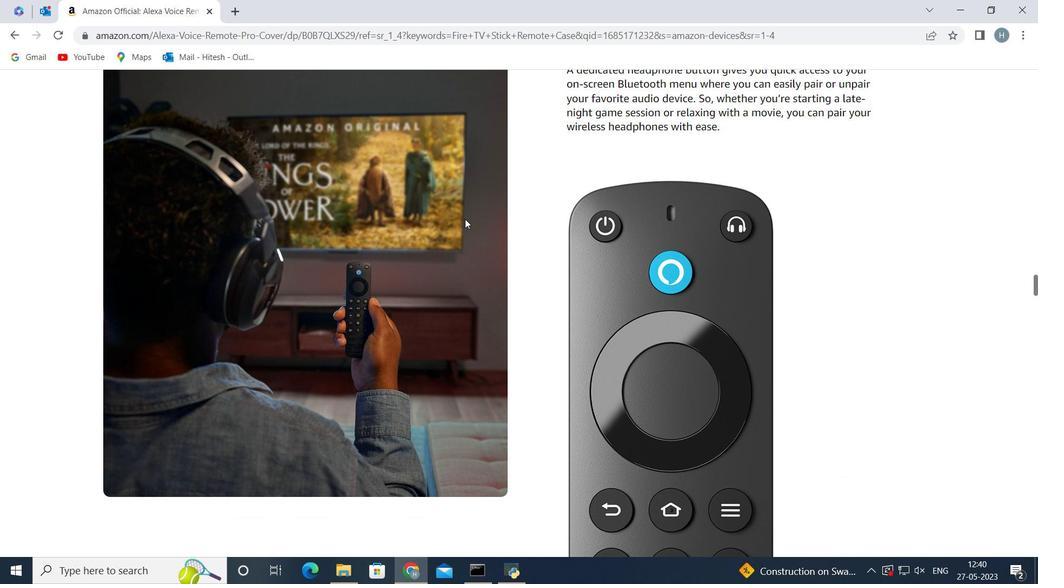 
Action: Mouse scrolled (465, 218) with delta (0, 0)
Screenshot: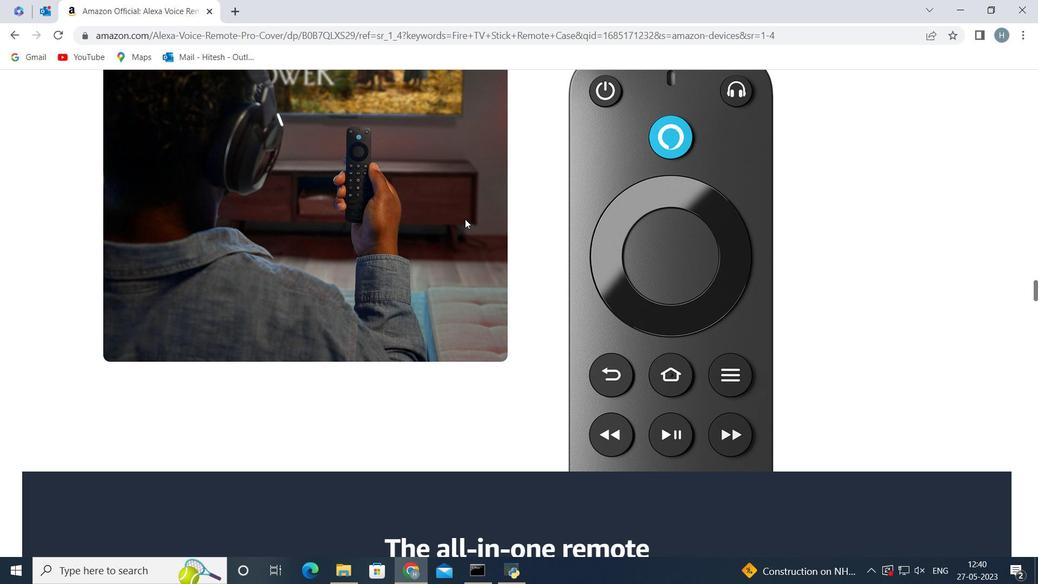 
Action: Mouse scrolled (465, 218) with delta (0, 0)
Screenshot: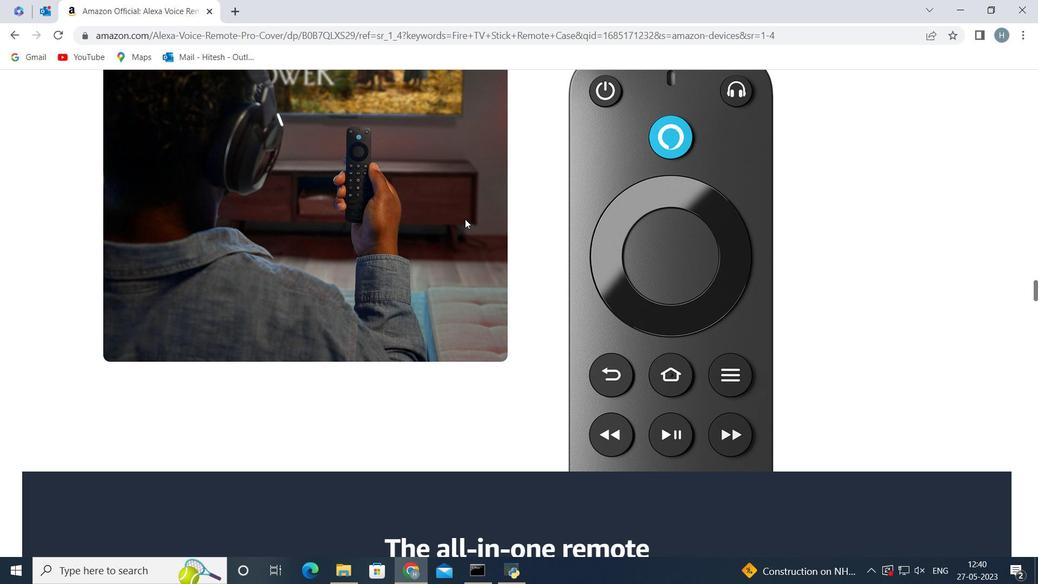 
Action: Mouse scrolled (465, 218) with delta (0, 0)
Screenshot: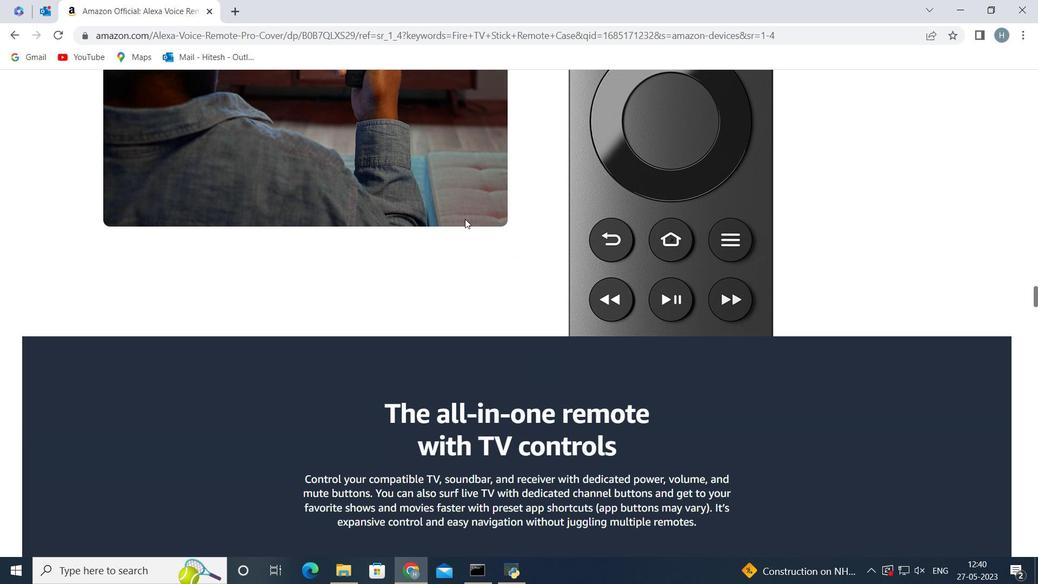 
Action: Mouse scrolled (465, 218) with delta (0, 0)
Screenshot: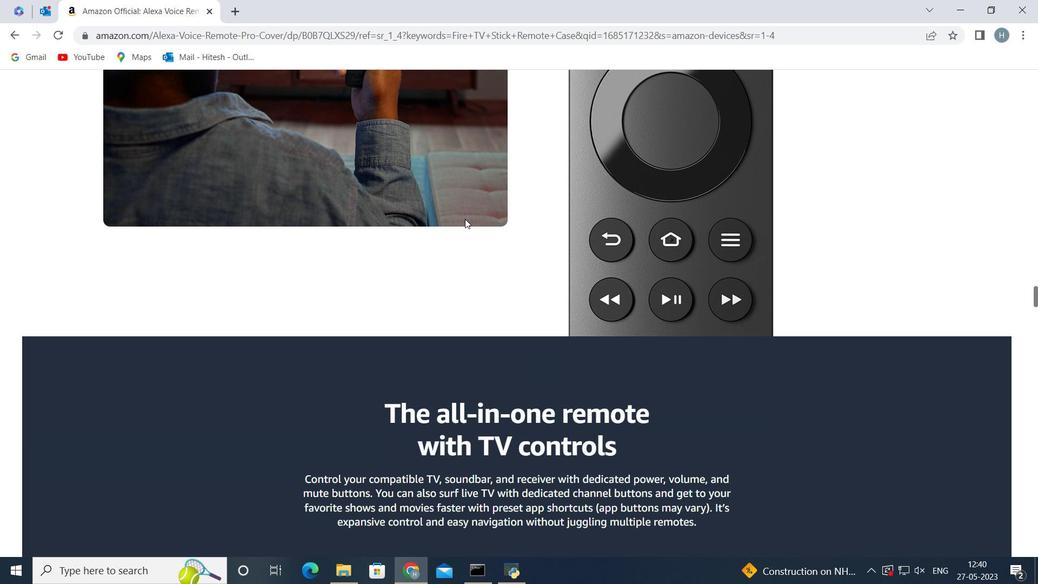 
Action: Mouse scrolled (465, 218) with delta (0, 0)
Screenshot: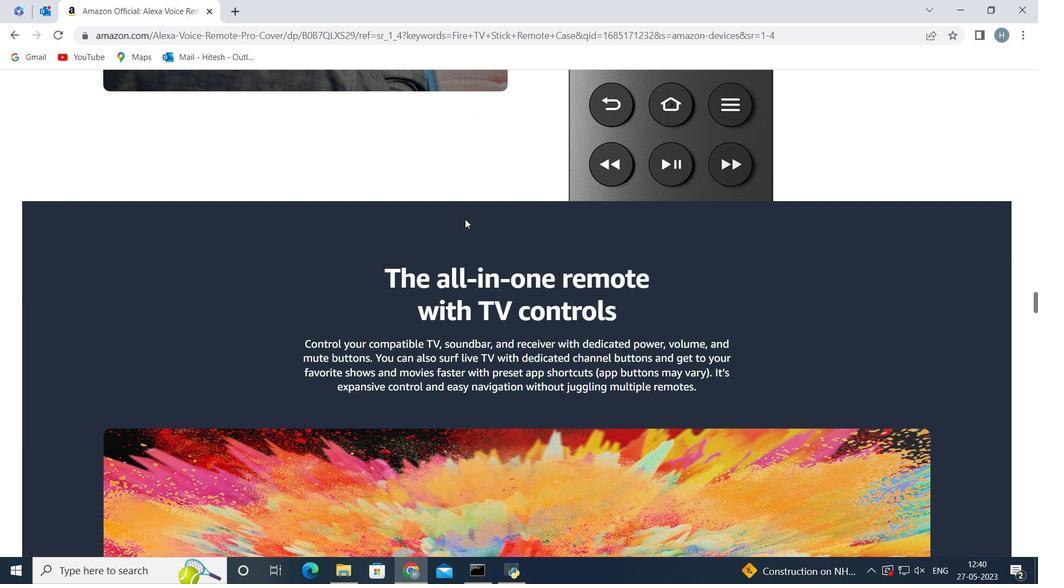 
Action: Mouse scrolled (465, 218) with delta (0, 0)
Screenshot: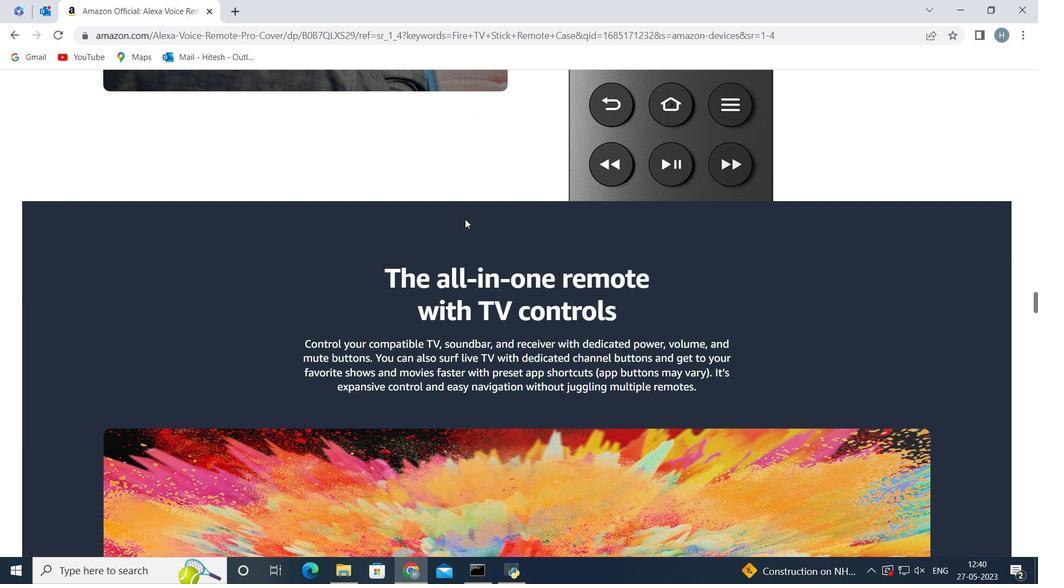 
Action: Mouse scrolled (465, 218) with delta (0, 0)
Screenshot: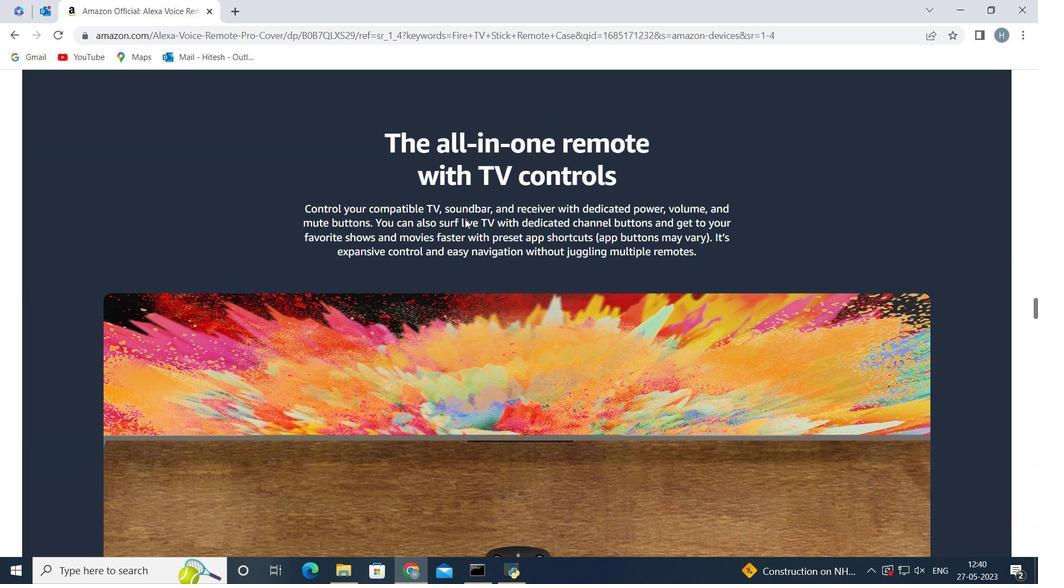 
Action: Mouse scrolled (465, 218) with delta (0, 0)
Screenshot: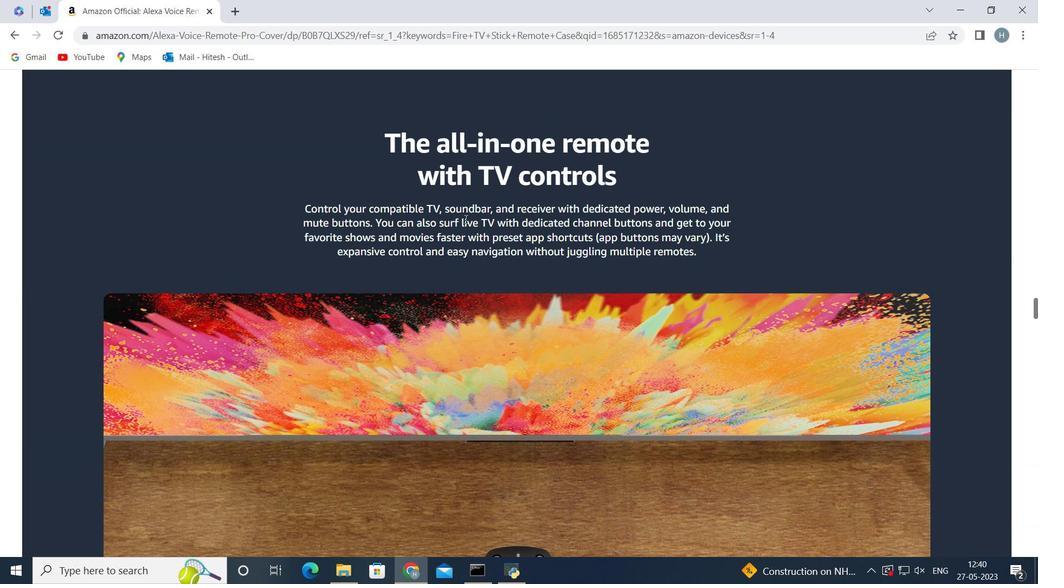 
Action: Mouse scrolled (465, 218) with delta (0, 0)
Screenshot: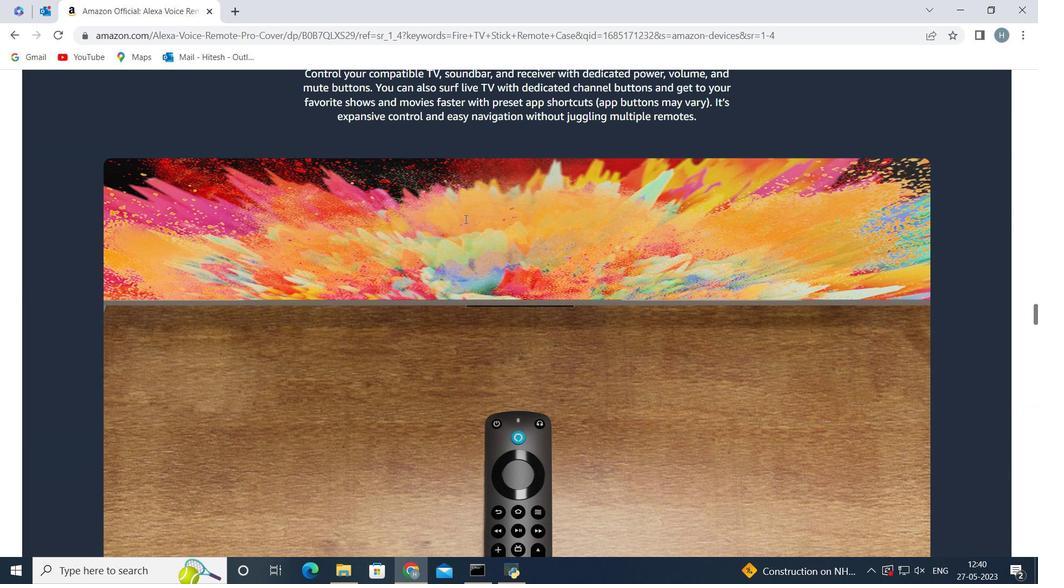 
Action: Mouse scrolled (465, 218) with delta (0, 0)
Screenshot: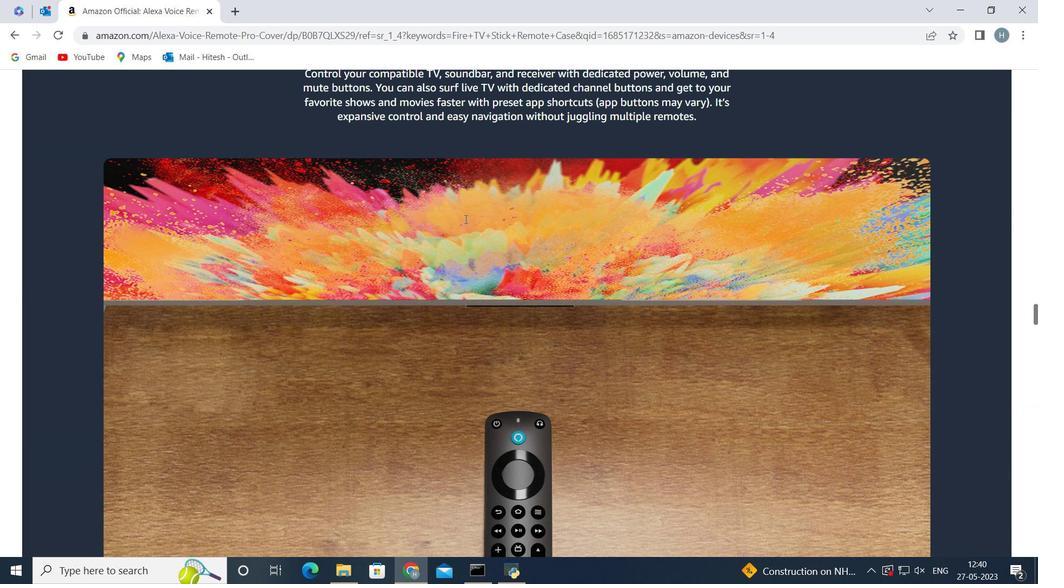 
Action: Mouse scrolled (465, 218) with delta (0, 0)
Screenshot: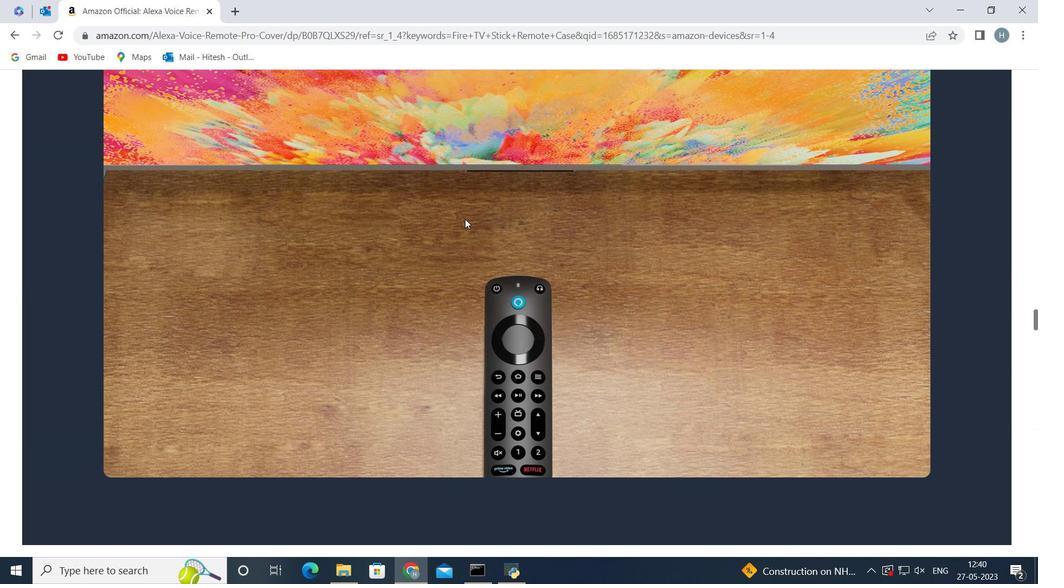 
Action: Mouse scrolled (465, 218) with delta (0, 0)
Screenshot: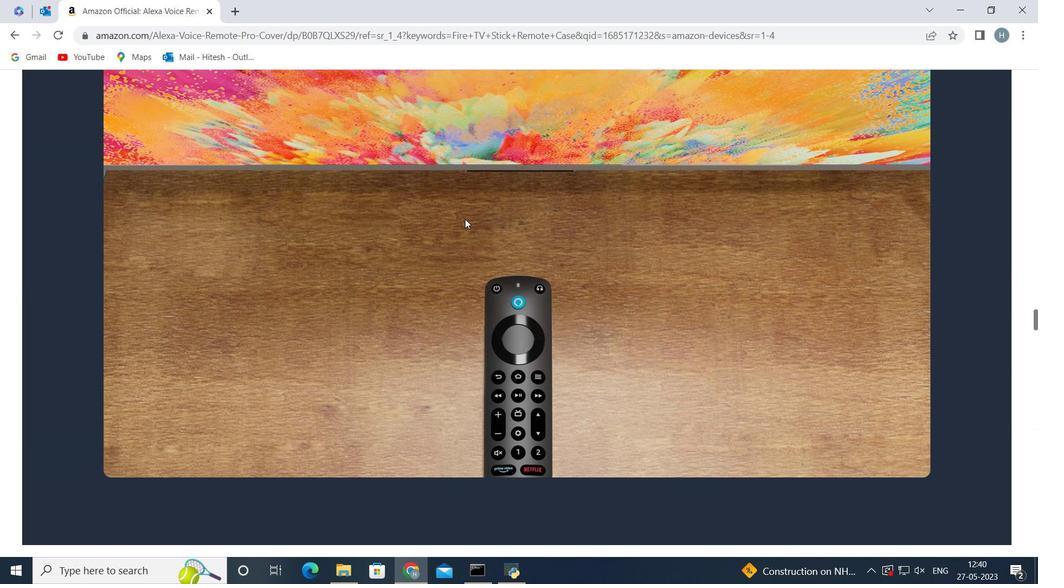 
Action: Mouse scrolled (465, 218) with delta (0, 0)
Screenshot: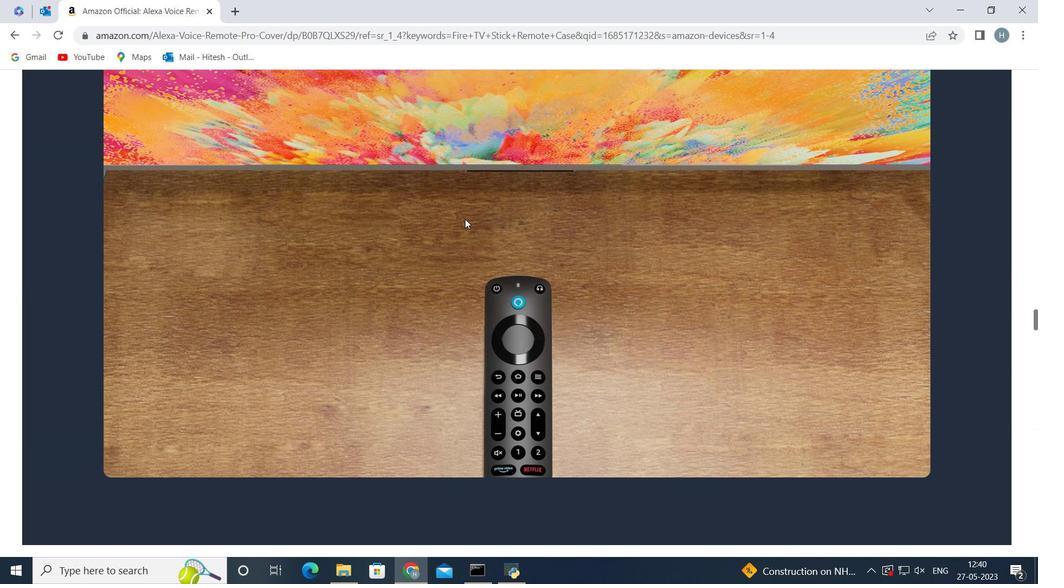 
Action: Mouse scrolled (465, 218) with delta (0, 0)
Screenshot: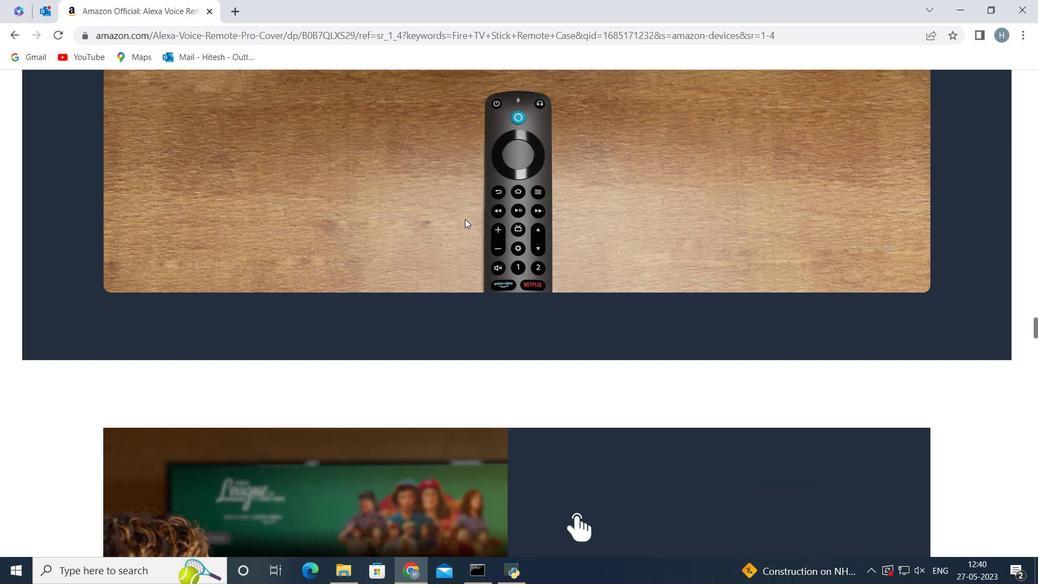 
Action: Mouse scrolled (465, 218) with delta (0, 0)
Screenshot: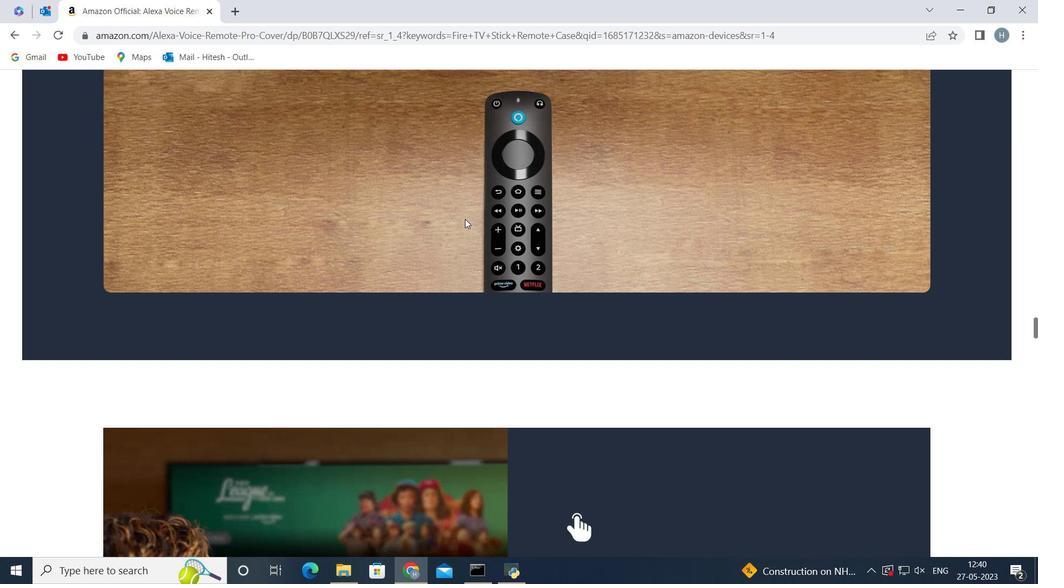 
Action: Mouse scrolled (465, 218) with delta (0, 0)
Screenshot: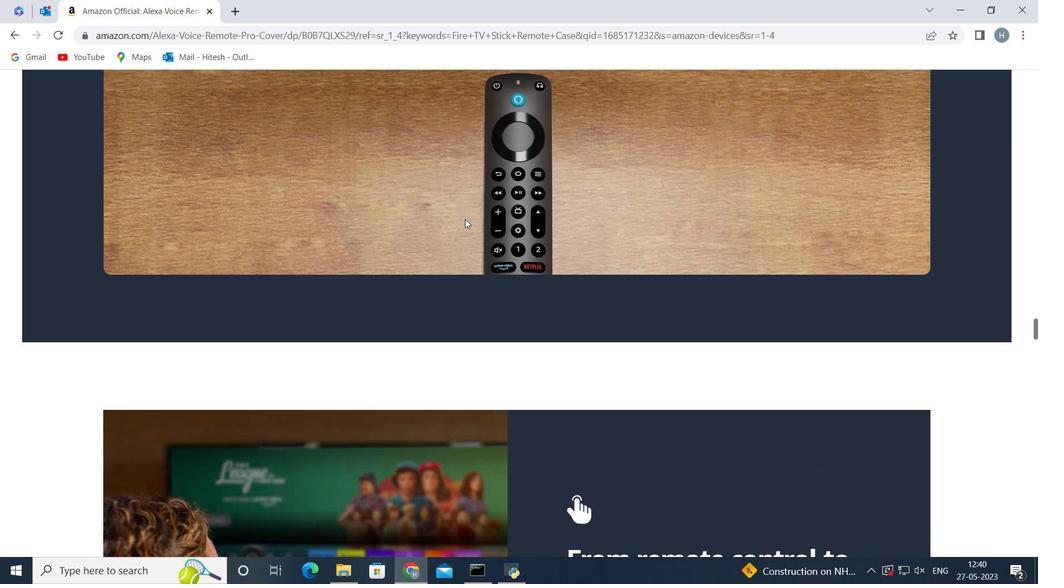 
Action: Mouse scrolled (465, 218) with delta (0, 0)
Screenshot: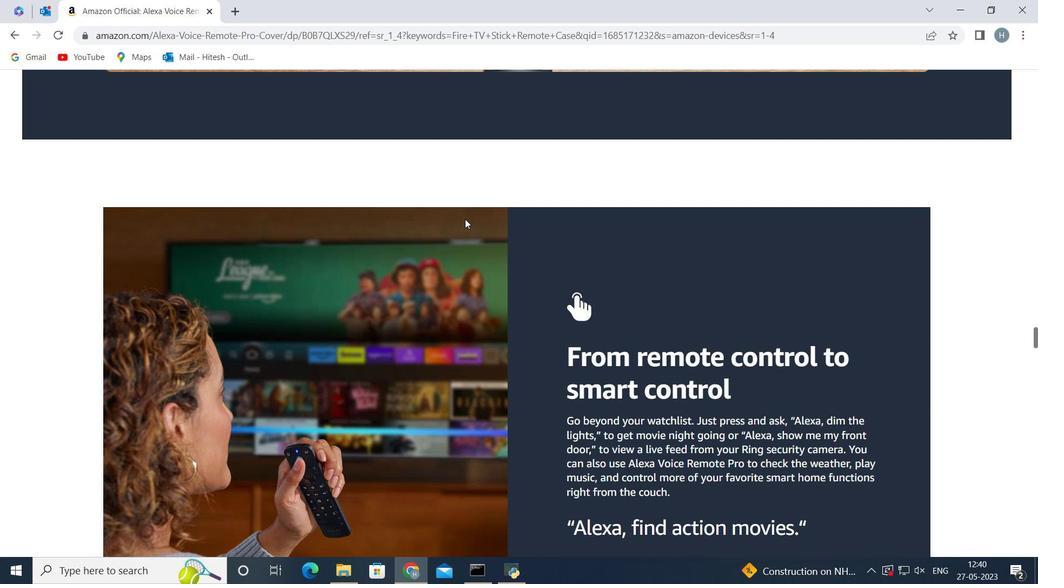 
Action: Mouse scrolled (465, 218) with delta (0, 0)
Screenshot: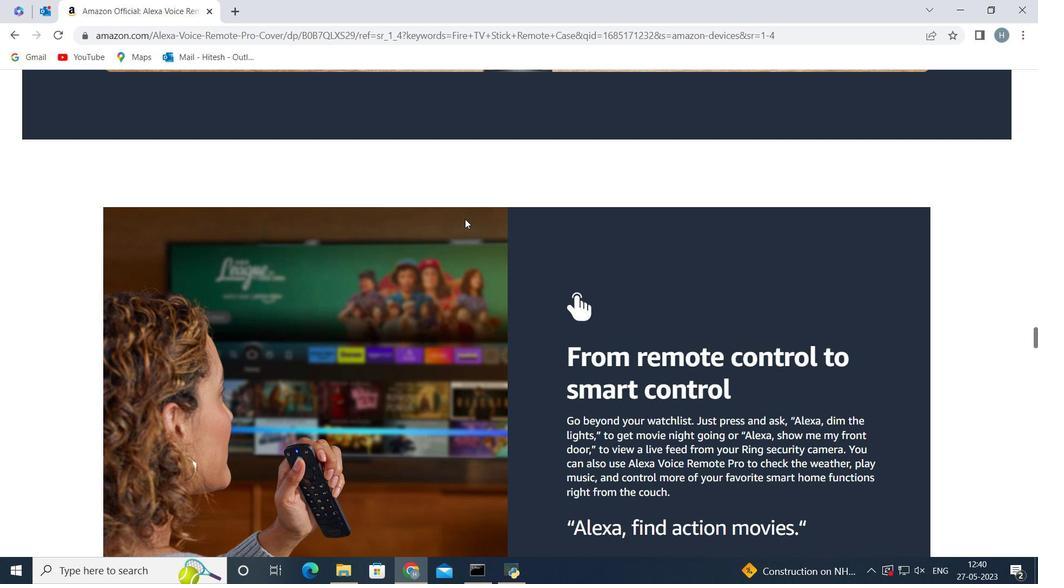 
Action: Mouse scrolled (465, 218) with delta (0, 0)
Screenshot: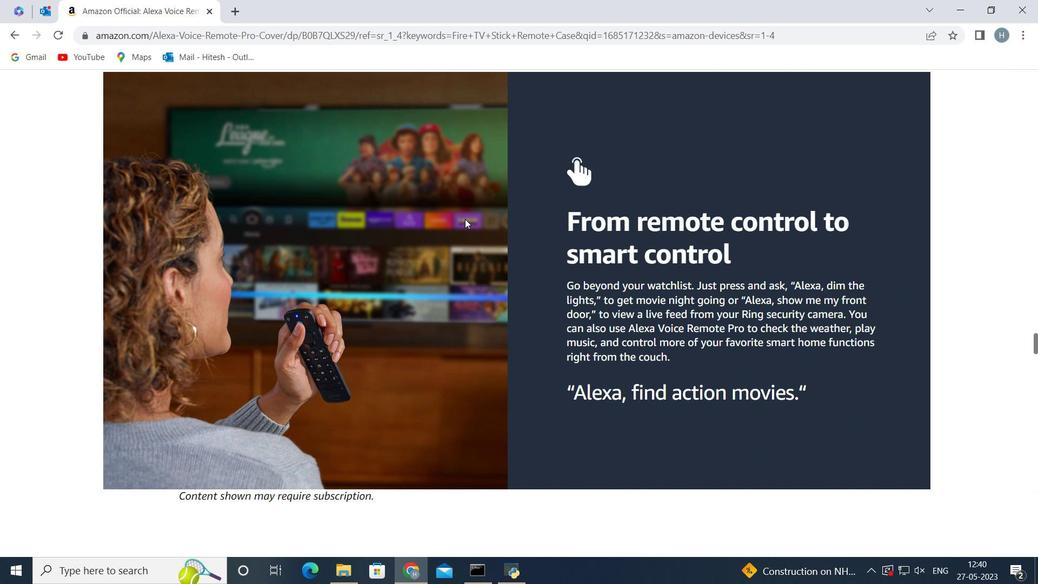 
Action: Mouse scrolled (465, 218) with delta (0, 0)
Screenshot: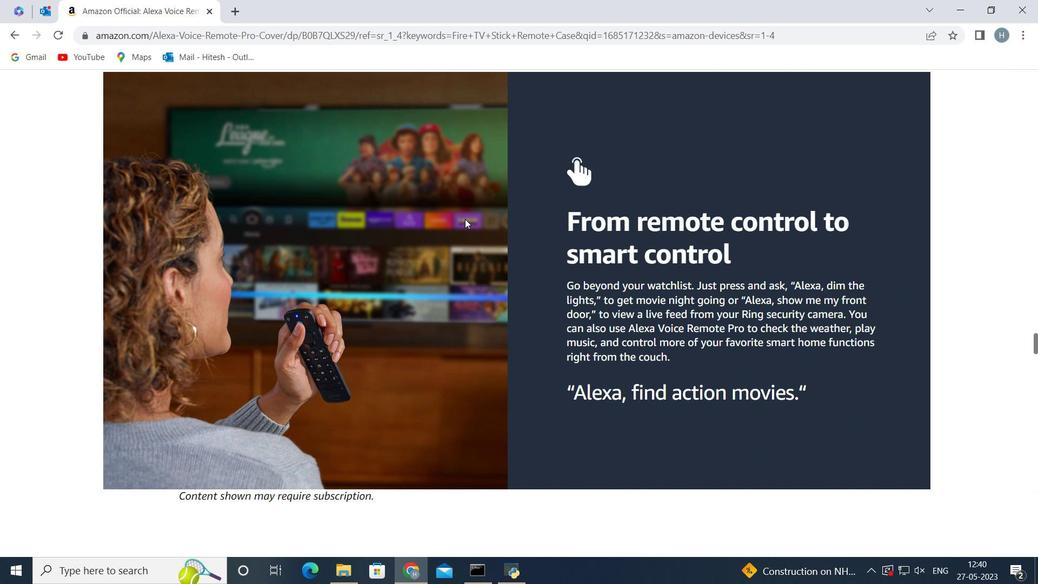 
Action: Mouse scrolled (465, 218) with delta (0, 0)
Screenshot: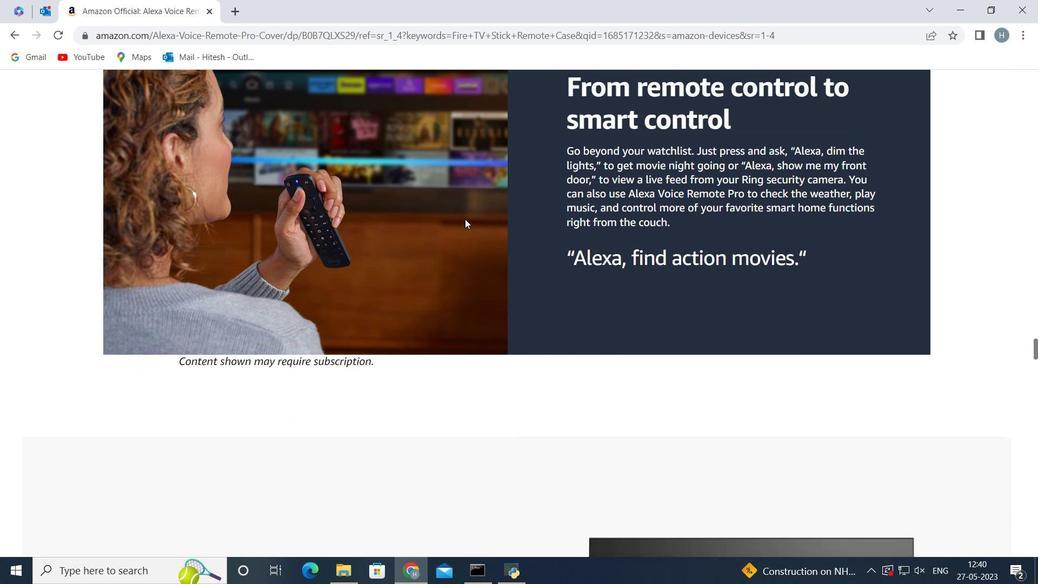 
Action: Mouse scrolled (465, 218) with delta (0, 0)
Screenshot: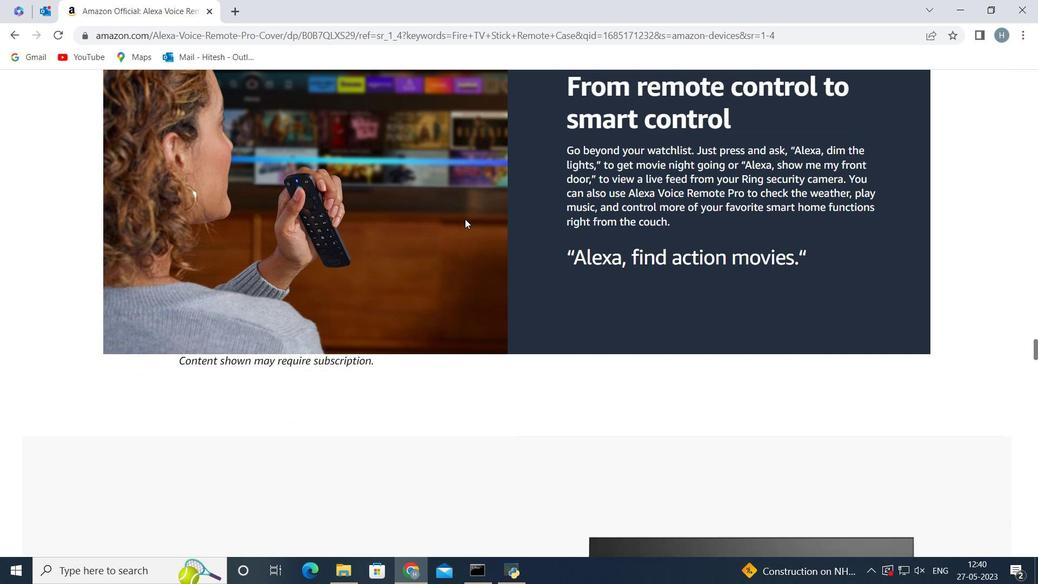 
Action: Mouse scrolled (465, 218) with delta (0, 0)
Screenshot: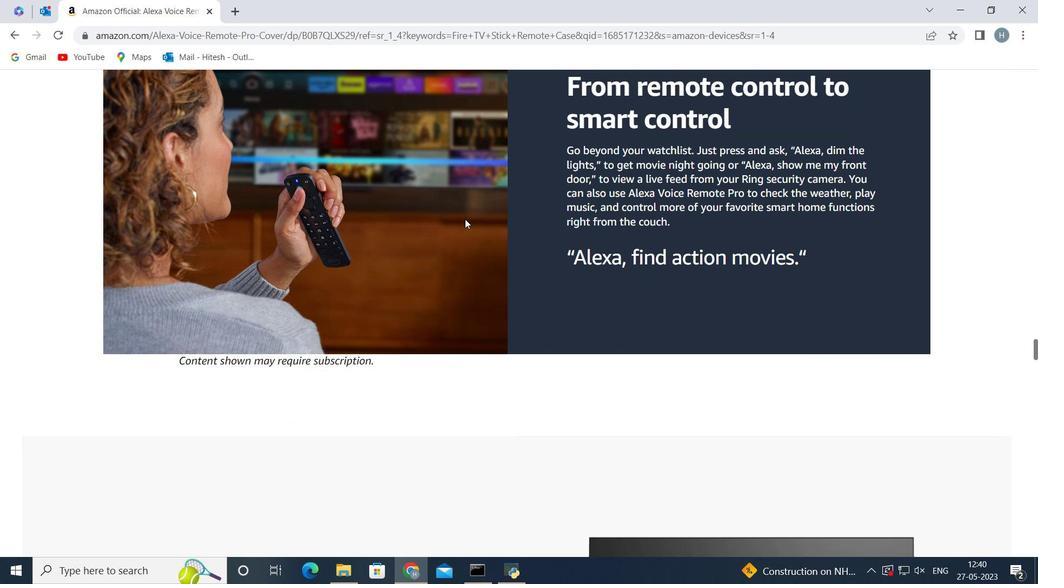 
Action: Mouse scrolled (465, 218) with delta (0, 0)
Screenshot: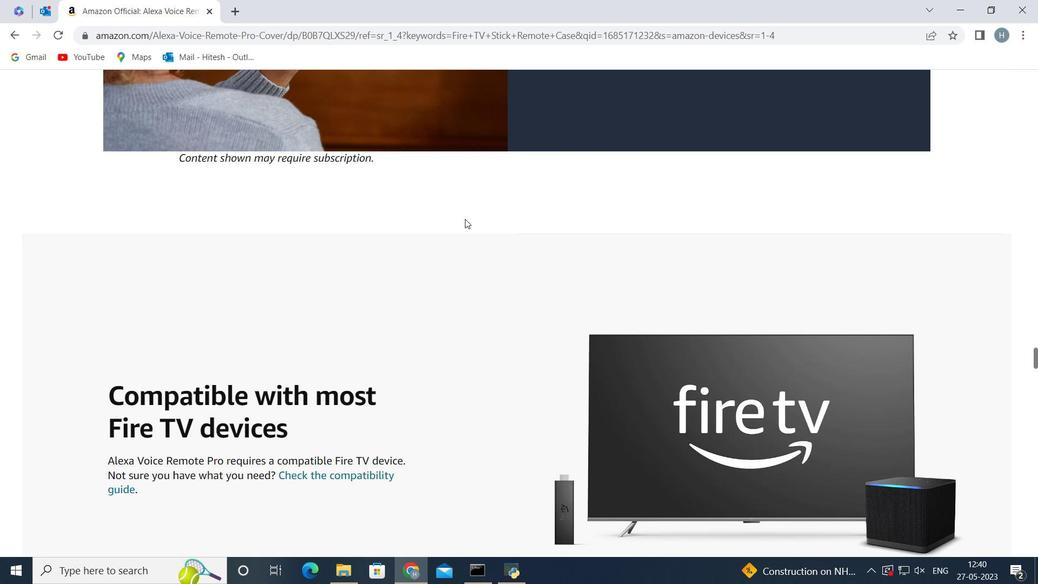 
Action: Mouse scrolled (465, 218) with delta (0, 0)
Screenshot: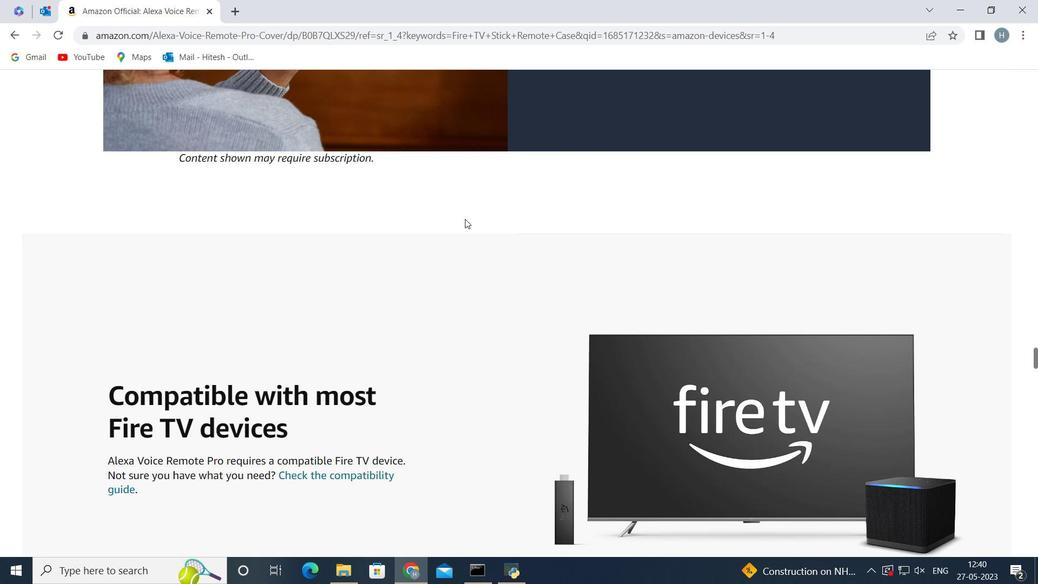 
Action: Mouse scrolled (465, 218) with delta (0, 0)
